 Task: Open an excel sheet and write heading  Fusion Sales. Add 10 people name  'Ethan Reynolds, Olivia Thompson, Benjamin Martinez, Emma Davis, Alexander Mitchell, Ava Rodriguez, Daniel Anderson, Mia Lewis, Christopher Scott, Sophia Harris._x000D_
'Item code in between  2020-2080. Product range in between  2500-15000. Add Products  Nike shoe, Adidas shoe, Gucci T-shirt, Louis Vuitton bag, Zara Shirt, H&M jeans, Chanel perfume, Versace perfume, Ralph Lauren, Prada Shirt_x000D_
Choose quantity  3 to 9 In Total Add the Amounts. Save page  Fusion Sales book
Action: Mouse moved to (101, 146)
Screenshot: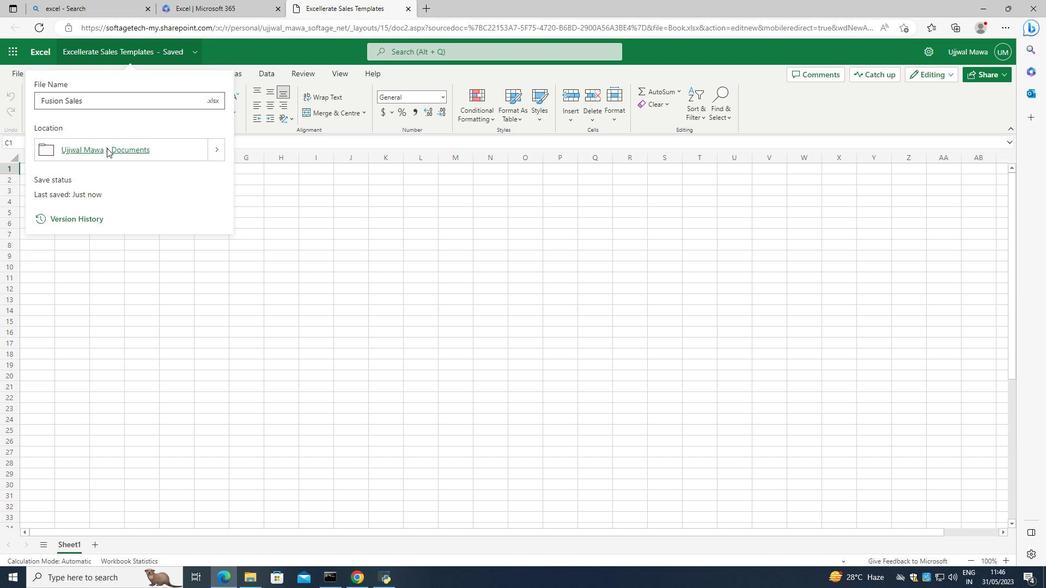 
Action: Key pressed <Key.enter>
Screenshot: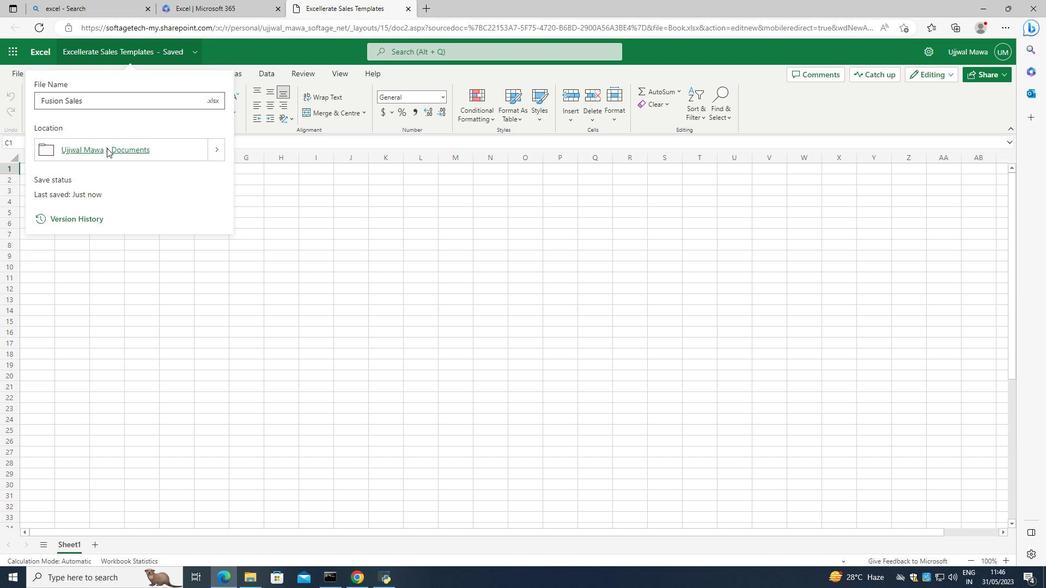
Action: Mouse moved to (148, 211)
Screenshot: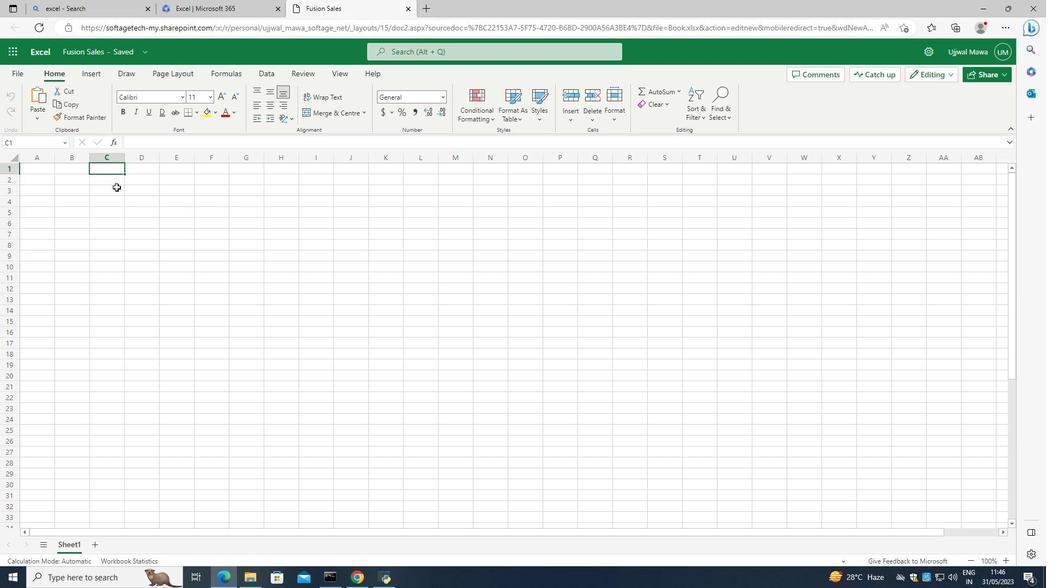 
Action: Mouse pressed left at (148, 211)
Screenshot: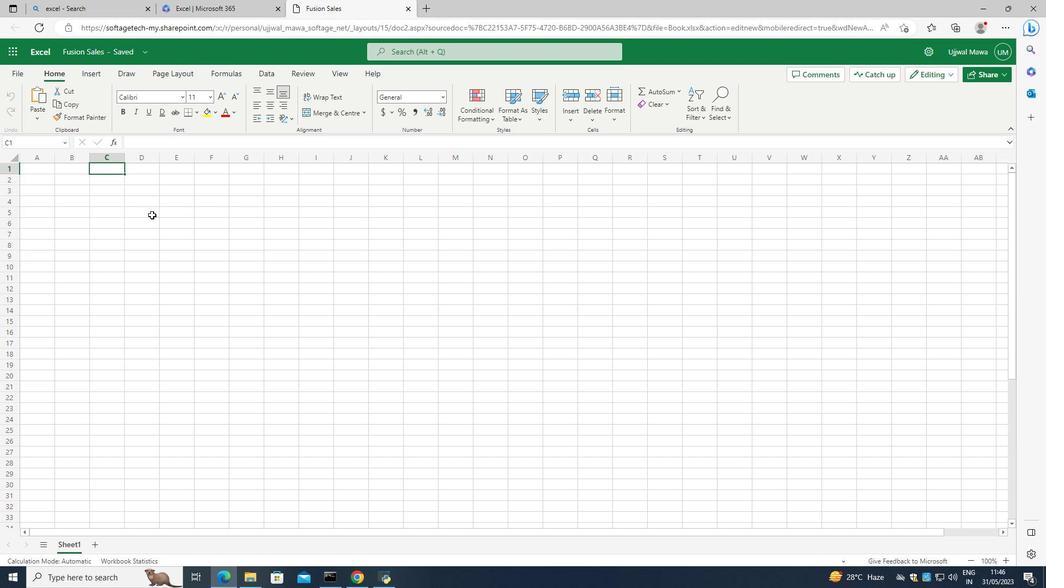
Action: Mouse moved to (89, 171)
Screenshot: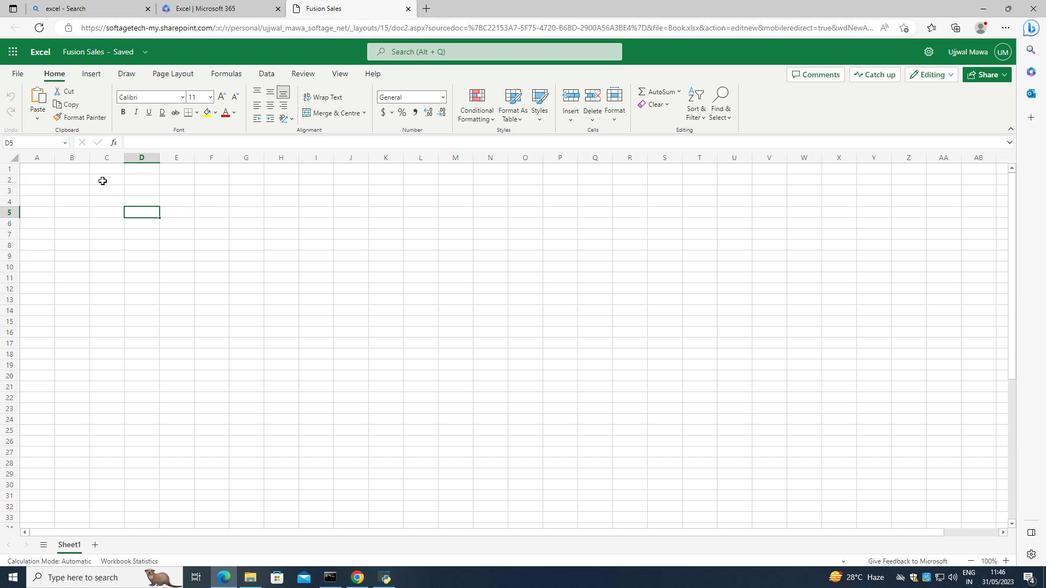 
Action: Mouse pressed left at (89, 171)
Screenshot: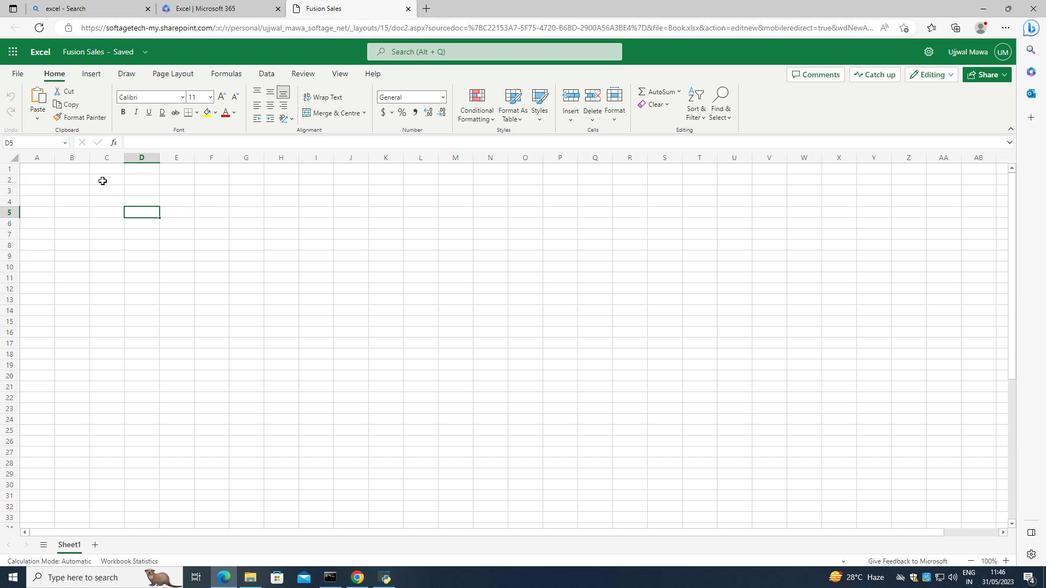 
Action: Mouse moved to (107, 167)
Screenshot: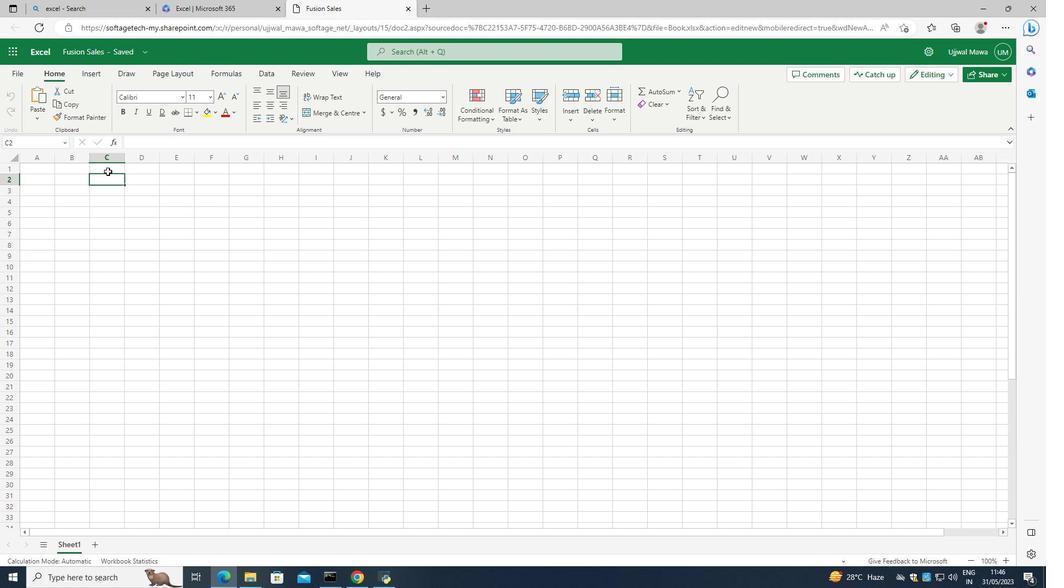 
Action: Mouse pressed left at (107, 167)
Screenshot: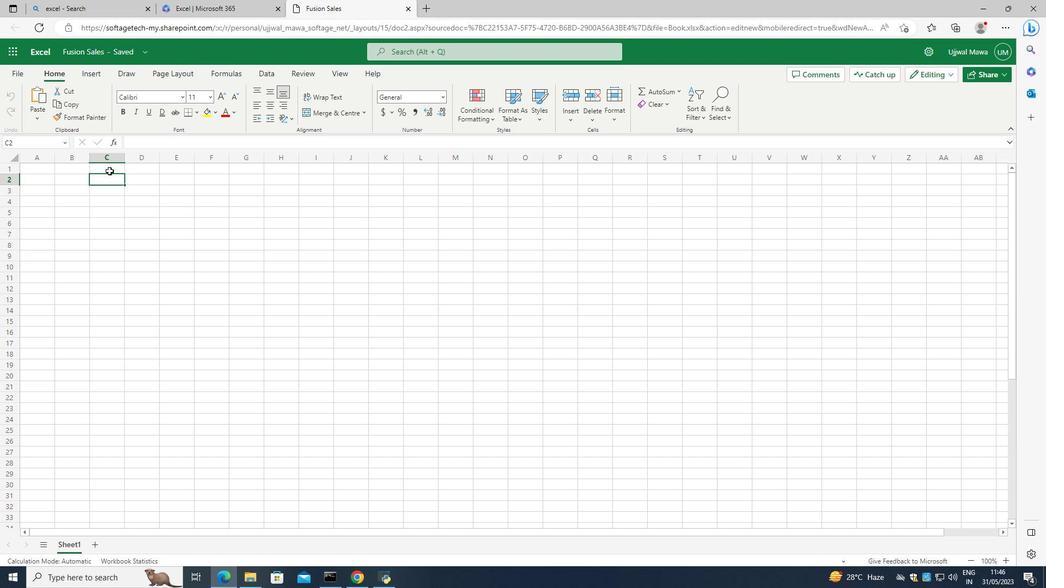 
Action: Mouse moved to (129, 176)
Screenshot: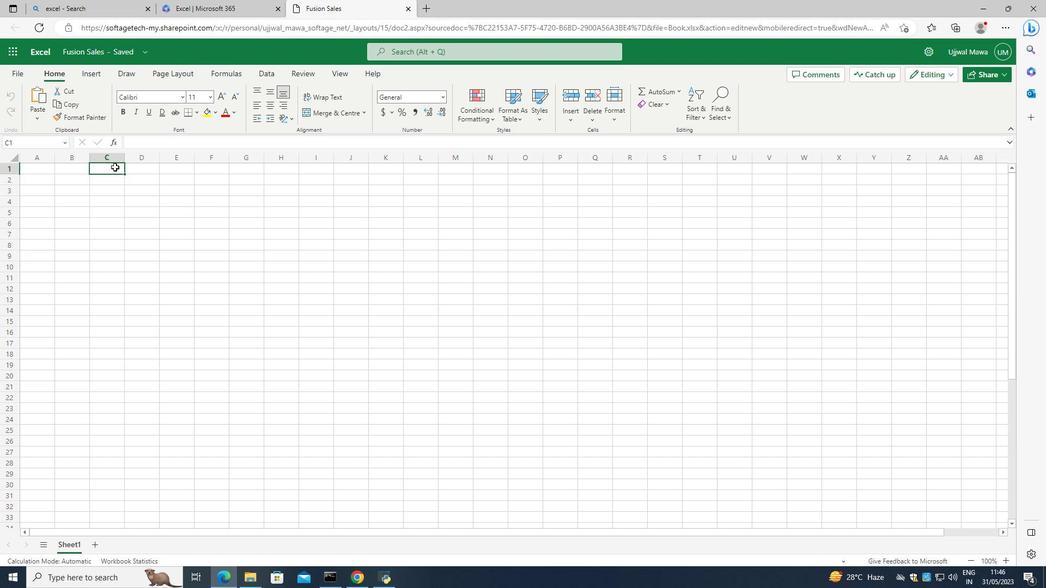 
Action: Key pressed <Key.caps_lock>F<Key.caps_lock>usion<Key.space><Key.caps_lock>S<Key.caps_lock>ales
Screenshot: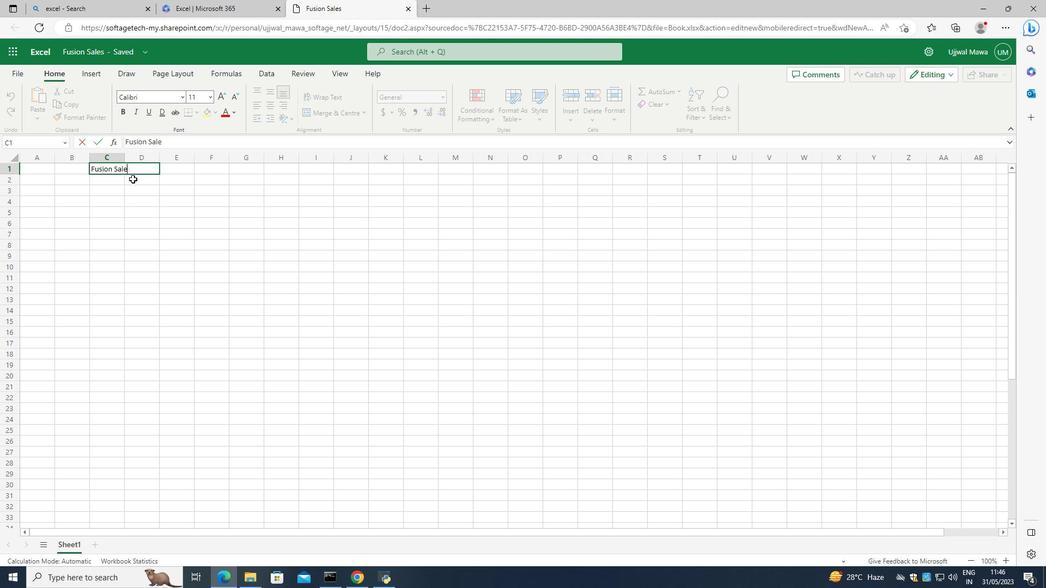 
Action: Mouse moved to (157, 280)
Screenshot: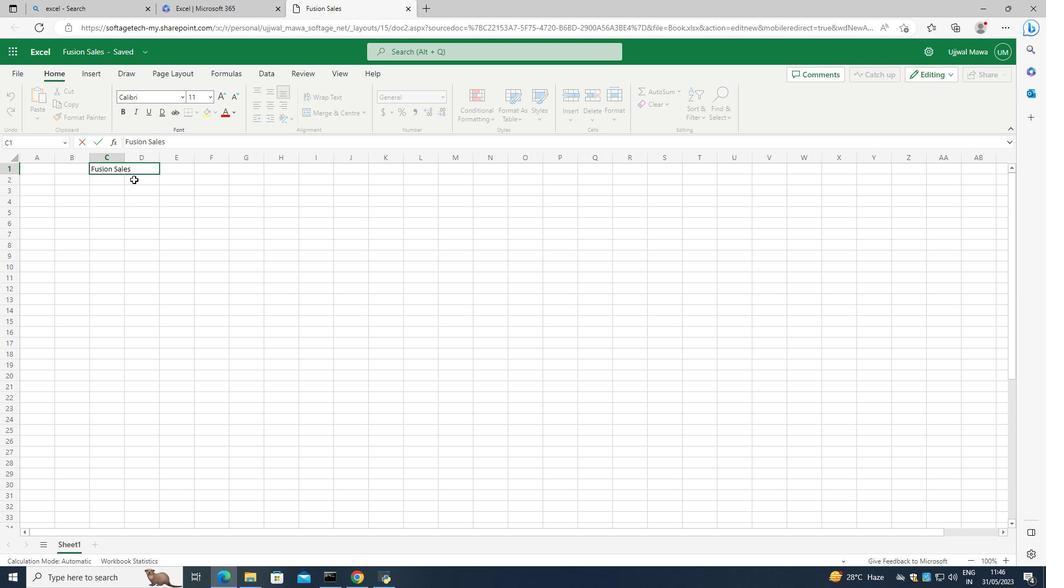 
Action: Mouse pressed left at (157, 280)
Screenshot: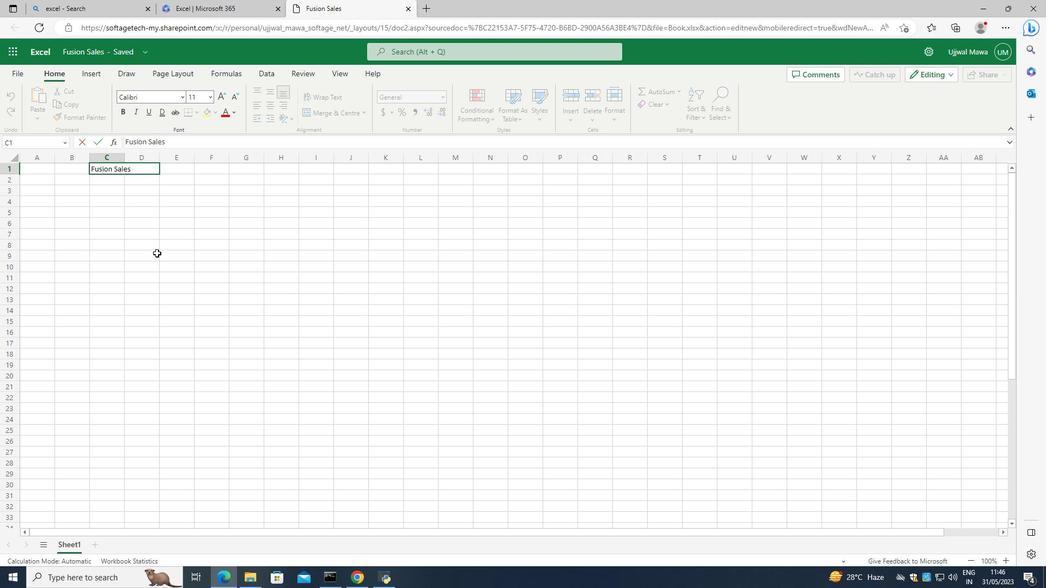 
Action: Mouse moved to (46, 177)
Screenshot: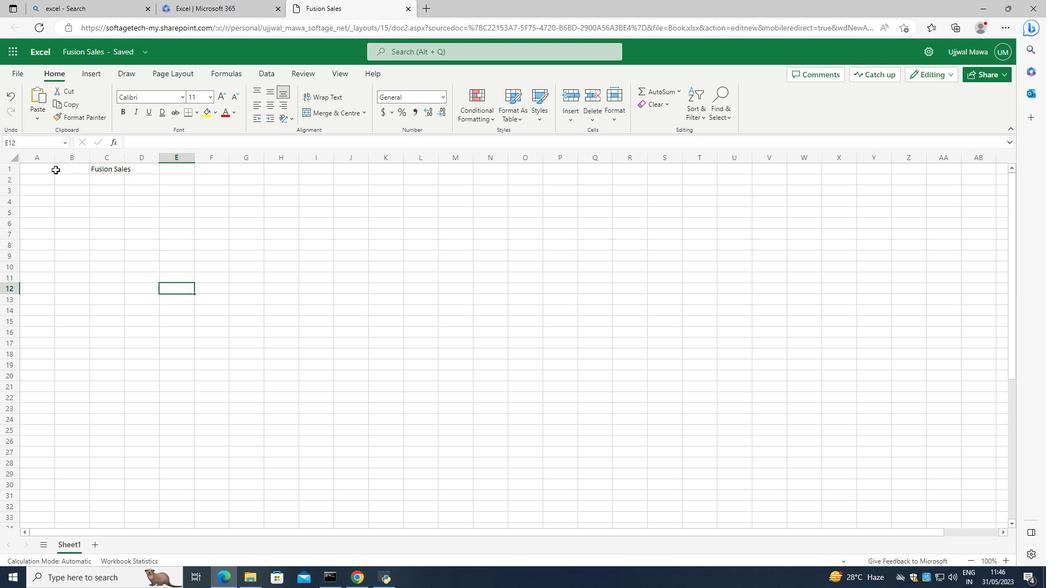 
Action: Mouse pressed left at (46, 177)
Screenshot: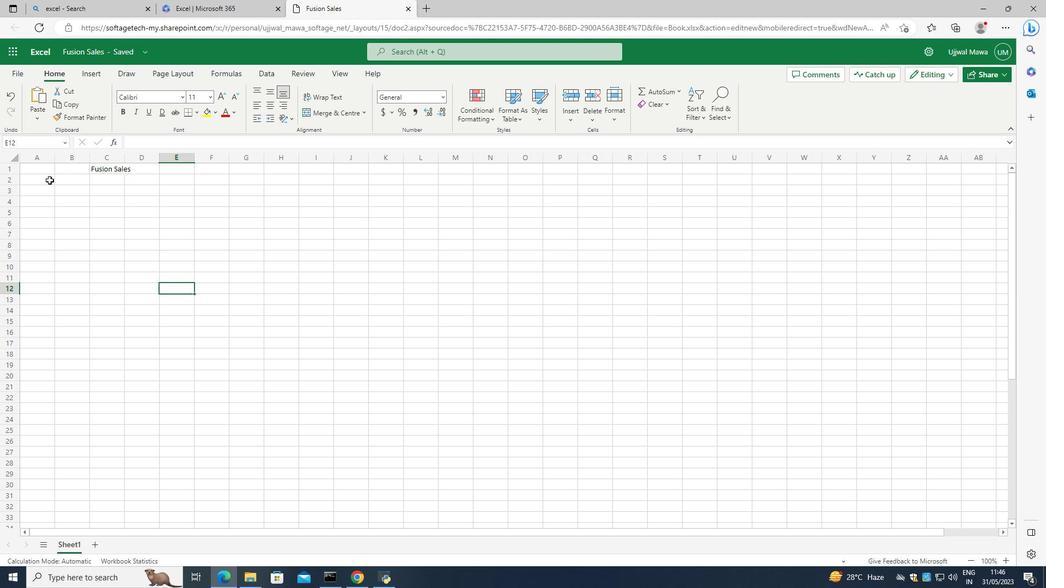 
Action: Mouse pressed left at (46, 177)
Screenshot: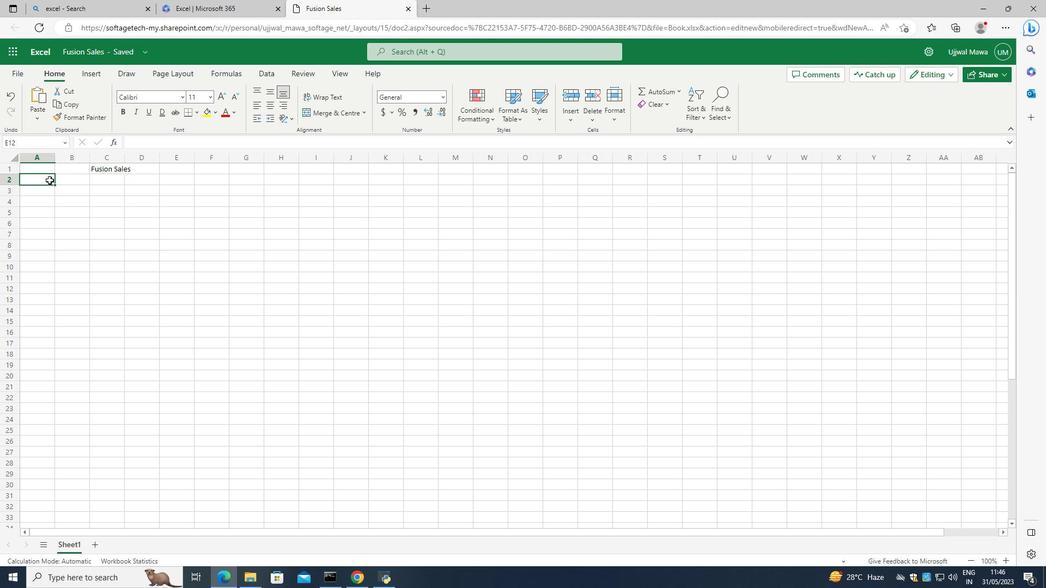 
Action: Key pressed <Key.caps_lock>P<Key.caps_lock>eople
Screenshot: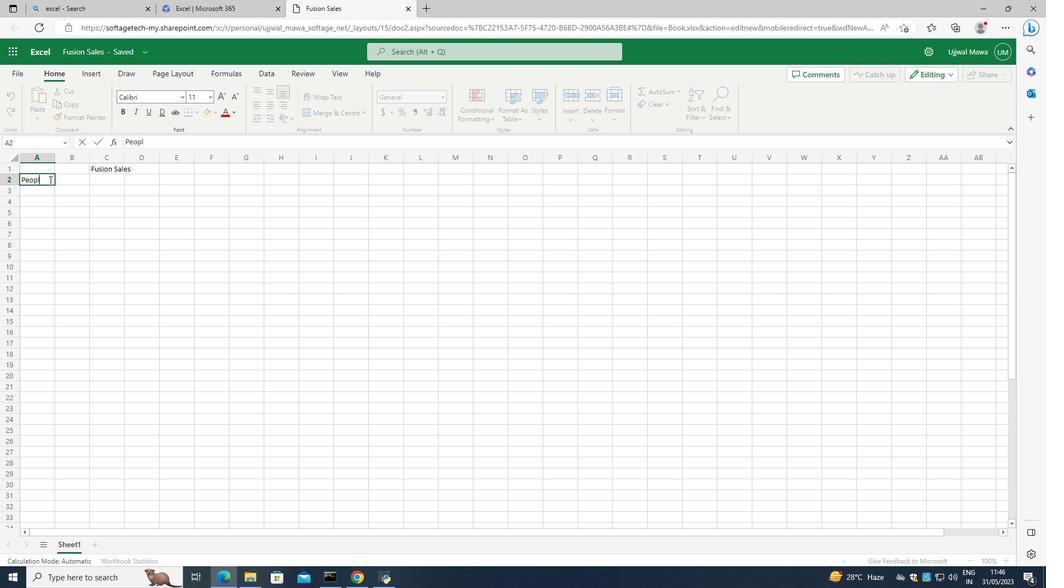 
Action: Mouse moved to (269, 274)
Screenshot: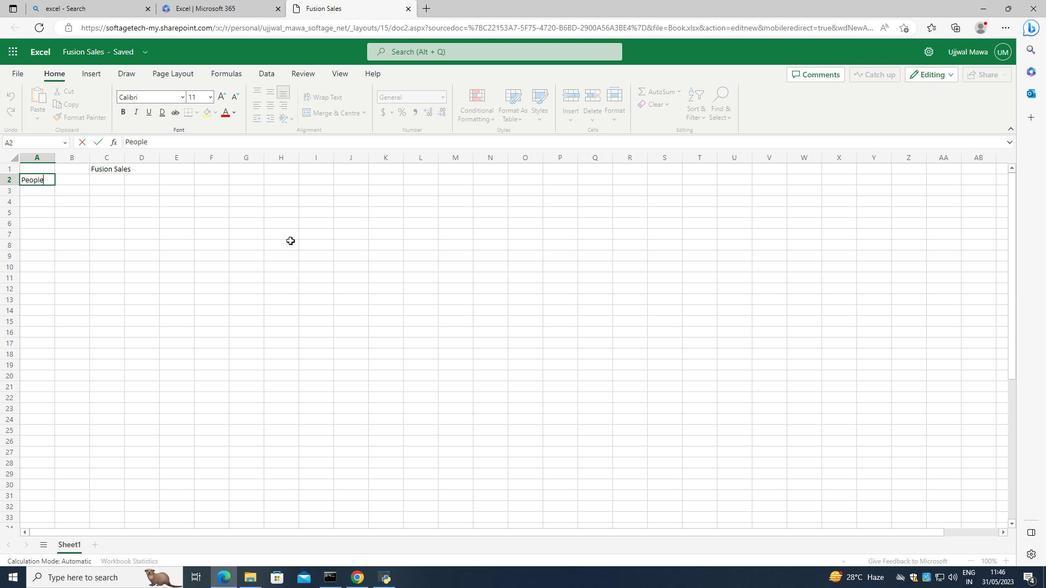 
Action: Mouse pressed left at (269, 274)
Screenshot: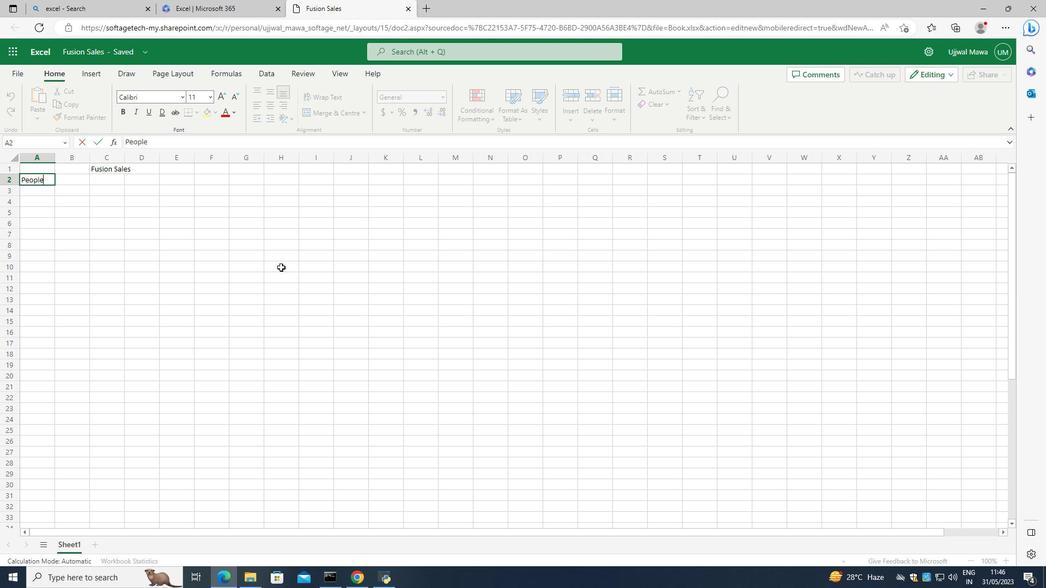 
Action: Mouse moved to (96, 181)
Screenshot: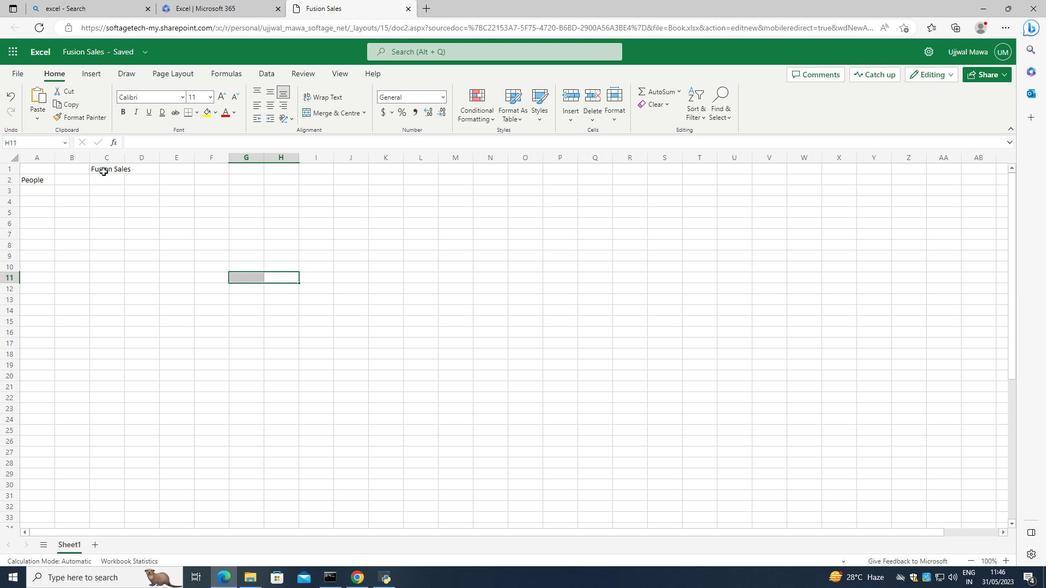 
Action: Mouse pressed left at (96, 181)
Screenshot: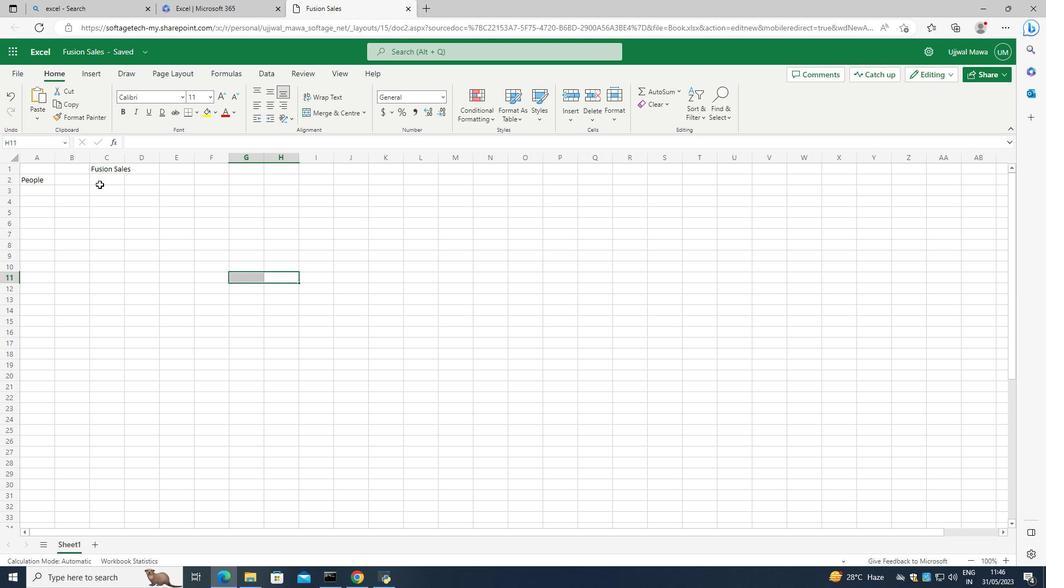 
Action: Mouse moved to (95, 180)
Screenshot: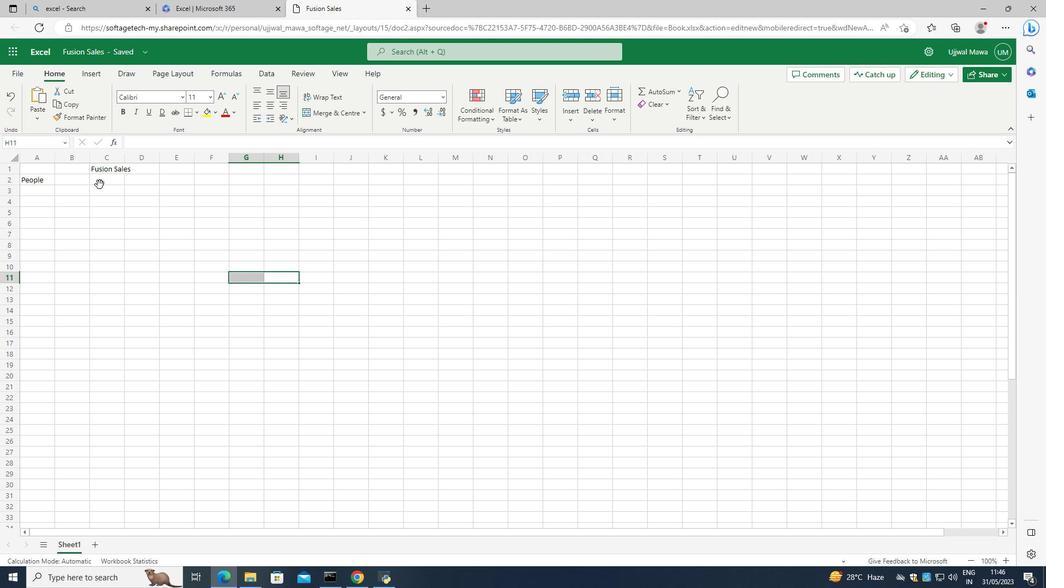 
Action: Mouse pressed left at (95, 180)
Screenshot: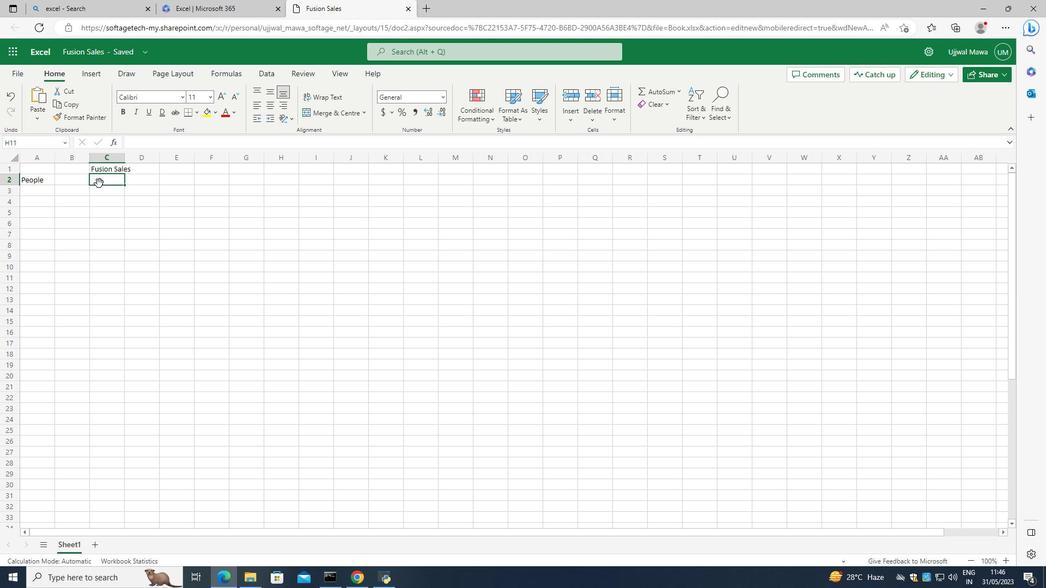 
Action: Mouse moved to (57, 179)
Screenshot: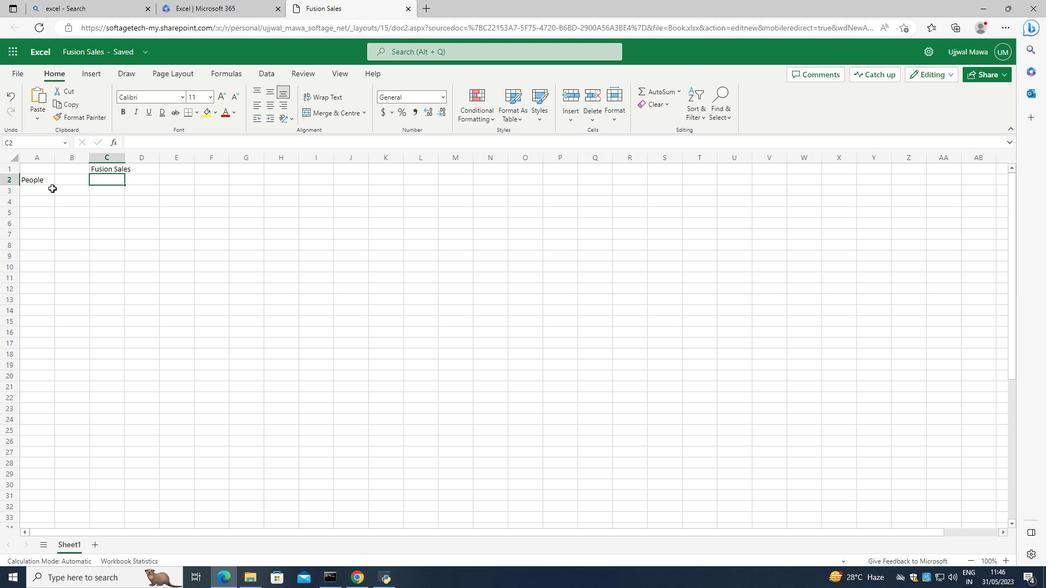 
Action: Mouse pressed left at (57, 179)
Screenshot: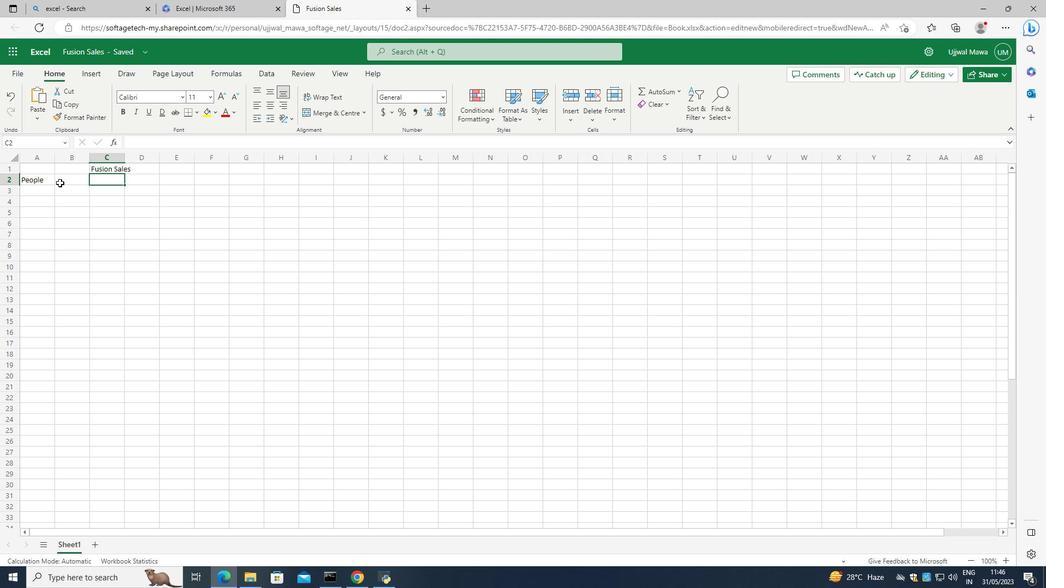
Action: Mouse pressed left at (57, 179)
Screenshot: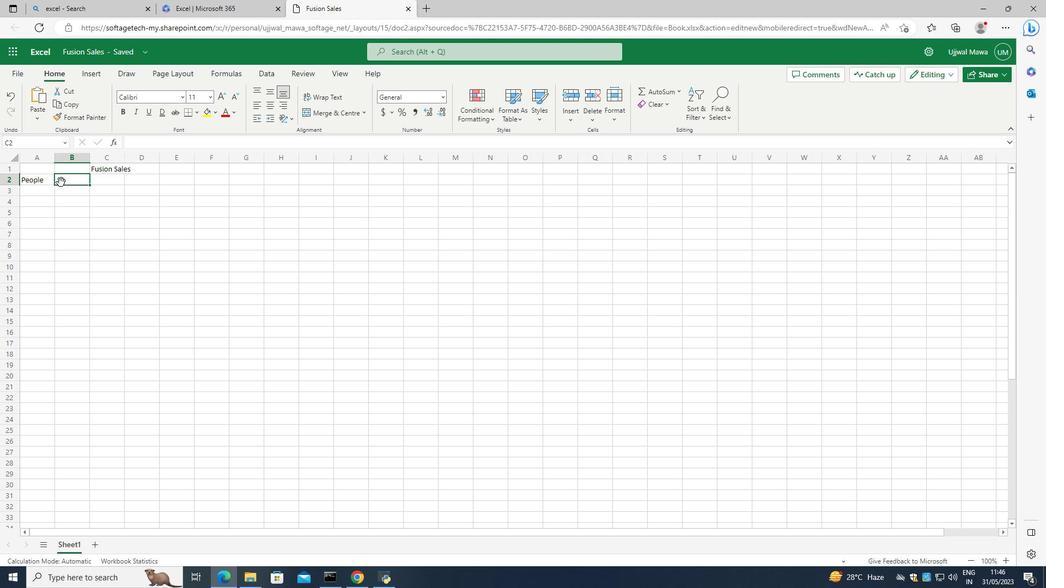 
Action: Mouse moved to (63, 175)
Screenshot: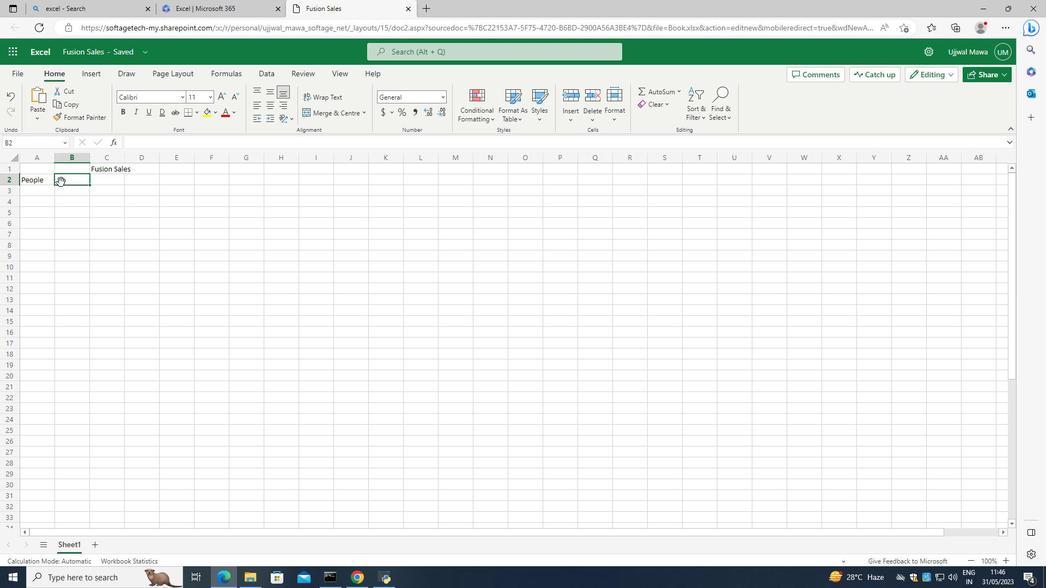 
Action: Mouse pressed left at (63, 175)
Screenshot: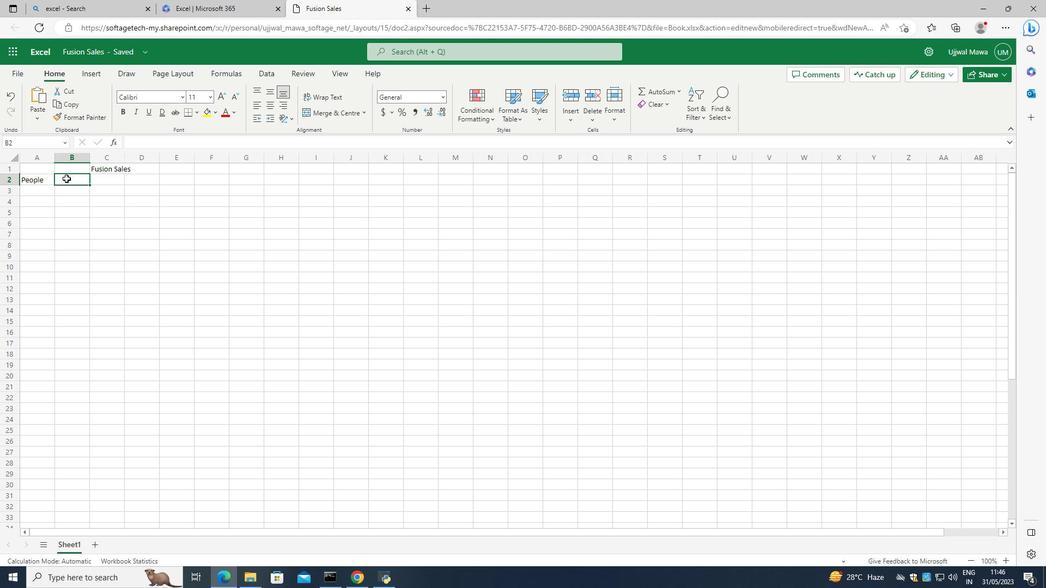 
Action: Mouse pressed left at (63, 175)
Screenshot: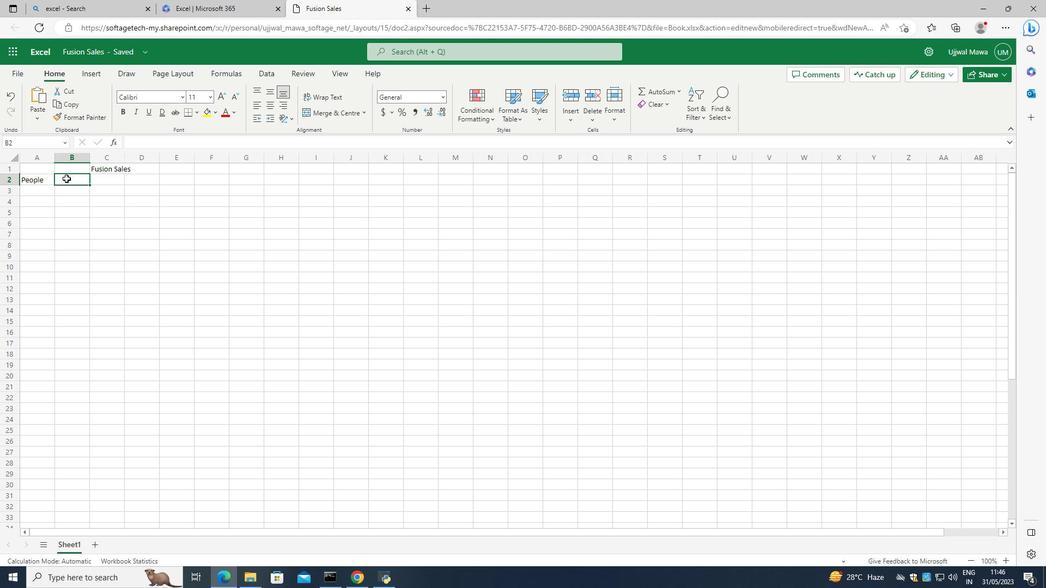 
Action: Mouse moved to (63, 175)
Screenshot: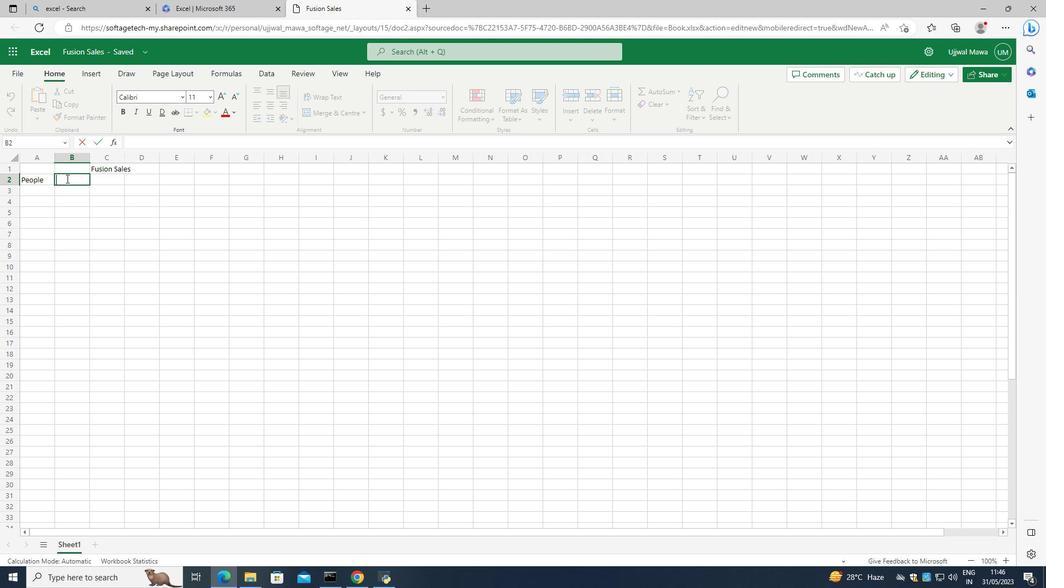 
Action: Key pressed <Key.caps_lock>I<Key.caps_lock>tem<Key.space><Key.caps_lock>C<Key.caps_lock>ode
Screenshot: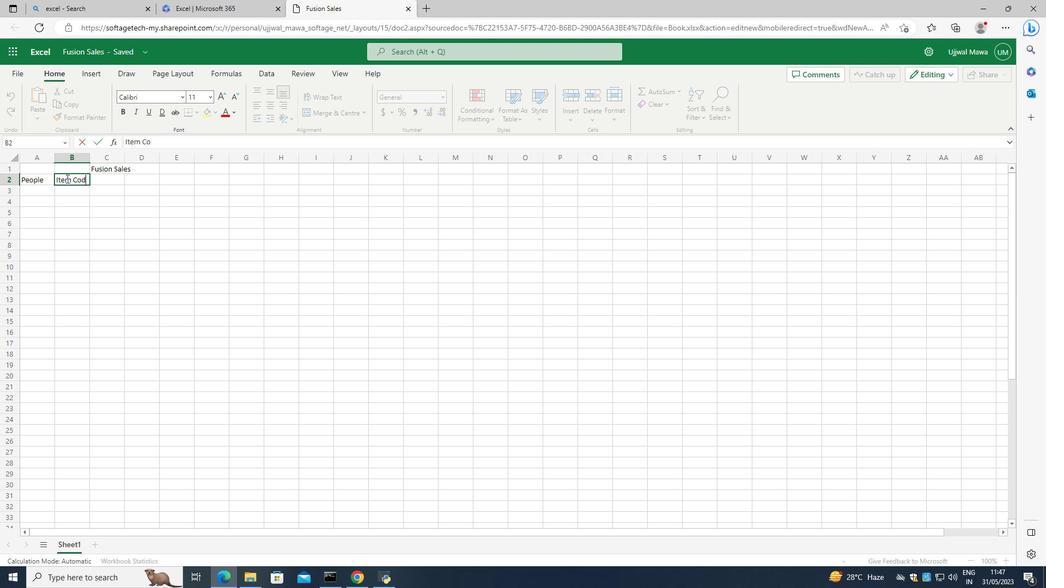 
Action: Mouse moved to (118, 176)
Screenshot: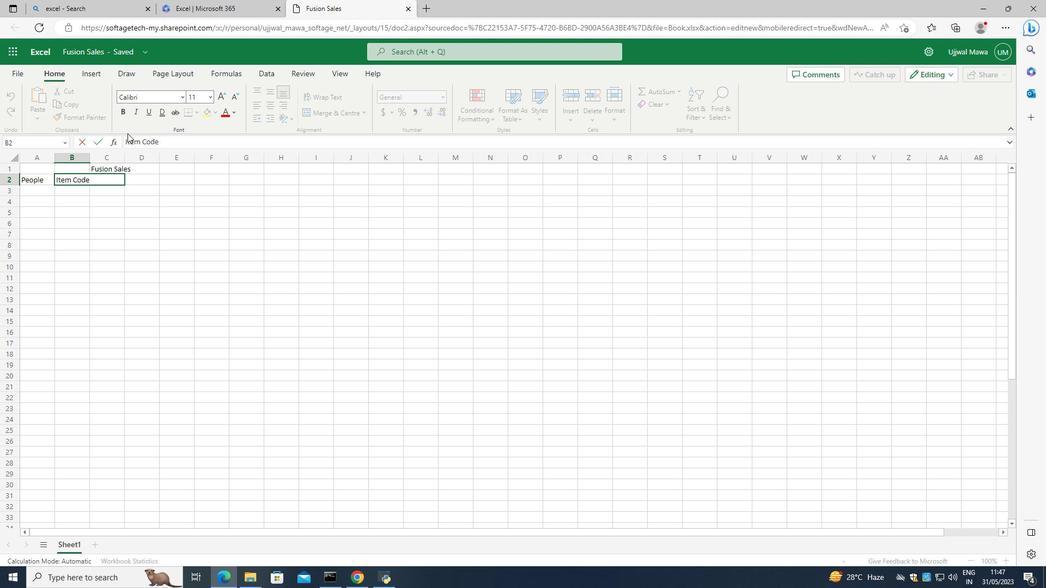 
Action: Mouse pressed left at (118, 176)
Screenshot: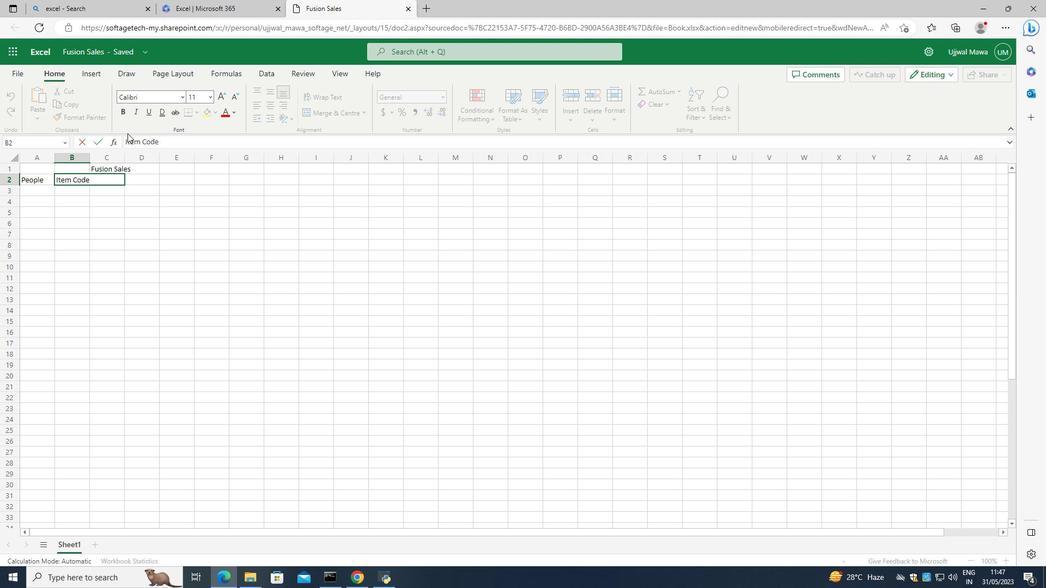 
Action: Mouse moved to (140, 216)
Screenshot: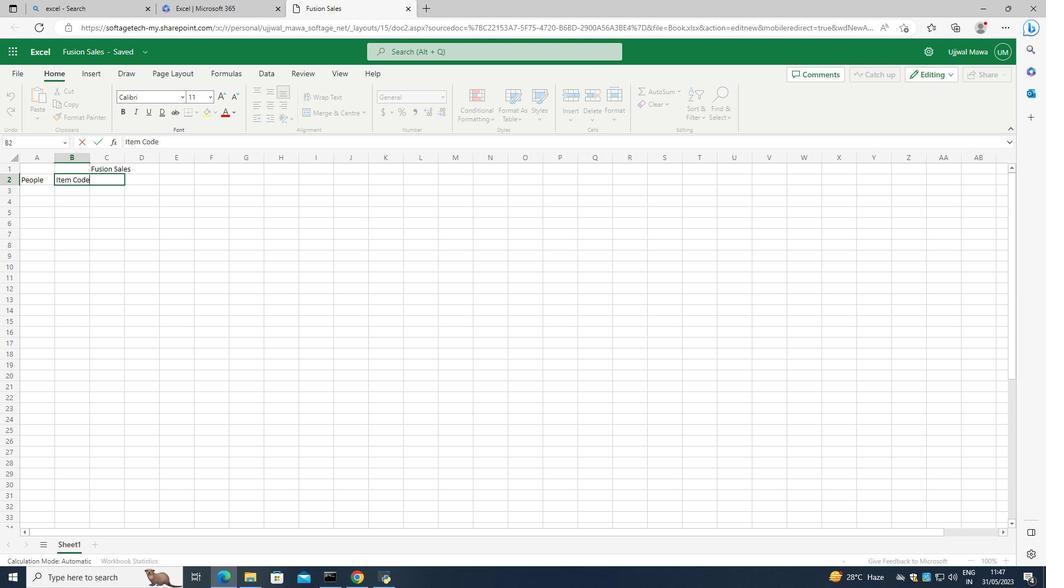 
Action: Mouse pressed left at (140, 216)
Screenshot: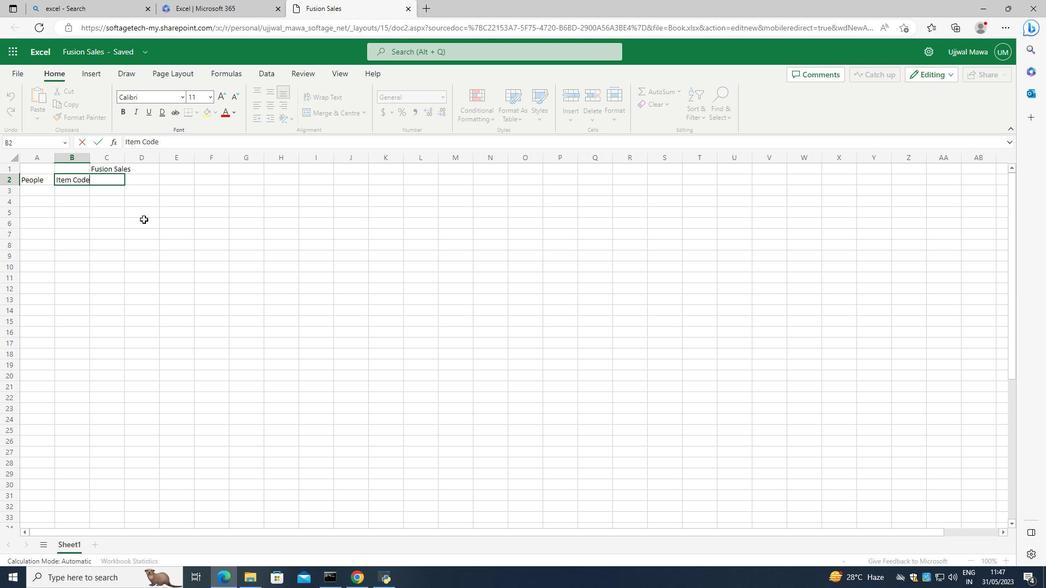 
Action: Mouse moved to (115, 176)
Screenshot: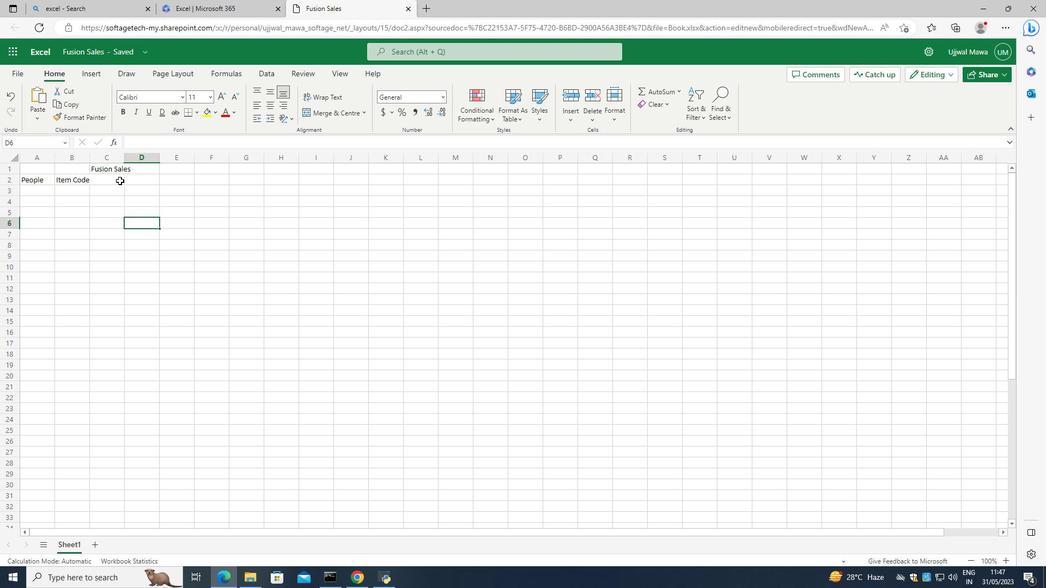 
Action: Mouse pressed left at (115, 176)
Screenshot: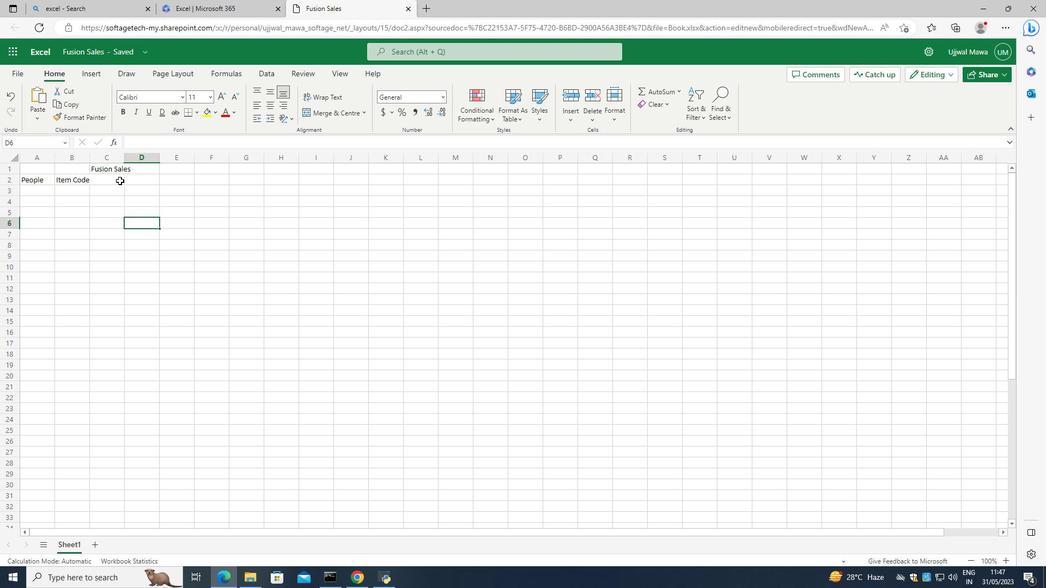 
Action: Mouse pressed left at (115, 176)
Screenshot: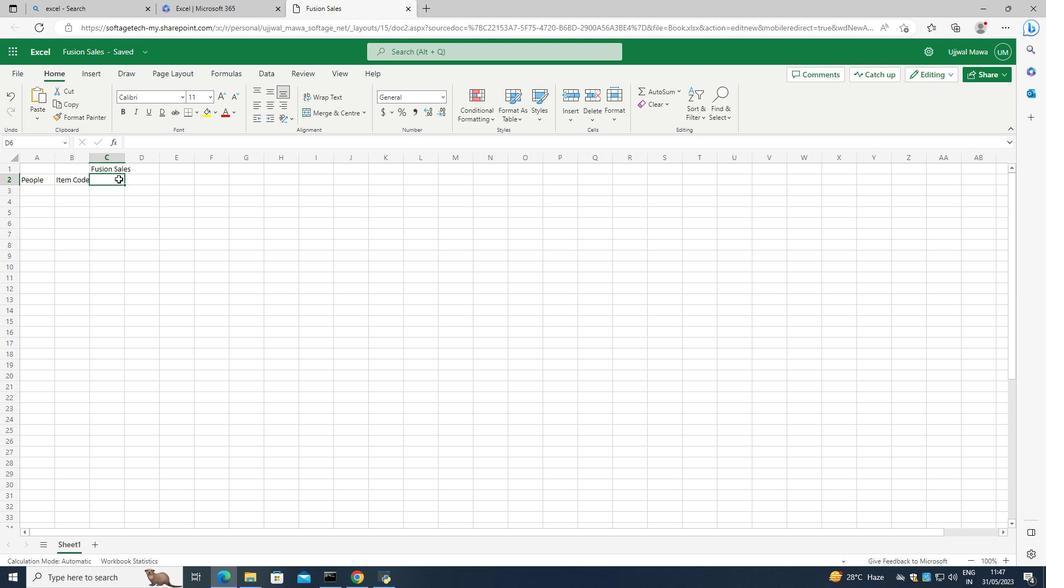 
Action: Mouse moved to (101, 165)
Screenshot: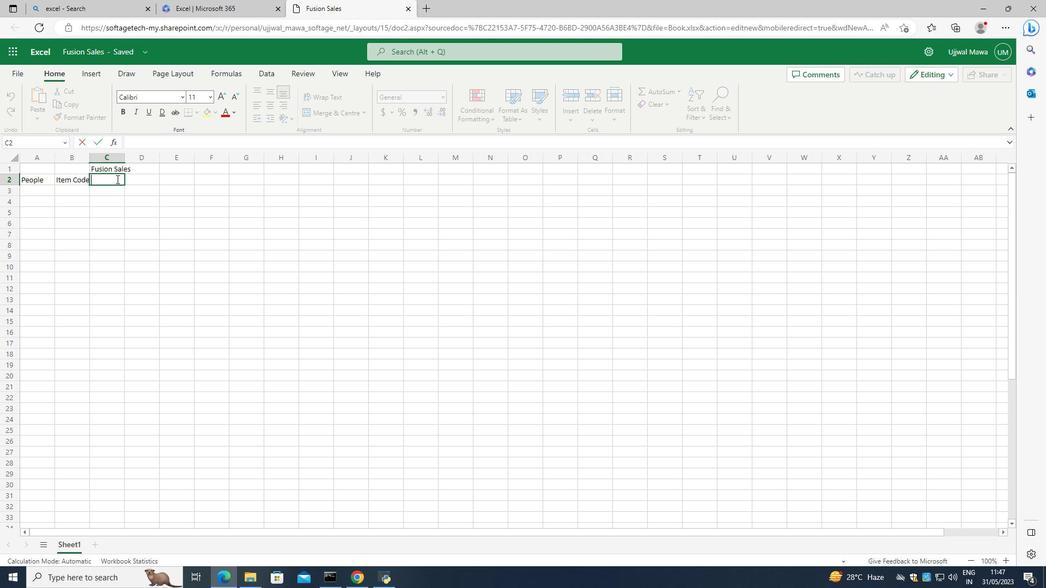 
Action: Key pressed <Key.caps_lock>P<Key.caps_lock>roduct<Key.space><Key.caps_lock>R<Key.caps_lock>ange
Screenshot: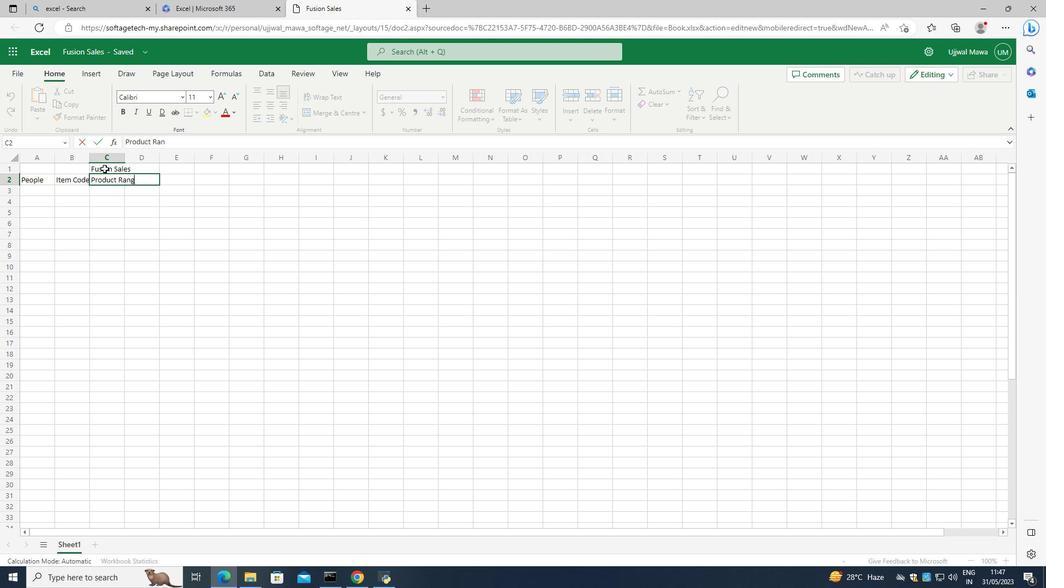
Action: Mouse moved to (123, 155)
Screenshot: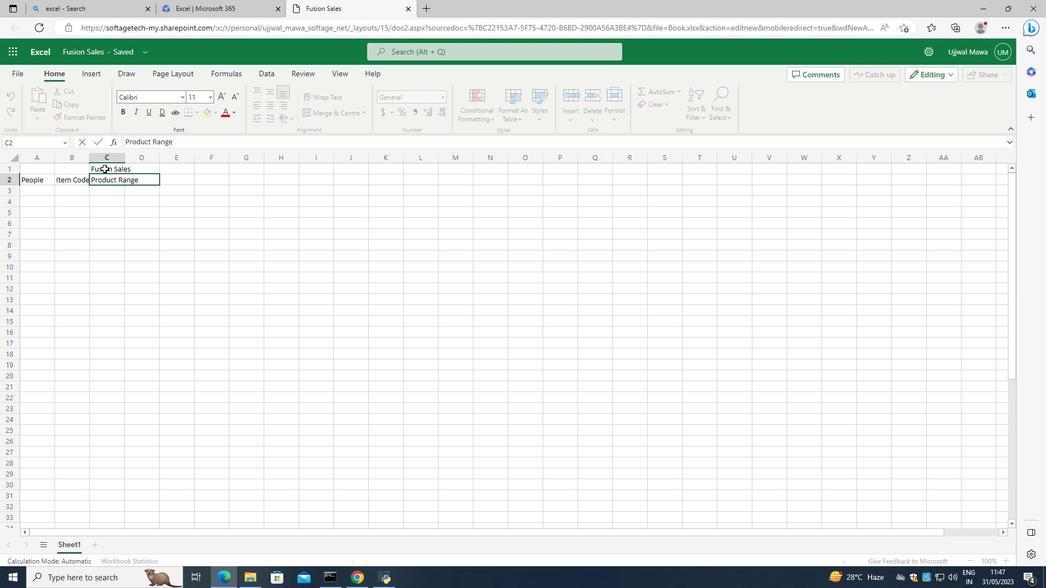 
Action: Mouse scrolled (123, 155) with delta (0, 0)
Screenshot: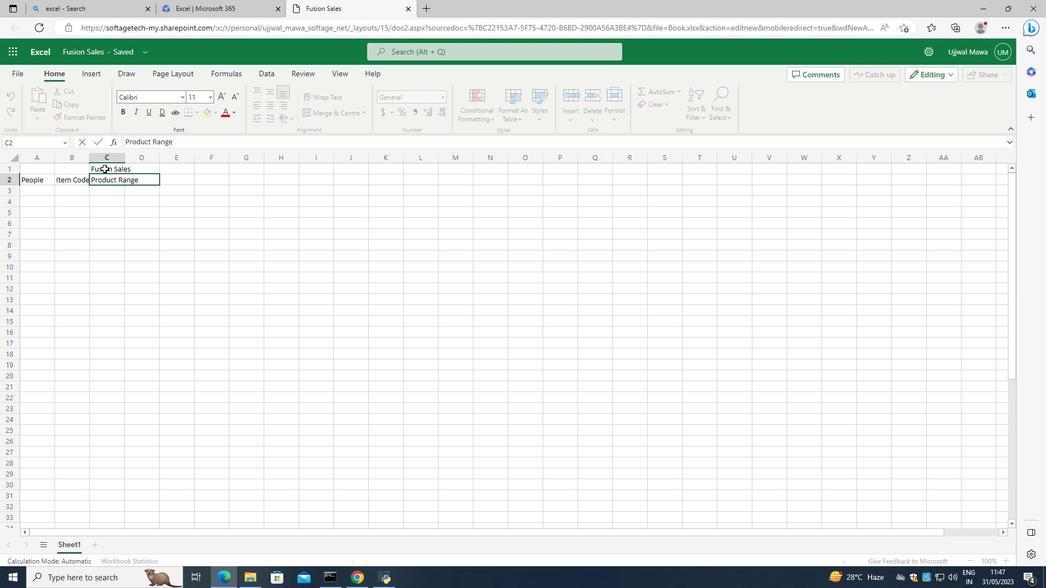 
Action: Mouse moved to (136, 239)
Screenshot: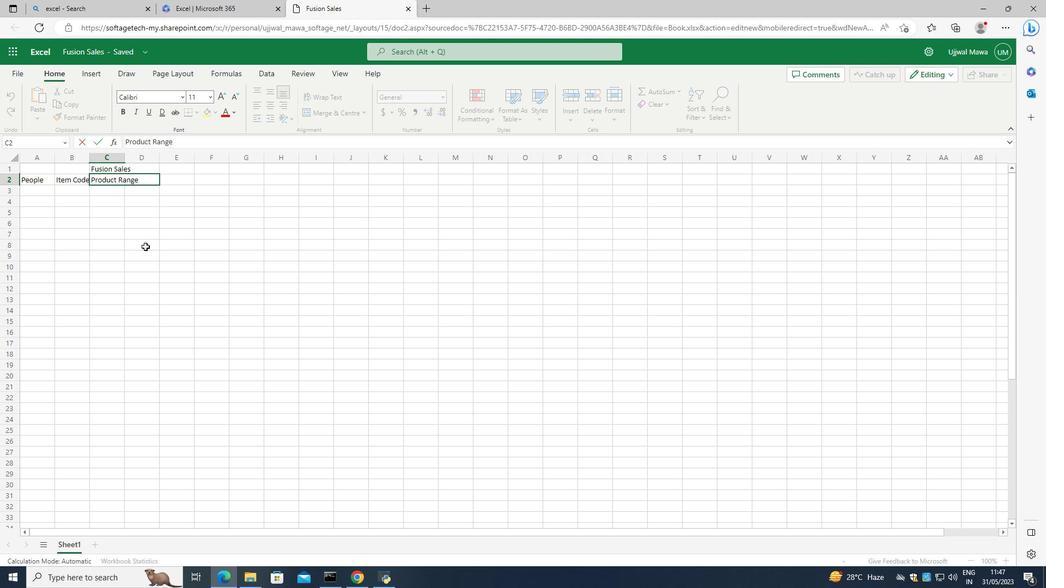 
Action: Mouse pressed left at (137, 241)
Screenshot: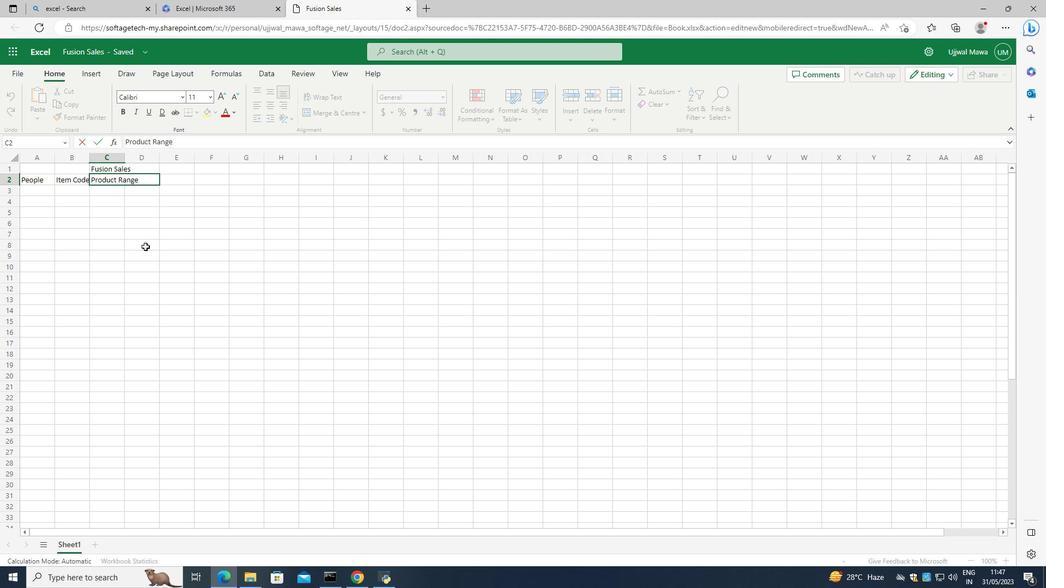 
Action: Mouse moved to (99, 174)
Screenshot: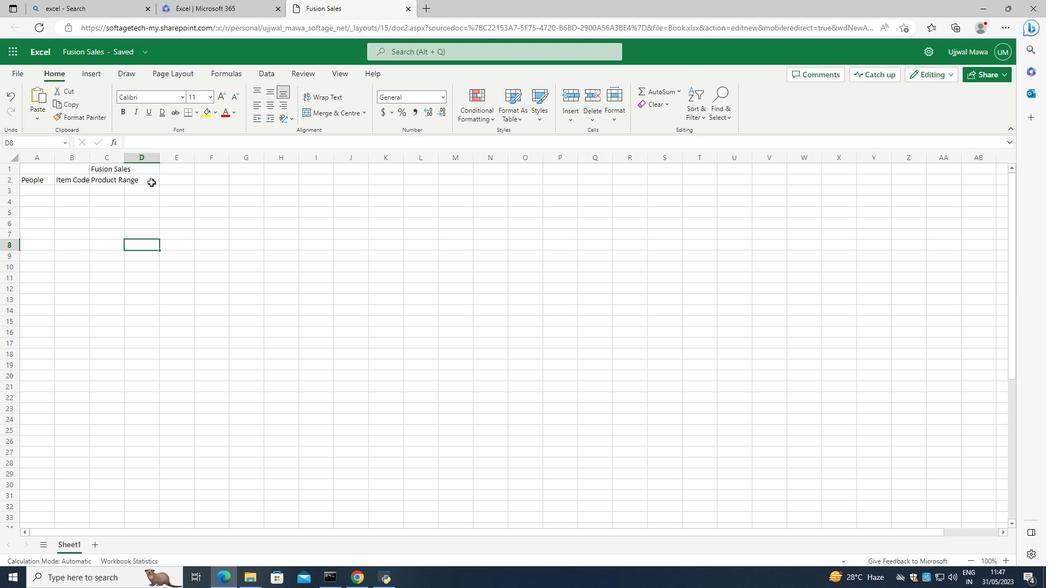 
Action: Mouse pressed left at (99, 174)
Screenshot: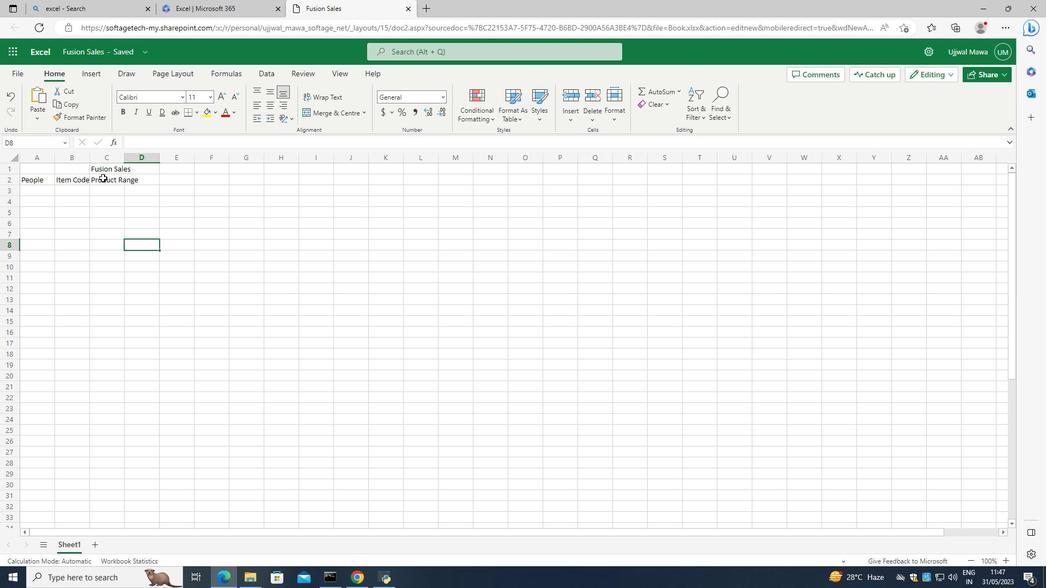 
Action: Mouse moved to (123, 156)
Screenshot: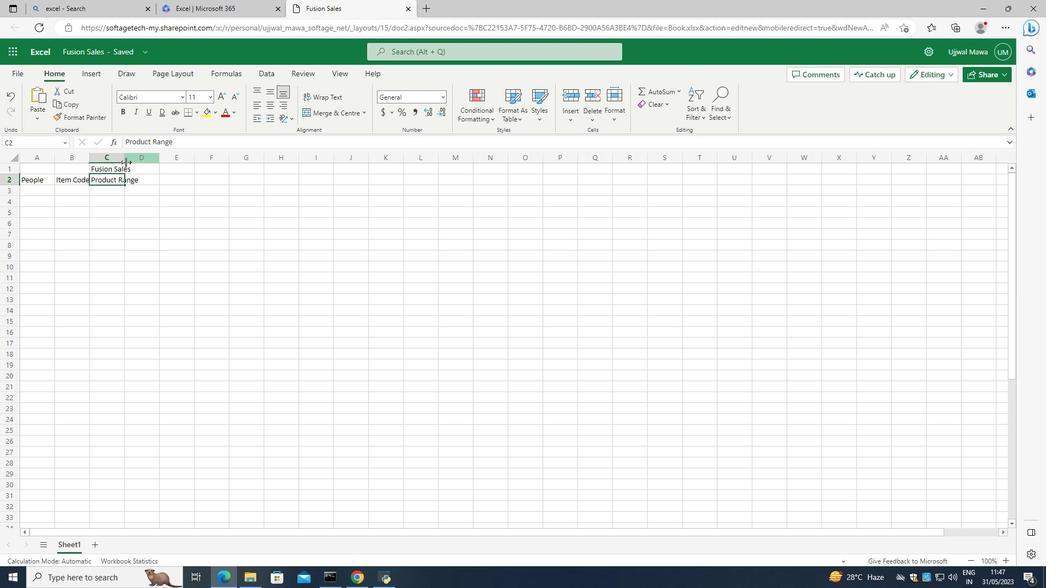 
Action: Mouse pressed left at (123, 156)
Screenshot: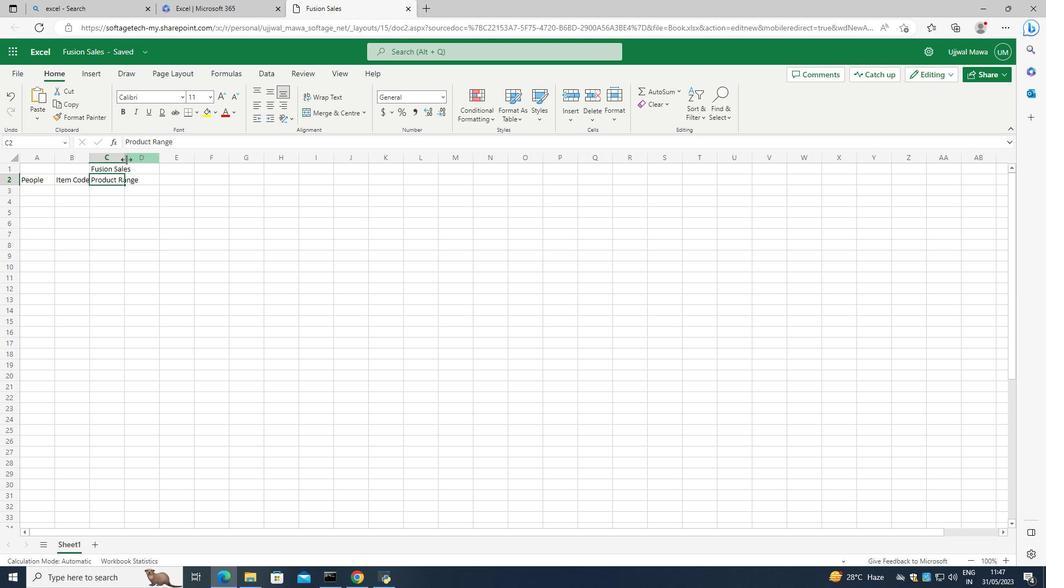 
Action: Mouse moved to (85, 155)
Screenshot: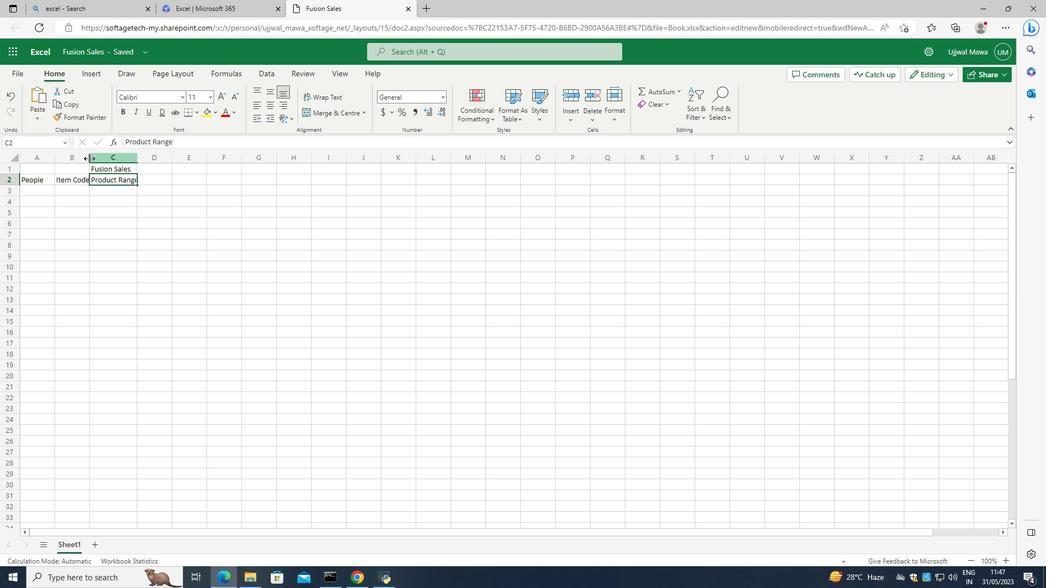 
Action: Mouse pressed left at (85, 155)
Screenshot: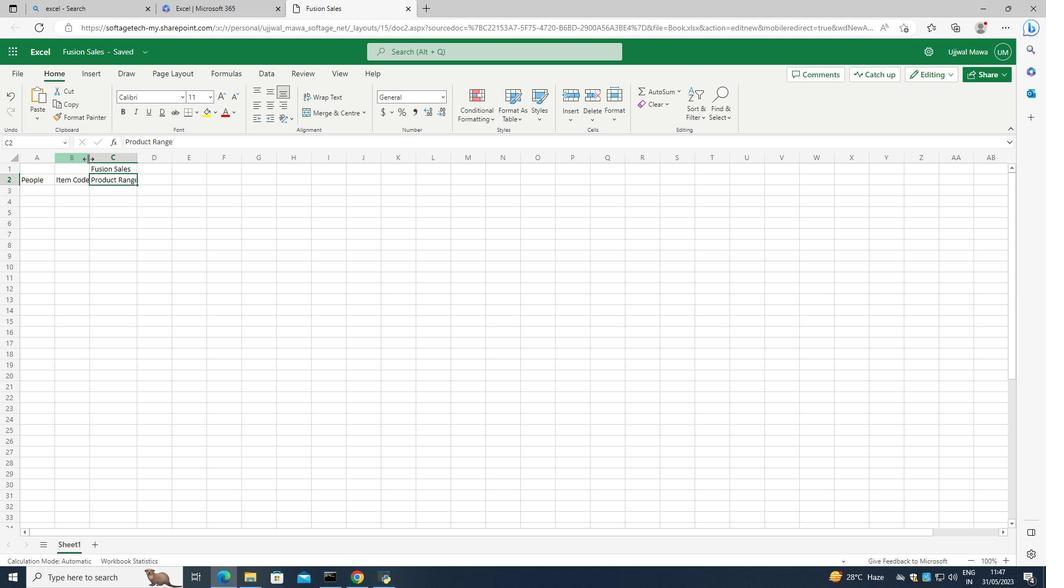 
Action: Mouse moved to (102, 157)
Screenshot: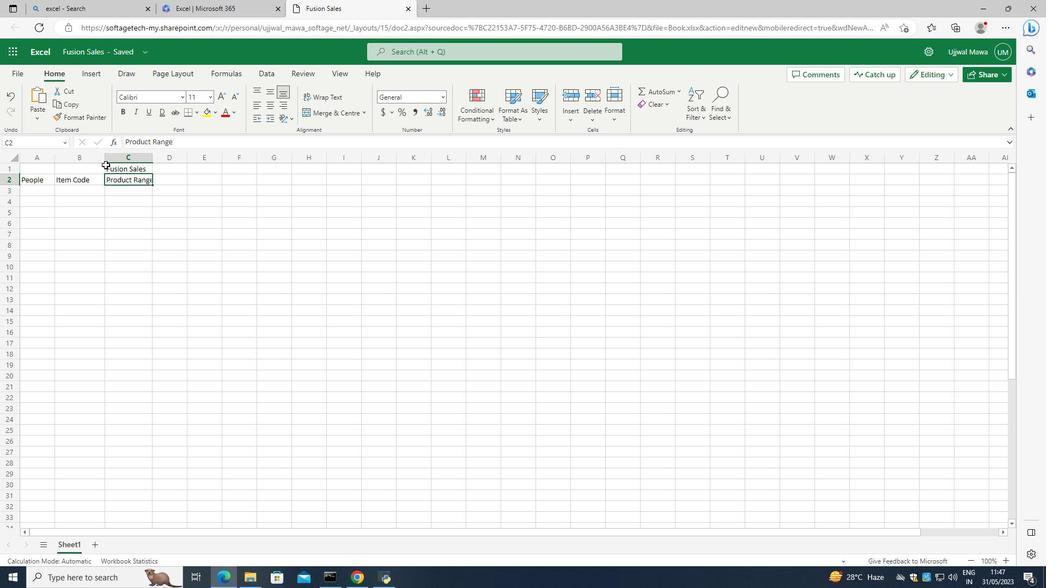 
Action: Mouse pressed left at (102, 157)
Screenshot: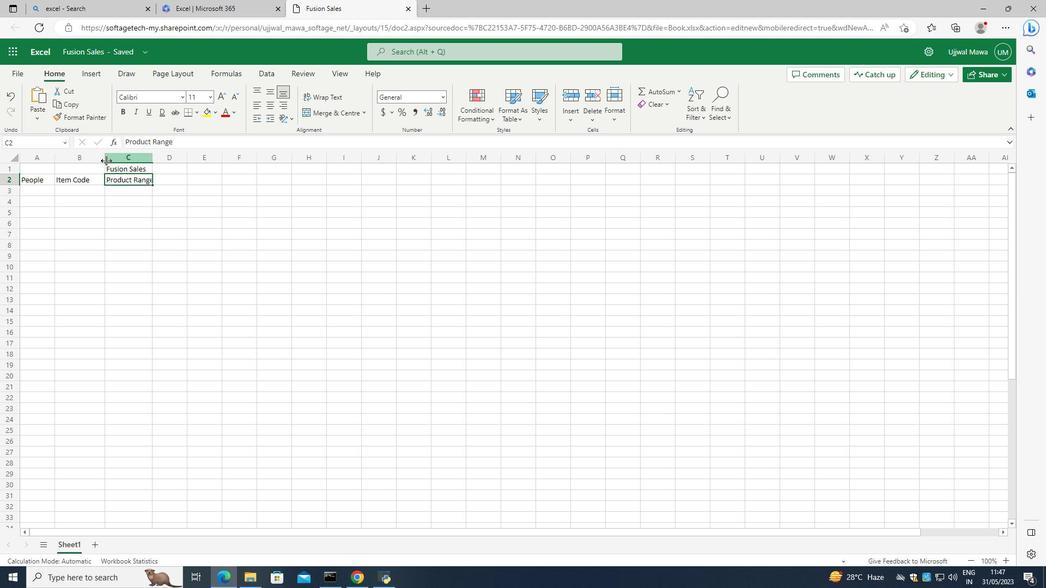 
Action: Mouse moved to (136, 158)
Screenshot: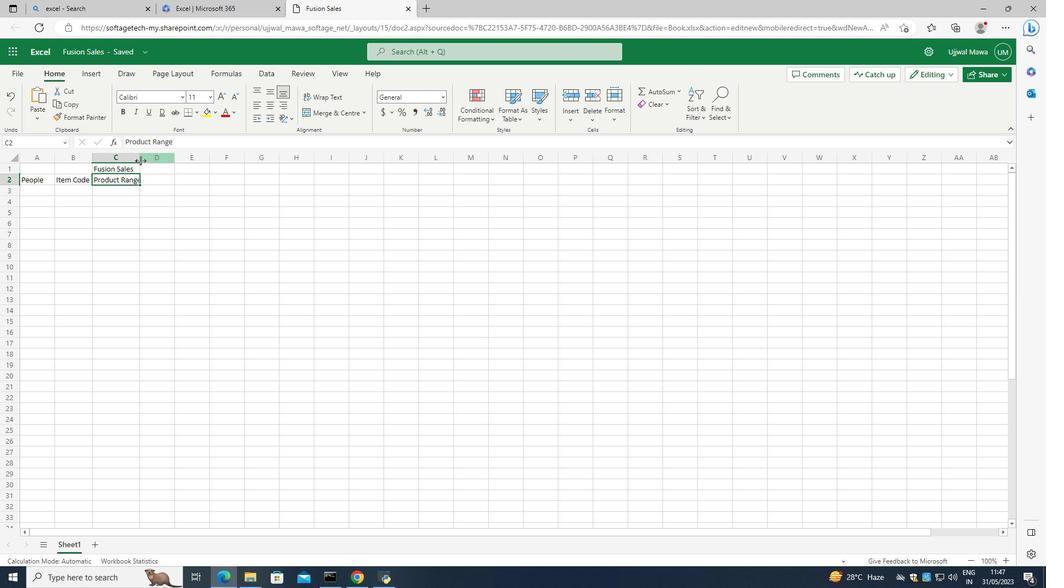 
Action: Mouse pressed left at (136, 158)
Screenshot: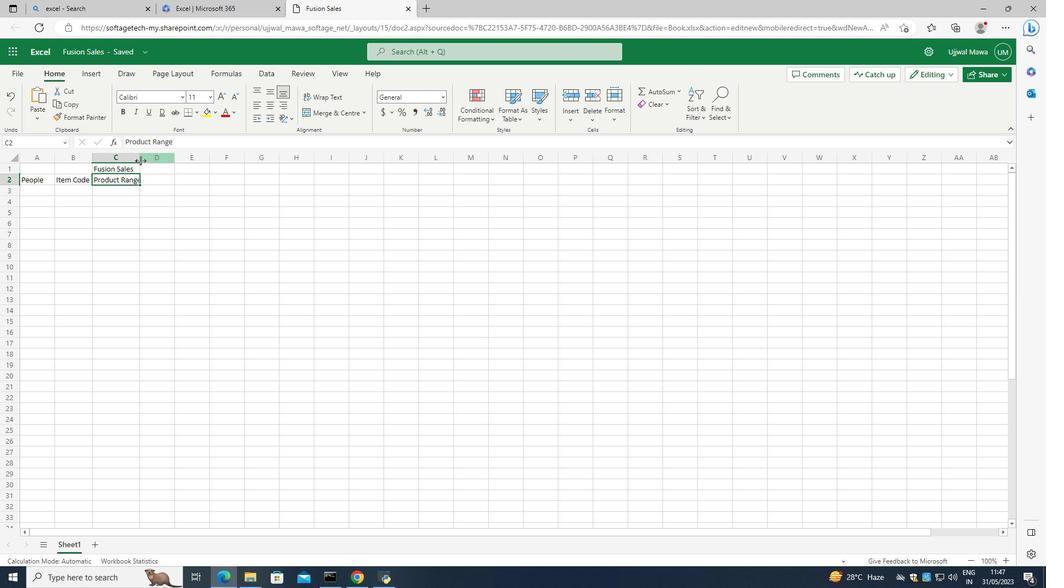 
Action: Mouse moved to (154, 174)
Screenshot: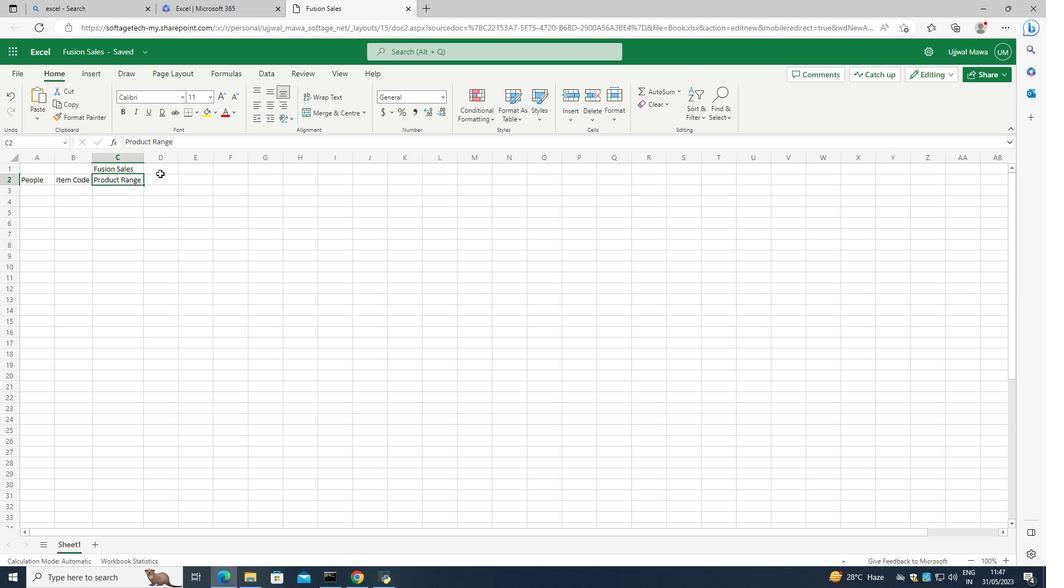 
Action: Mouse pressed left at (154, 174)
Screenshot: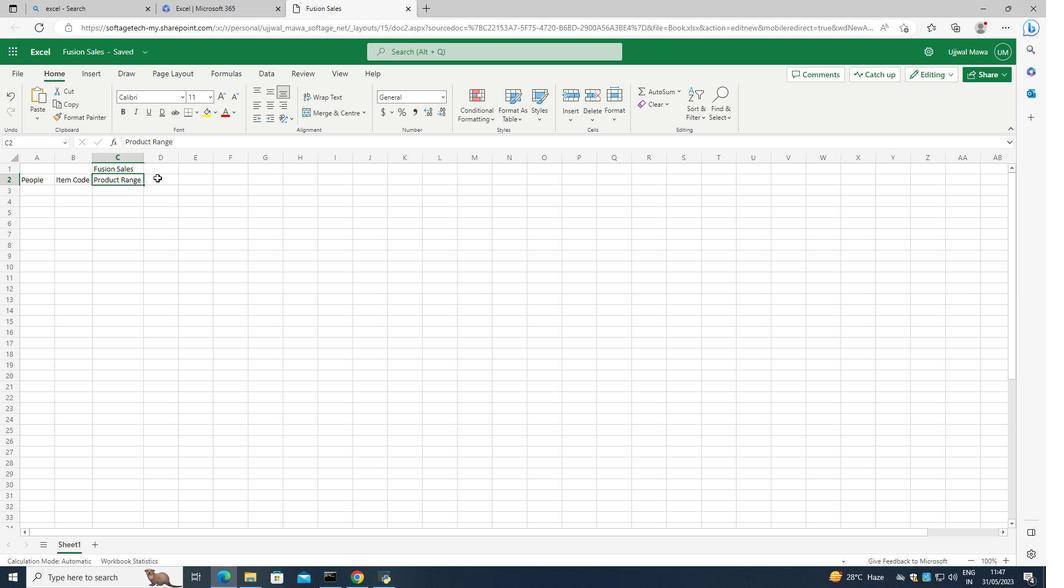 
Action: Mouse moved to (153, 177)
Screenshot: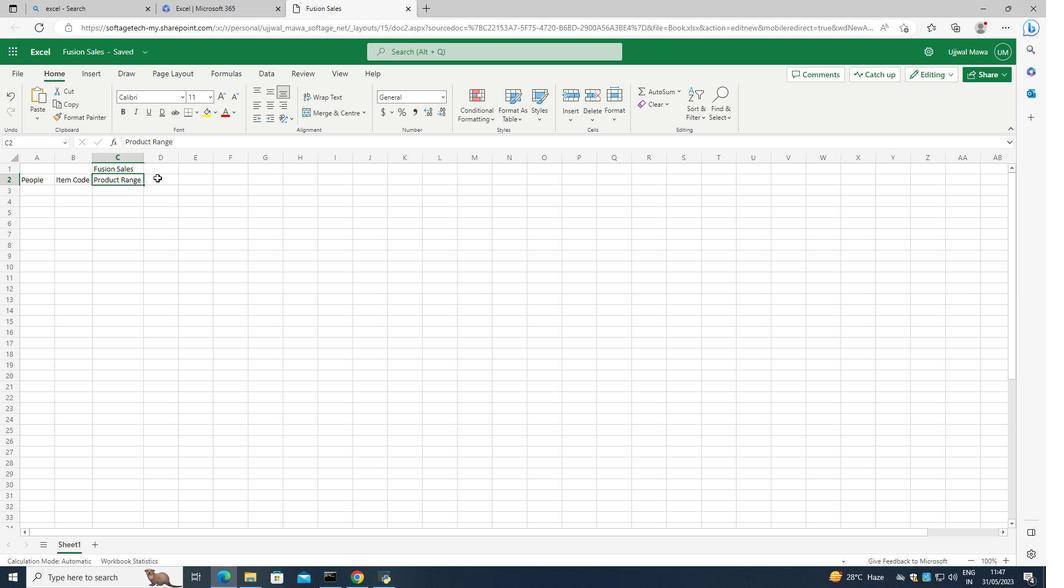 
Action: Mouse pressed left at (153, 177)
Screenshot: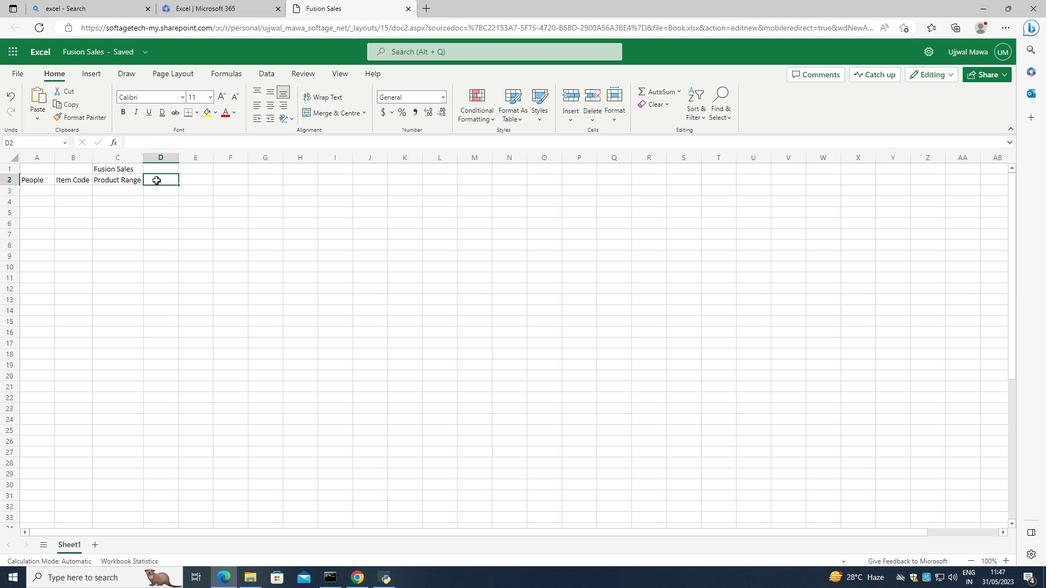 
Action: Mouse moved to (153, 177)
Screenshot: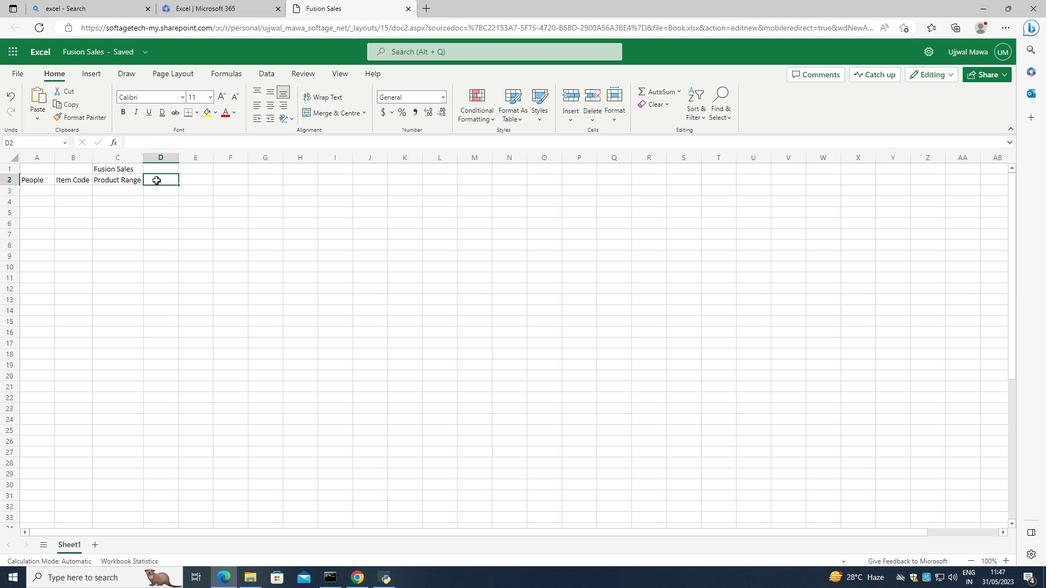 
Action: Mouse pressed left at (153, 177)
Screenshot: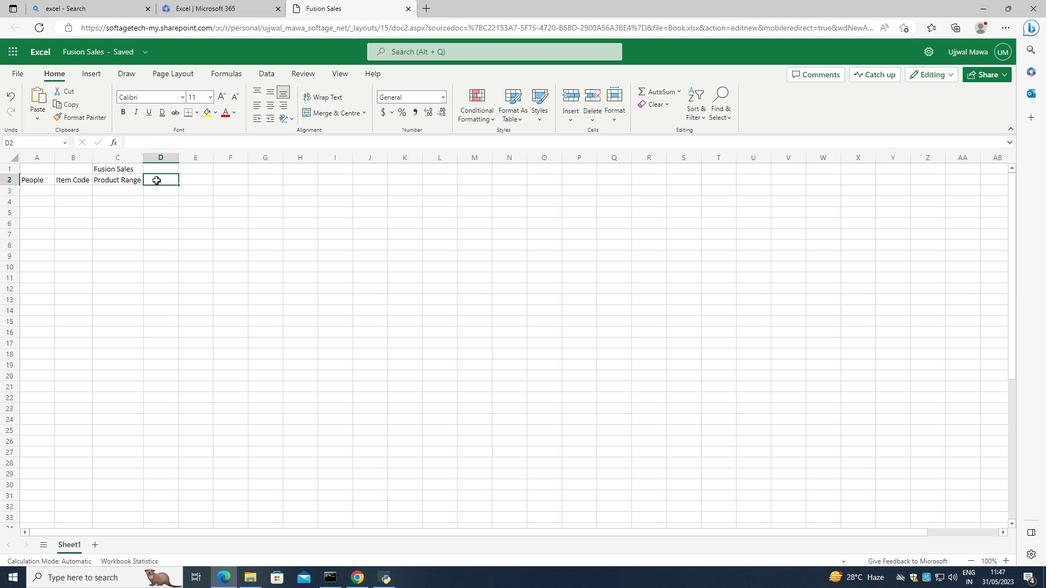 
Action: Mouse moved to (153, 176)
Screenshot: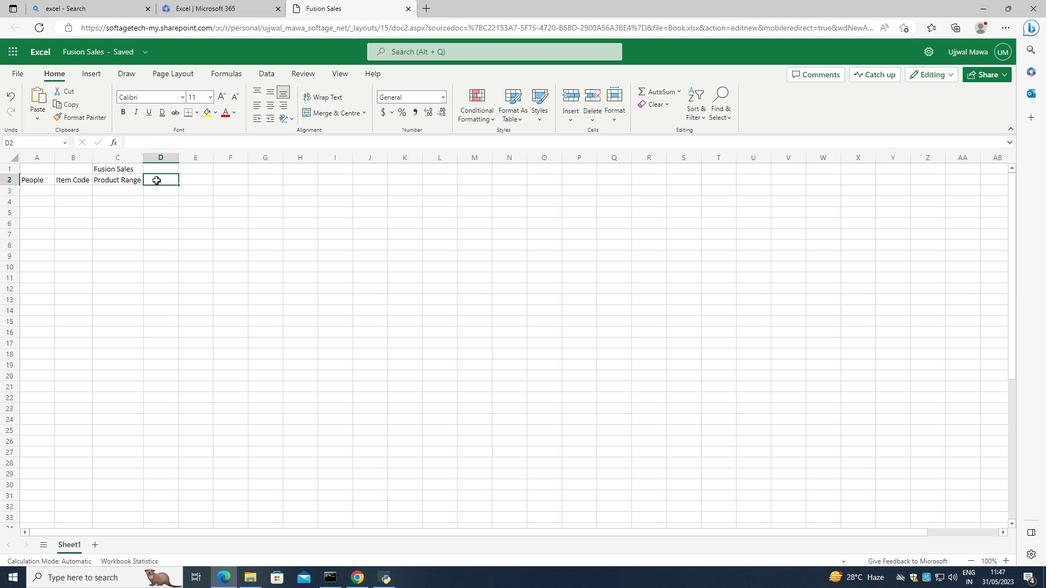 
Action: Mouse pressed left at (153, 176)
Screenshot: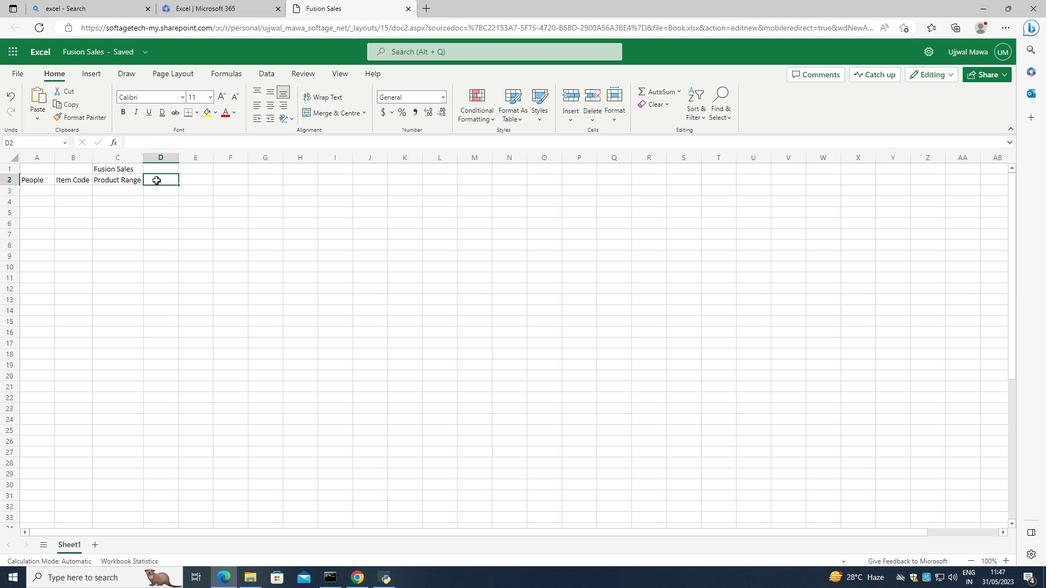 
Action: Mouse moved to (159, 166)
Screenshot: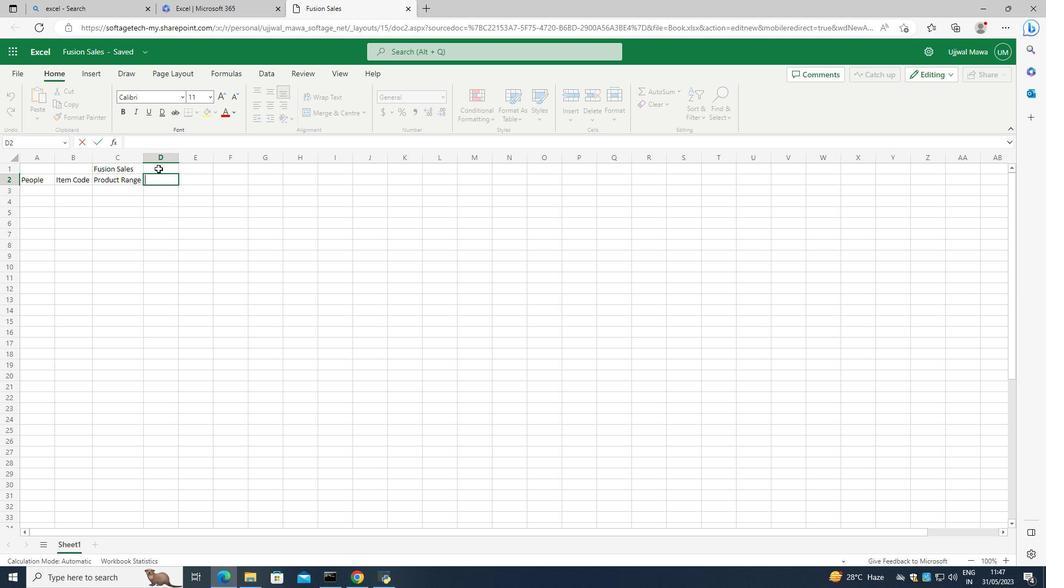 
Action: Key pressed <Key.caps_lock>P<Key.caps_lock>roducts
Screenshot: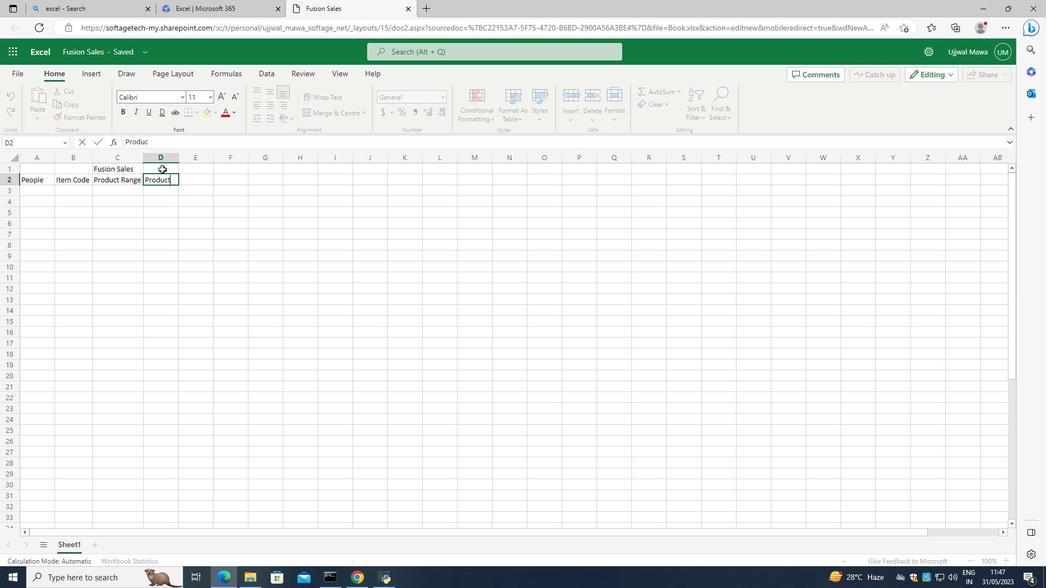 
Action: Mouse moved to (219, 322)
Screenshot: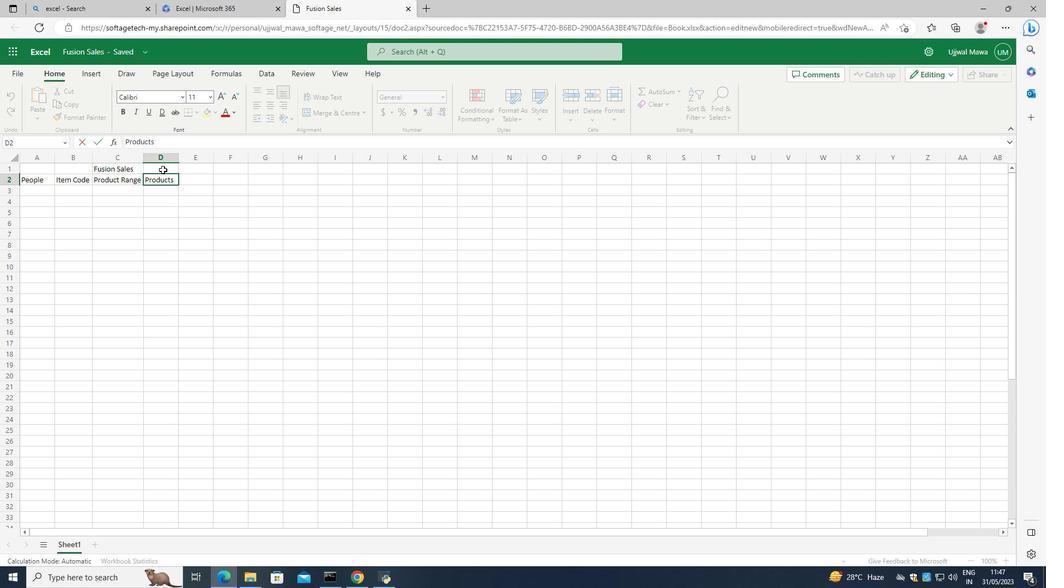 
Action: Mouse pressed left at (219, 322)
Screenshot: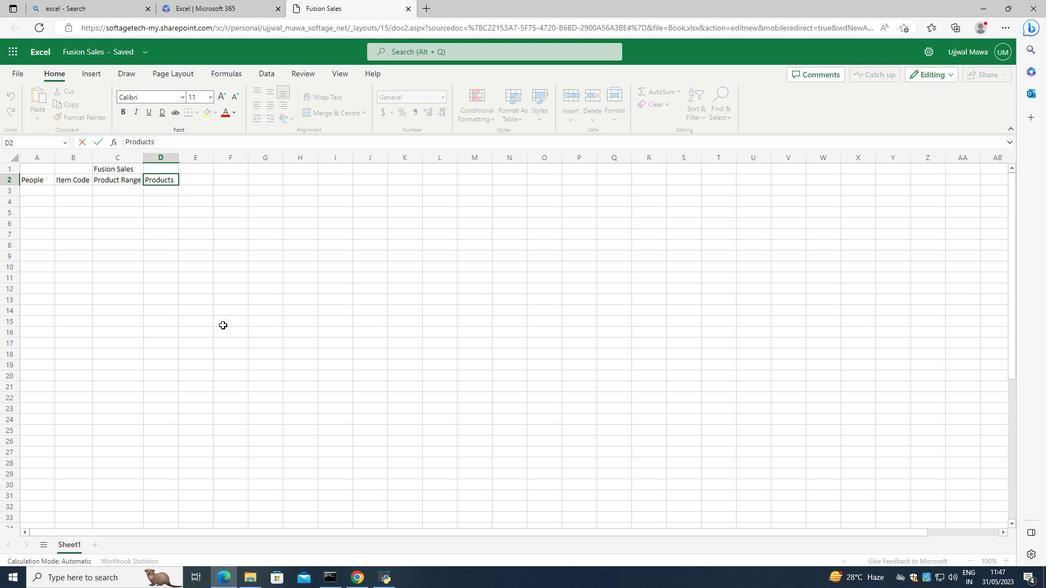 
Action: Mouse moved to (191, 177)
Screenshot: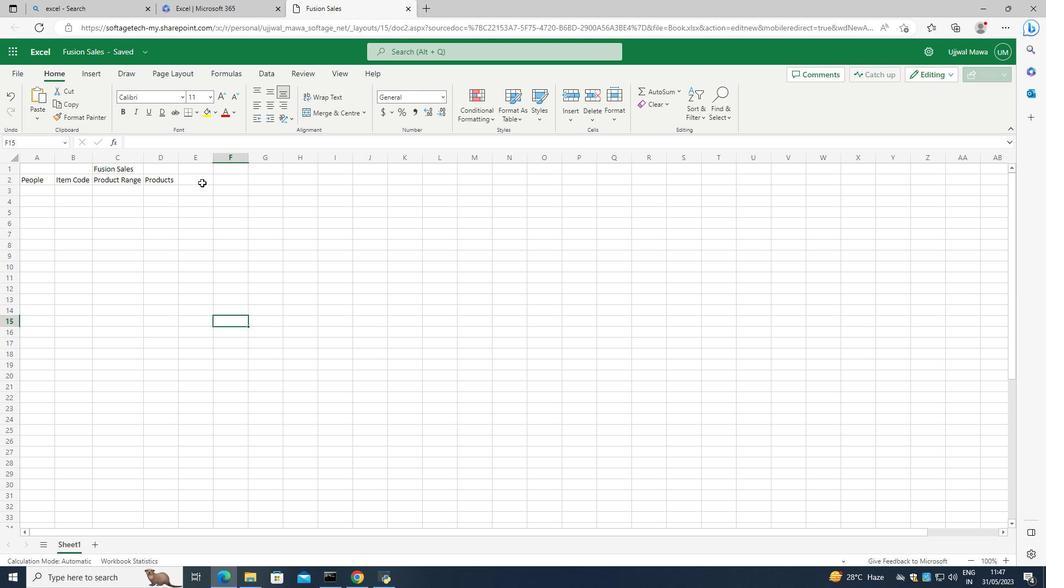 
Action: Mouse pressed left at (191, 177)
Screenshot: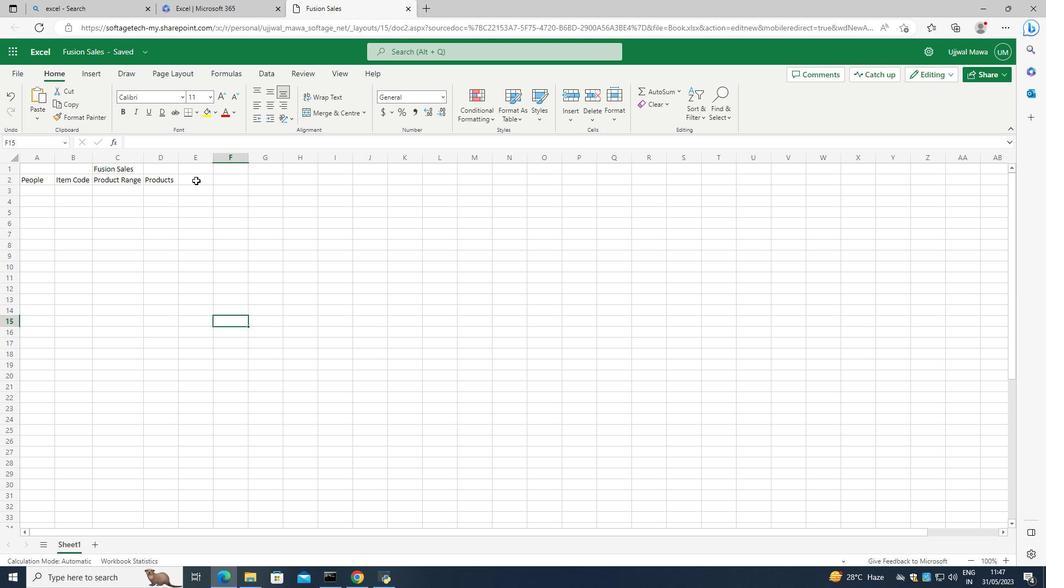 
Action: Mouse pressed left at (191, 177)
Screenshot: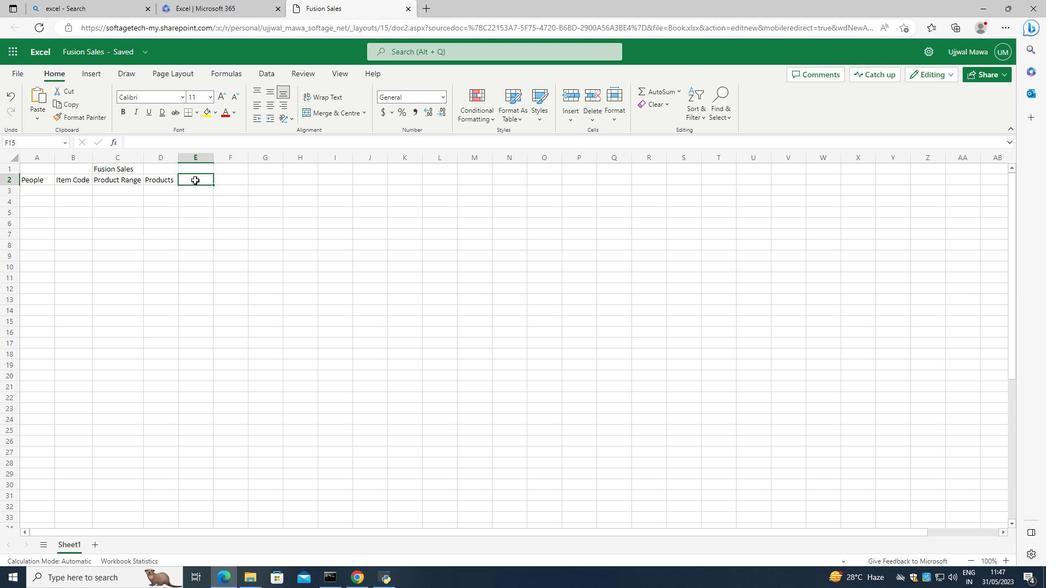 
Action: Mouse moved to (138, 184)
Screenshot: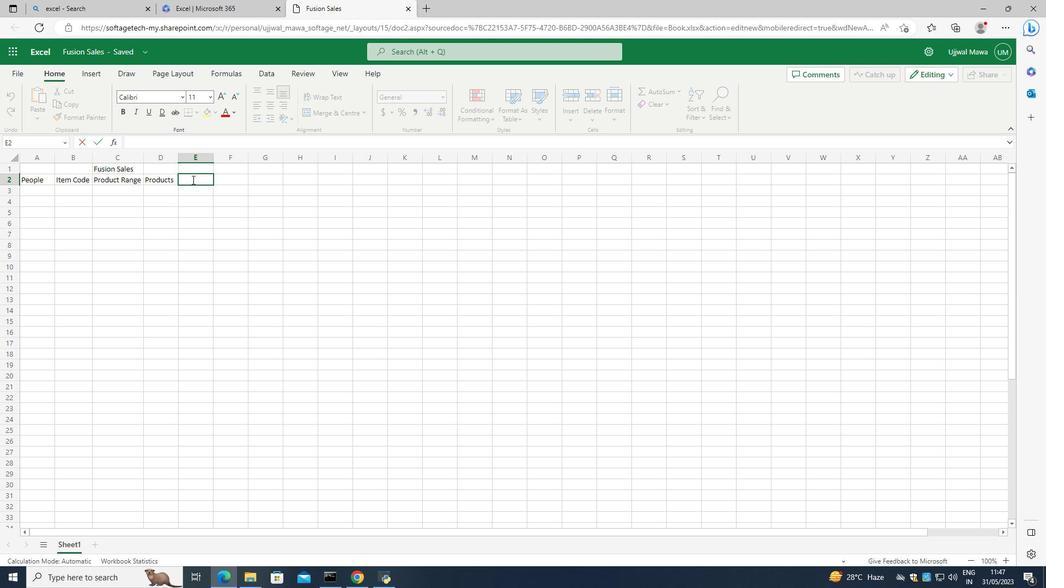 
Action: Key pressed <Key.caps_lock>Q
Screenshot: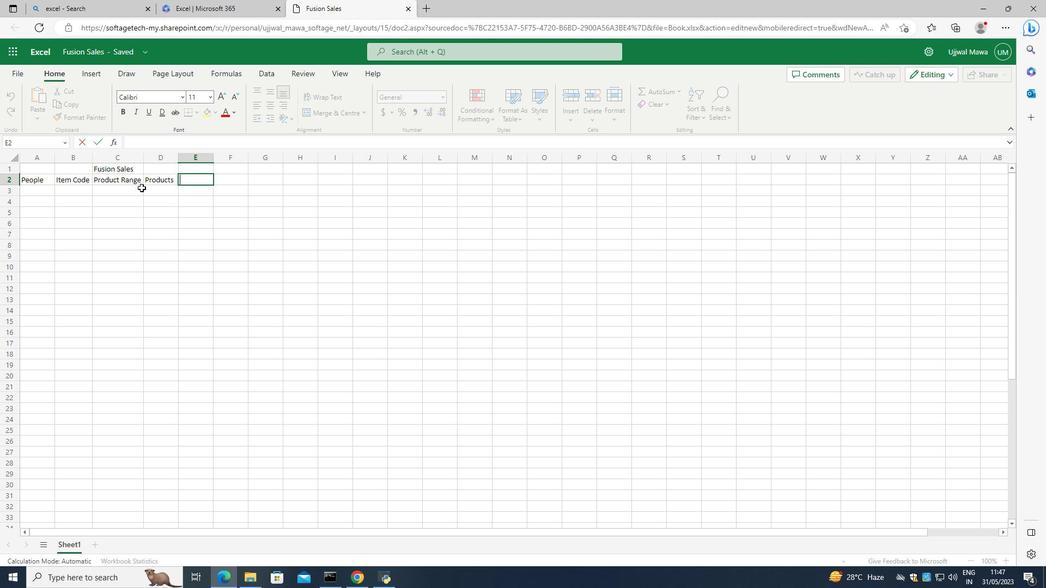 
Action: Mouse moved to (138, 184)
Screenshot: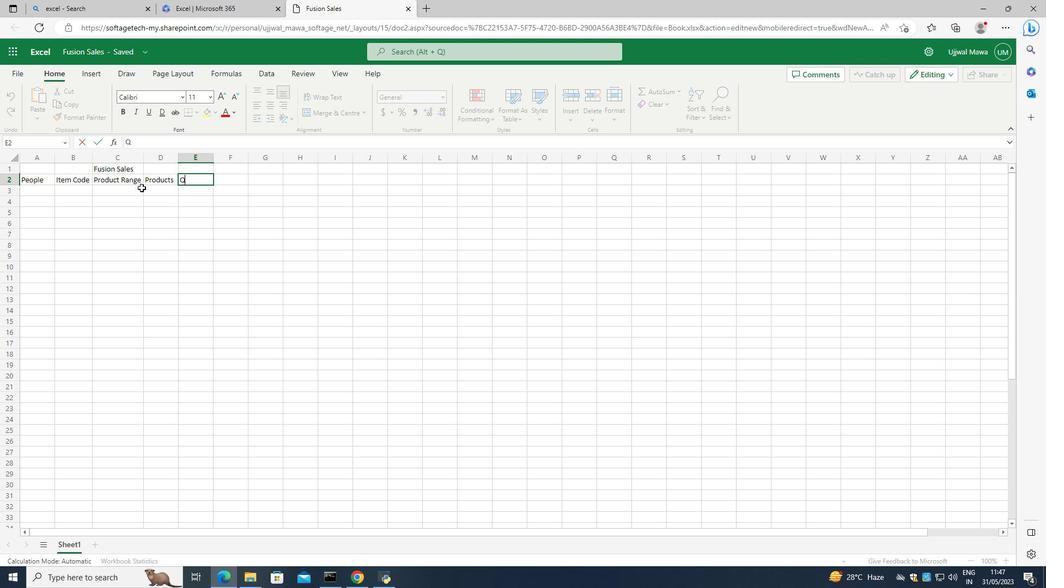 
Action: Key pressed TY.
Screenshot: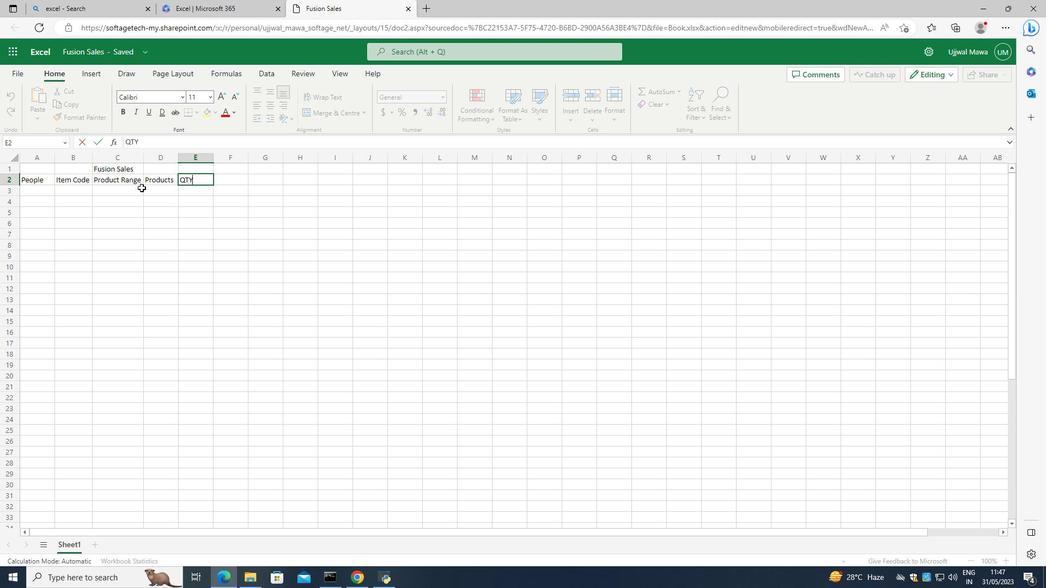 
Action: Mouse moved to (149, 227)
Screenshot: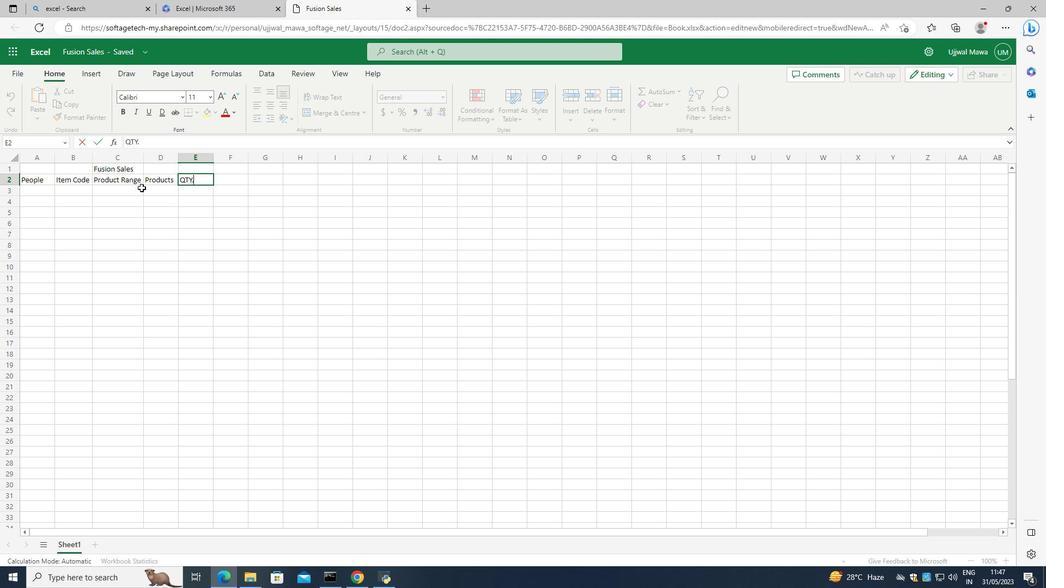 
Action: Mouse pressed left at (149, 227)
Screenshot: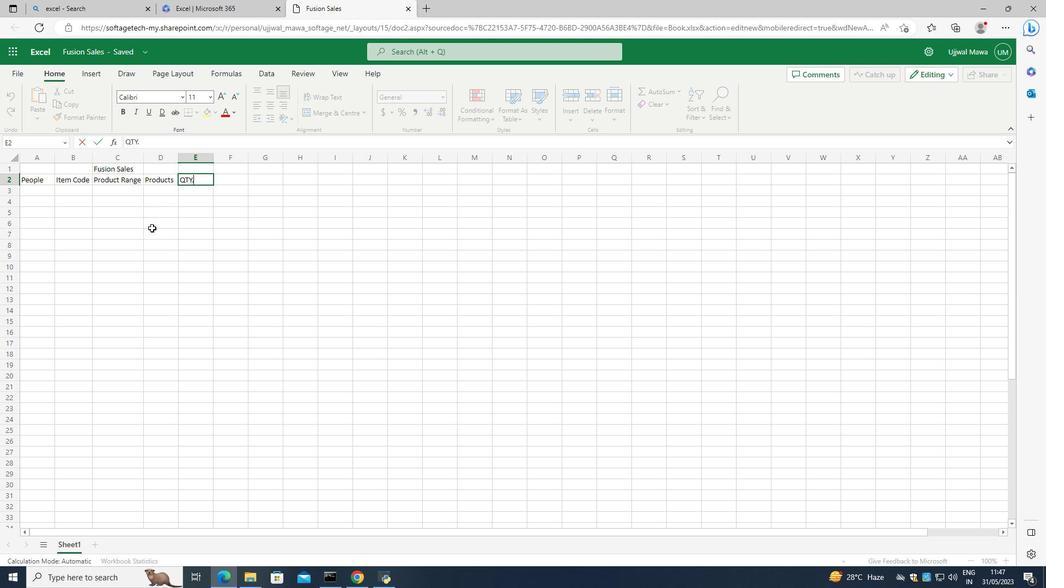
Action: Mouse moved to (216, 176)
Screenshot: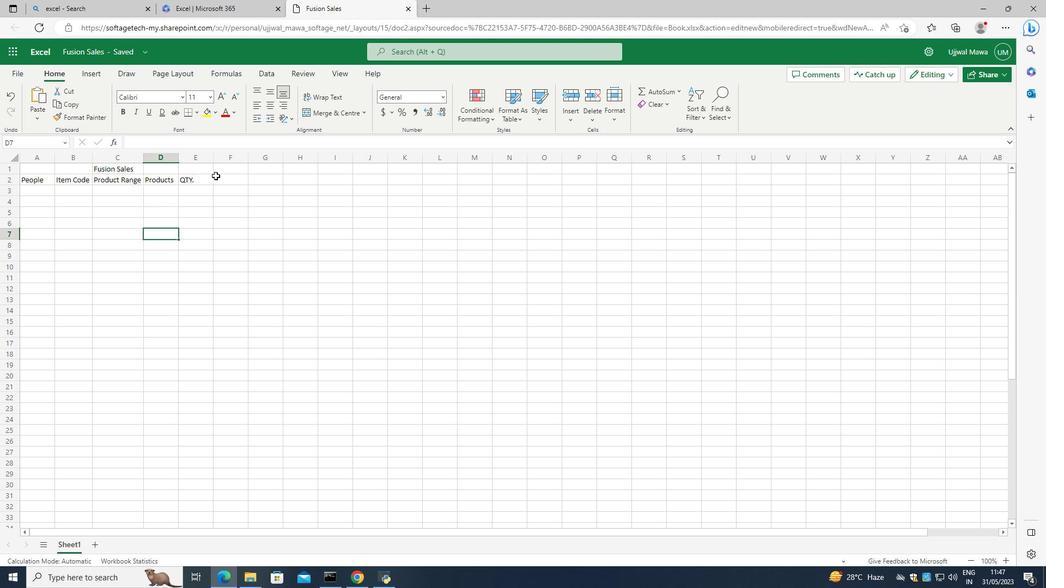 
Action: Mouse pressed left at (216, 176)
Screenshot: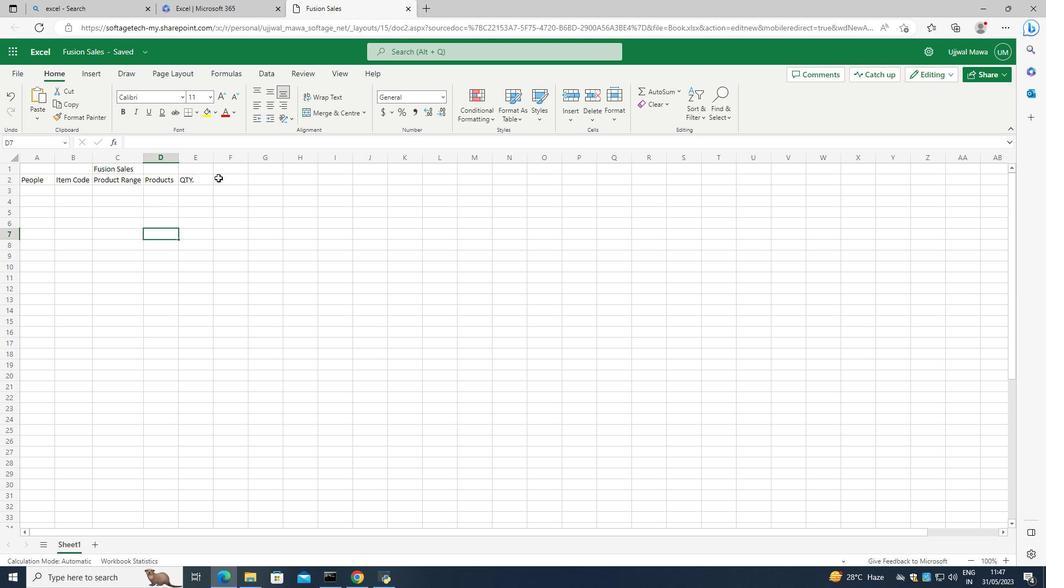 
Action: Mouse pressed left at (216, 176)
Screenshot: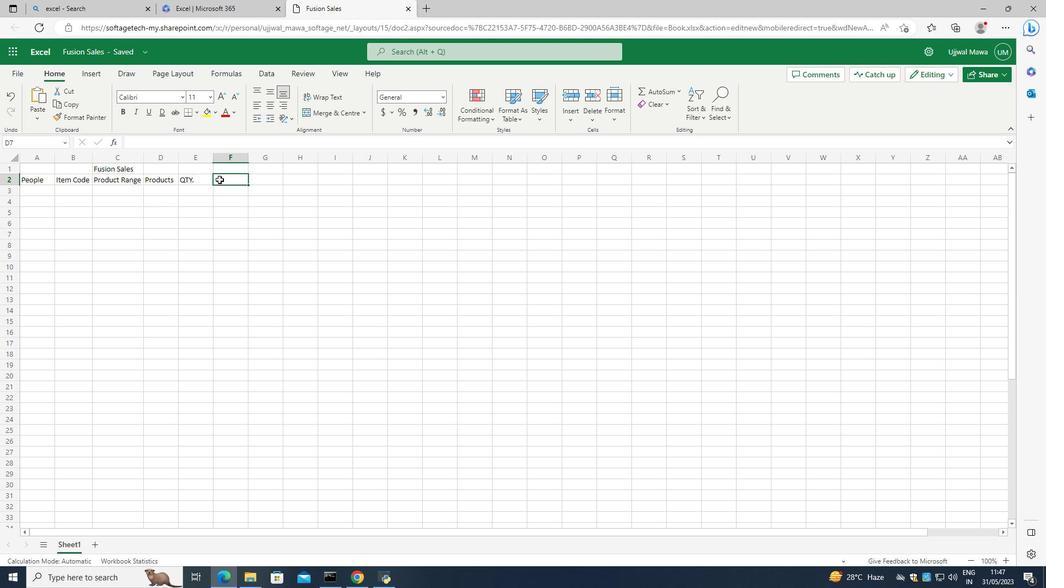 
Action: Mouse moved to (229, 176)
Screenshot: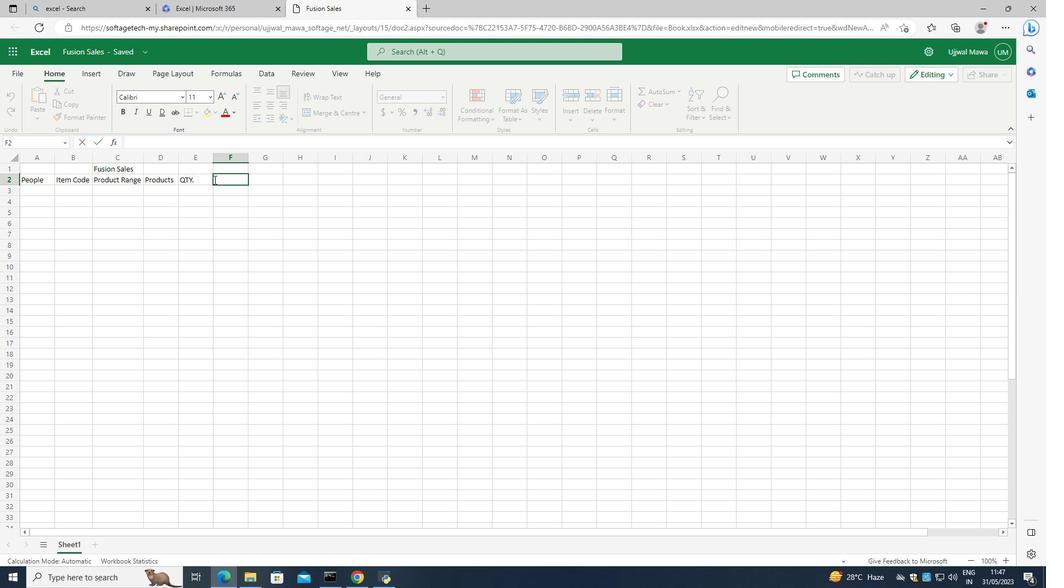 
Action: Key pressed <Key.caps_lock>t<Key.caps_lock>OTAL
Screenshot: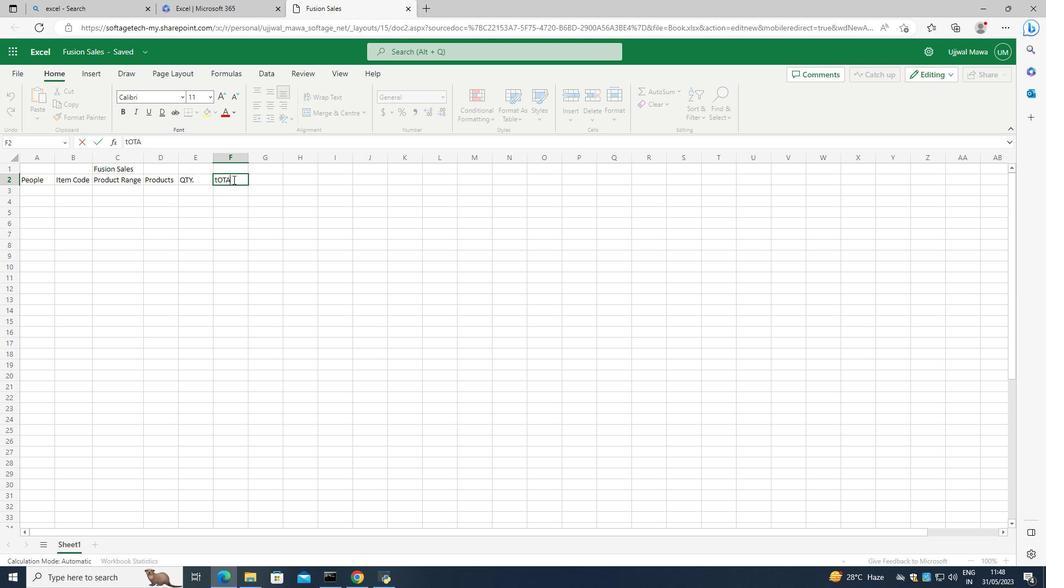 
Action: Mouse moved to (214, 138)
Screenshot: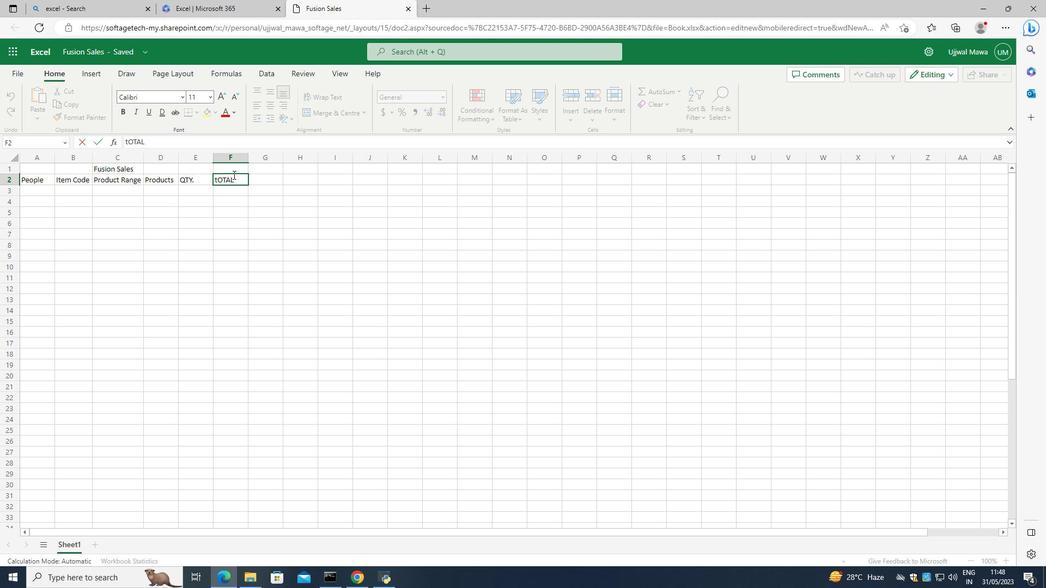 
Action: Key pressed <Key.backspace><Key.backspace><Key.backspace><Key.backspace><Key.backspace><Key.backspace><Key.backspace><Key.backspace>T<Key.caps_lock>otal
Screenshot: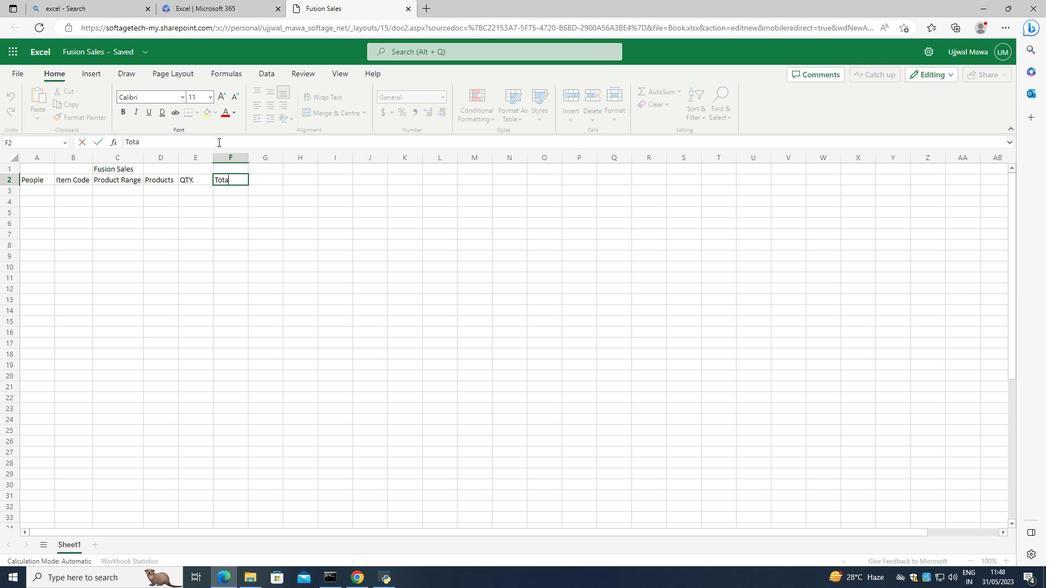 
Action: Mouse moved to (181, 215)
Screenshot: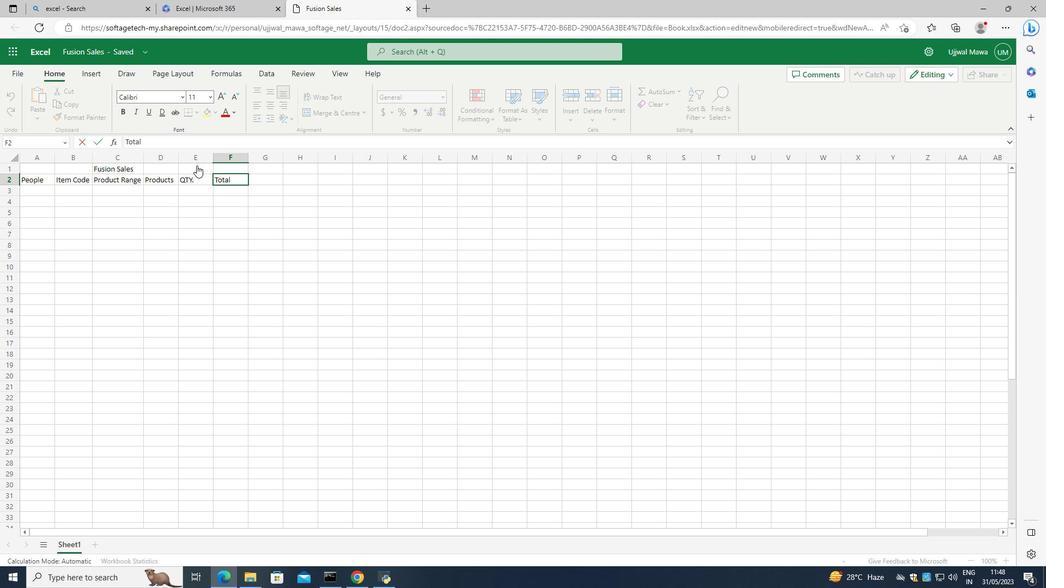 
Action: Mouse pressed left at (181, 215)
Screenshot: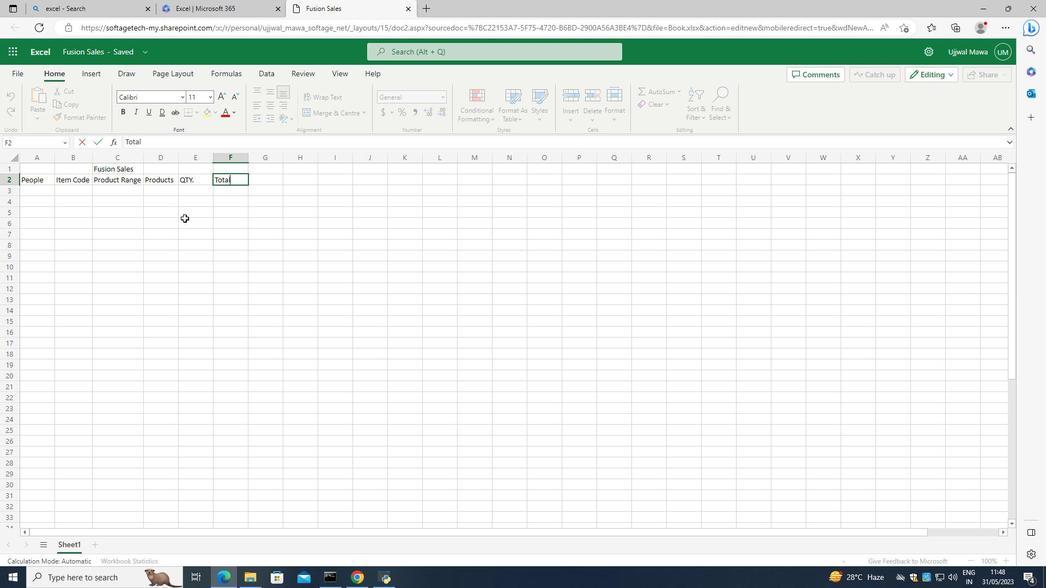 
Action: Mouse moved to (39, 190)
Screenshot: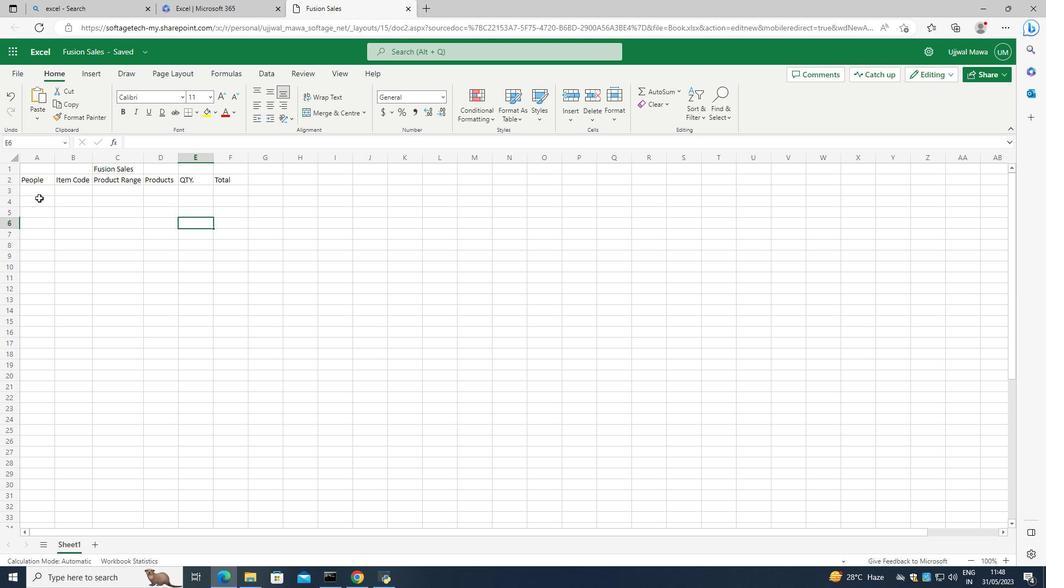 
Action: Mouse pressed left at (39, 190)
Screenshot: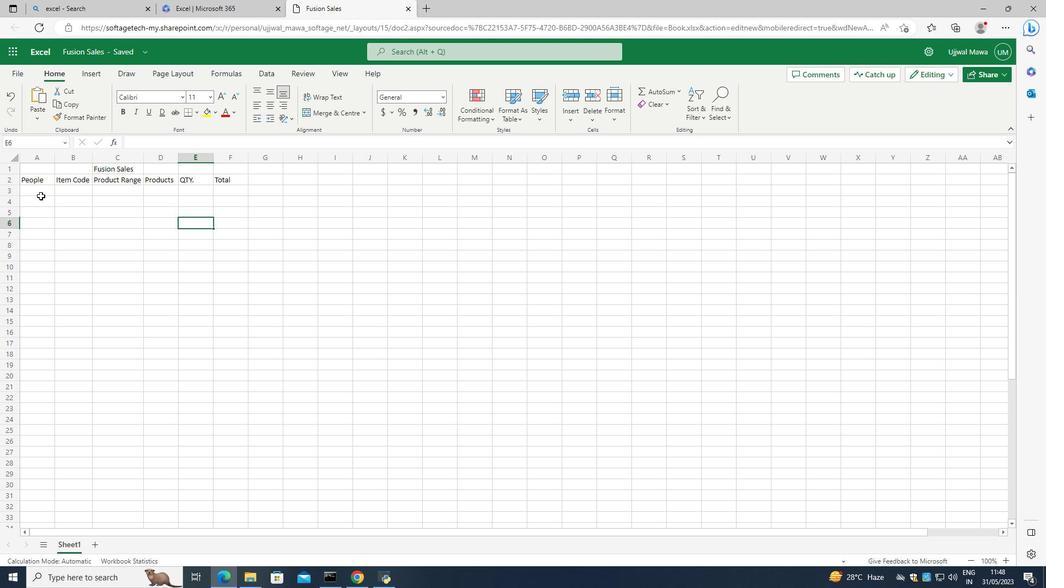 
Action: Mouse pressed left at (39, 190)
Screenshot: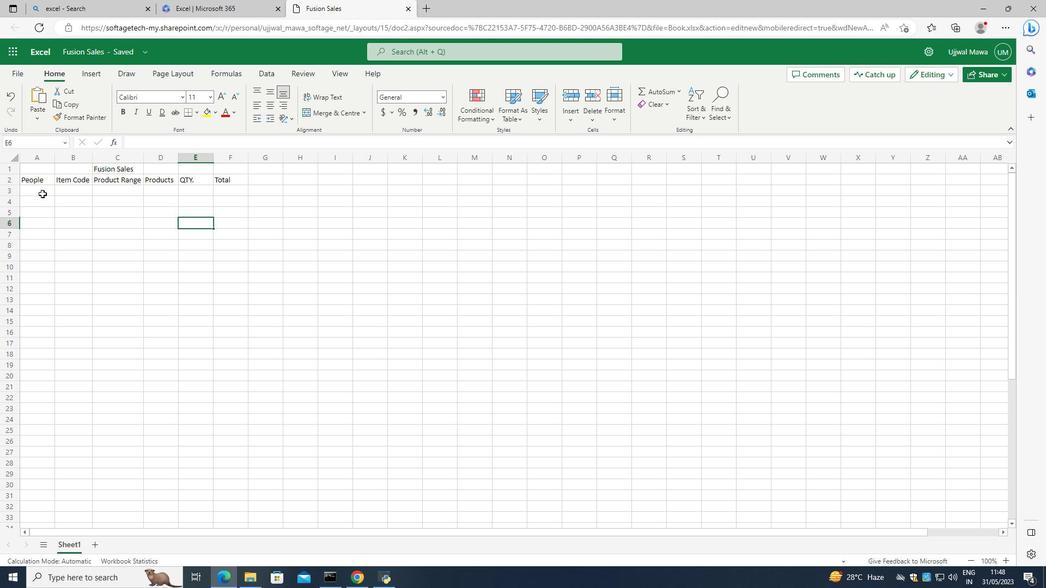
Action: Mouse moved to (35, 174)
Screenshot: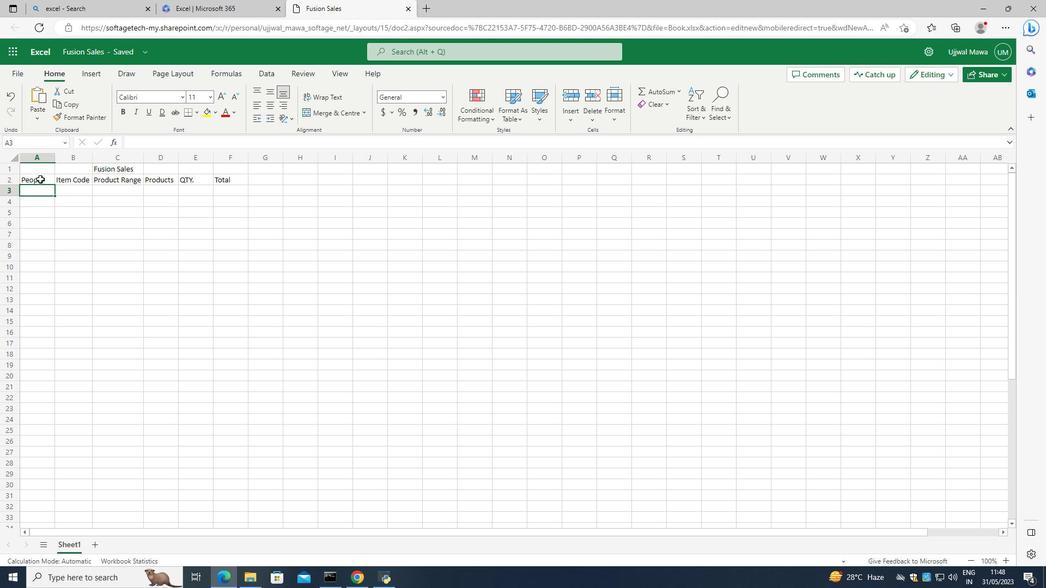 
Action: Mouse pressed left at (35, 174)
Screenshot: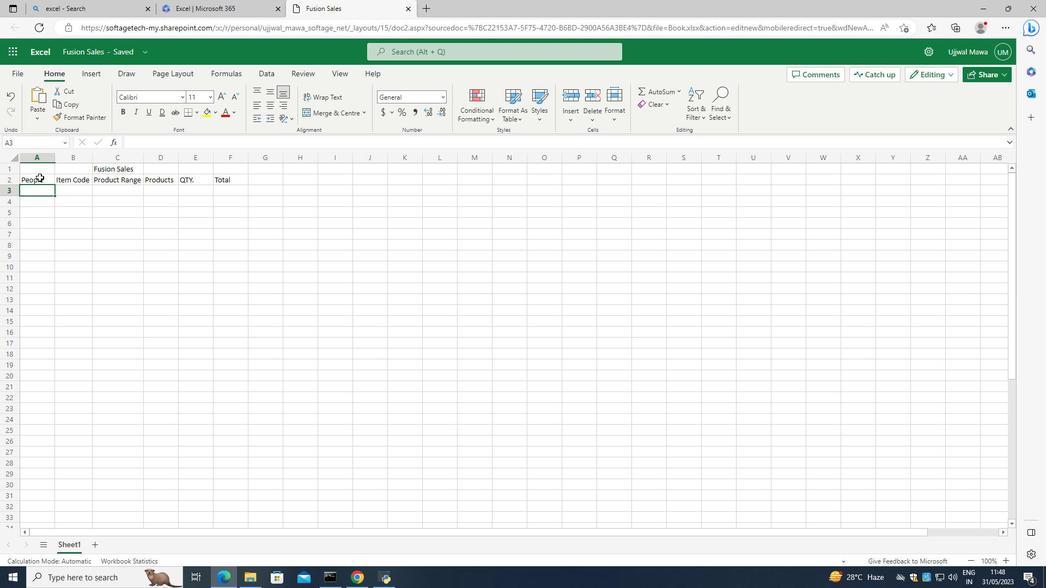 
Action: Mouse pressed left at (35, 174)
Screenshot: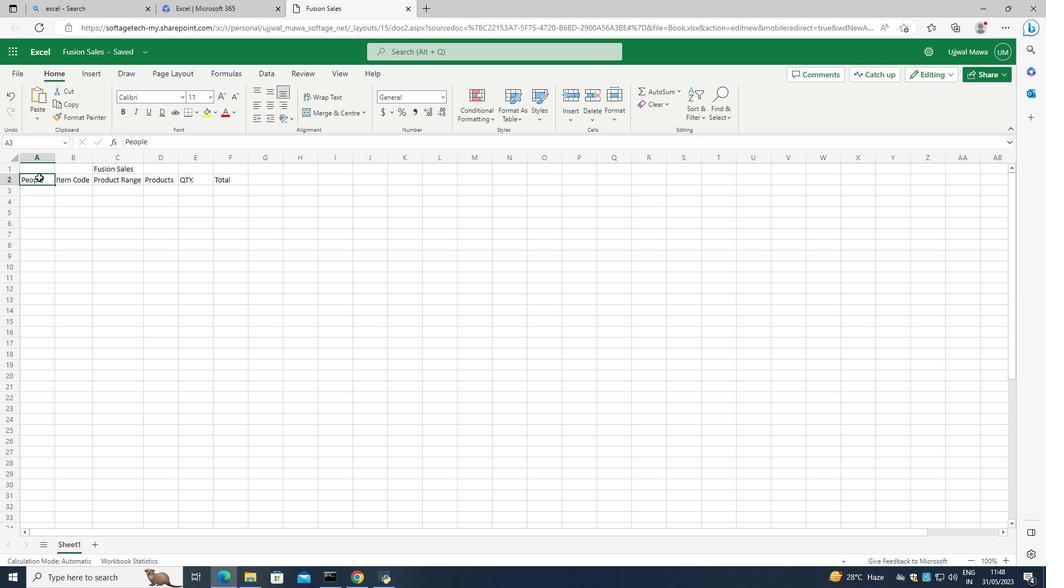 
Action: Mouse moved to (41, 176)
Screenshot: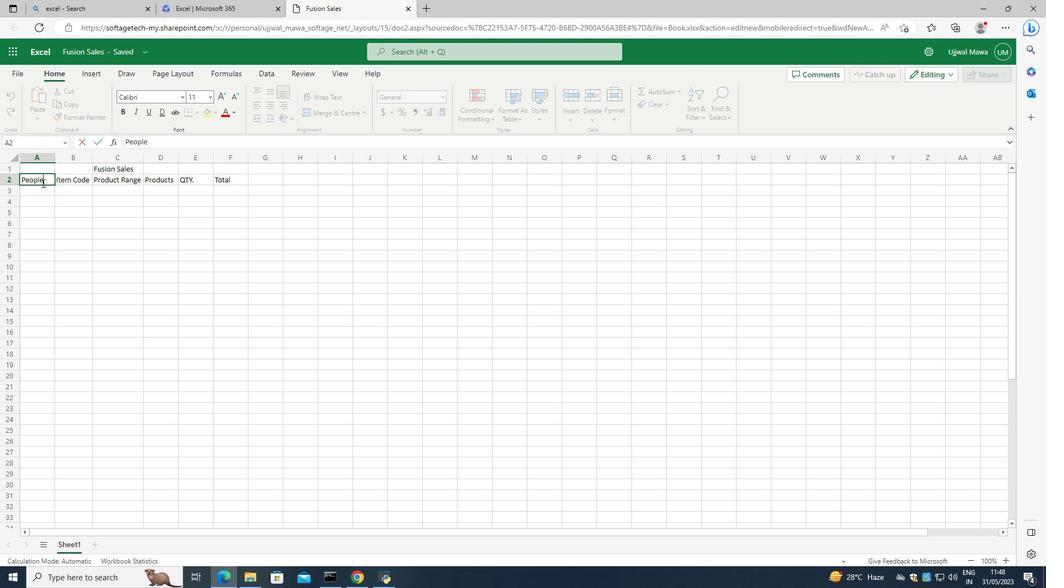 
Action: Mouse pressed left at (41, 176)
Screenshot: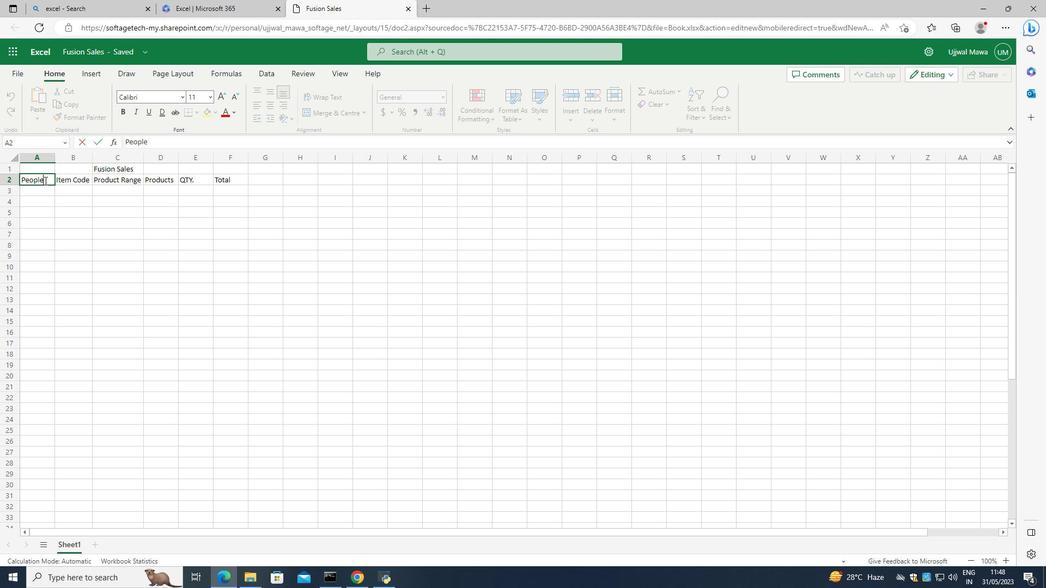 
Action: Mouse moved to (3, 179)
Screenshot: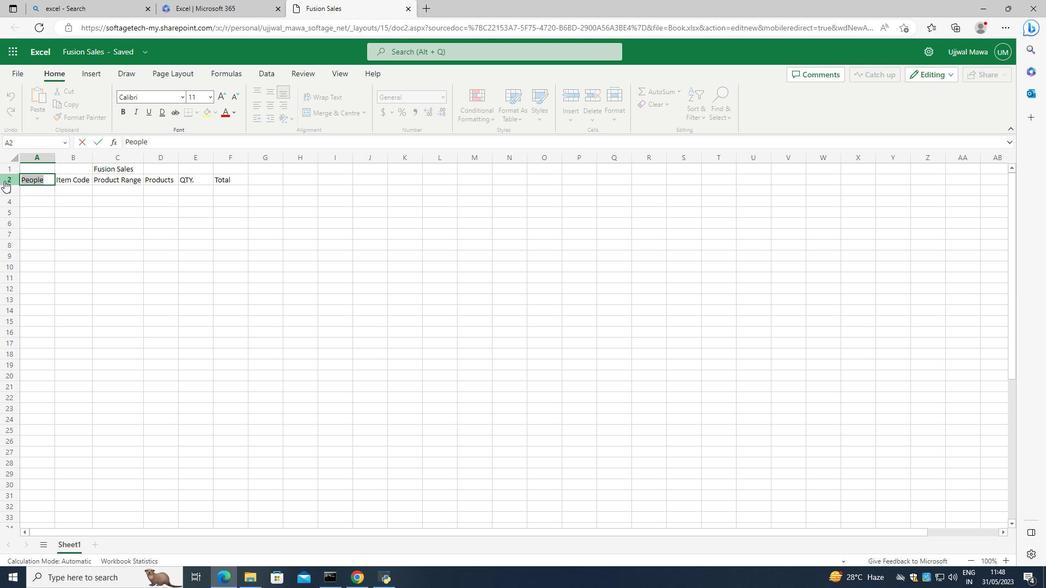 
Action: Key pressed <Key.caps_lock>N<Key.caps_lock>ame
Screenshot: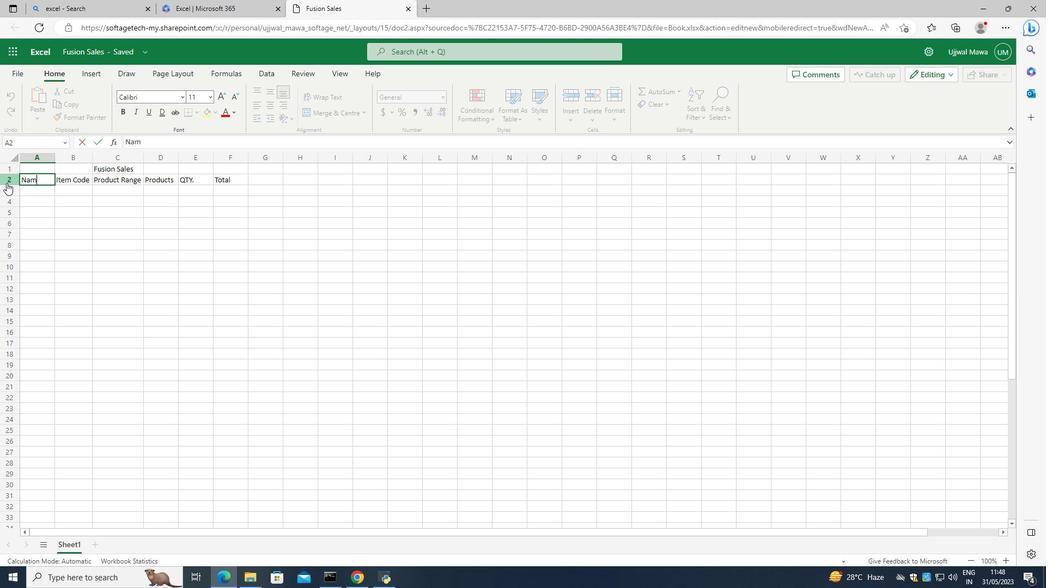 
Action: Mouse moved to (46, 190)
Screenshot: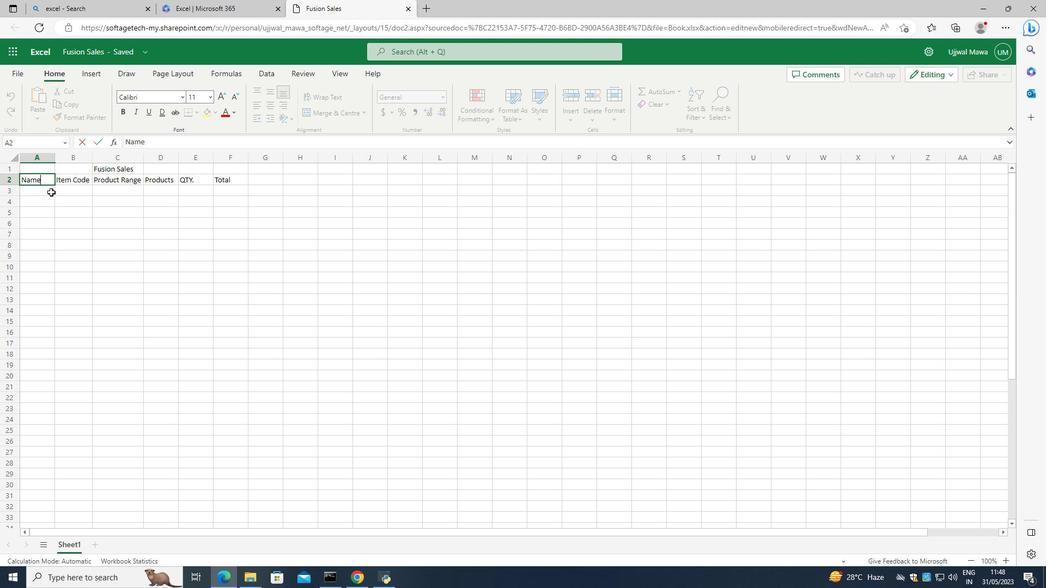 
Action: Mouse pressed left at (46, 190)
Screenshot: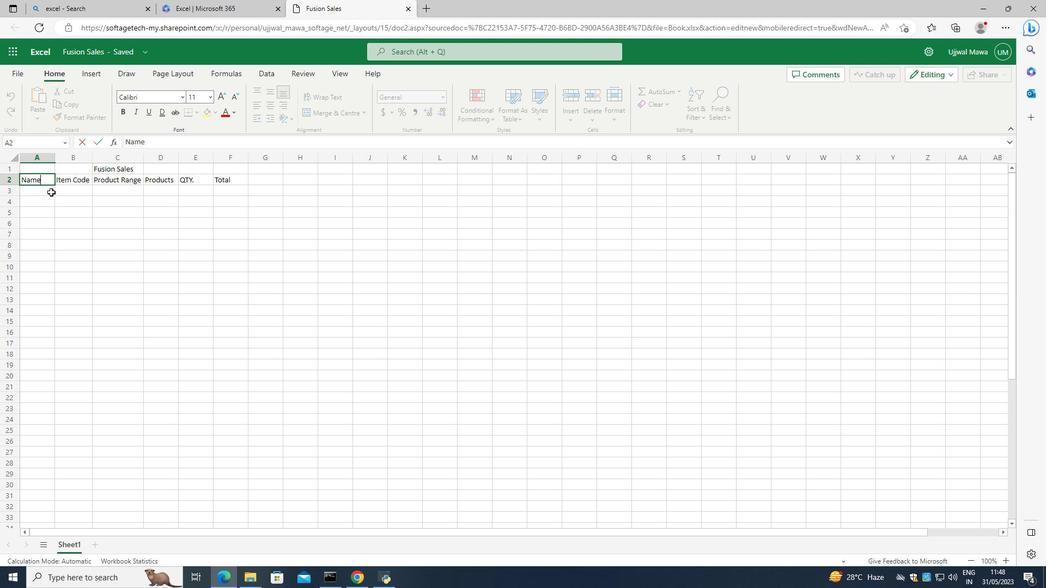 
Action: Mouse moved to (57, 184)
Screenshot: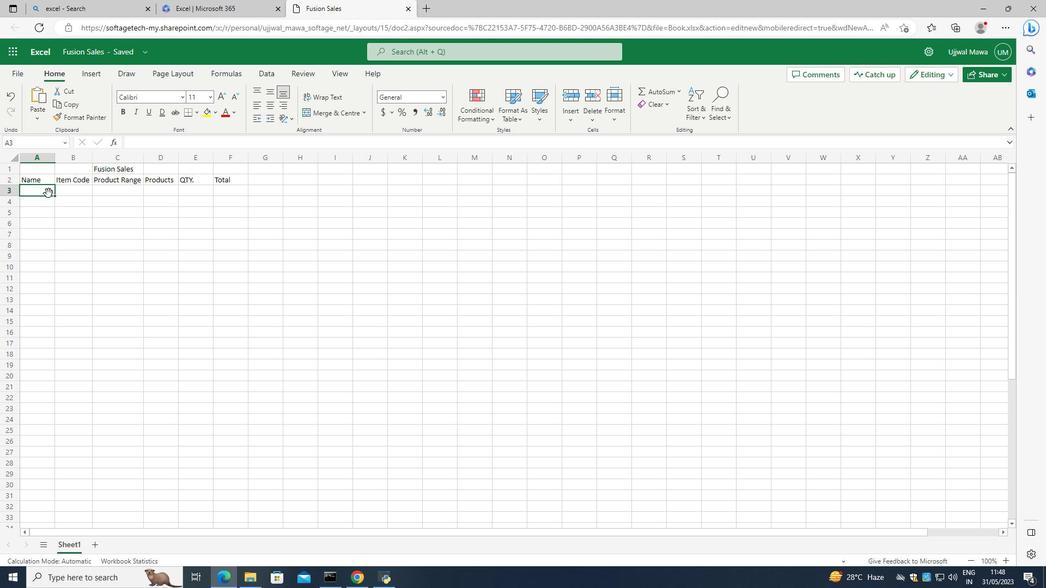 
Action: Key pressed <Key.caps_lock>E<Key.caps_lock>than<Key.space><Key.caps_lock>R<Key.caps_lock>eynolds<Key.enter>
Screenshot: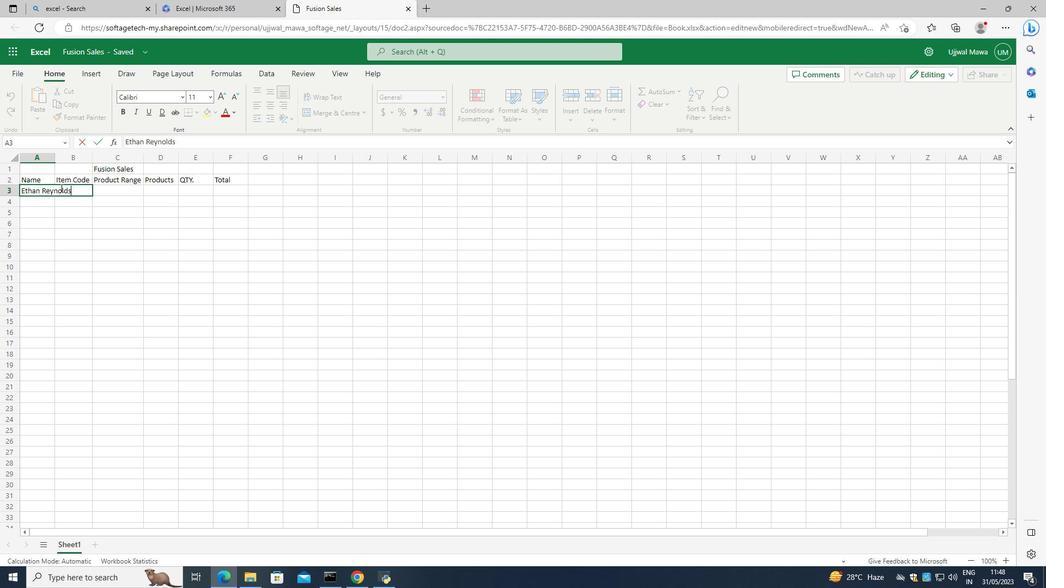 
Action: Mouse moved to (297, 137)
Screenshot: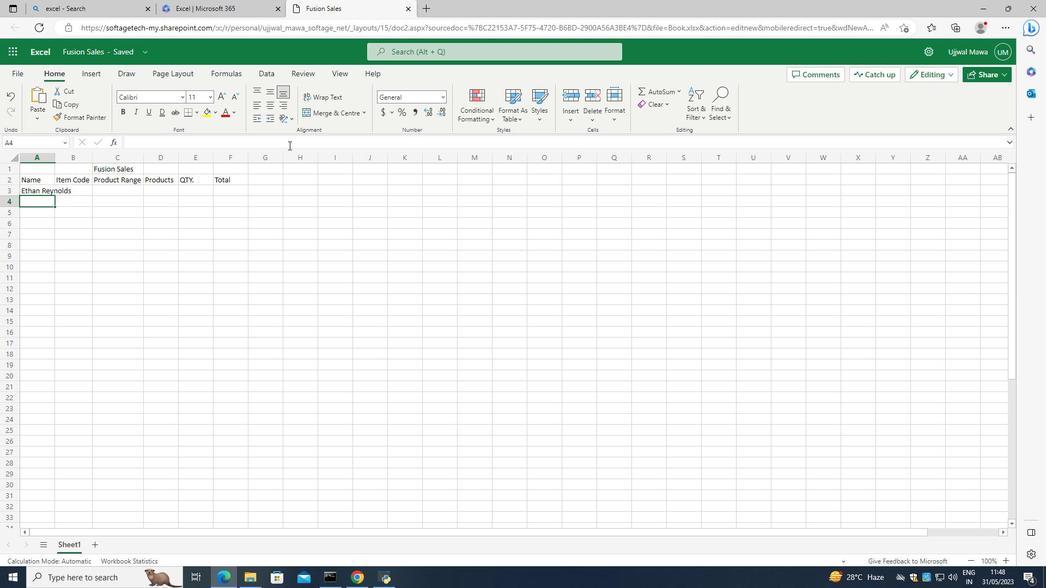 
Action: Key pressed <Key.caps_lock>O<Key.caps_lock>livia<Key.space><Key.caps_lock>T<Key.caps_lock>hompson<Key.enter><Key.caps_lock>B<Key.caps_lock>enjamin<Key.space><Key.caps_lock>M<Key.caps_lock>artinez]<Key.backspace>]<Key.backspace><Key.enter><Key.caps_lock>E<Key.caps_lock>mma<Key.space><Key.caps_lock>D<Key.caps_lock>avis<Key.enter><Key.caps_lock>A<Key.caps_lock>lexander<Key.caps_lock>M<Key.caps_lock>itchel
Screenshot: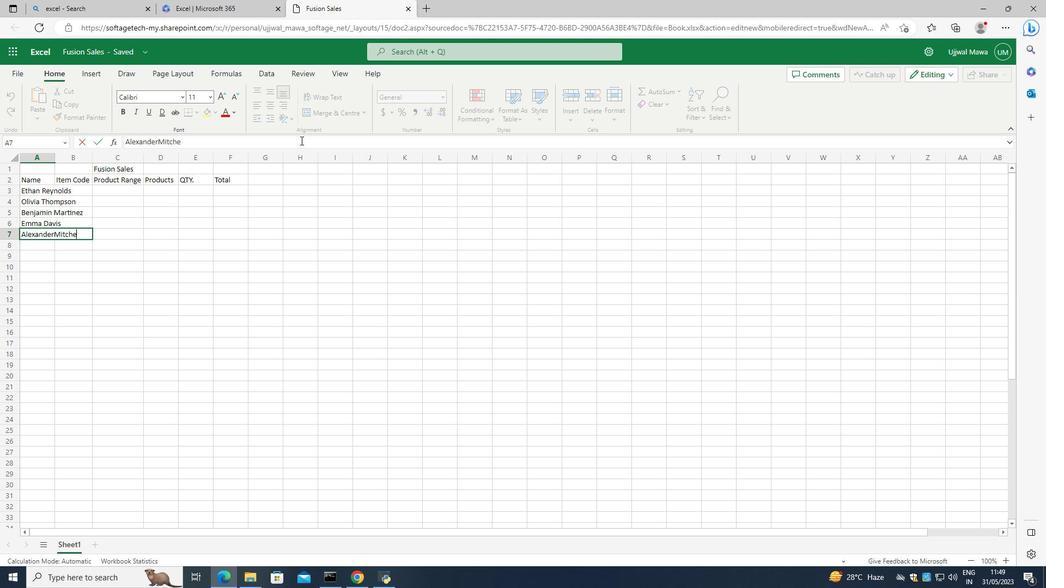 
Action: Mouse moved to (50, 233)
Screenshot: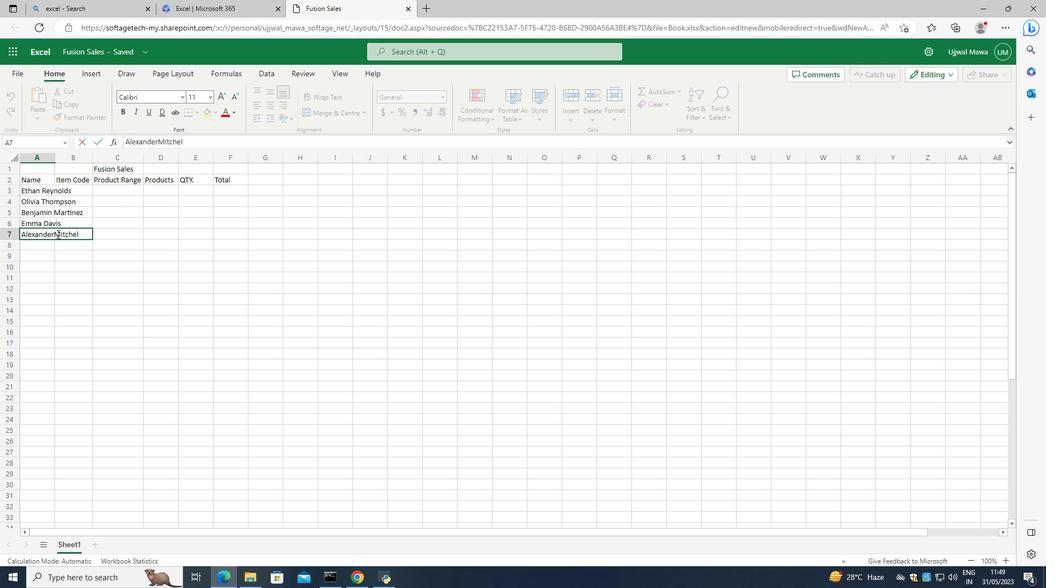 
Action: Mouse pressed left at (50, 233)
Screenshot: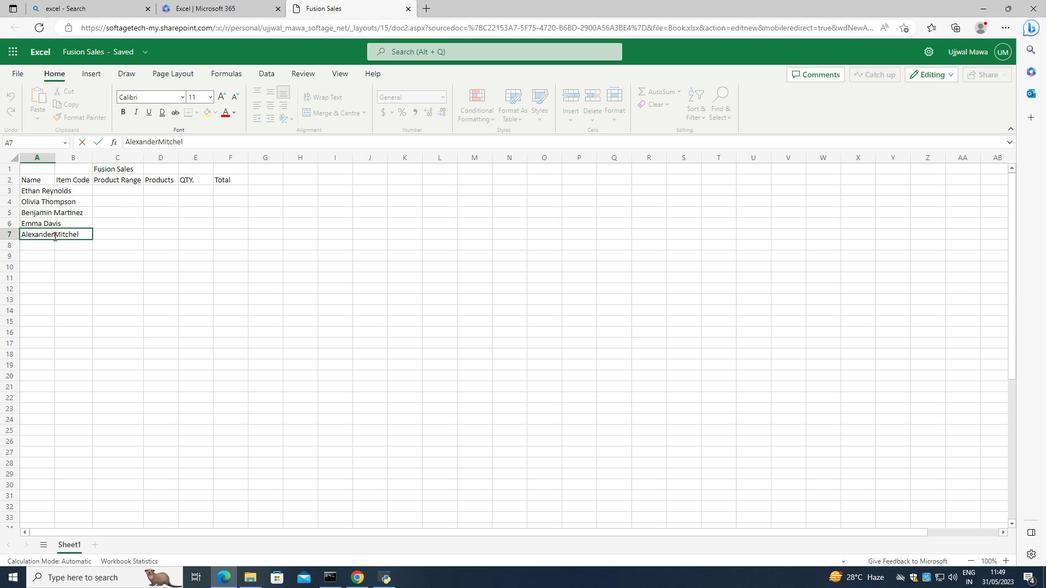 
Action: Mouse moved to (53, 233)
Screenshot: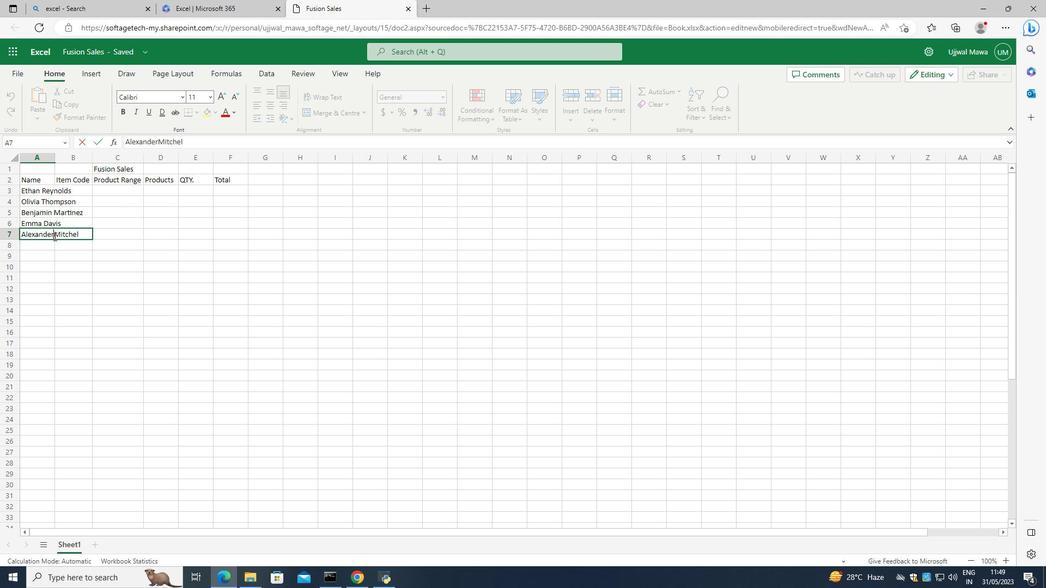 
Action: Key pressed <Key.space>
Screenshot: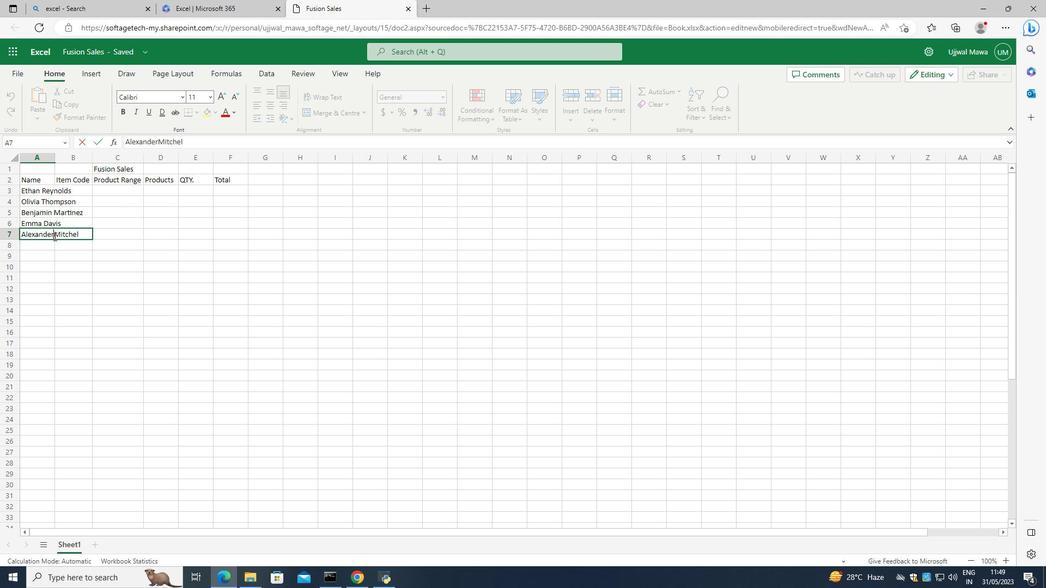 
Action: Mouse moved to (37, 247)
Screenshot: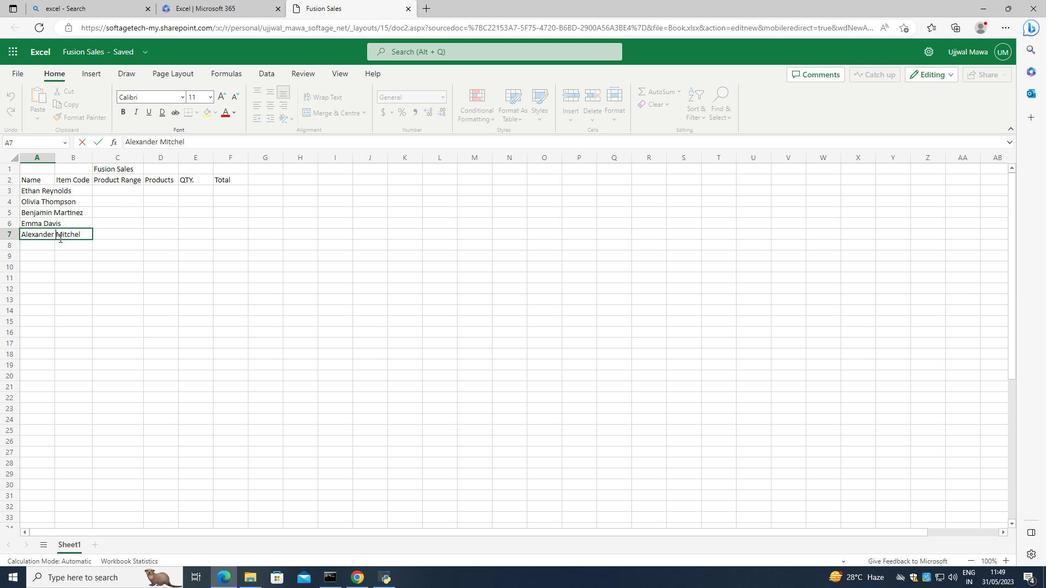 
Action: Mouse pressed left at (37, 247)
Screenshot: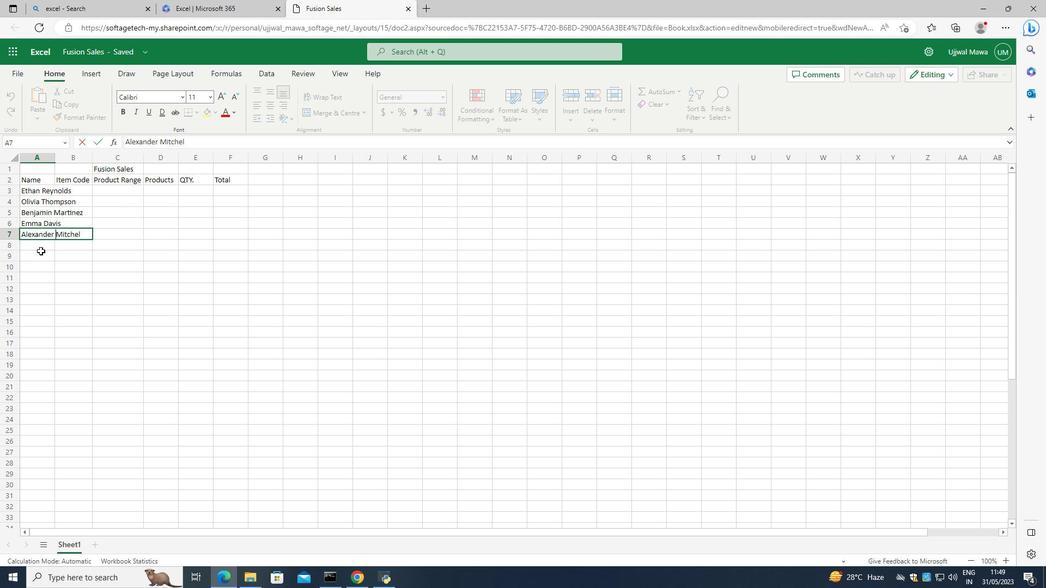 
Action: Mouse moved to (43, 242)
Screenshot: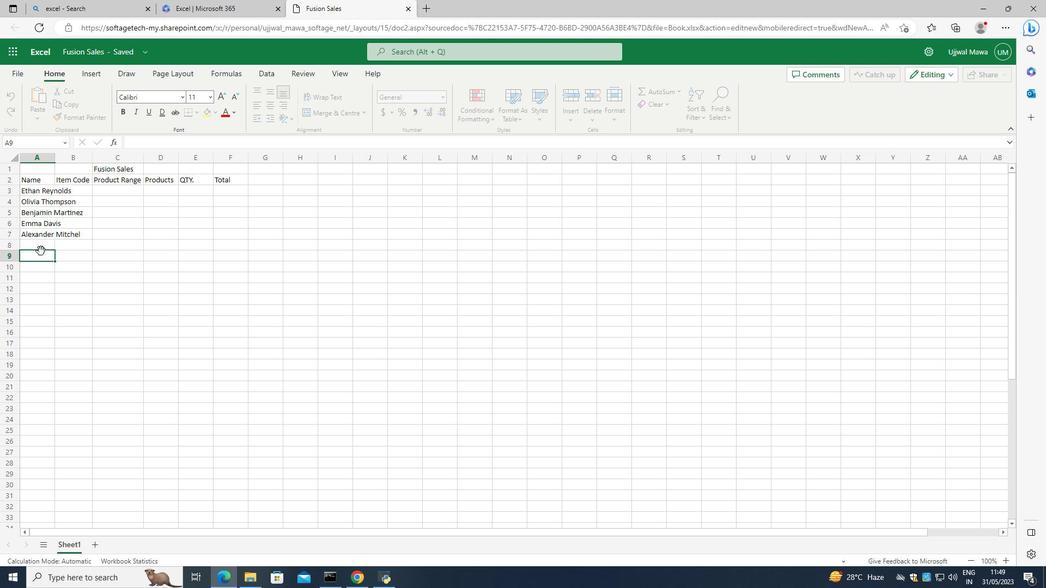 
Action: Mouse pressed left at (43, 242)
Screenshot: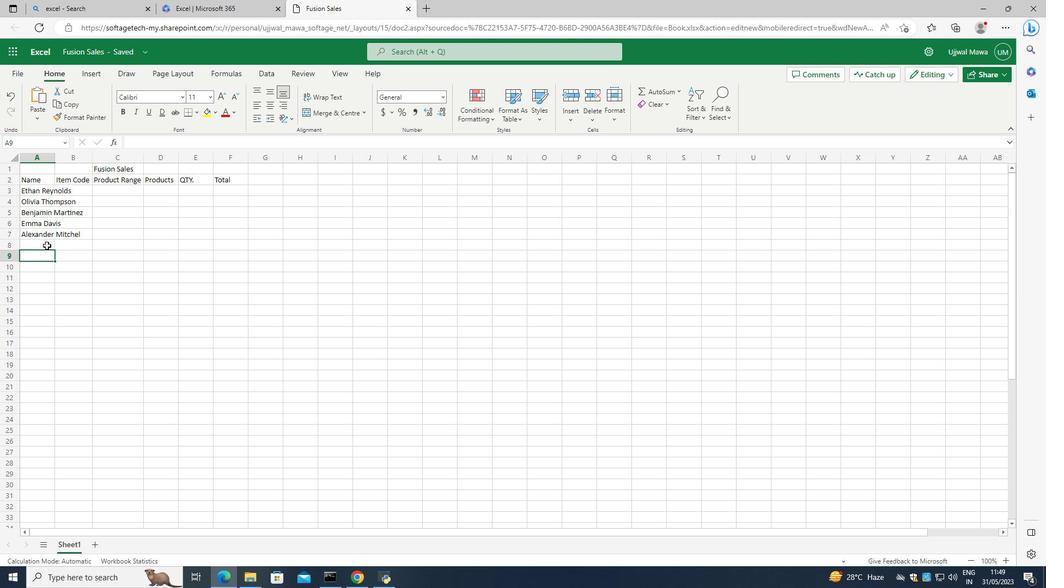 
Action: Mouse moved to (13, 129)
Screenshot: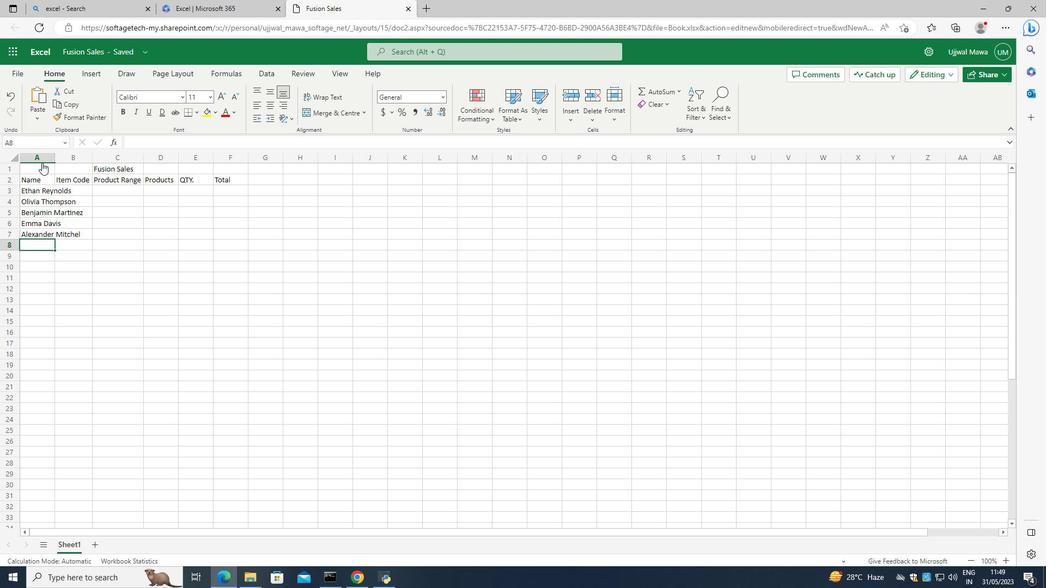 
Action: Mouse pressed left at (13, 129)
Screenshot: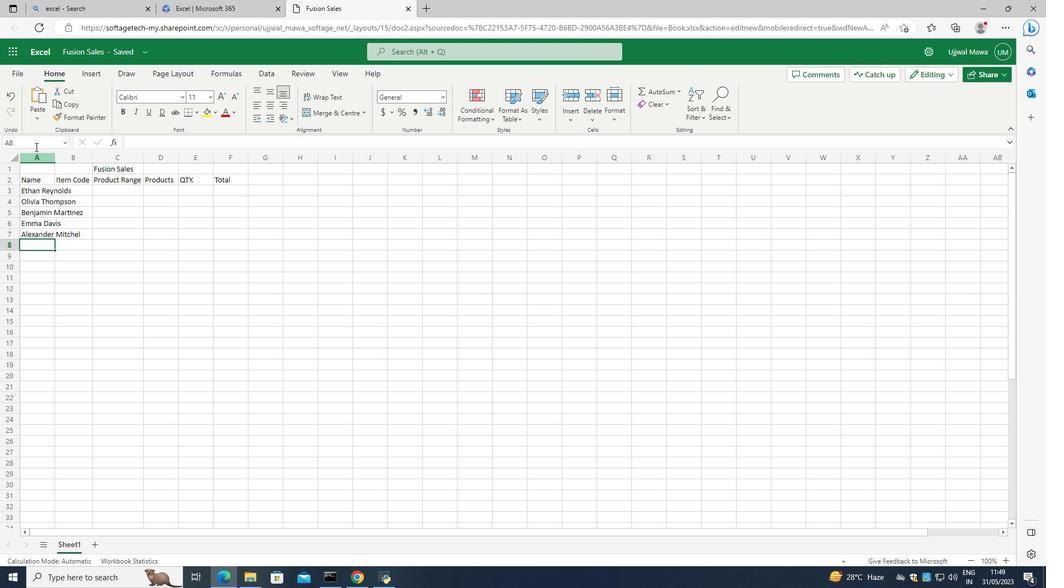 
Action: Mouse moved to (26, 171)
Screenshot: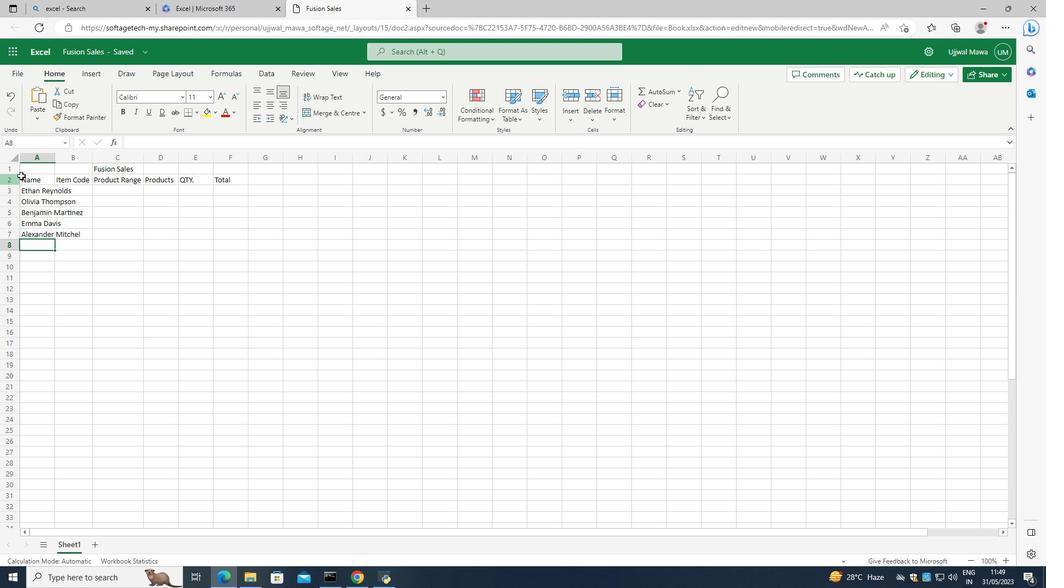 
Action: Mouse pressed left at (26, 171)
Screenshot: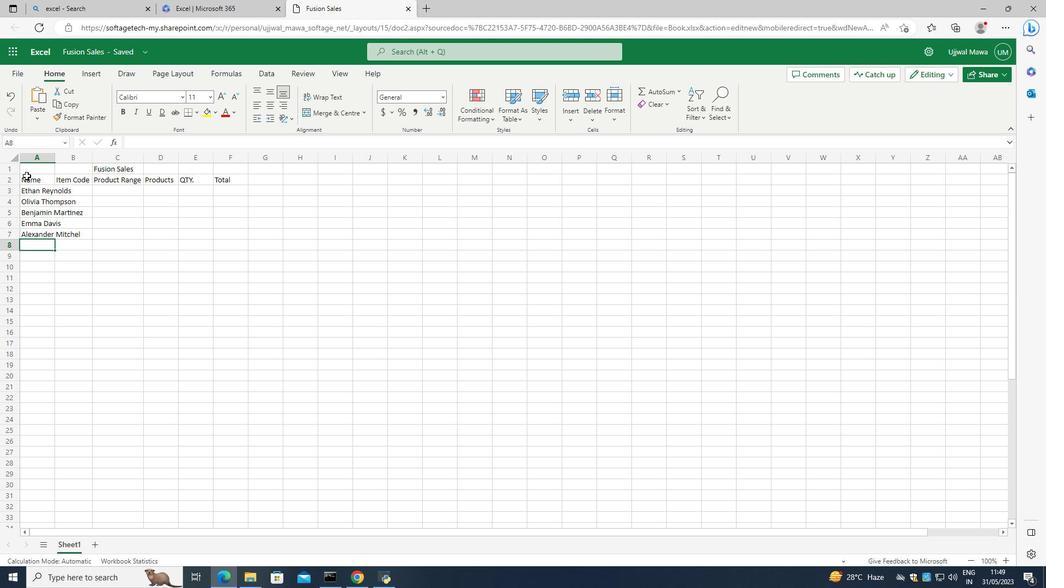 
Action: Mouse moved to (49, 154)
Screenshot: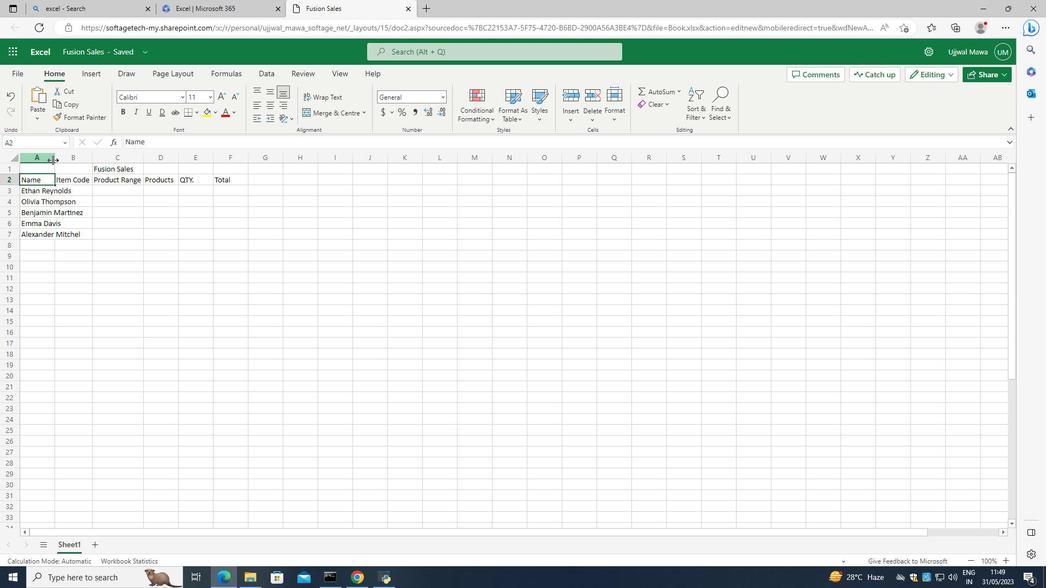 
Action: Mouse pressed left at (49, 154)
Screenshot: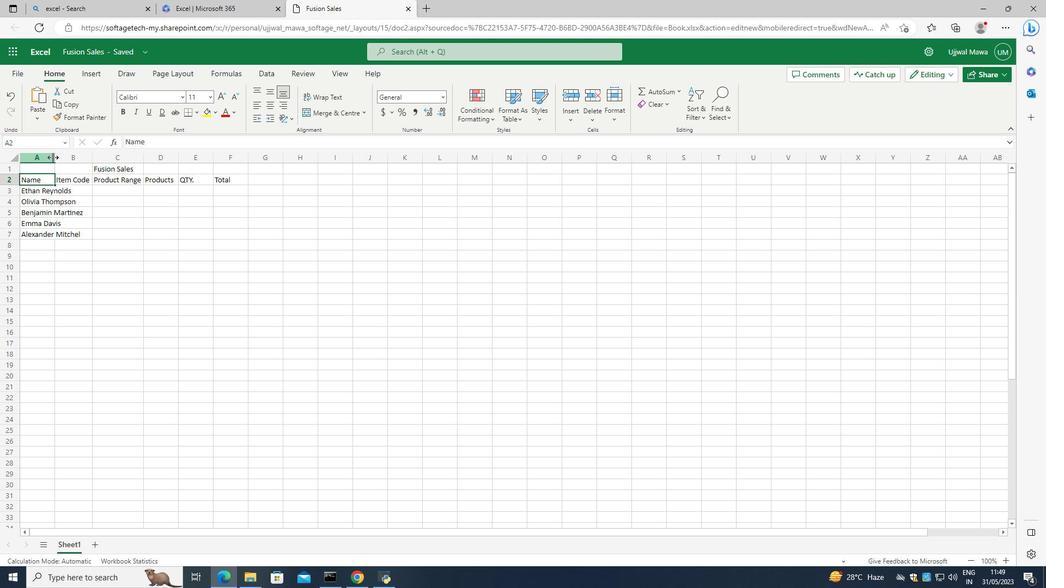 
Action: Mouse moved to (31, 239)
Screenshot: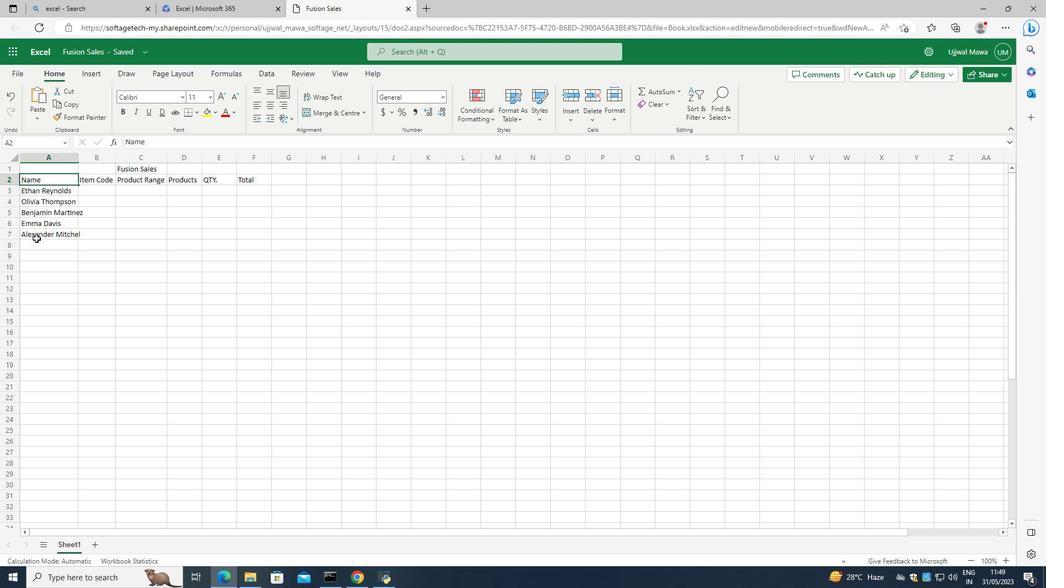 
Action: Mouse pressed left at (31, 239)
Screenshot: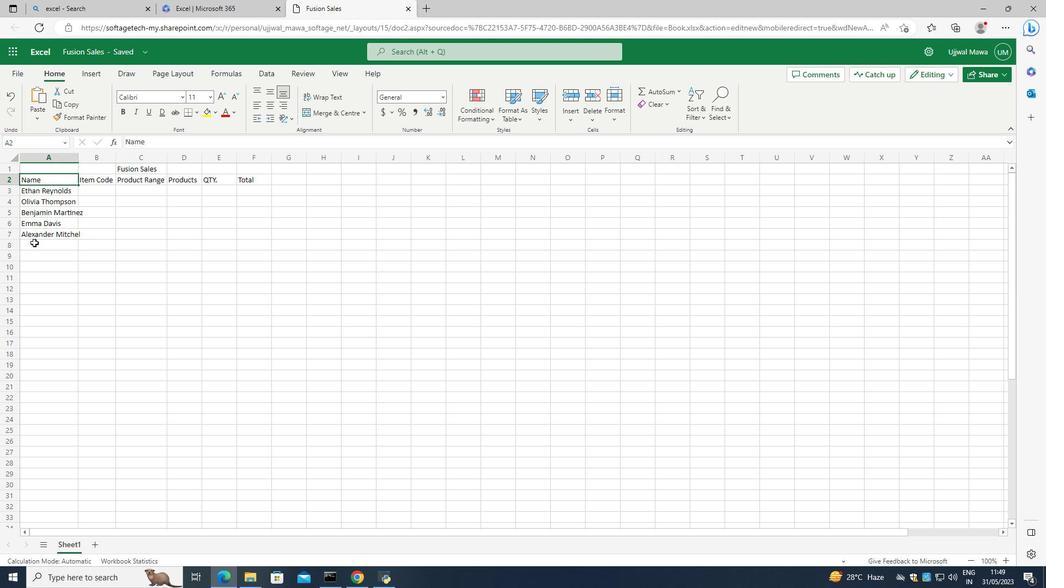 
Action: Mouse pressed left at (31, 239)
Screenshot: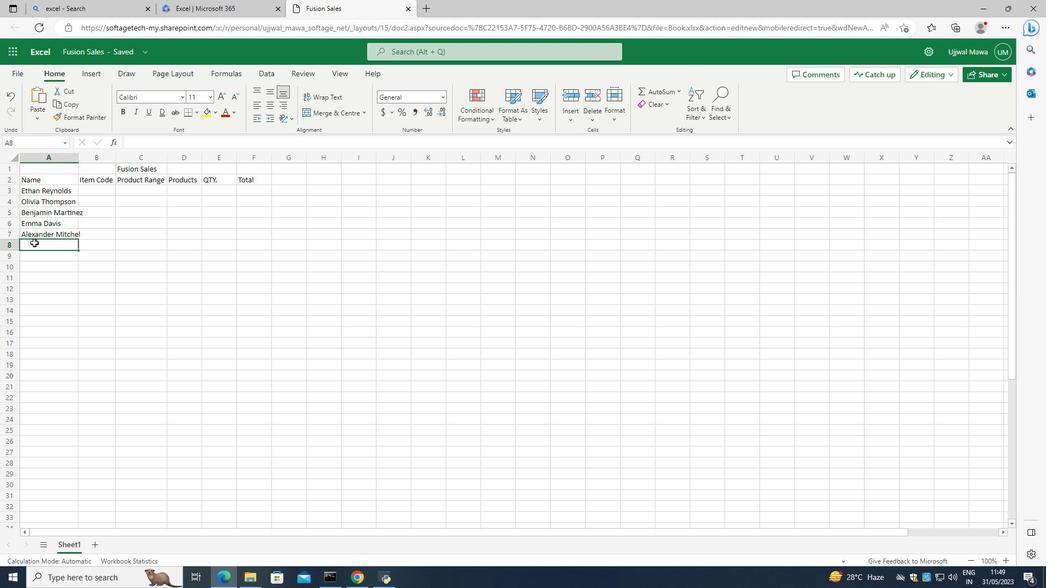 
Action: Mouse pressed left at (31, 239)
Screenshot: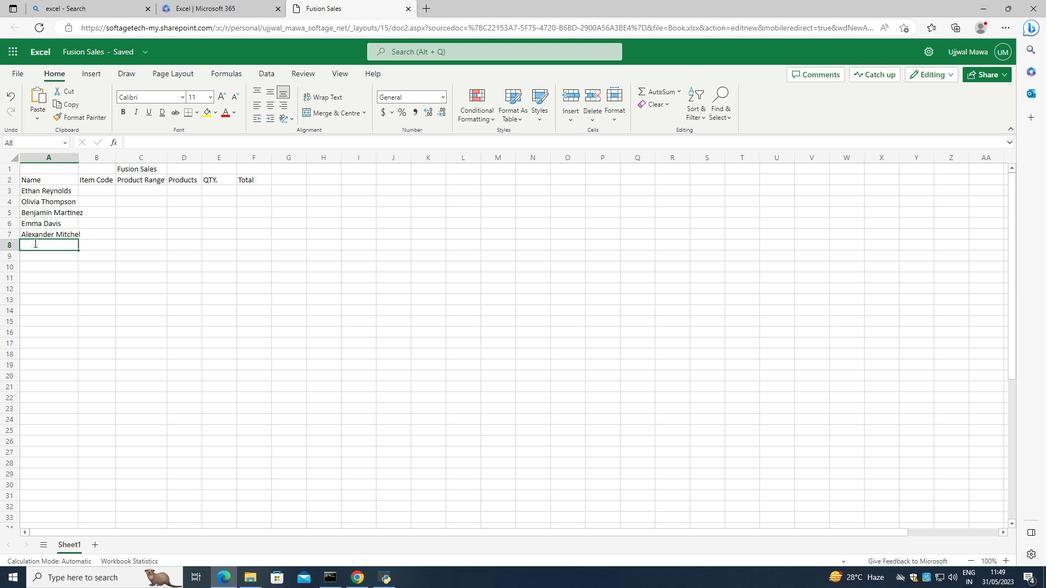 
Action: Mouse moved to (23, 256)
Screenshot: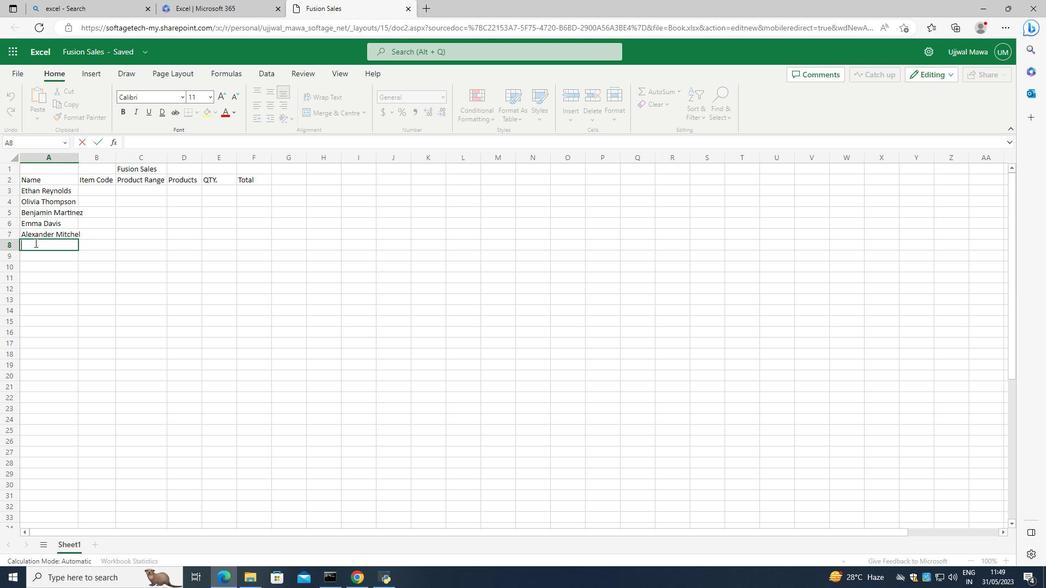 
Action: Key pressed <Key.caps_lock>A<Key.caps_lock>va<Key.space><Key.caps_lock>R<Key.caps_lock>odrigues[z<Key.enter>
Screenshot: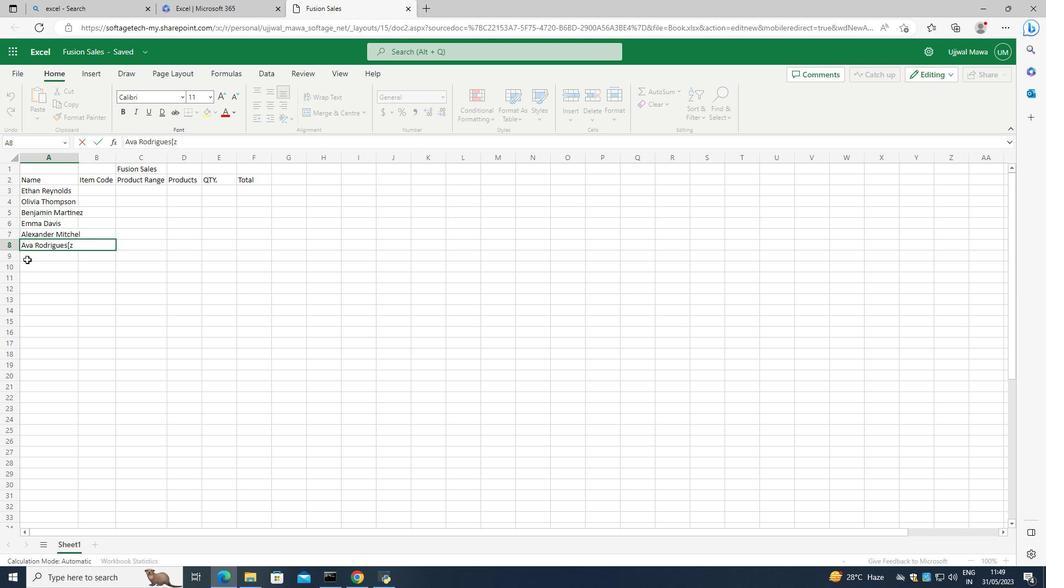 
Action: Mouse moved to (46, 241)
Screenshot: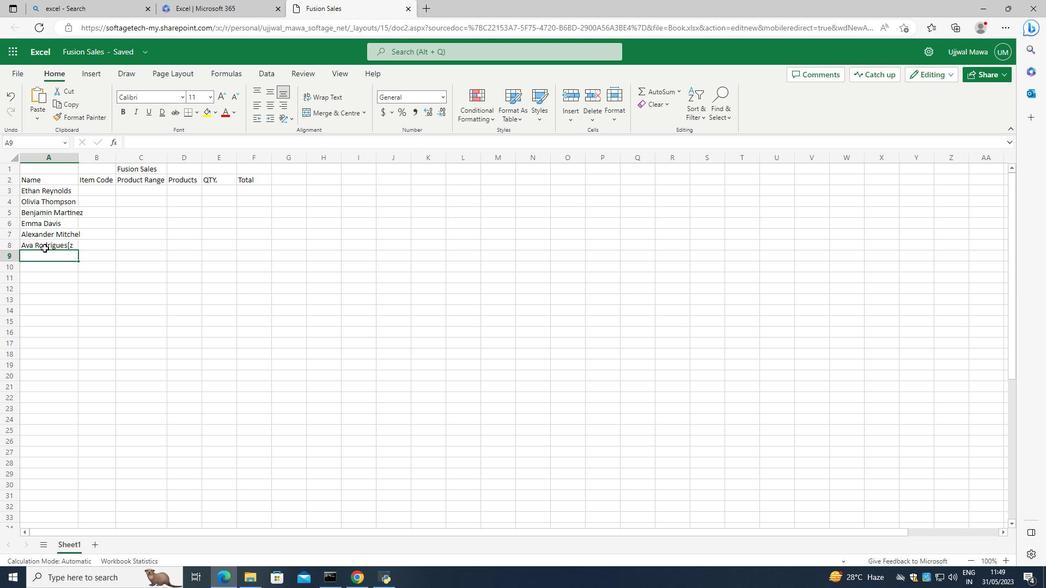 
Action: Mouse pressed left at (46, 241)
Screenshot: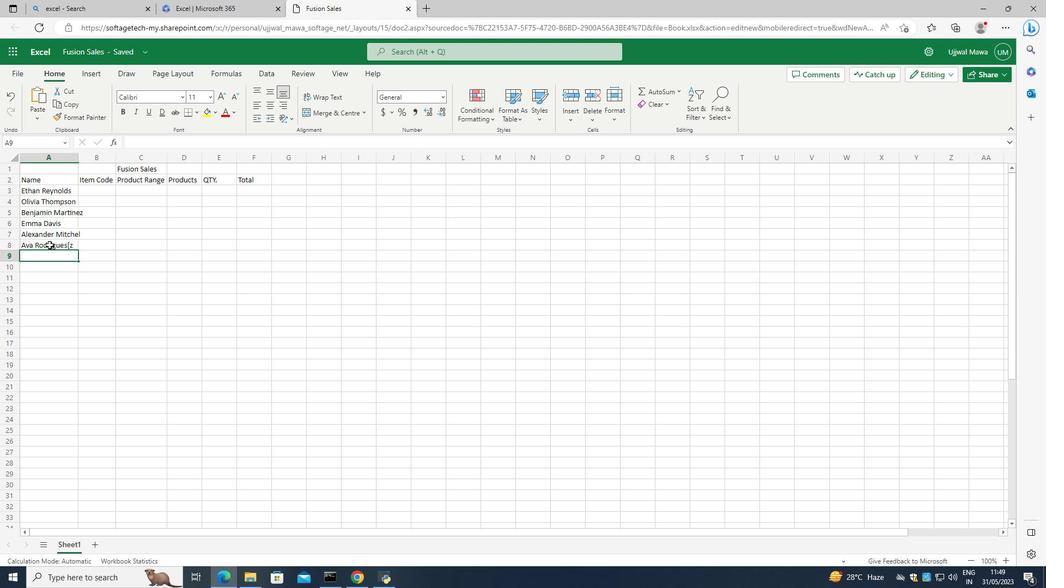 
Action: Mouse moved to (41, 244)
Screenshot: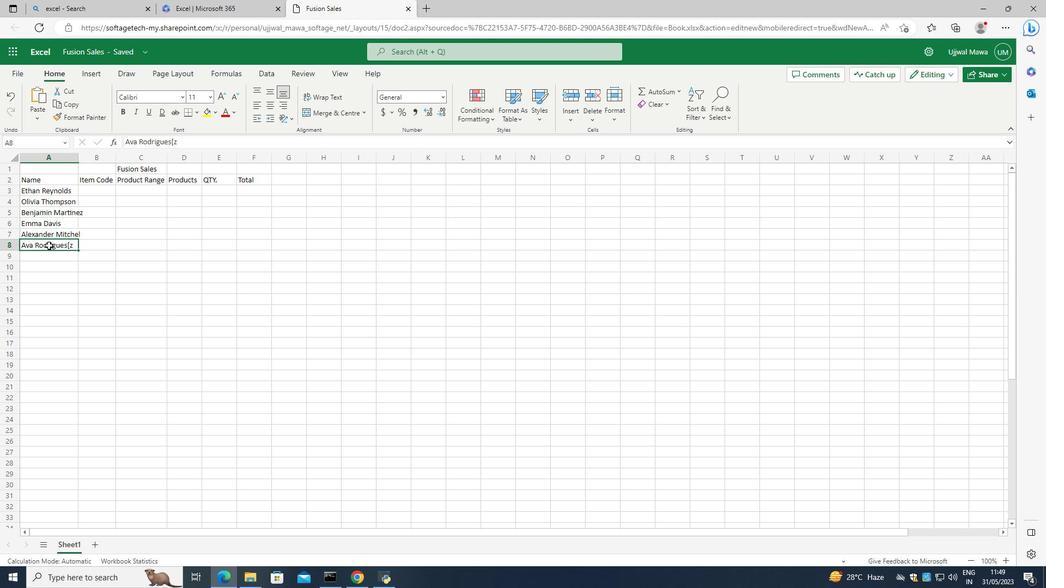 
Action: Mouse pressed left at (41, 244)
Screenshot: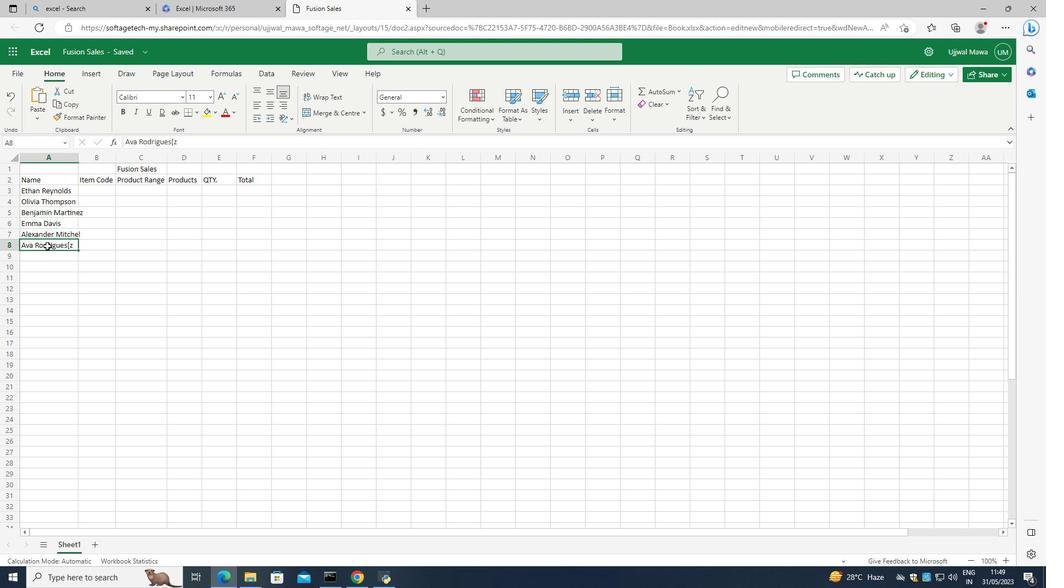 
Action: Mouse moved to (45, 251)
Screenshot: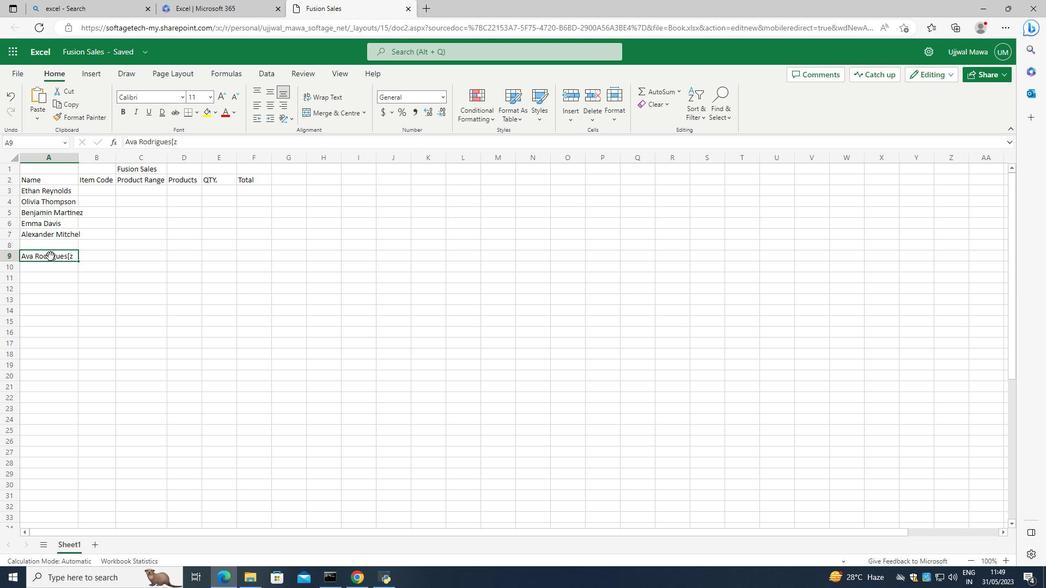 
Action: Mouse pressed left at (45, 251)
Screenshot: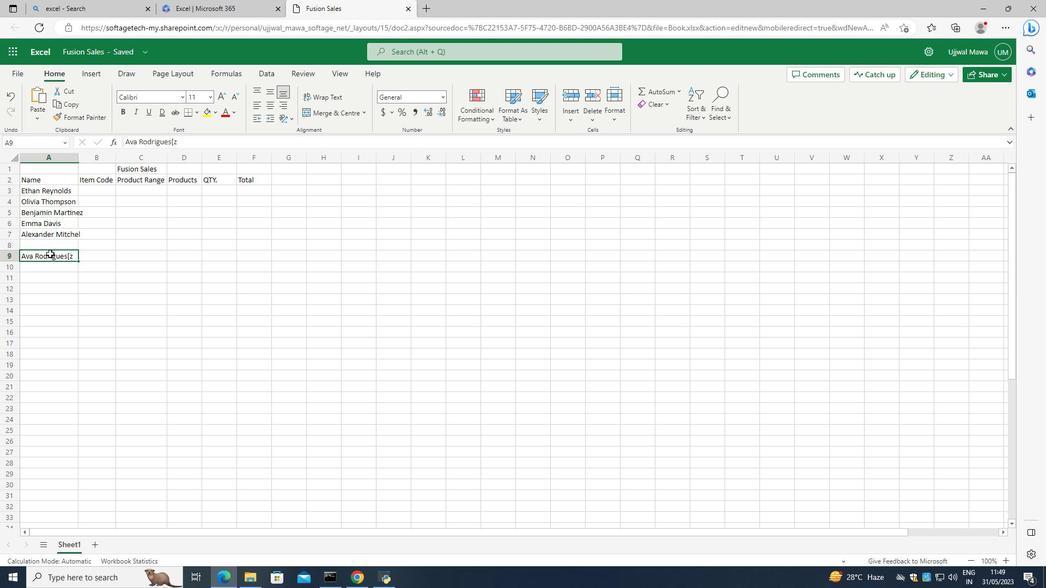 
Action: Mouse moved to (50, 253)
Screenshot: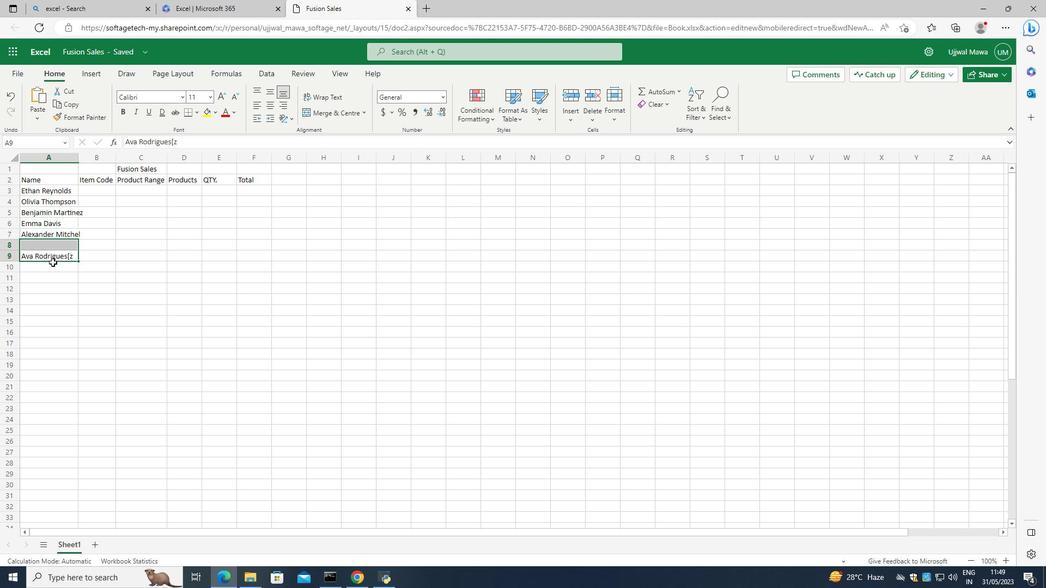 
Action: Mouse pressed right at (50, 253)
Screenshot: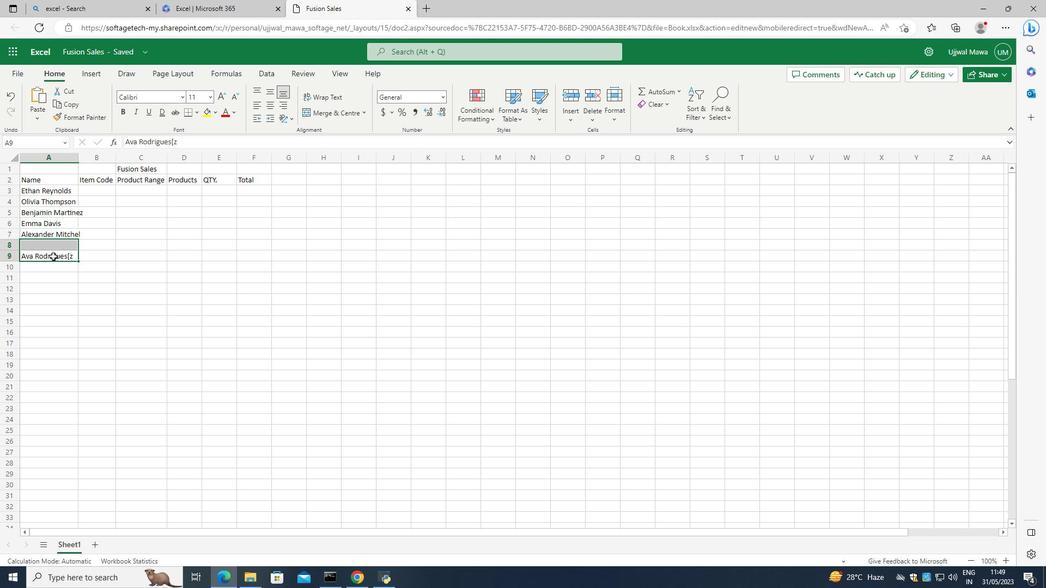 
Action: Mouse pressed left at (50, 253)
Screenshot: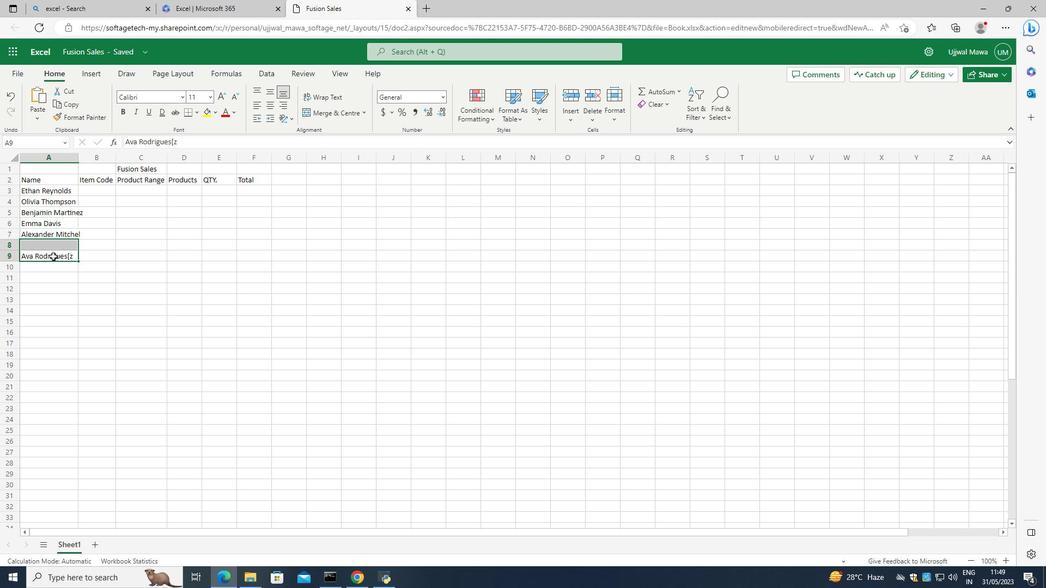 
Action: Mouse moved to (65, 255)
Screenshot: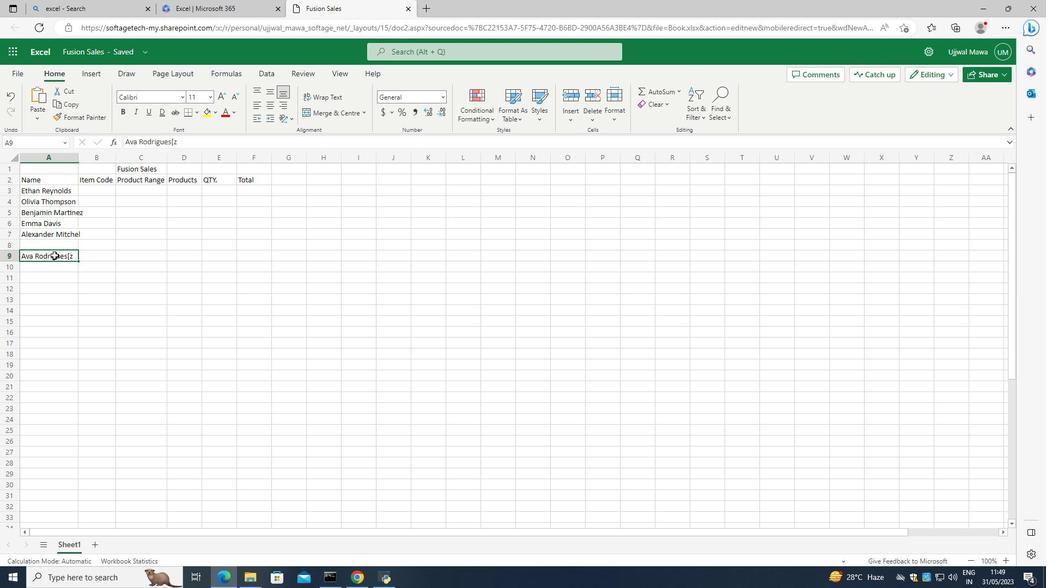 
Action: Mouse pressed right at (65, 255)
Screenshot: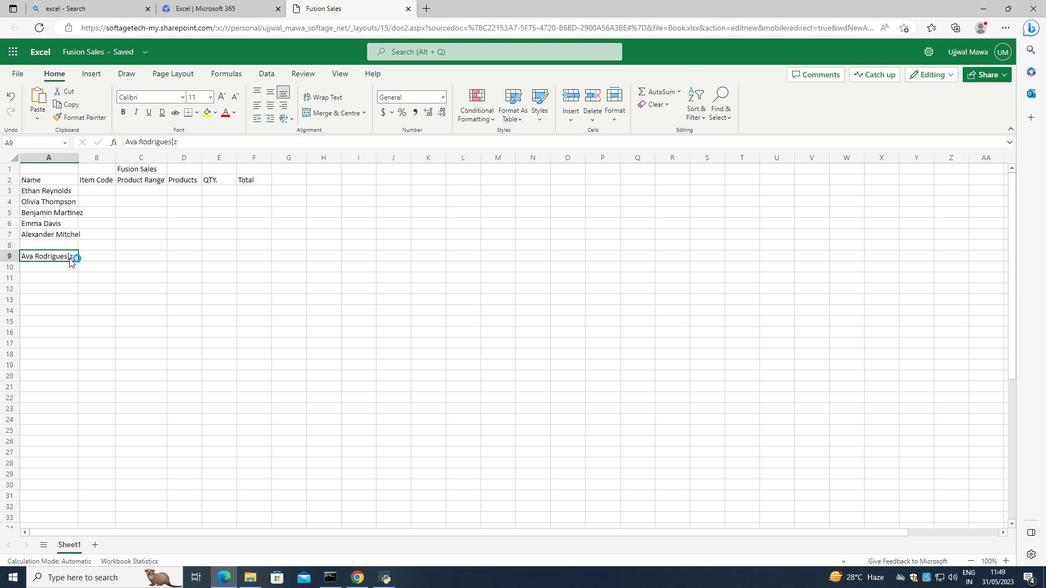 
Action: Mouse moved to (78, 285)
Screenshot: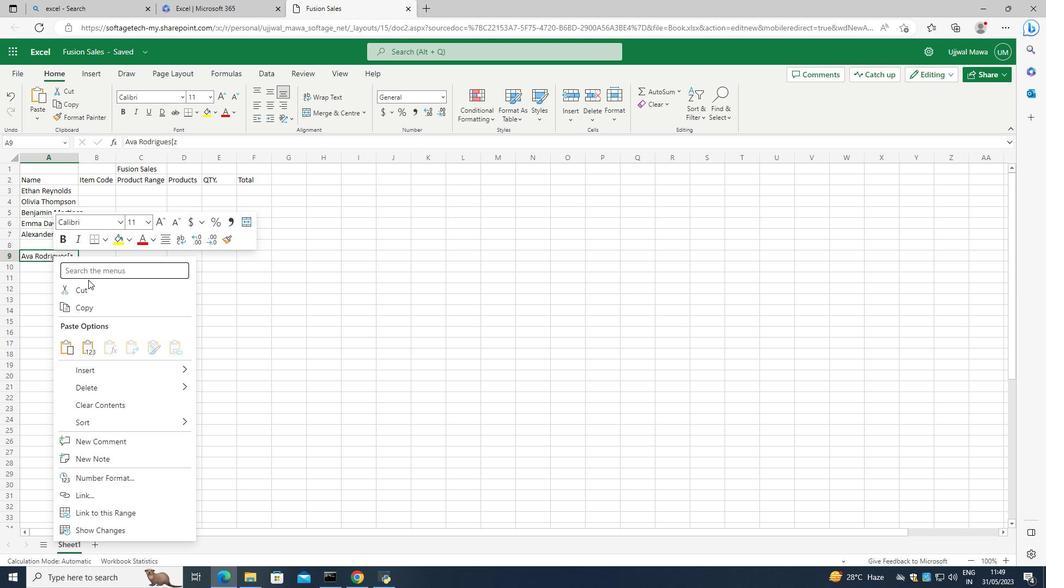 
Action: Mouse pressed left at (78, 285)
Screenshot: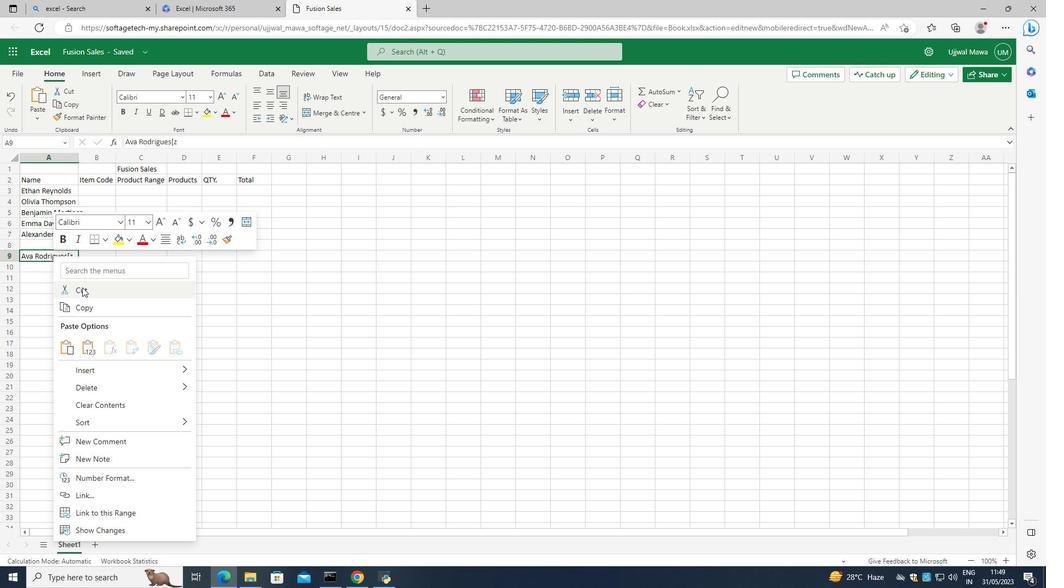 
Action: Mouse moved to (44, 239)
Screenshot: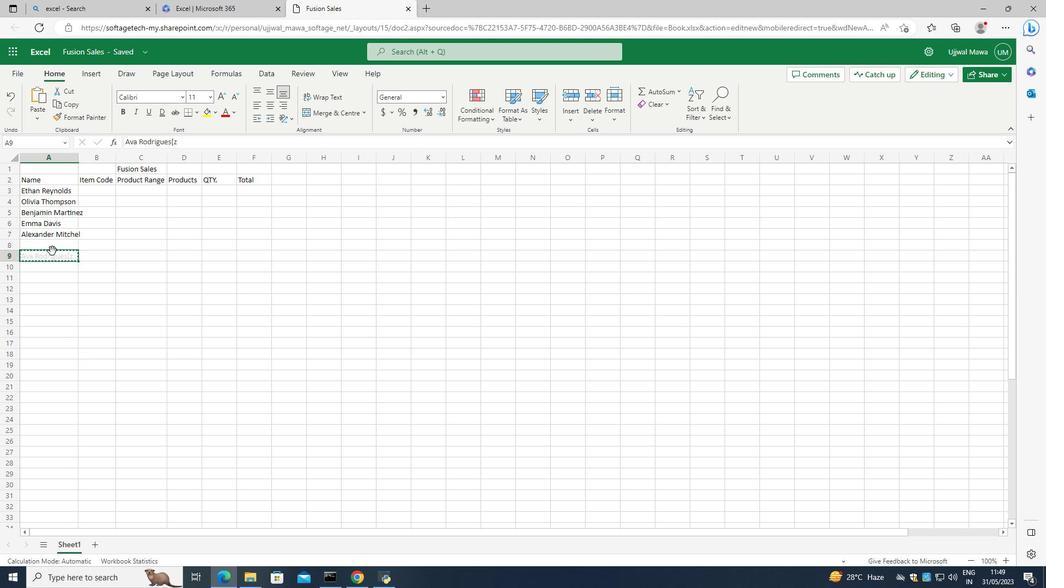 
Action: Mouse pressed left at (44, 239)
Screenshot: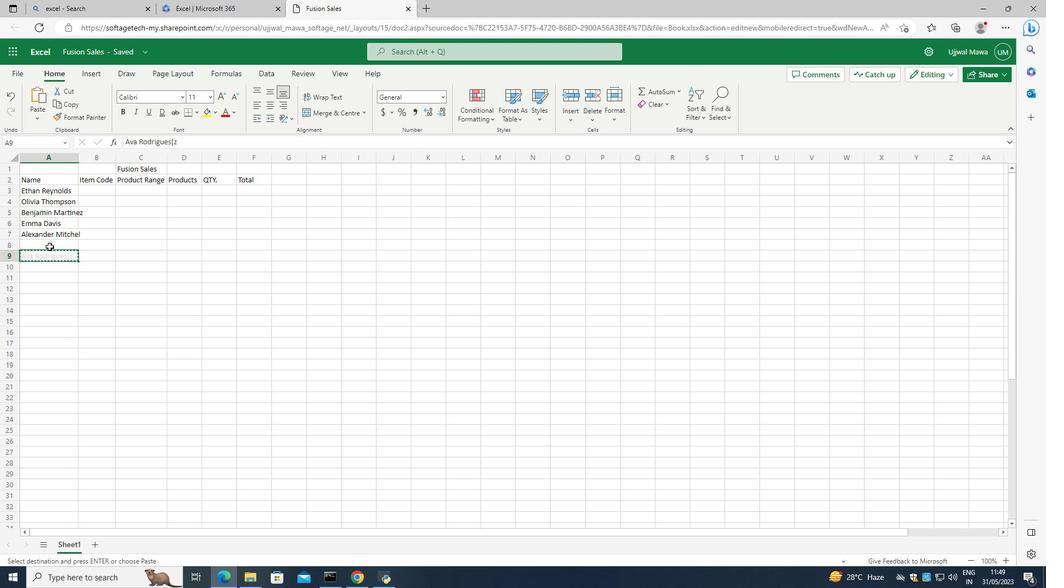 
Action: Mouse pressed right at (44, 239)
Screenshot: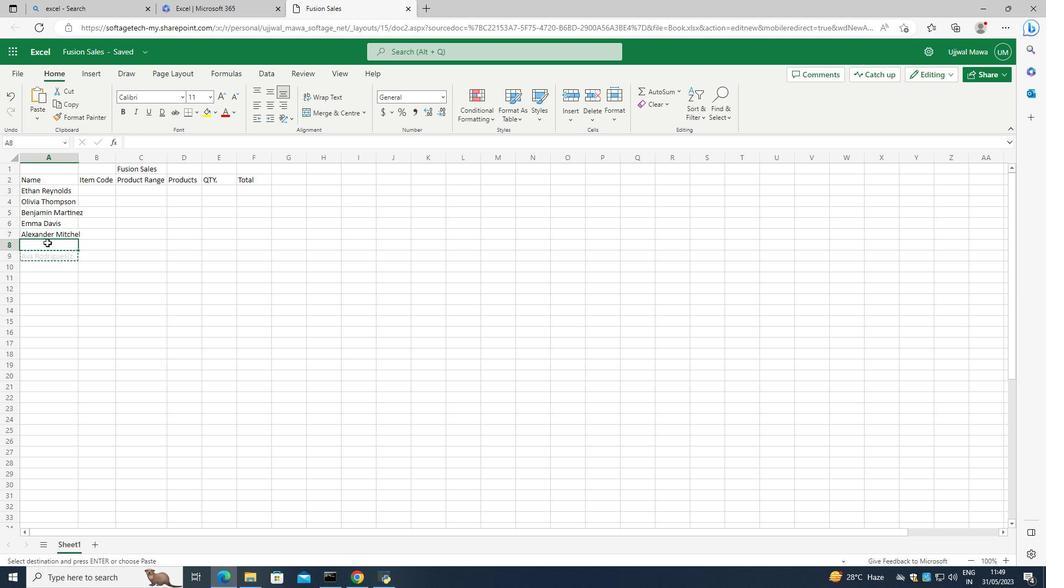 
Action: Mouse moved to (56, 322)
Screenshot: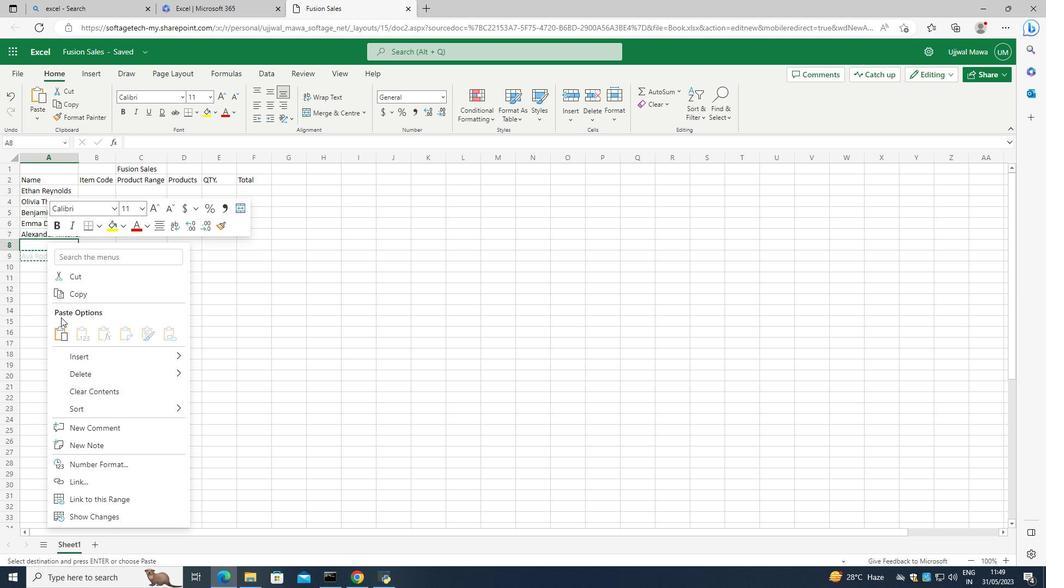 
Action: Mouse pressed left at (56, 322)
Screenshot: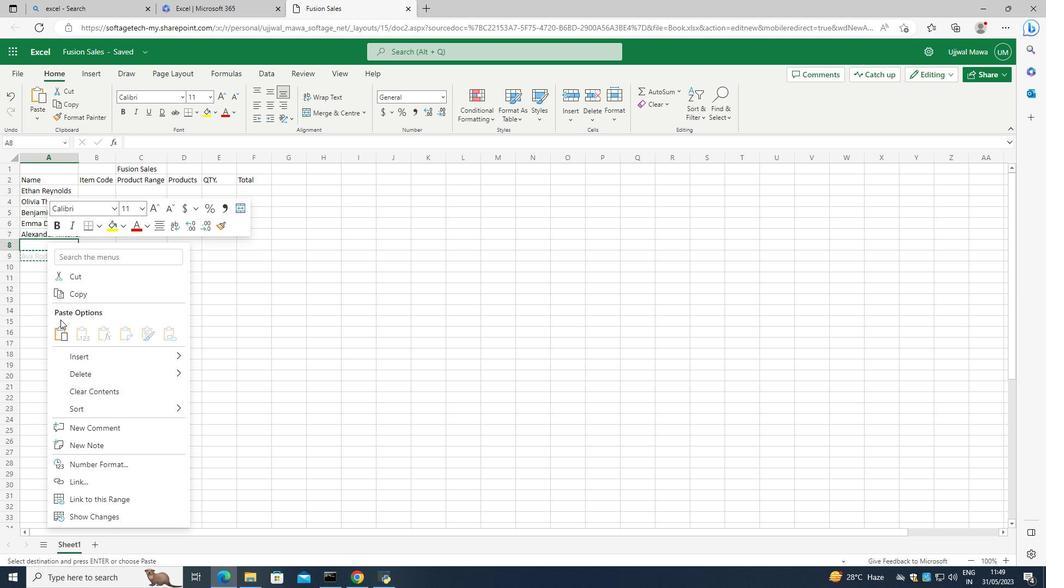 
Action: Mouse moved to (71, 243)
Screenshot: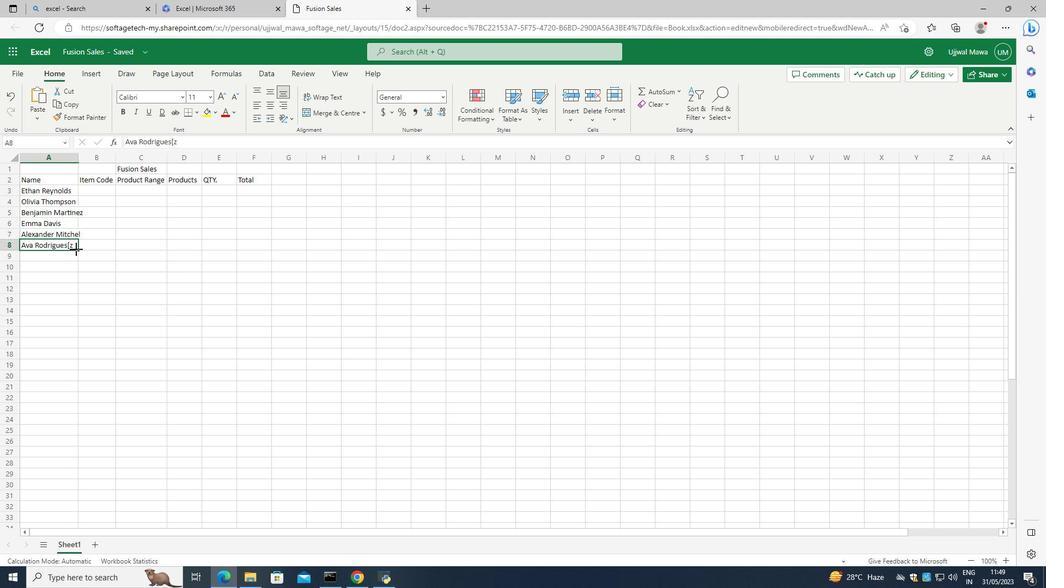 
Action: Mouse pressed left at (71, 243)
Screenshot: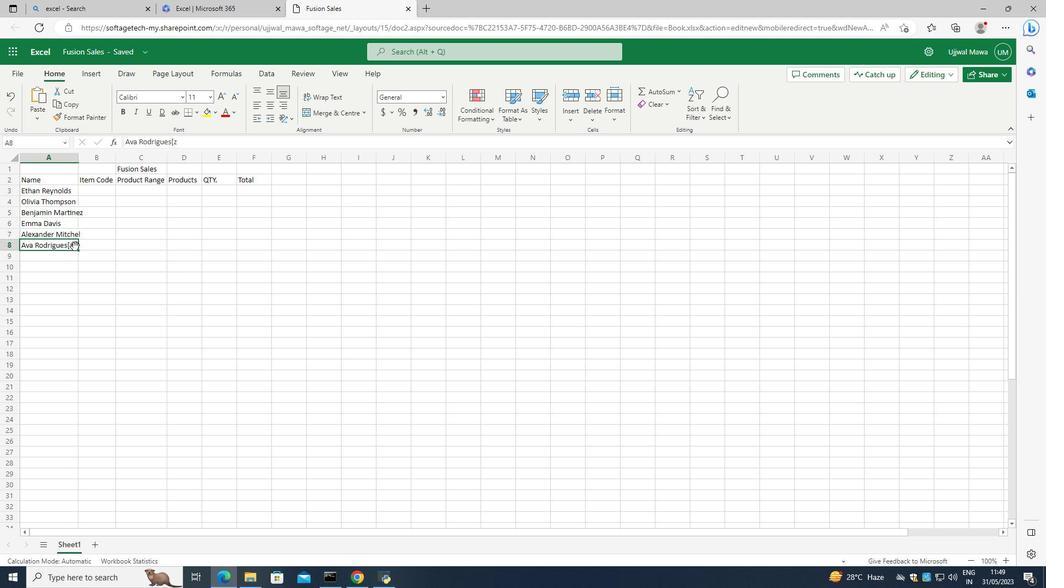 
Action: Mouse moved to (71, 244)
Screenshot: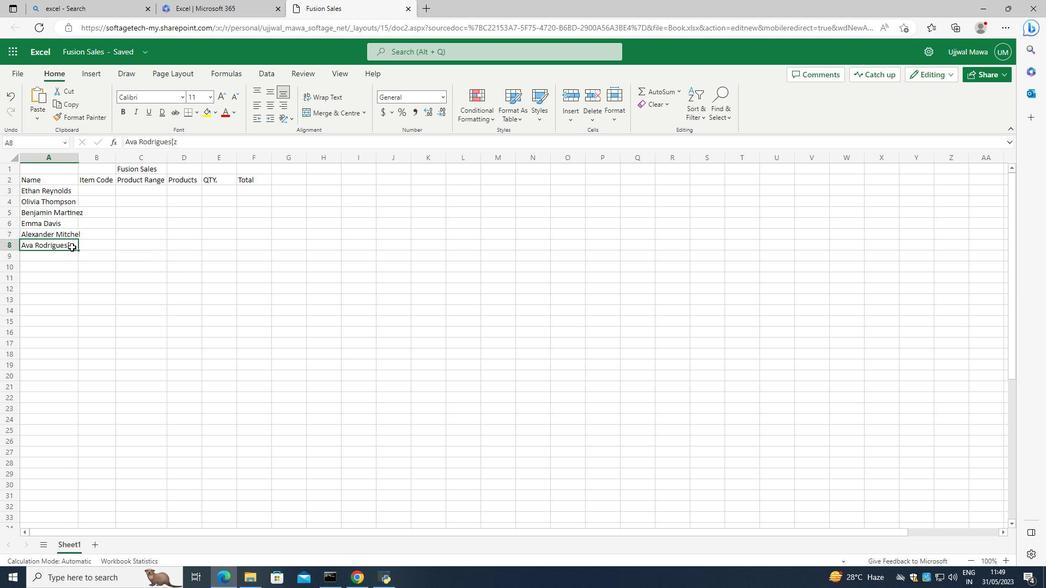 
Action: Mouse pressed left at (71, 244)
Screenshot: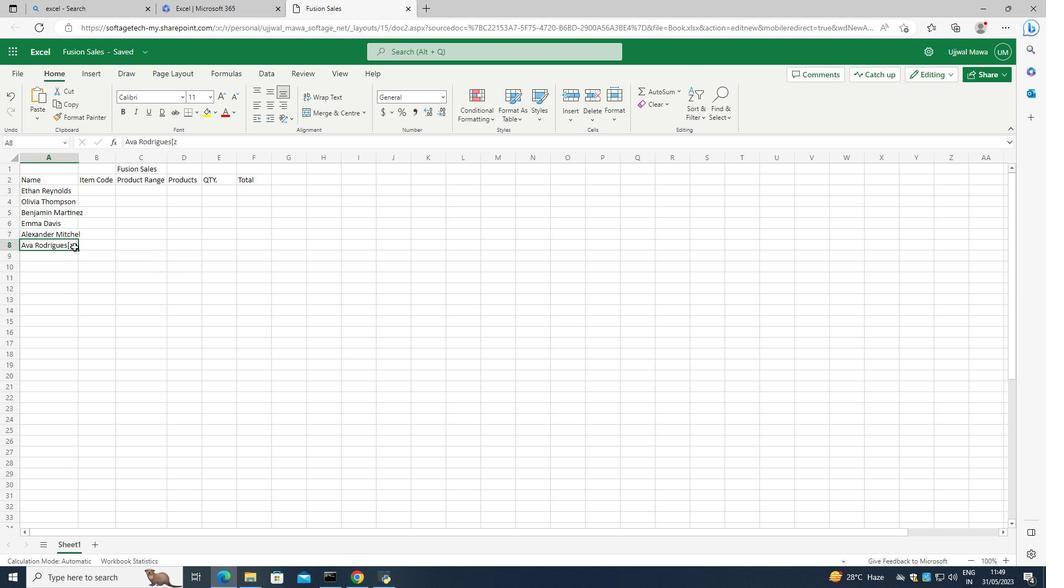 
Action: Mouse pressed left at (71, 244)
Screenshot: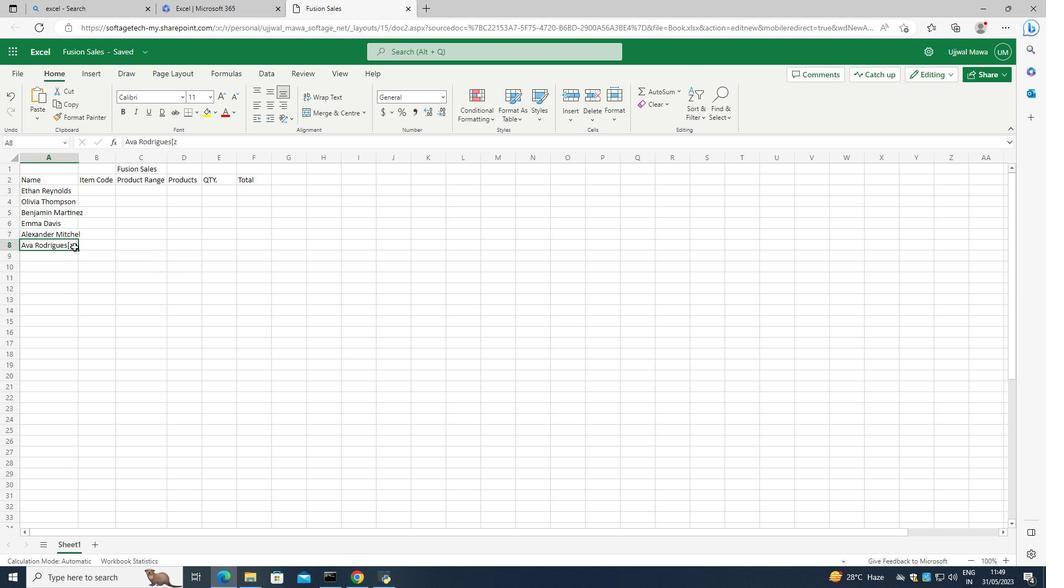 
Action: Mouse moved to (73, 243)
Screenshot: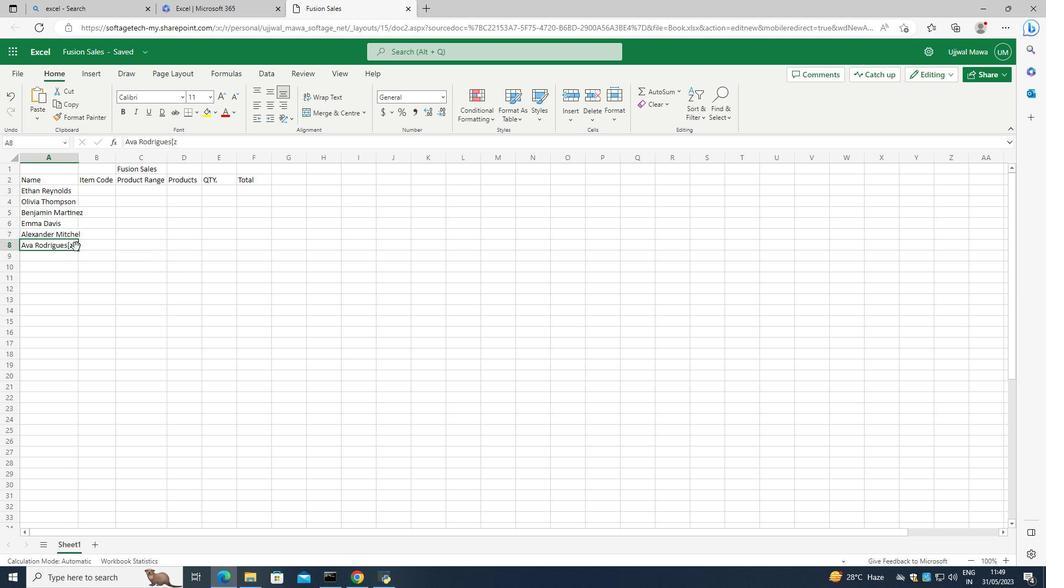 
Action: Mouse pressed left at (73, 243)
Screenshot: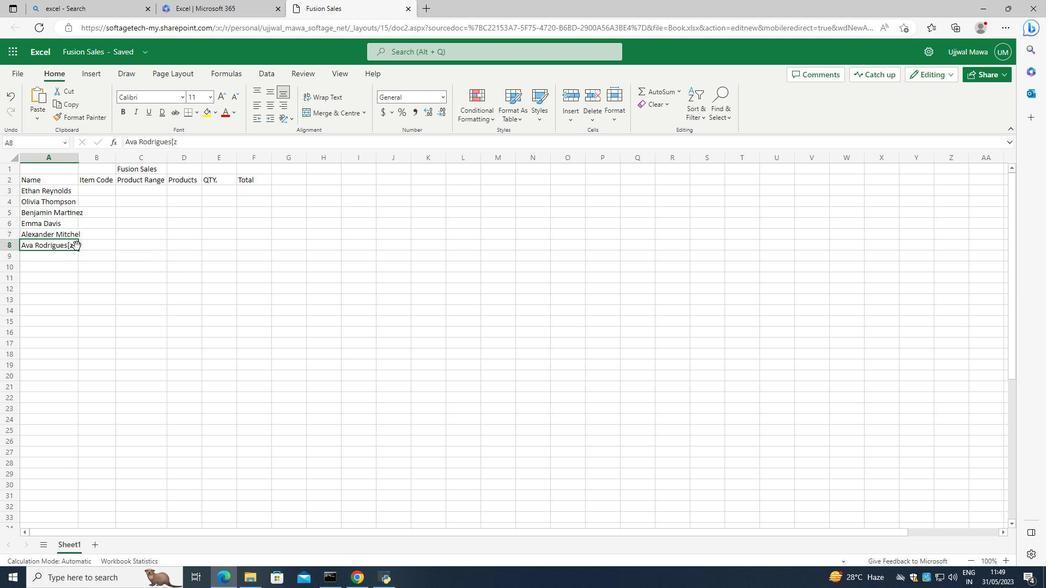 
Action: Mouse pressed left at (73, 243)
Screenshot: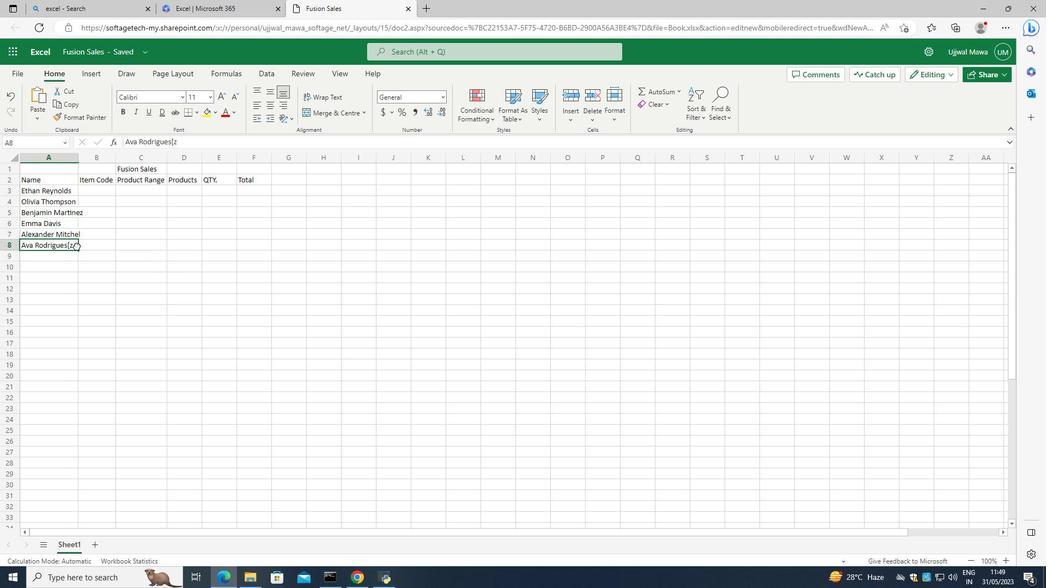 
Action: Mouse moved to (48, 270)
Screenshot: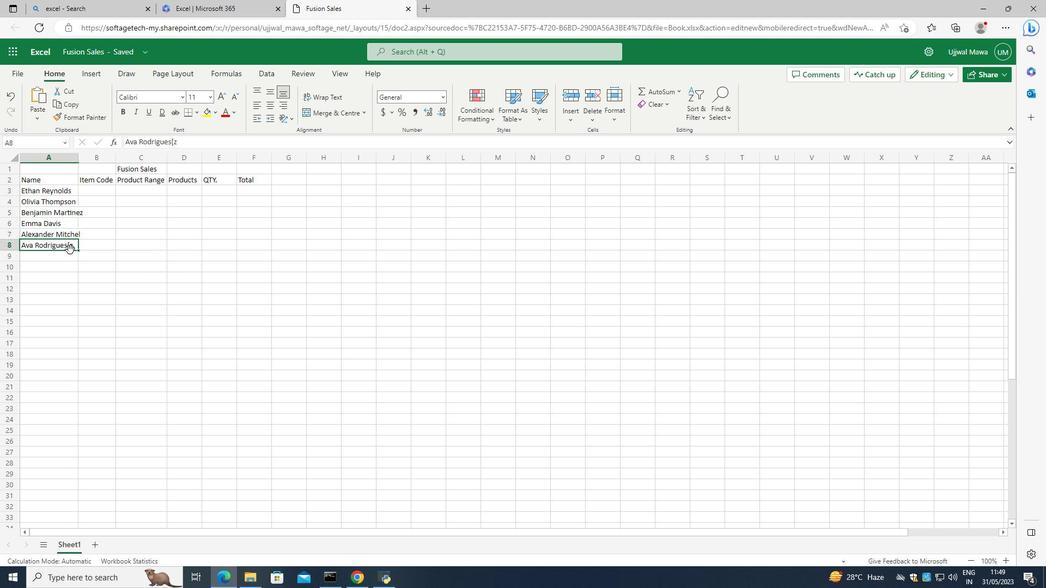 
Action: Mouse pressed left at (48, 270)
Screenshot: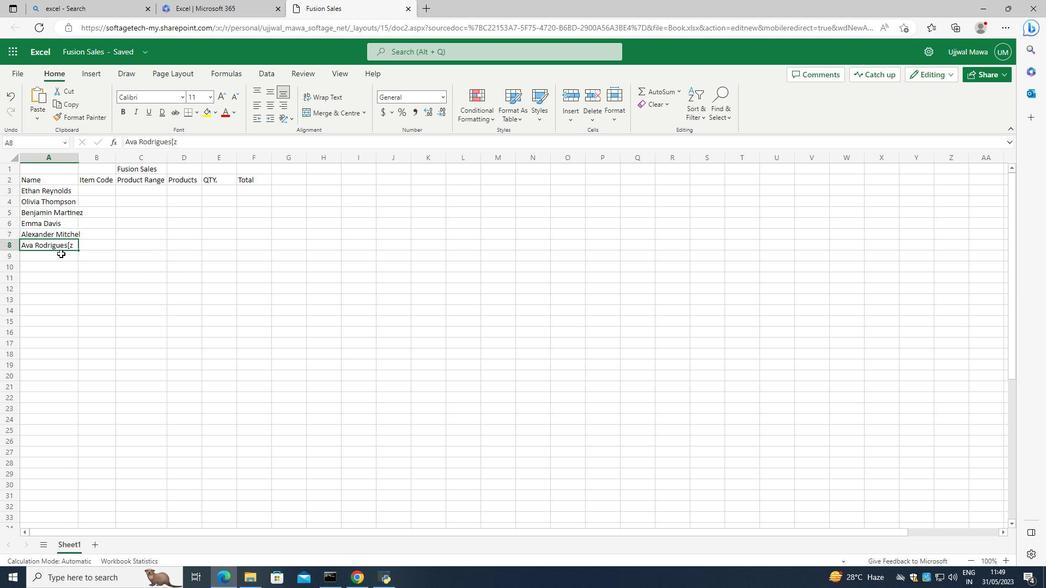
Action: Mouse moved to (66, 244)
Screenshot: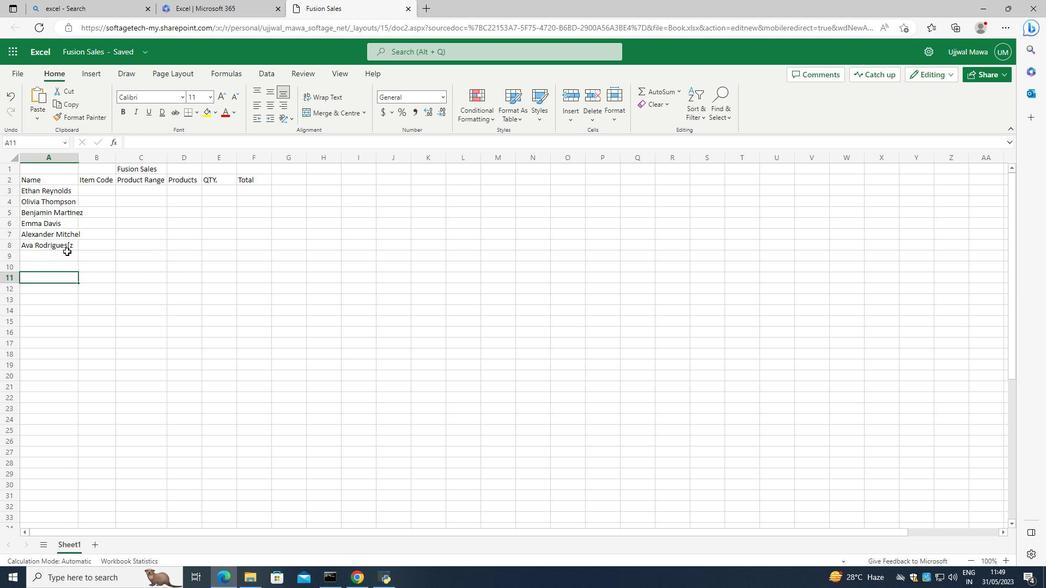 
Action: Mouse pressed left at (66, 244)
Screenshot: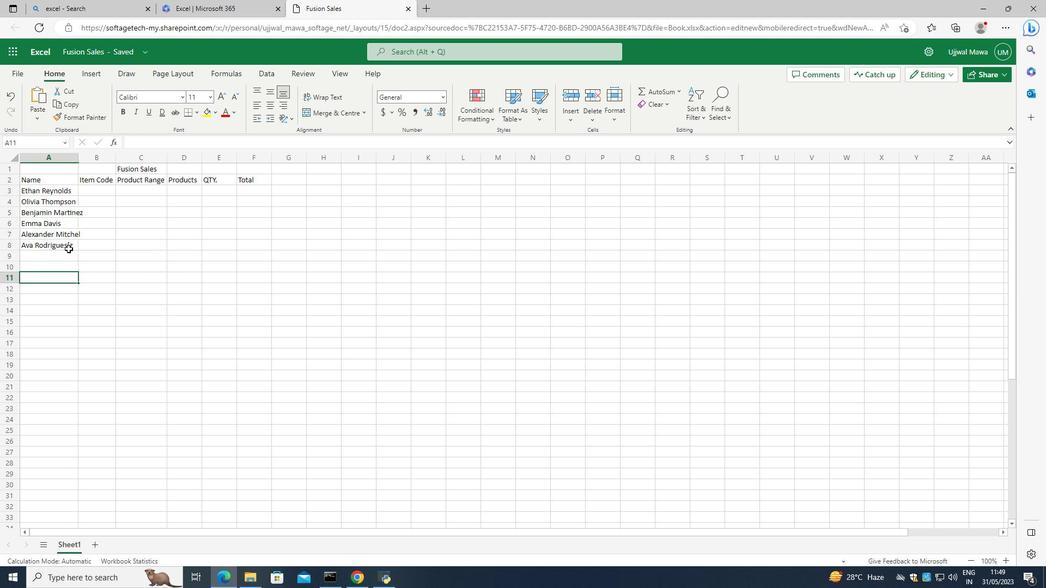 
Action: Mouse pressed left at (66, 244)
Screenshot: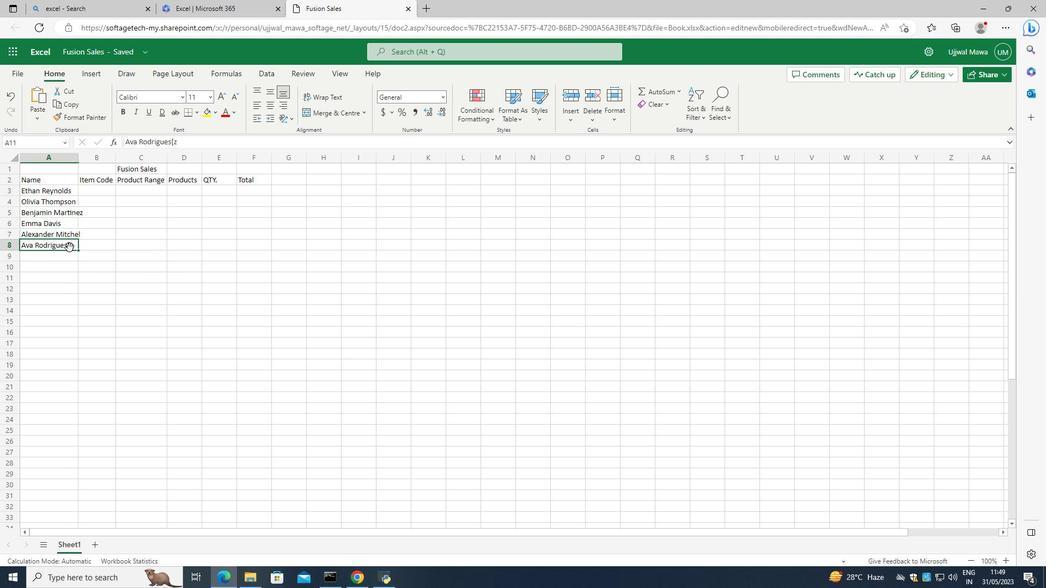 
Action: Mouse moved to (58, 243)
Screenshot: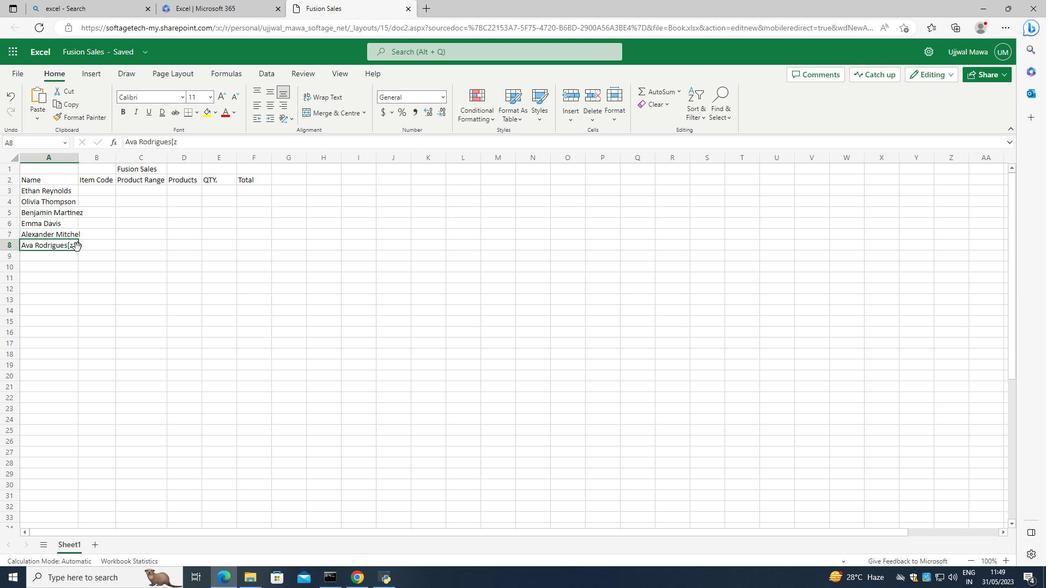 
Action: Mouse pressed left at (58, 243)
Screenshot: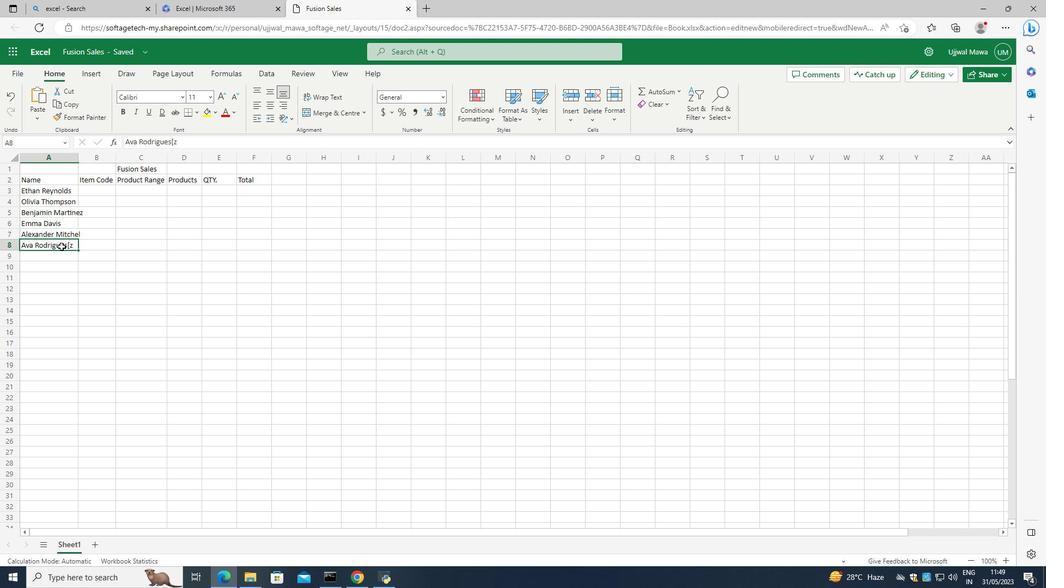 
Action: Mouse pressed left at (58, 243)
Screenshot: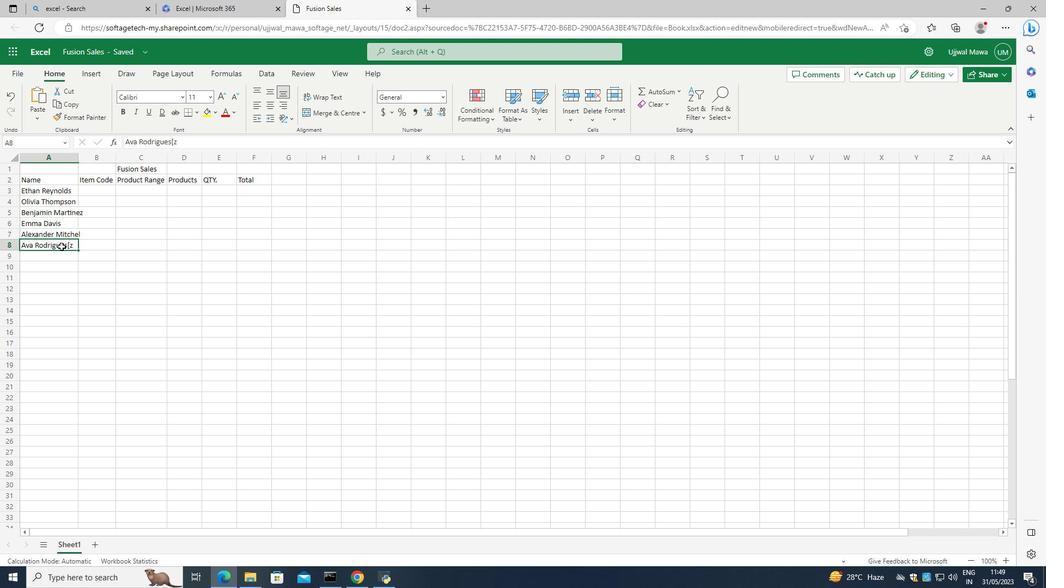 
Action: Mouse moved to (118, 254)
Screenshot: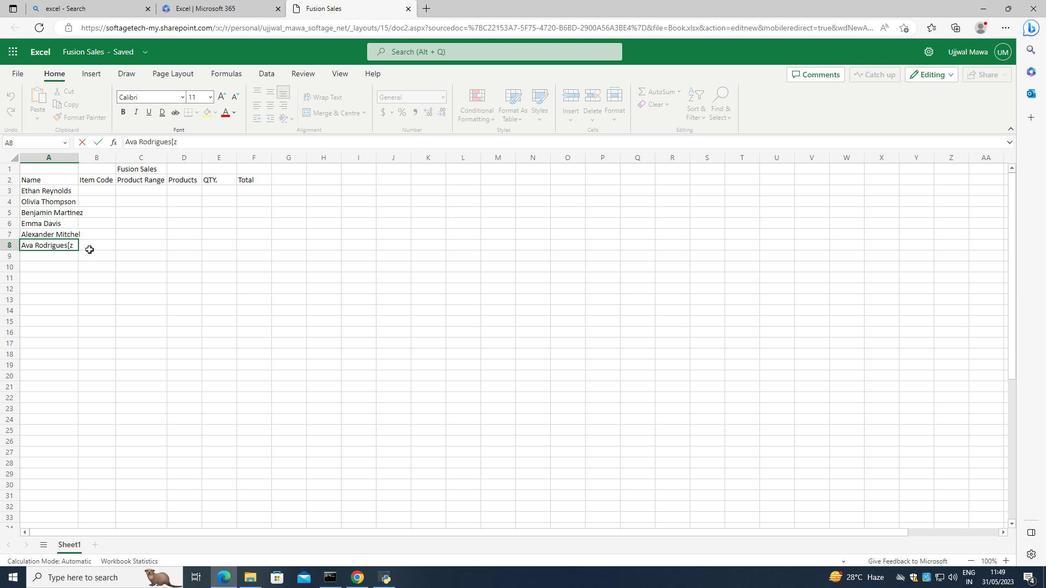 
Action: Key pressed <Key.backspace><Key.backspace><Key.backspace>z
Screenshot: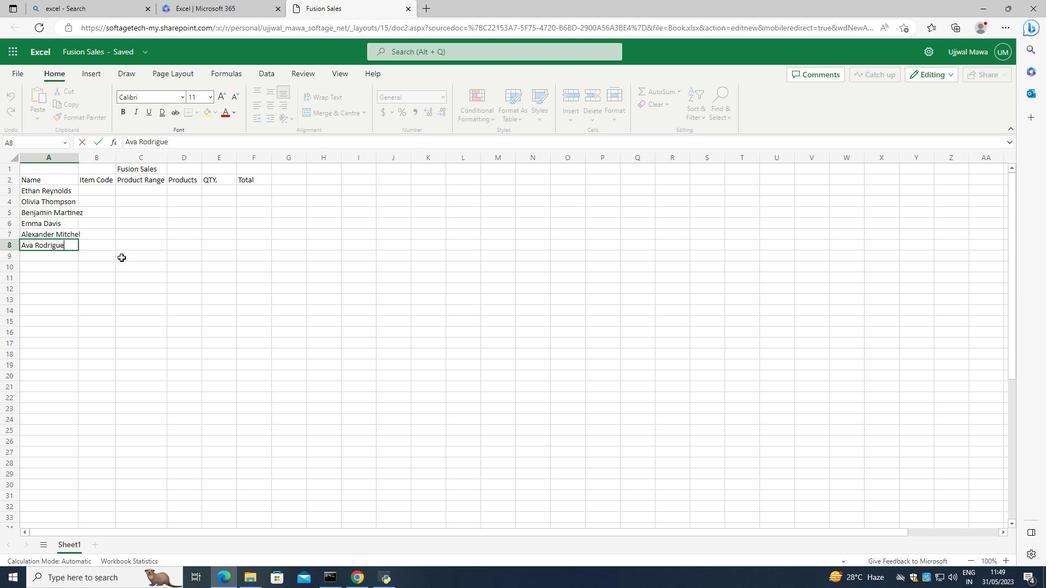 
Action: Mouse moved to (44, 251)
Screenshot: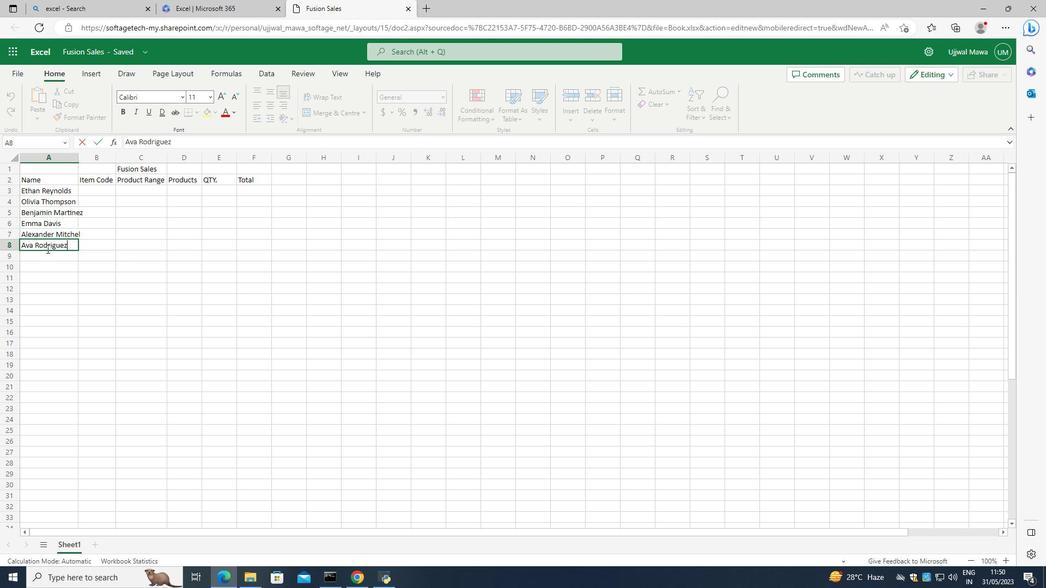 
Action: Mouse pressed left at (44, 251)
Screenshot: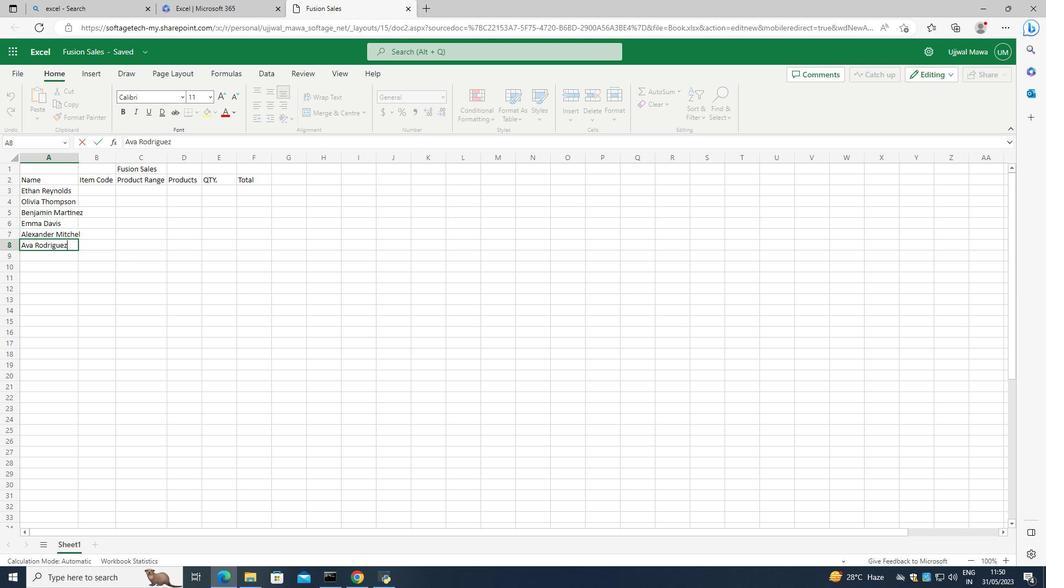 
Action: Mouse pressed left at (44, 251)
Screenshot: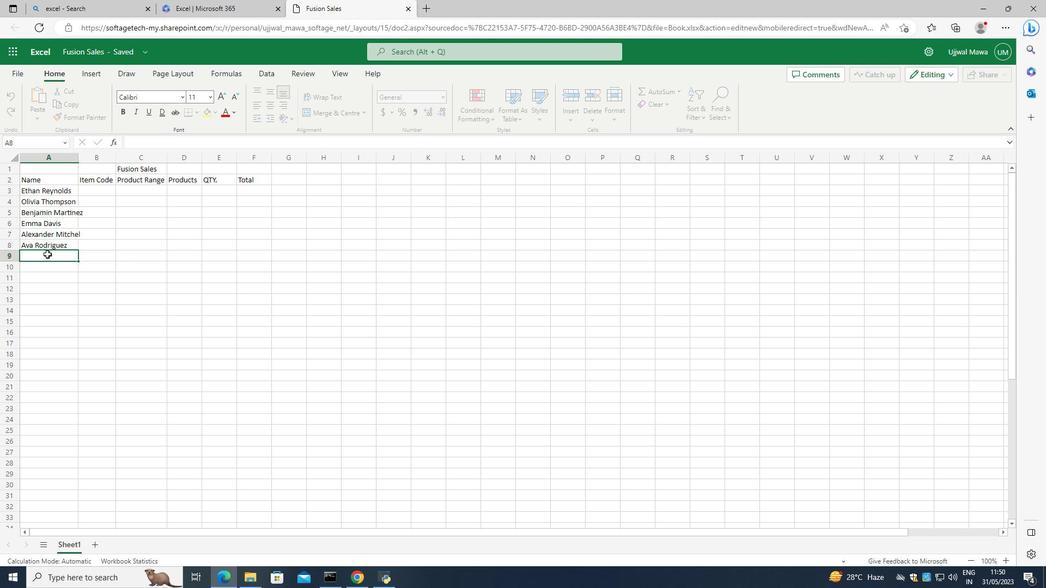 
Action: Mouse moved to (47, 249)
Screenshot: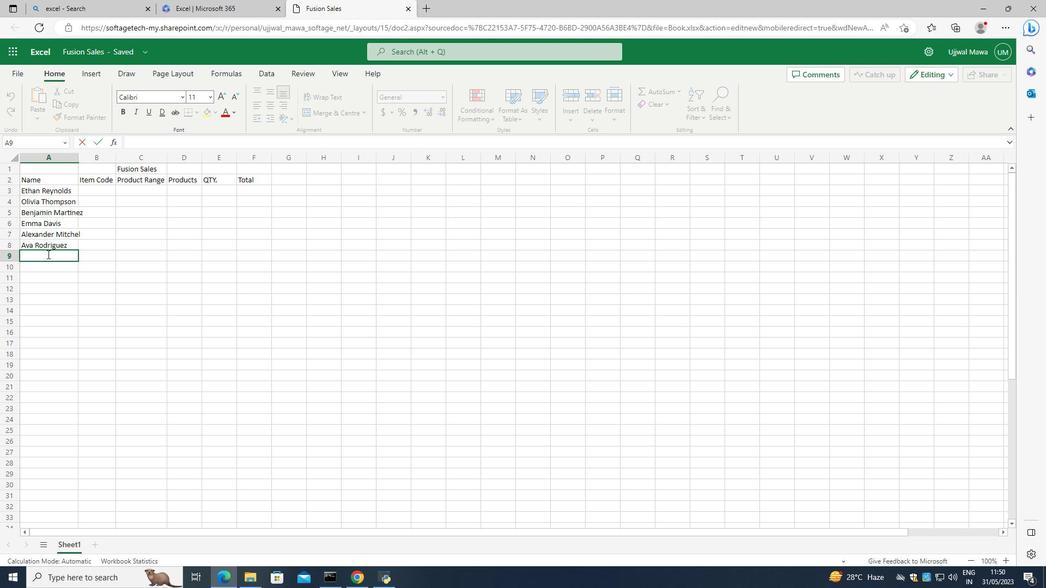 
Action: Key pressed <Key.caps_lock>D<Key.caps_lock>aniel<Key.space><Key.caps_lock>A<Key.caps_lock>nderr<Key.backspace><Key.backspace><Key.backspace><Key.backspace>derson<Key.enter><Key.caps_lock>M<Key.caps_lock>ia<Key.space><Key.caps_lock>L<Key.caps_lock>ewis<Key.enter><Key.caps_lock><Key.caps_lock><Key.caps_lock>C<Key.caps_lock>hristopher<Key.space><Key.caps_lock>S<Key.caps_lock>cott]]<Key.backspace><Key.backspace><Key.backspace>t<Key.enter><Key.caps_lock>S<Key.caps_lock>ophia<Key.space><Key.caps_lock>H<Key.caps_lock>rat<Key.backspace><Key.backspace><Key.backspace><Key.backspace><Key.caps_lock>H<Key.caps_lock>arris<Key.enter>
Screenshot: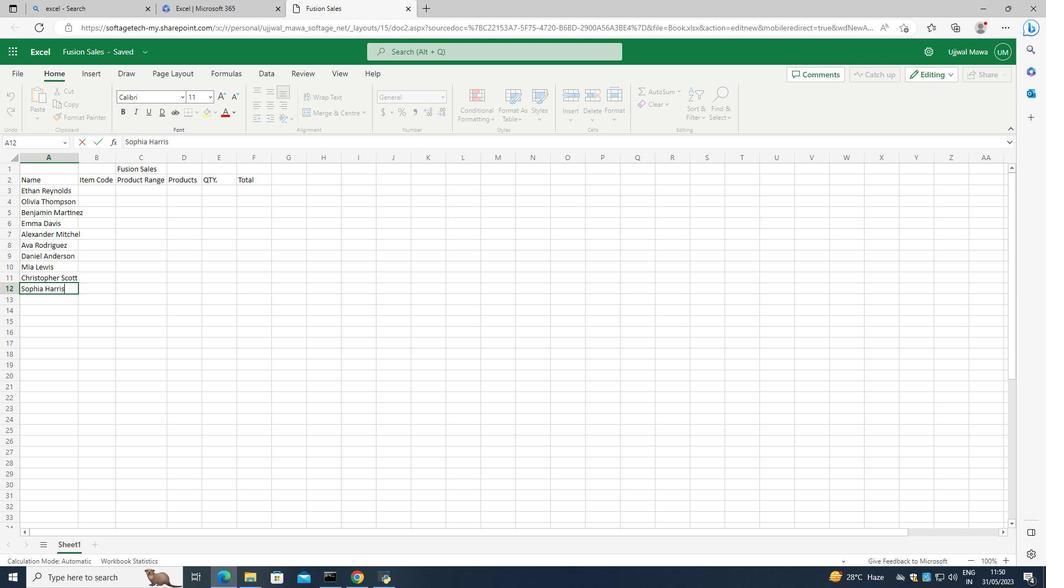 
Action: Mouse moved to (82, 189)
Screenshot: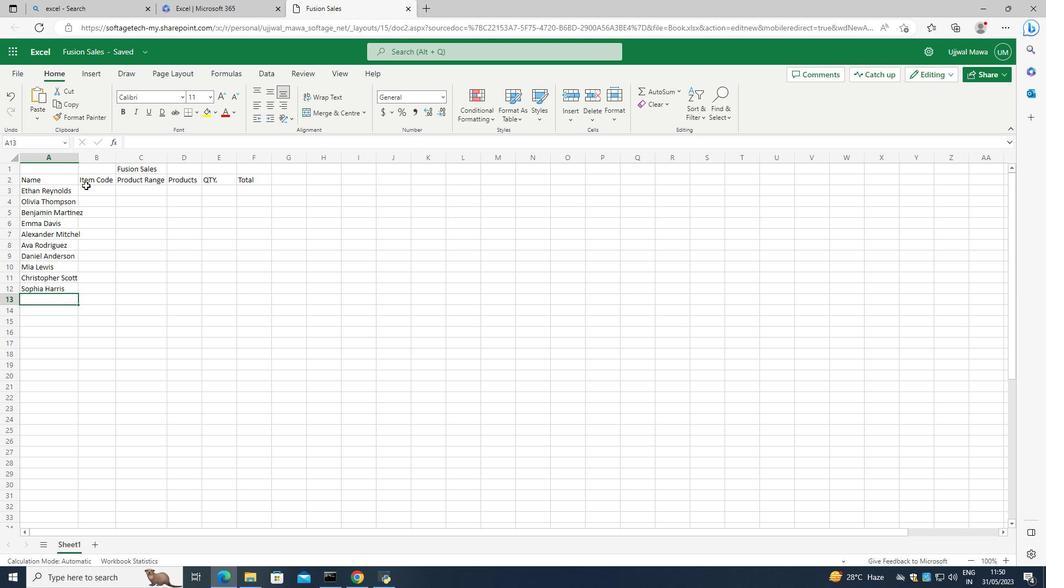 
Action: Mouse pressed left at (82, 189)
Screenshot: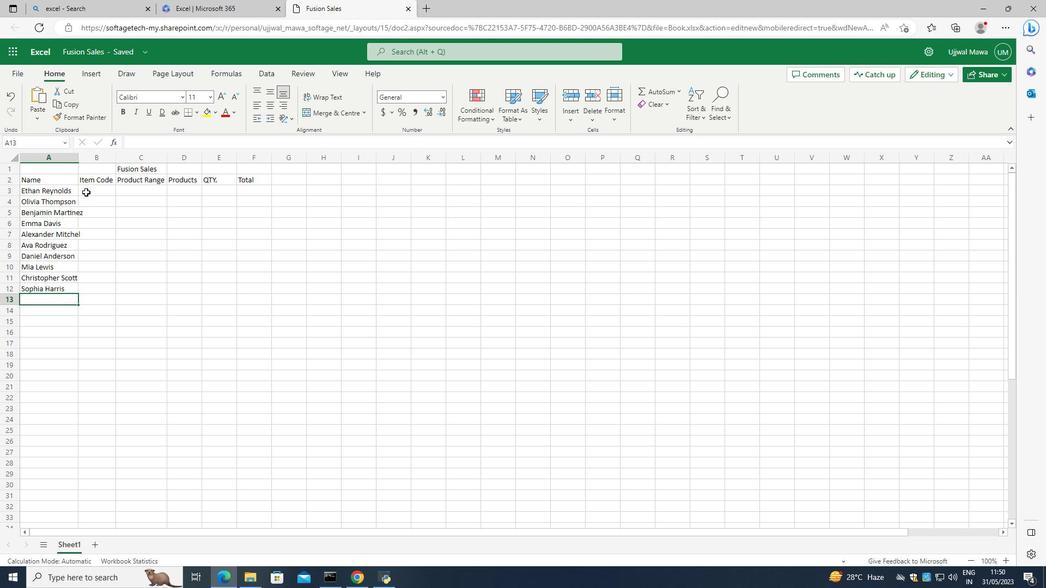 
Action: Mouse pressed left at (82, 189)
Screenshot: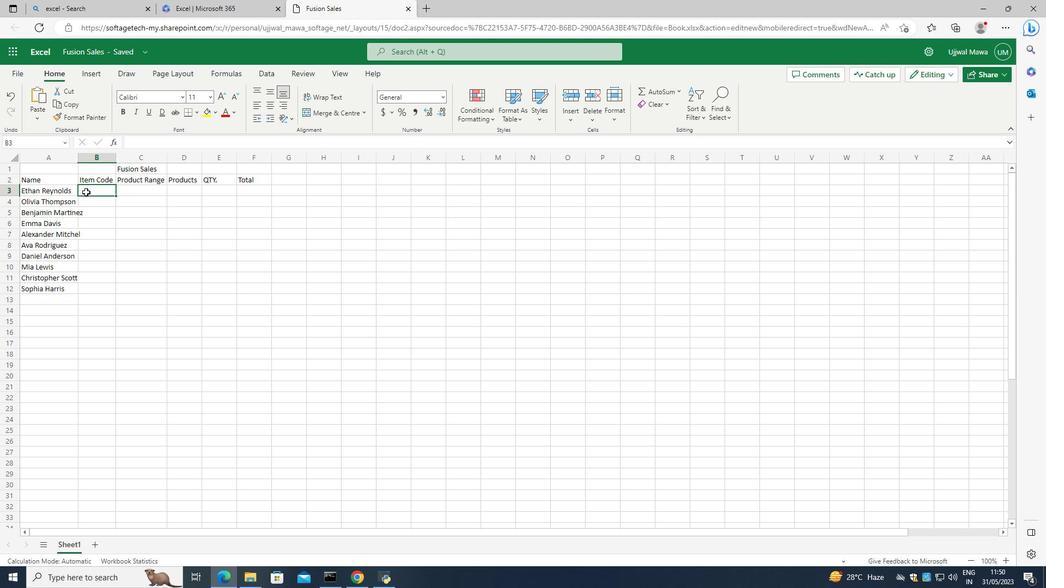
Action: Mouse moved to (81, 183)
Screenshot: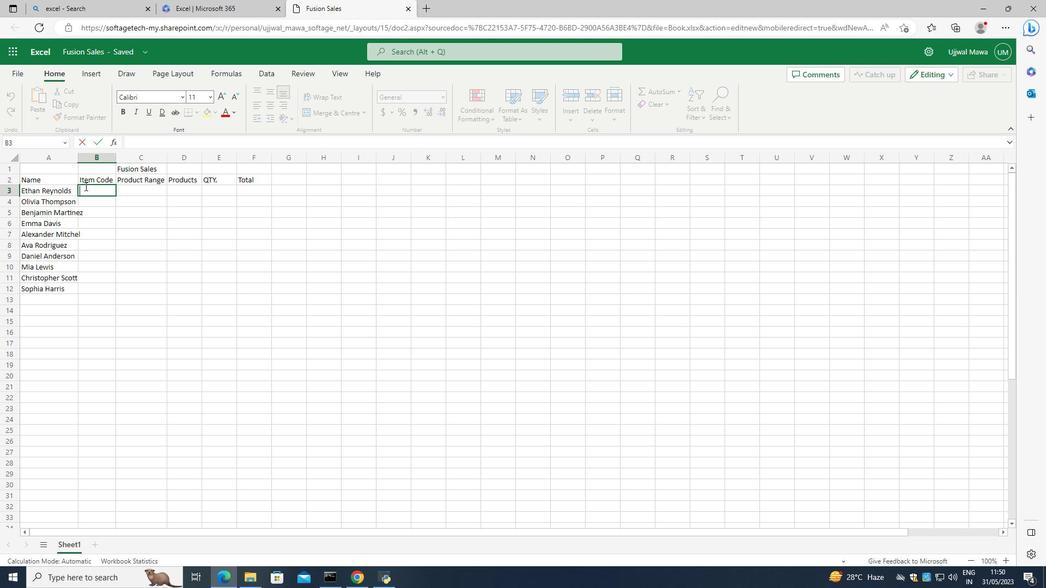 
Action: Key pressed 22
Screenshot: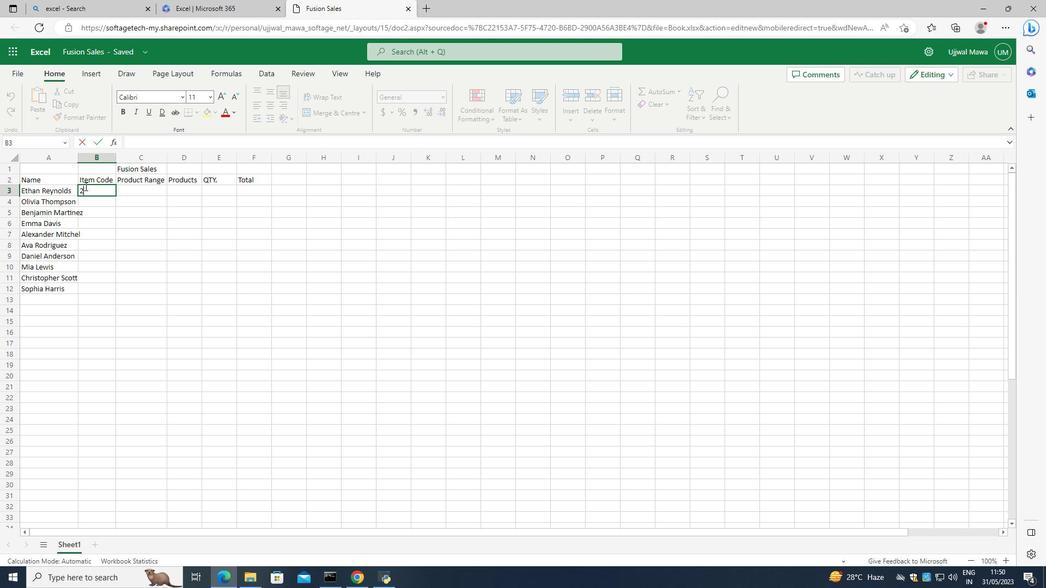 
Action: Mouse moved to (82, 180)
Screenshot: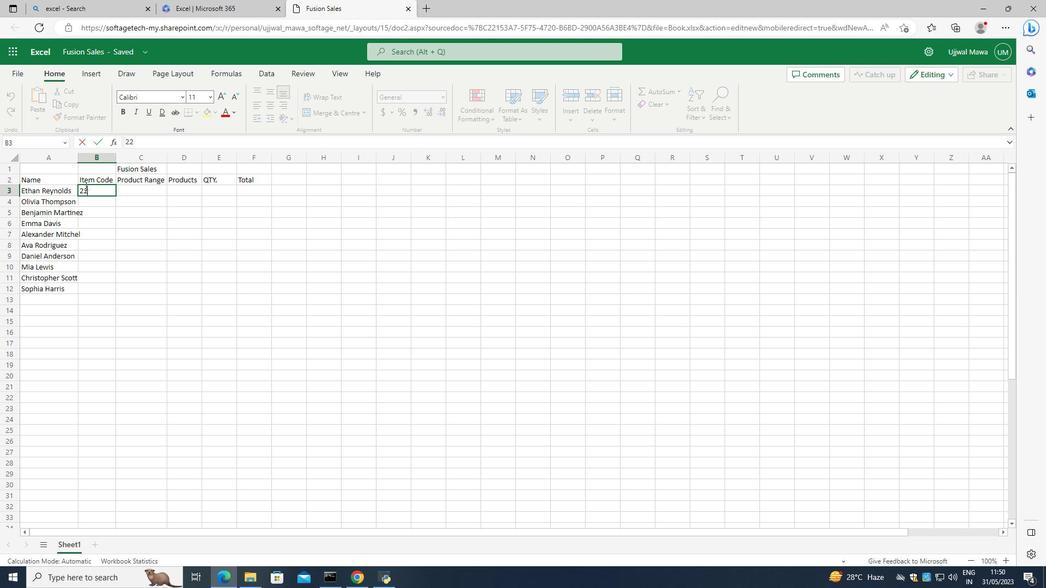 
Action: Key pressed <Key.backspace>020
Screenshot: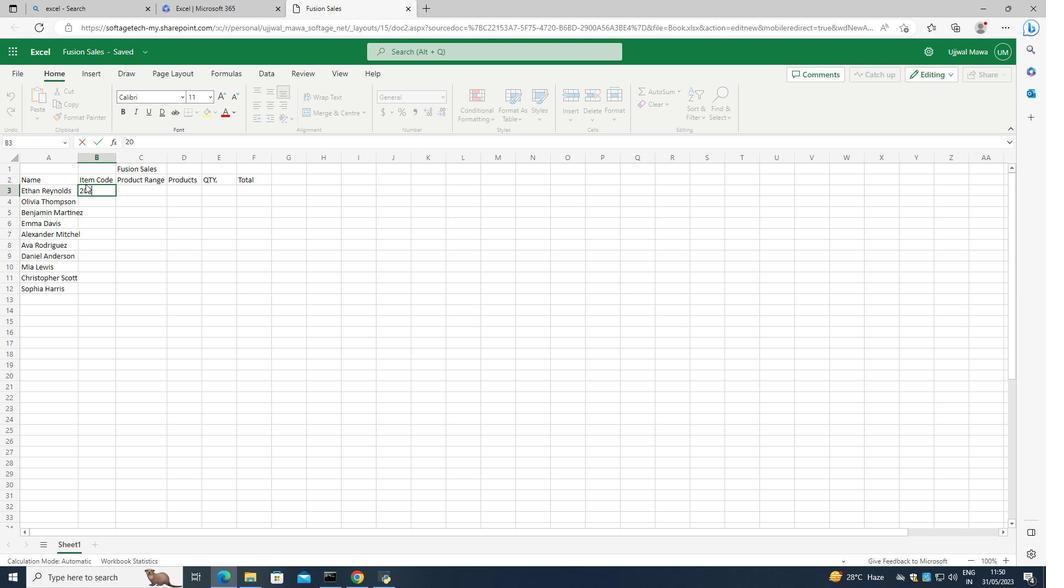 
Action: Mouse scrolled (82, 181) with delta (0, 0)
Screenshot: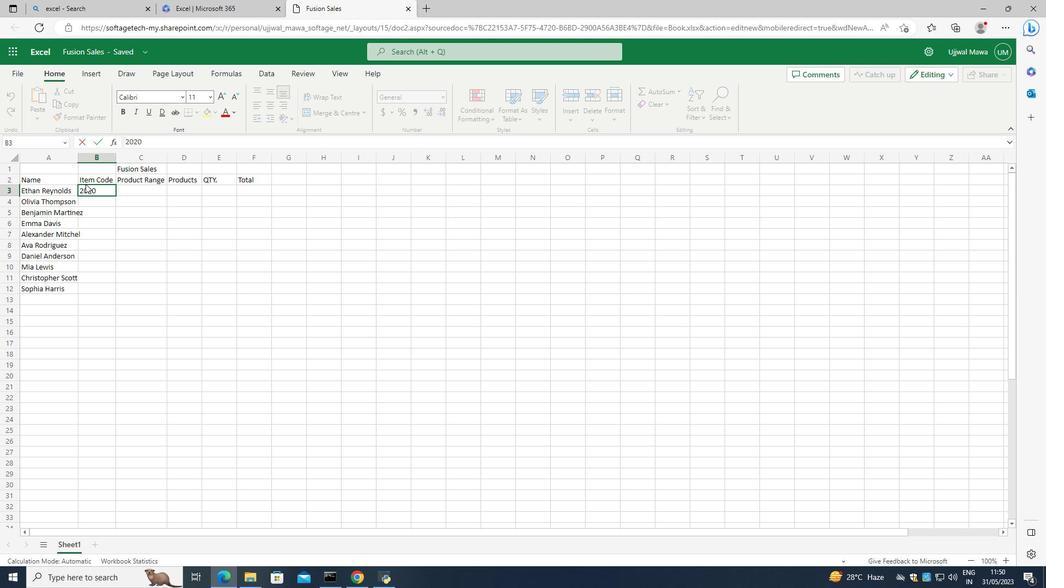 
Action: Mouse moved to (112, 223)
Screenshot: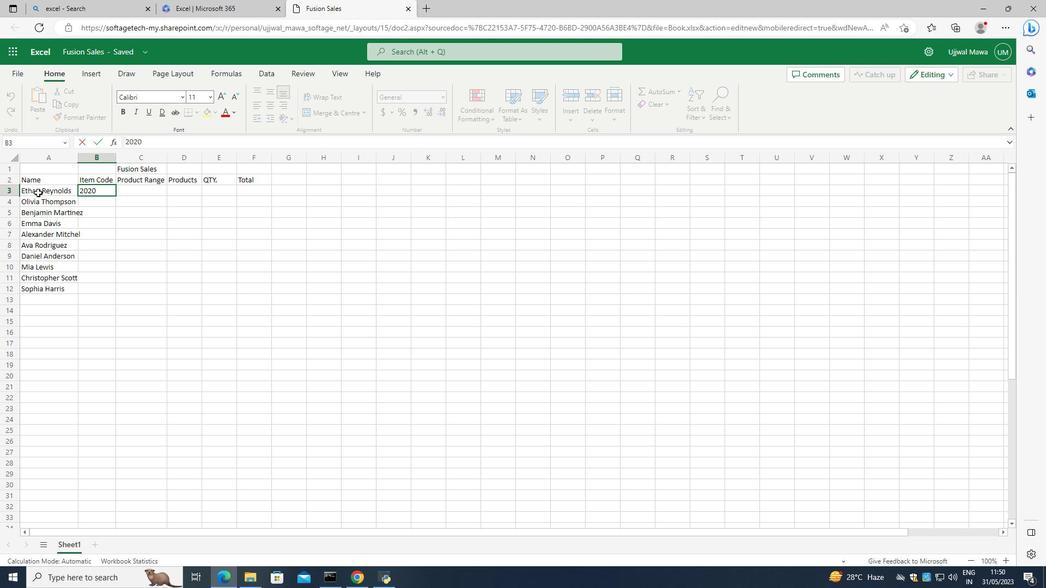 
Action: Mouse pressed left at (112, 223)
Screenshot: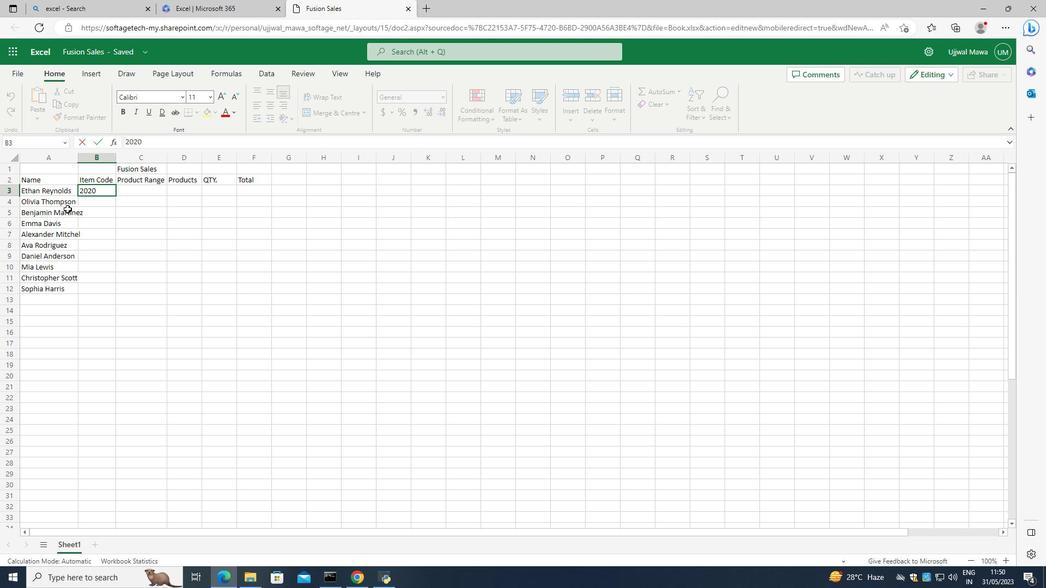 
Action: Mouse moved to (101, 198)
Screenshot: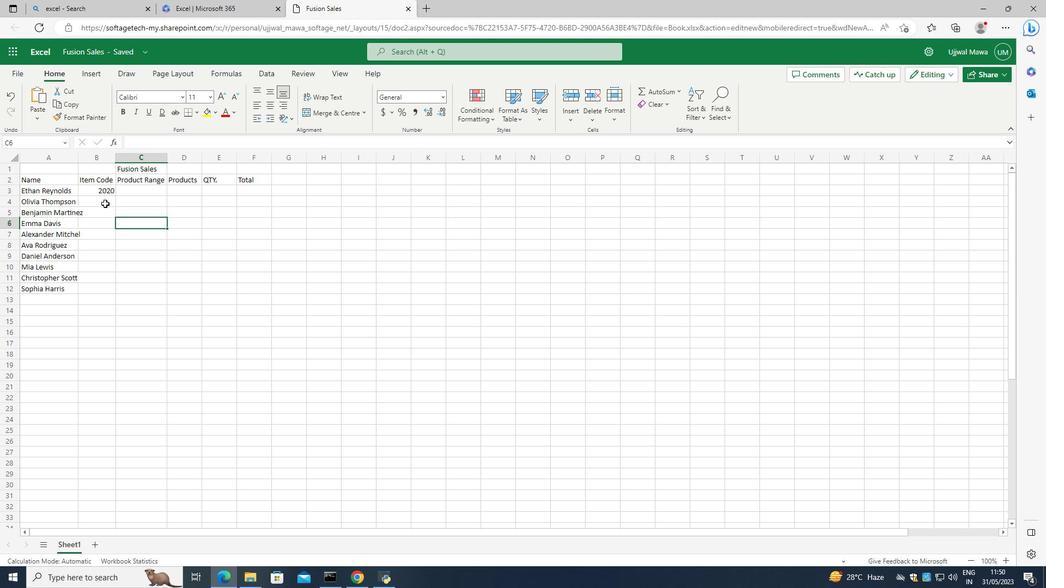 
Action: Mouse pressed left at (101, 198)
Screenshot: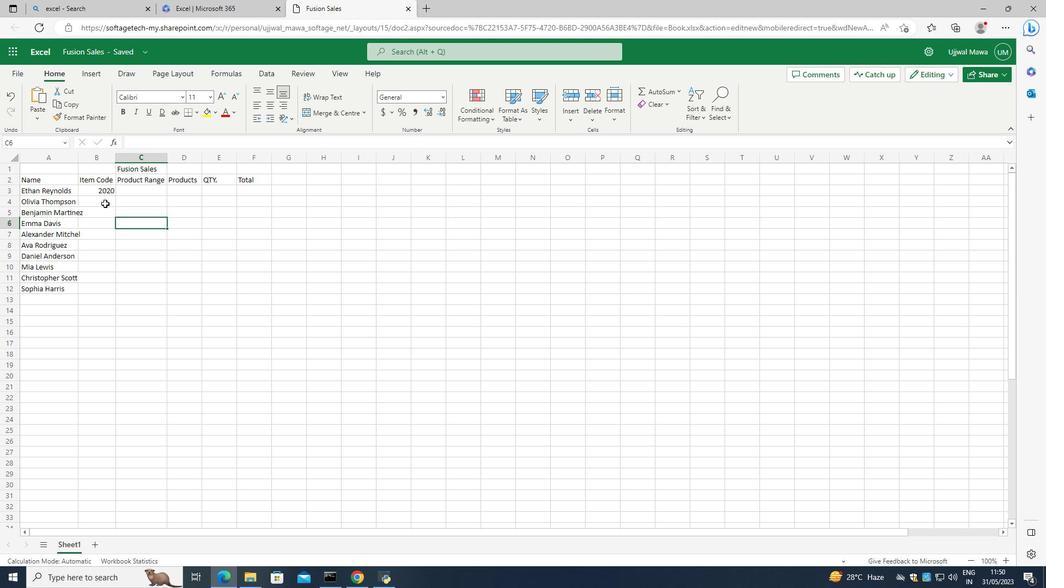 
Action: Mouse moved to (101, 198)
Screenshot: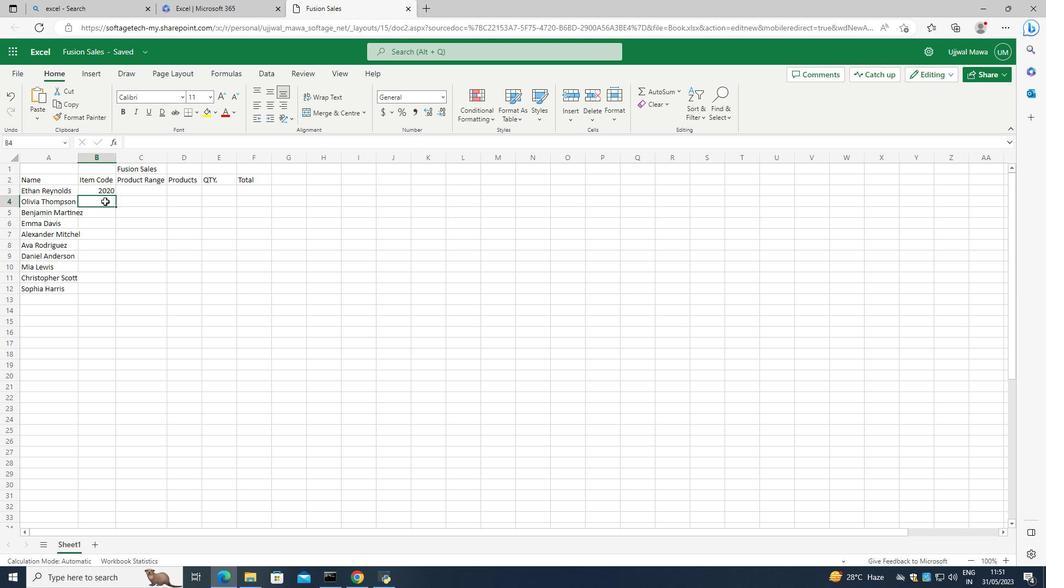 
Action: Key pressed 2025<Key.enter>2030<Key.enter>2035<Key.enter>2040<Key.enter>2045<Key.enter>2050<Key.enter>2055<Key.enter>2060<Key.enter>2065<Key.enter>
Screenshot: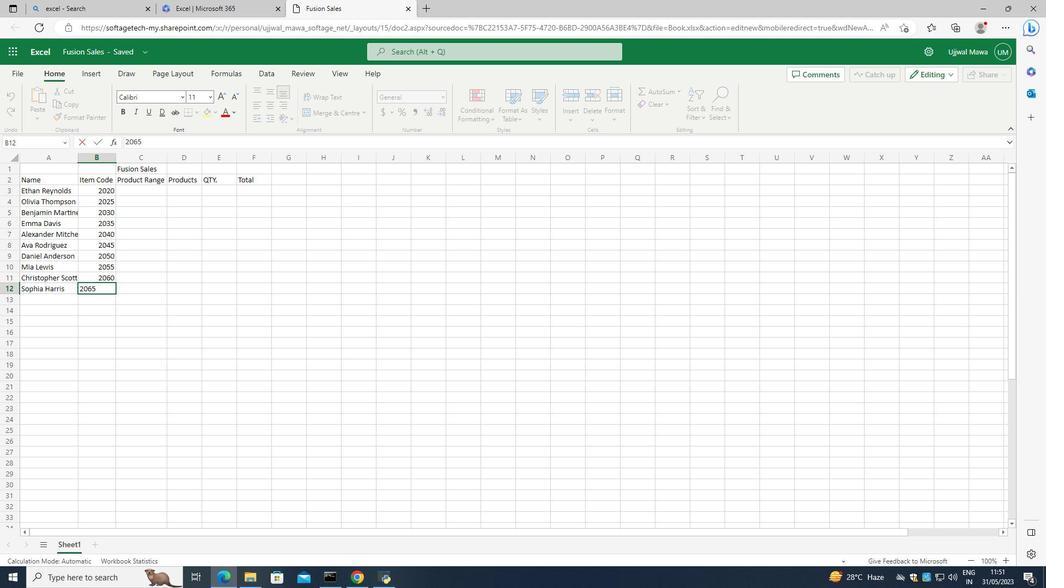 
Action: Mouse moved to (189, 294)
Screenshot: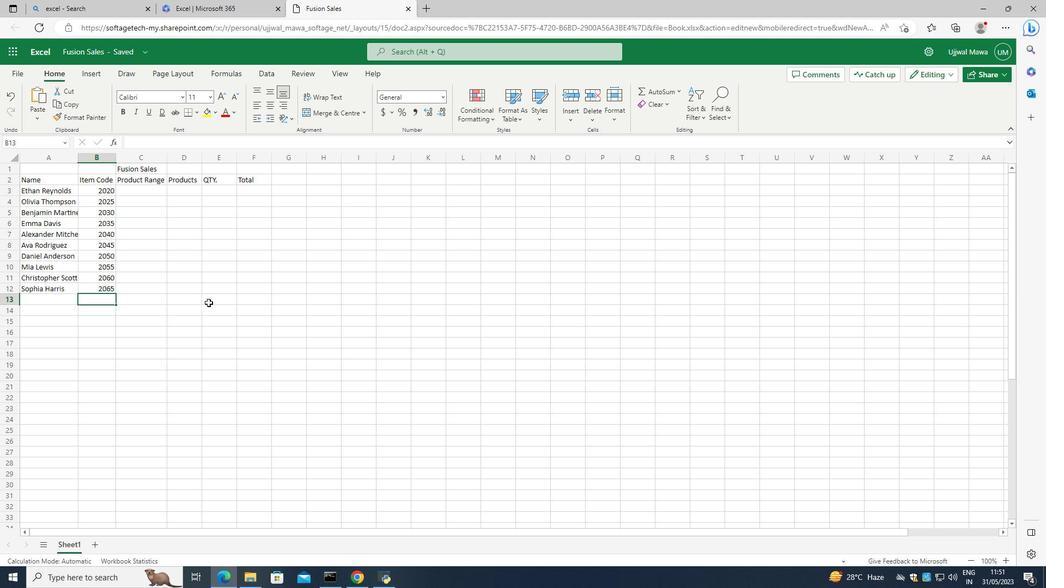 
Action: Mouse pressed left at (189, 294)
Screenshot: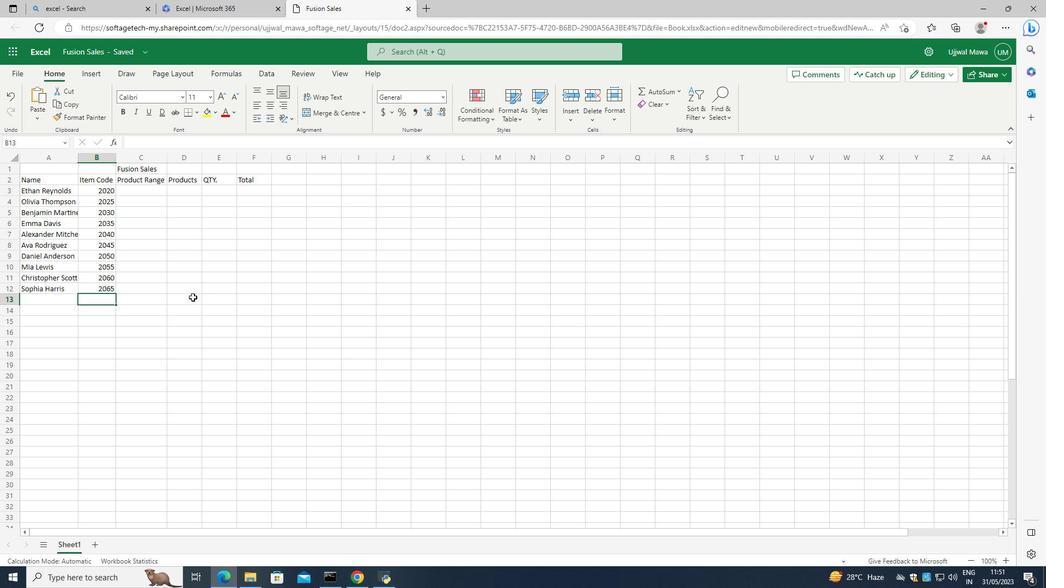 
Action: Mouse moved to (145, 189)
Screenshot: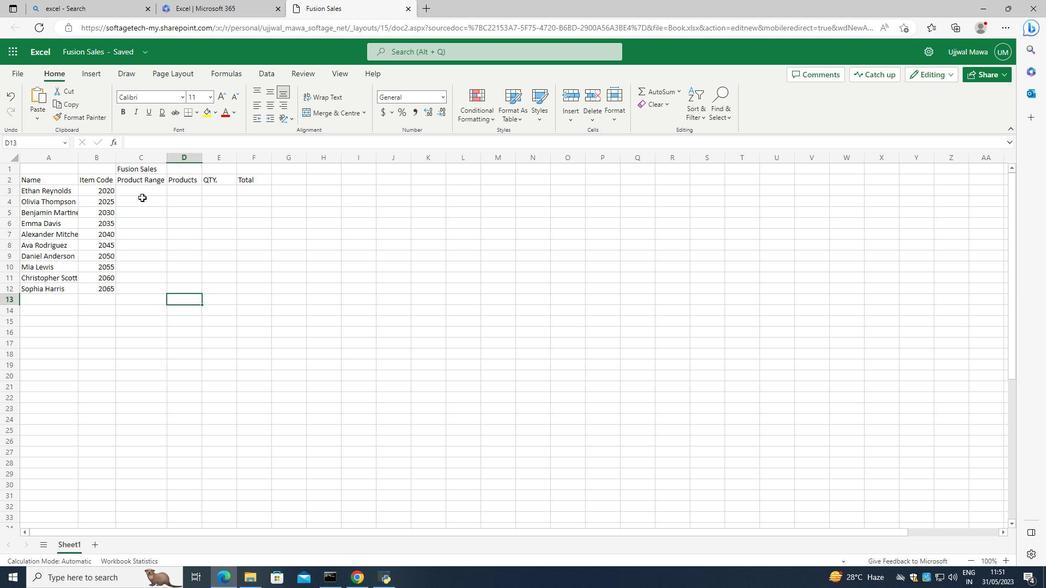 
Action: Mouse pressed left at (145, 189)
Screenshot: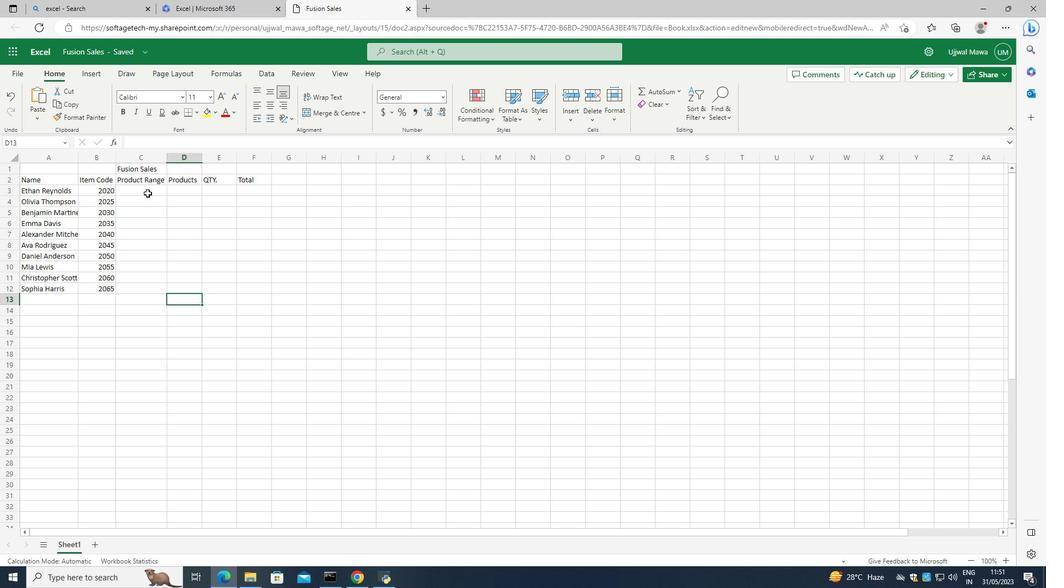 
Action: Mouse moved to (145, 189)
Screenshot: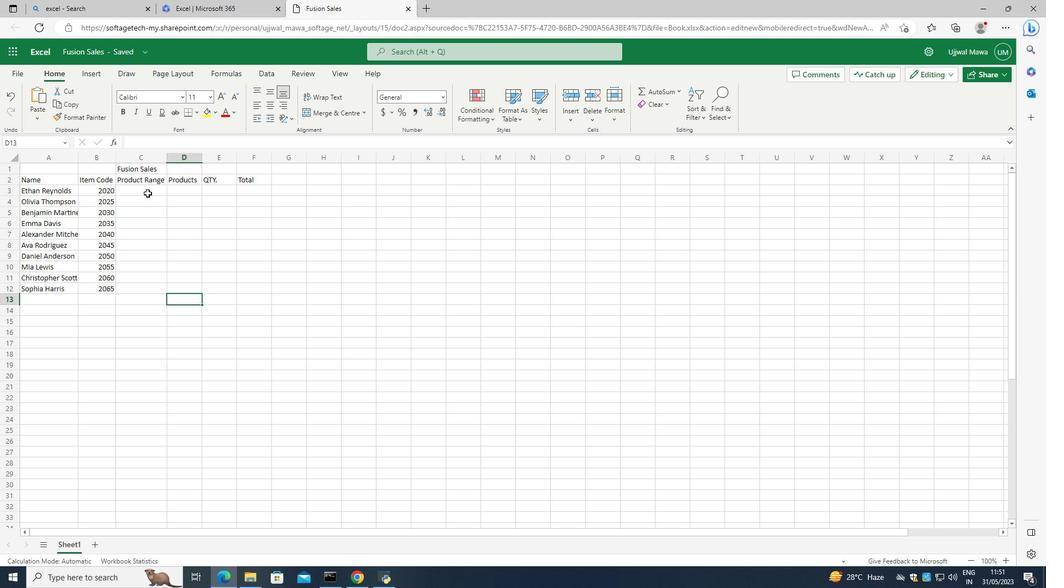
Action: Mouse pressed left at (145, 189)
Screenshot: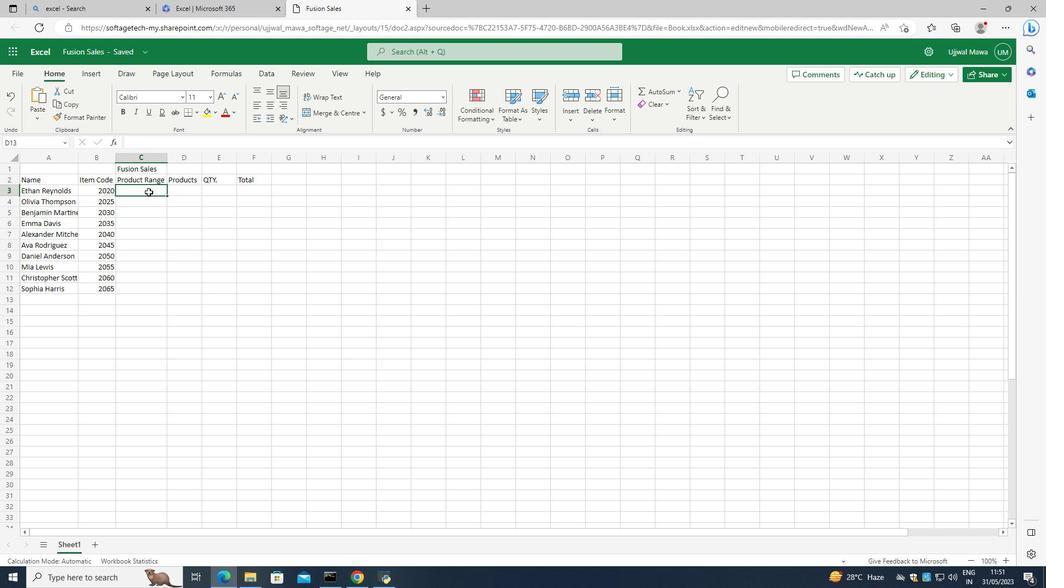 
Action: Key pressed 2
Screenshot: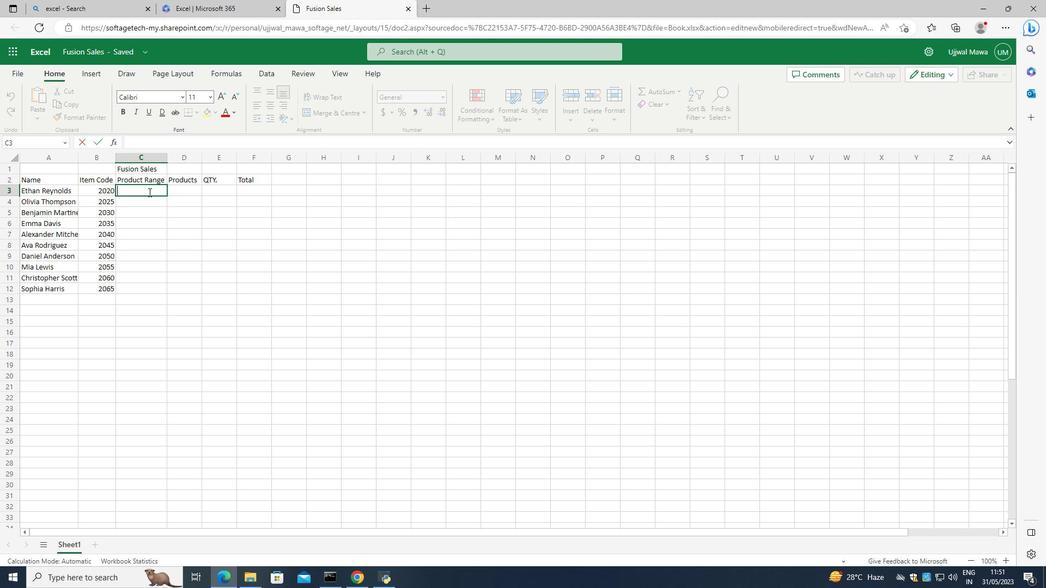 
Action: Mouse moved to (142, 185)
Screenshot: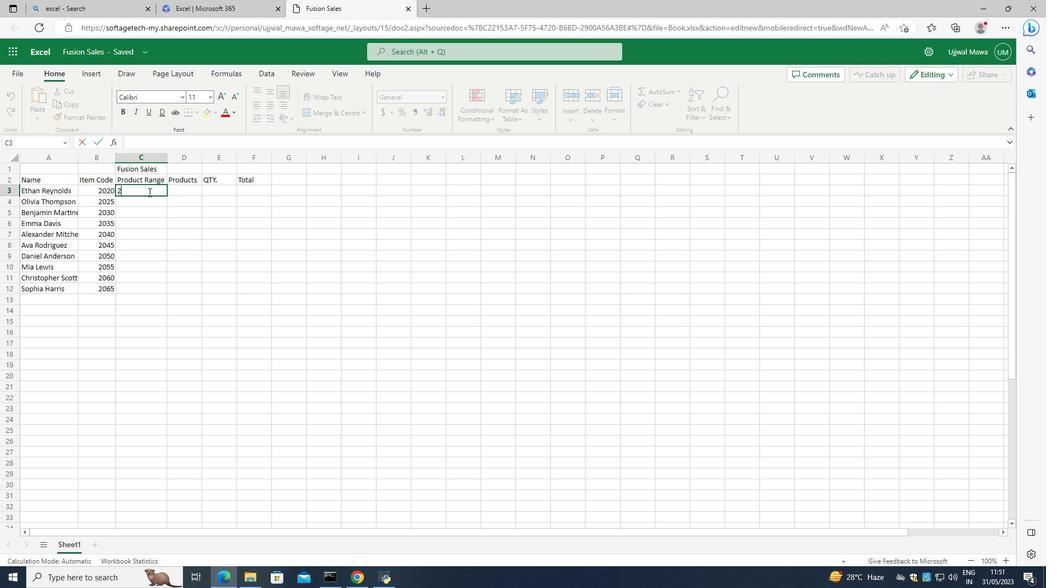 
Action: Key pressed 500<Key.enter>3000<Key.enter>35-00<Key.backspace><Key.backspace><Key.backspace><Key.backspace><Key.backspace>3500]<Key.backspace>0<Key.enter>4000<Key.enter>4500<Key.enter>5-<Key.backspace><Key.backspace>5000<Key.enter>5500<Key.enter>6000<Key.enter>6500<Key.enter>7000<Key.enter>
Screenshot: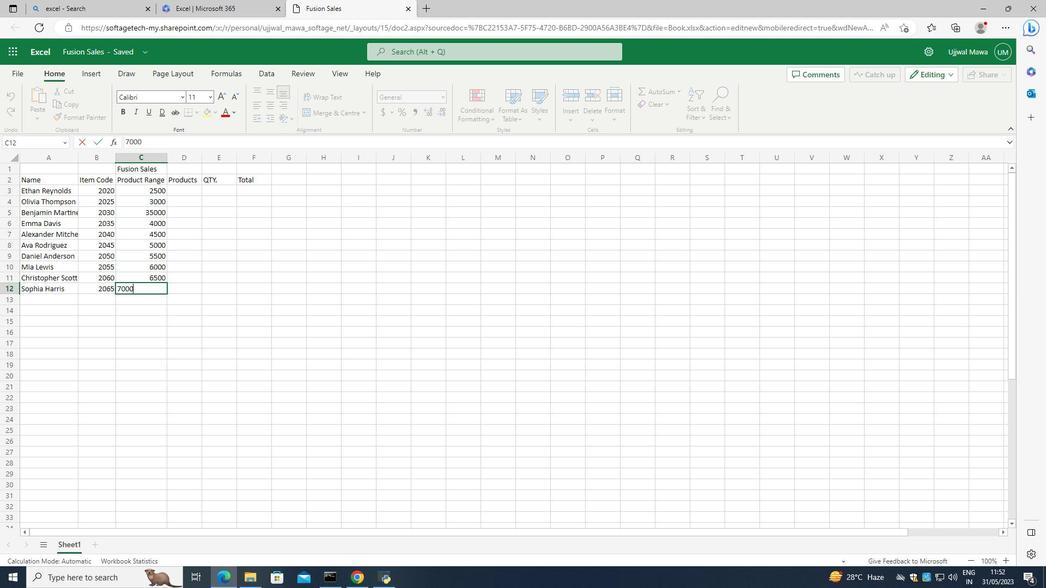 
Action: Mouse moved to (135, 339)
Screenshot: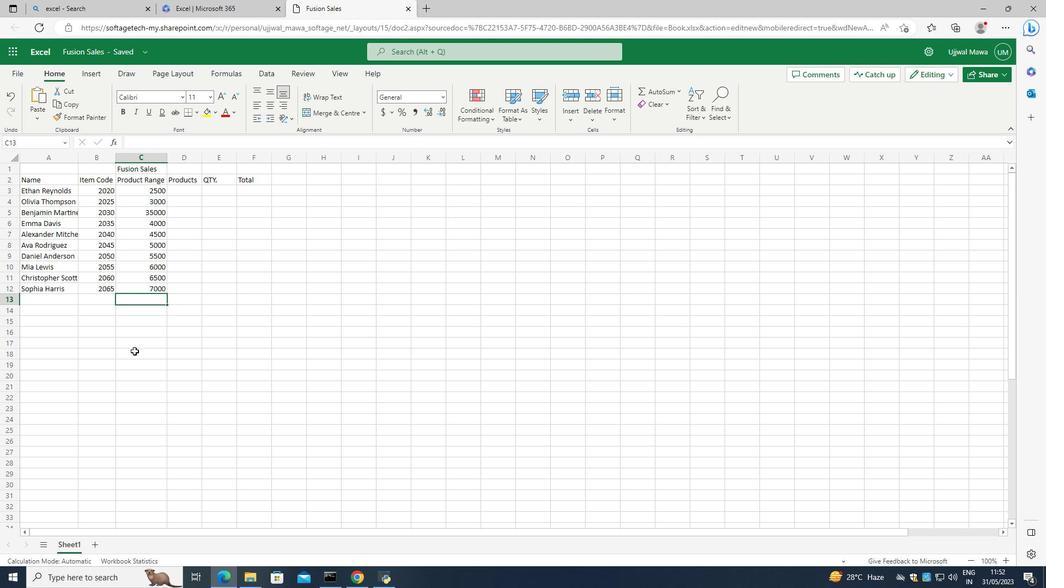 
Action: Mouse pressed left at (135, 339)
Screenshot: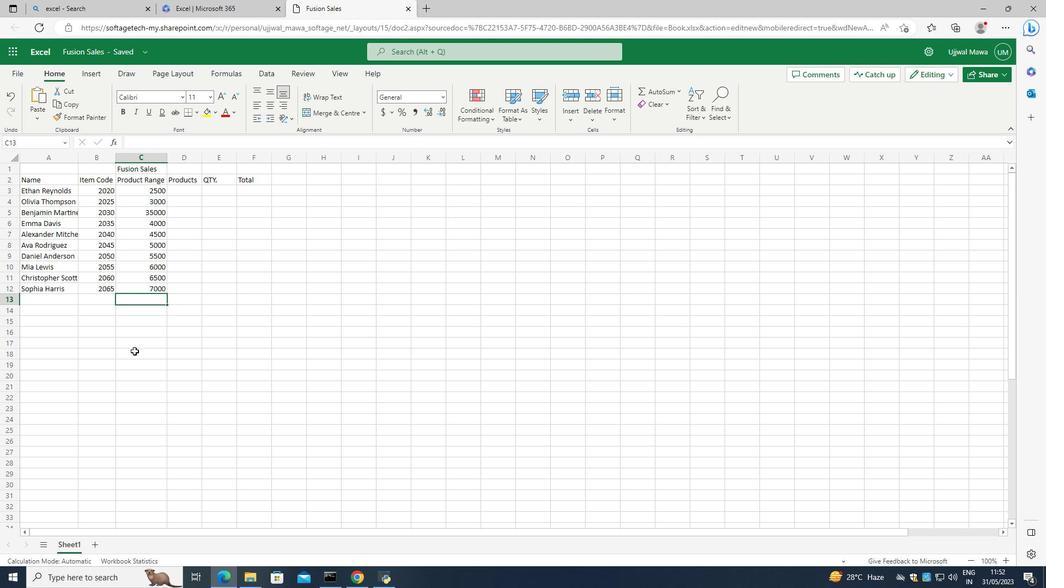 
Action: Mouse moved to (183, 189)
Screenshot: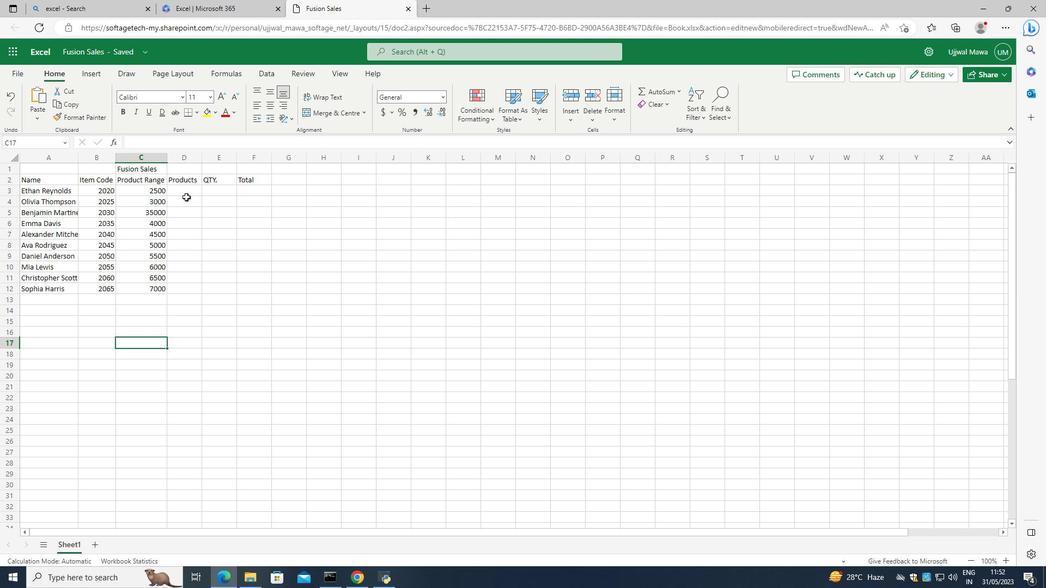 
Action: Mouse pressed left at (183, 189)
Screenshot: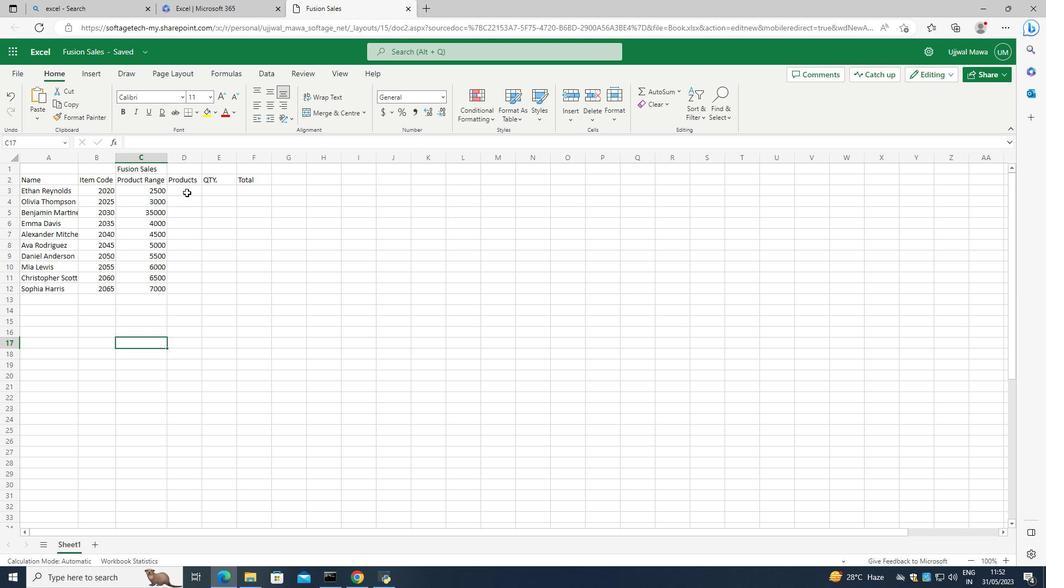 
Action: Mouse pressed left at (183, 189)
Screenshot: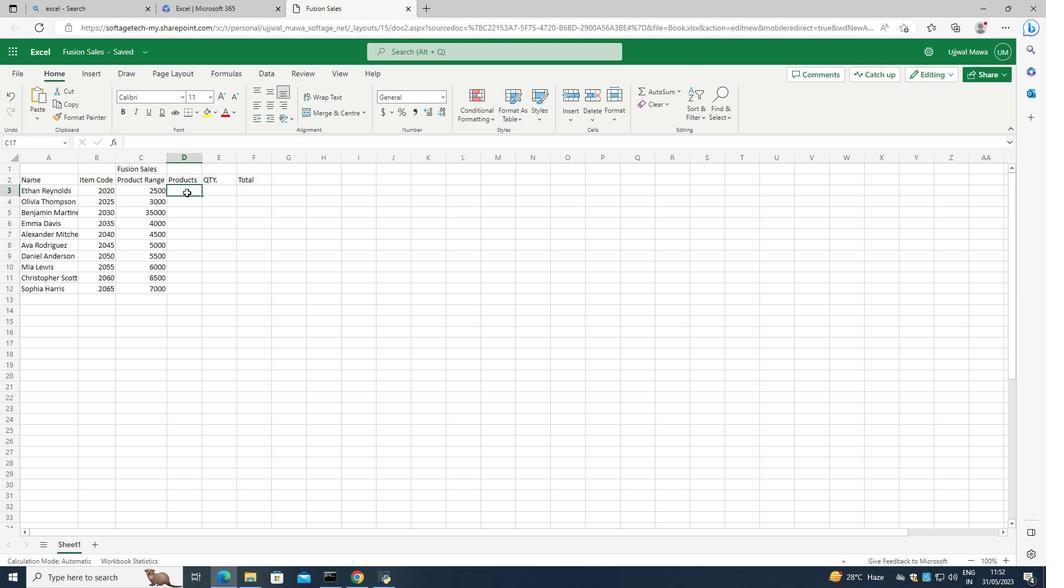 
Action: Mouse moved to (185, 188)
Screenshot: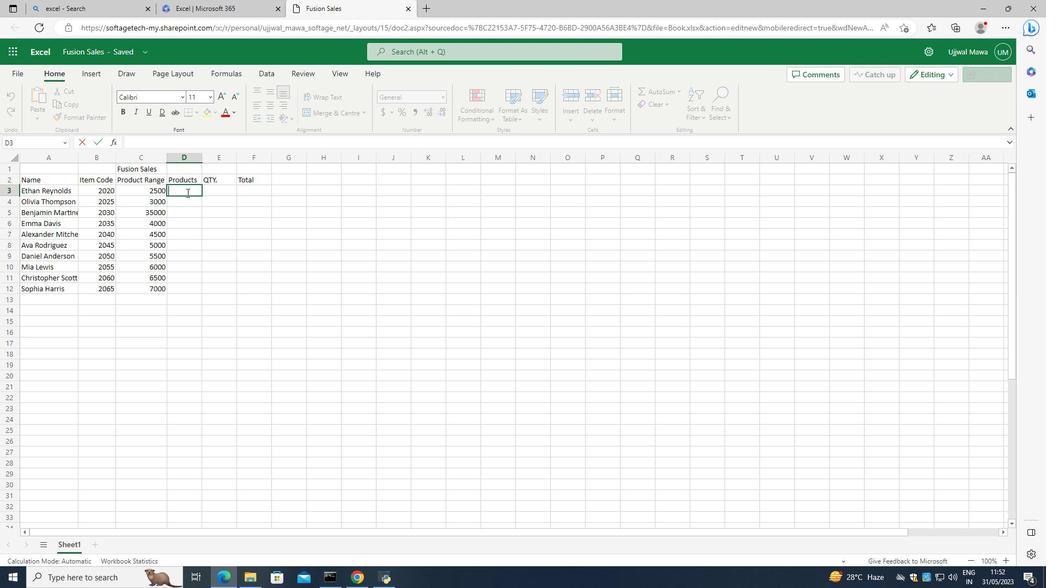 
Action: Key pressed <Key.caps_lock>N<Key.caps_lock>ike<Key.space><Key.caps_lock>S<Key.caps_lock>hoe<Key.space>\<Key.backspace><Key.enter>
Screenshot: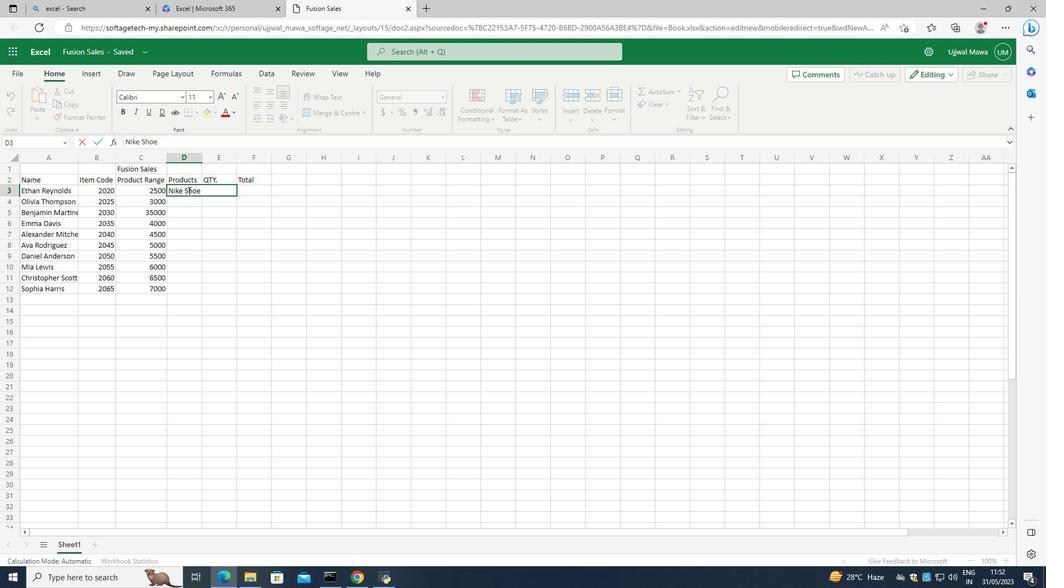 
Action: Mouse moved to (185, 185)
Screenshot: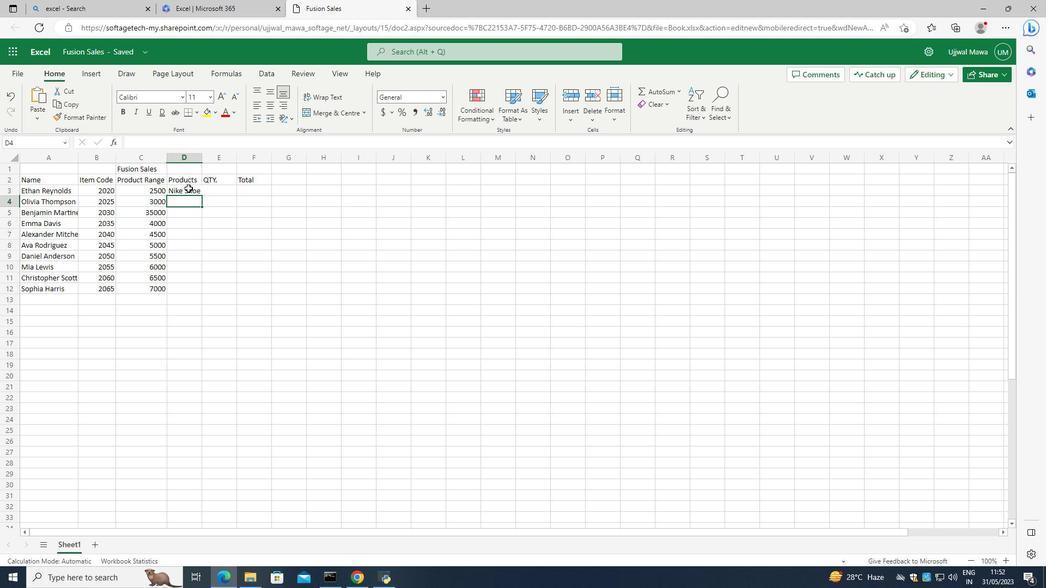 
Action: Key pressed <Key.caps_lock>A<Key.caps_lock>didas<Key.space><Key.caps_lock>S<Key.caps_lock>hoe<Key.enter><Key.caps_lock>G<Key.caps_lock>uccci<Key.space><Key.caps_lock><Key.caps_lock>tshirt\<Key.backspace><Key.backspace>t<Key.enter><Key.caps_lock>L<Key.caps_lock>ouis<Key.space><Key.caps_lock>V<Key.caps_lock>uittoni<Key.space><Key.caps_lock>B<Key.caps_lock>ag
Screenshot: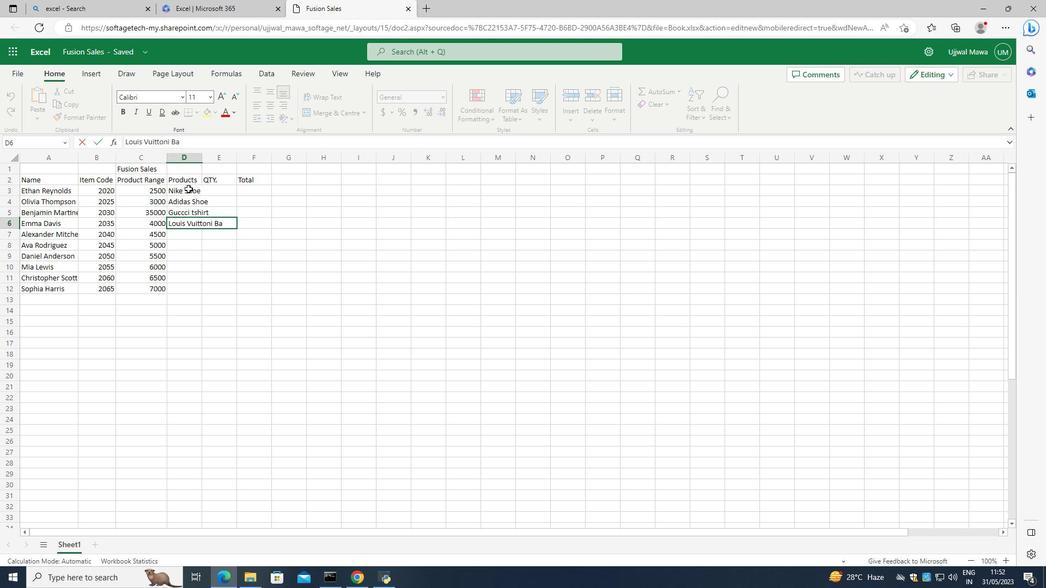 
Action: Mouse moved to (177, 235)
Screenshot: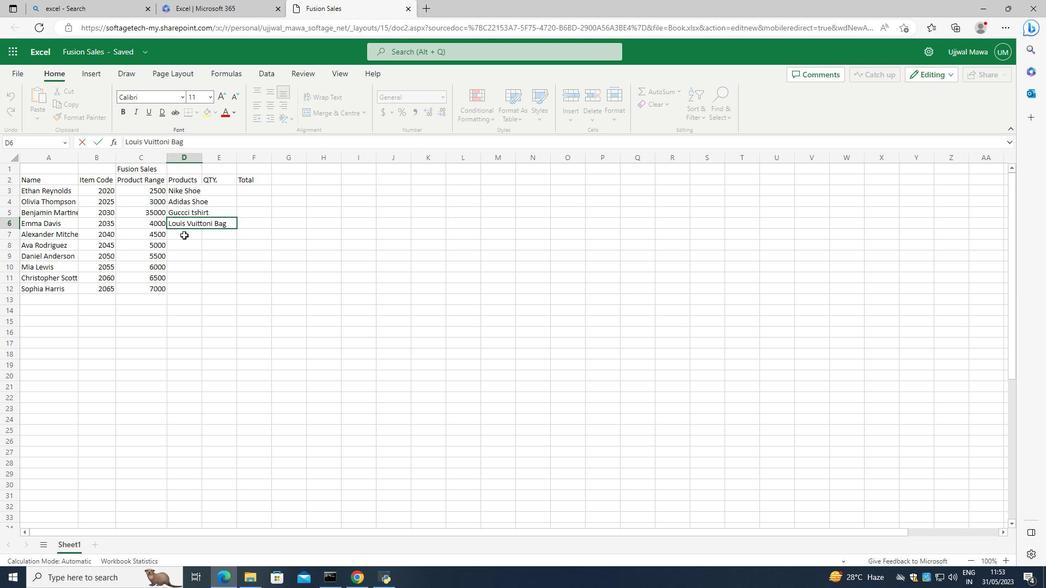 
Action: Mouse pressed left at (177, 235)
Screenshot: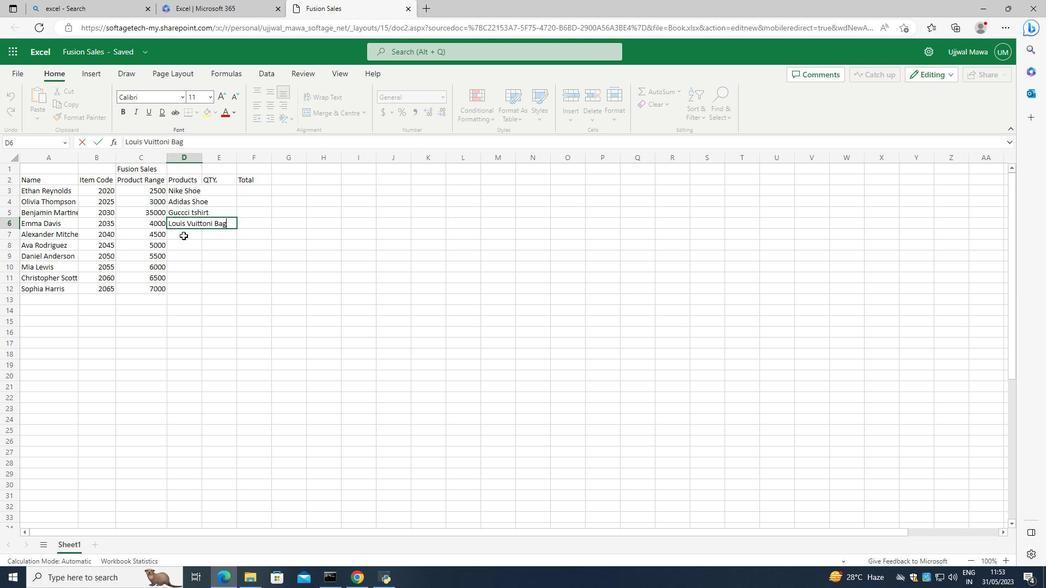 
Action: Mouse moved to (180, 167)
Screenshot: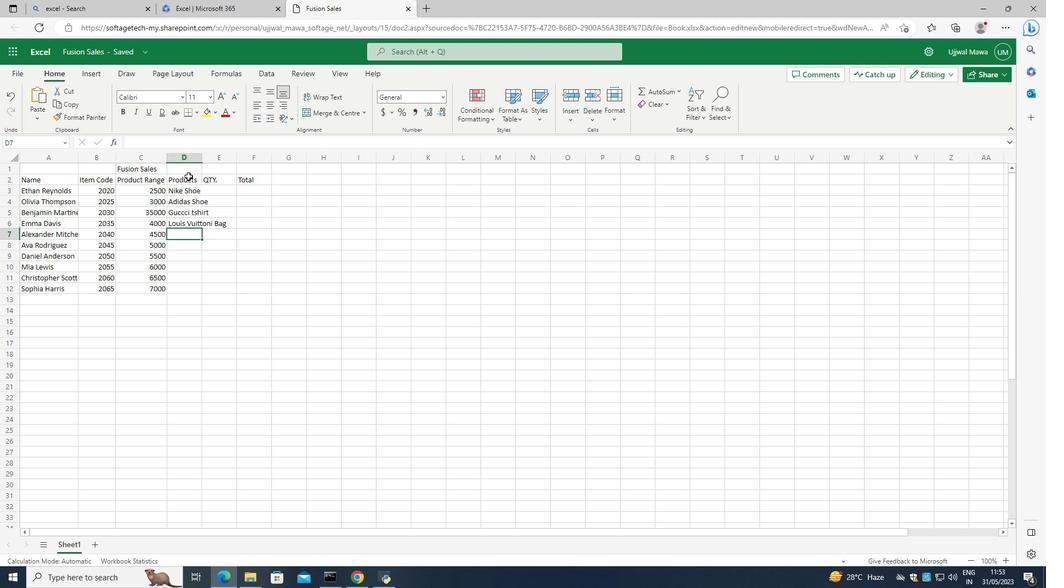 
Action: Mouse pressed left at (180, 167)
Screenshot: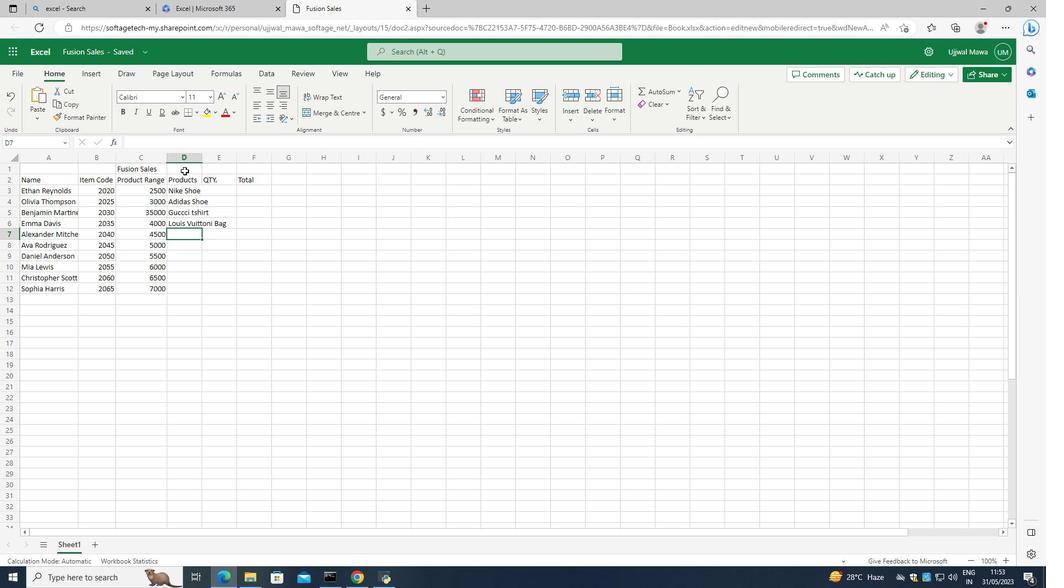 
Action: Mouse moved to (200, 159)
Screenshot: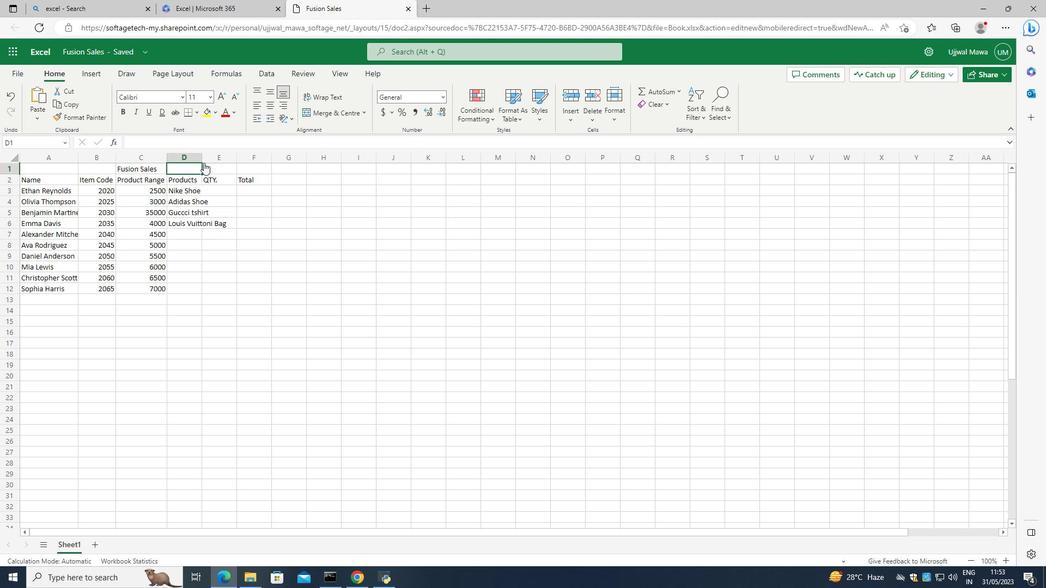 
Action: Mouse pressed left at (200, 159)
Screenshot: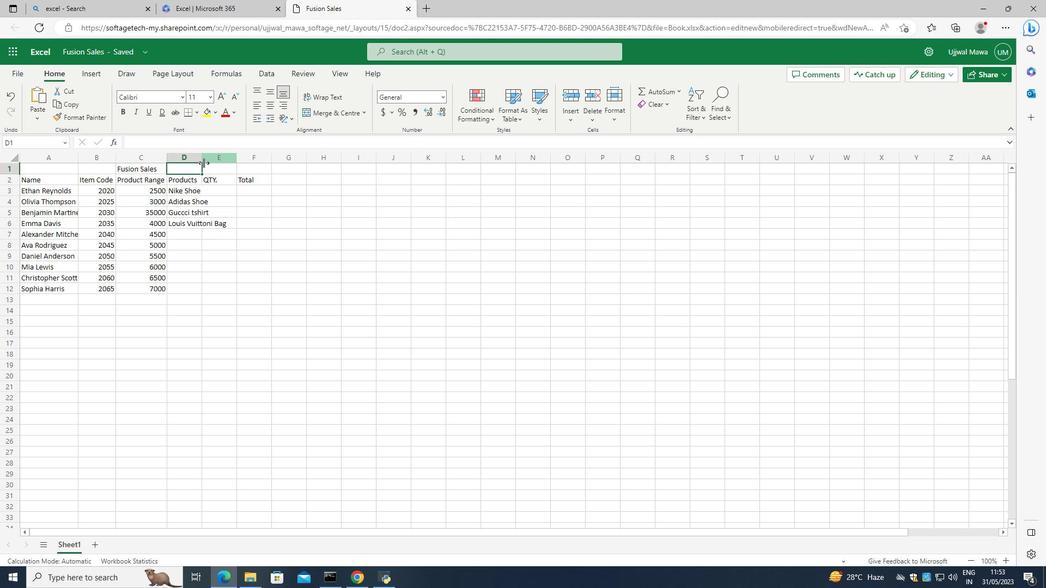 
Action: Mouse moved to (174, 228)
Screenshot: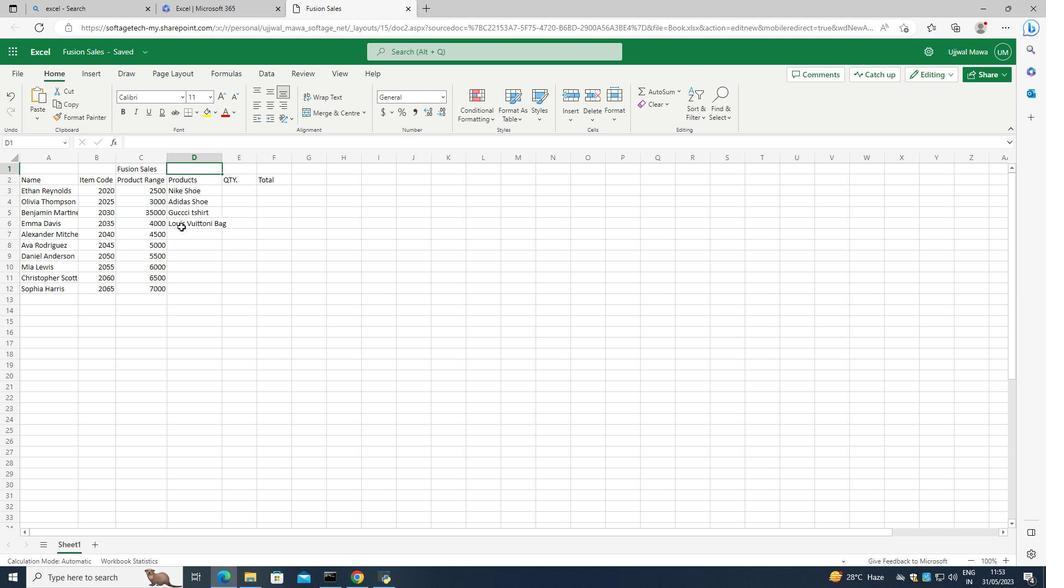 
Action: Mouse pressed left at (174, 228)
Screenshot: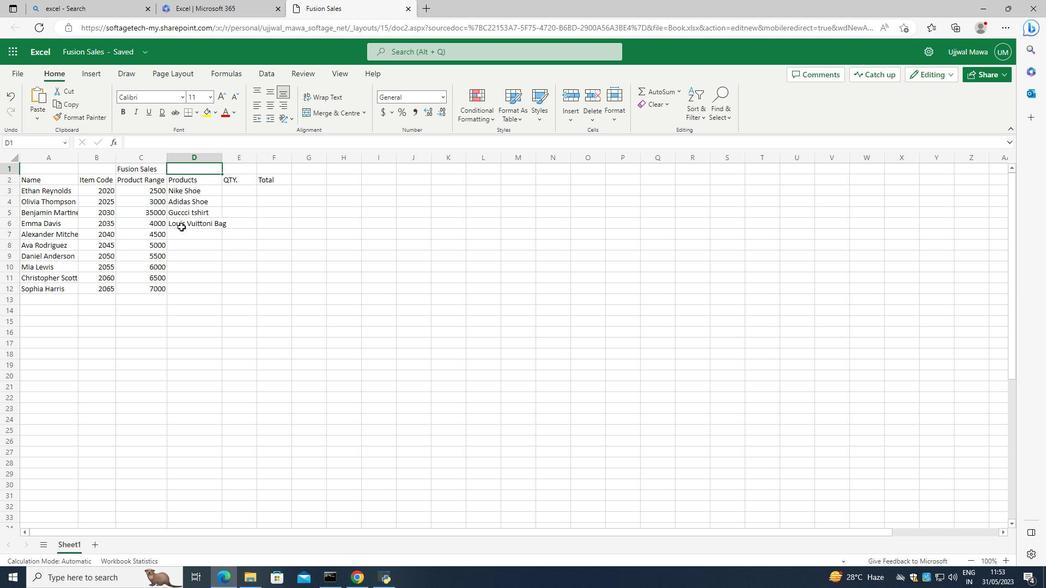 
Action: Mouse pressed left at (174, 228)
Screenshot: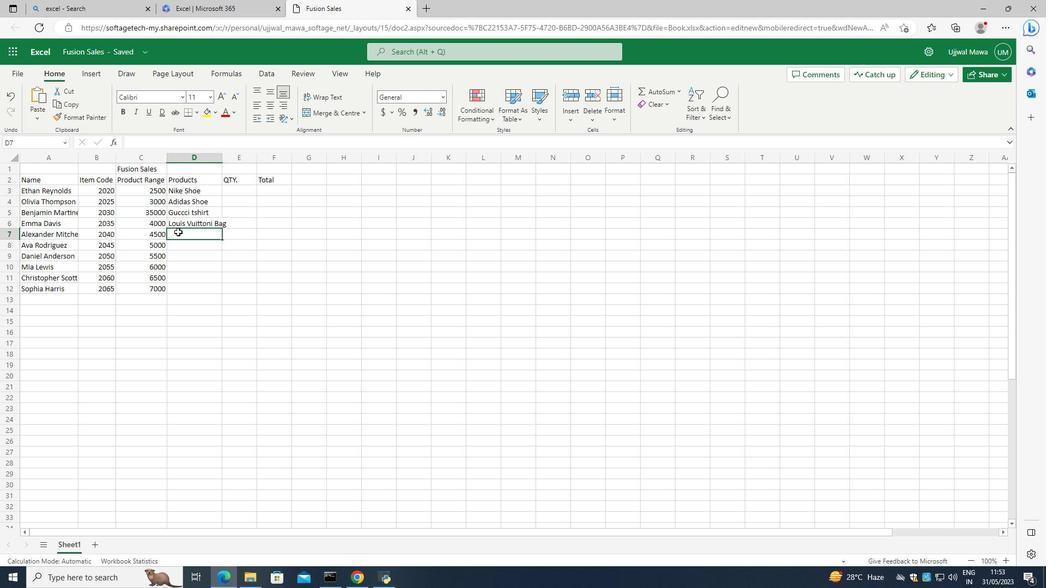 
Action: Mouse moved to (177, 226)
Screenshot: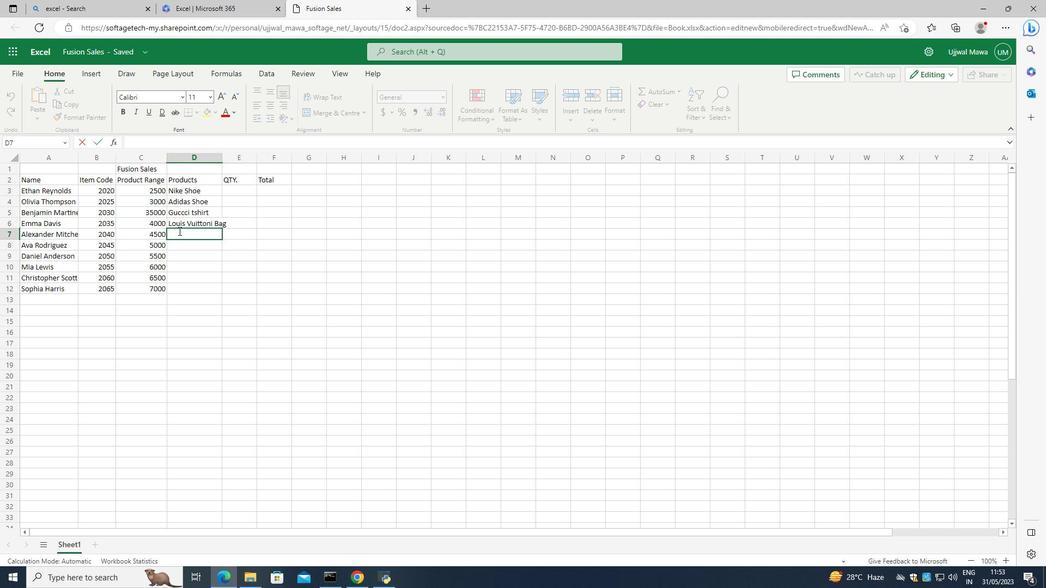 
Action: Key pressed <Key.caps_lock>Z<Key.caps_lock>ara<Key.space><Key.caps_lock>S<Key.caps_lock>hirt<Key.enter><Key.caps_lock>H<Key.caps_lock><Key.shift_r><Key.shift_r><Key.shift_r><Key.shift_r><Key.shift_r><Key.shift_r><Key.shift_r><Key.shift_r><Key.shift_r><Key.shift_r><Key.shift_r><Key.shift_r><Key.shift_r><Key.shift_r><Key.shift_r><Key.shift_r><Key.shift_r><Key.shift_r><Key.shift_r>&<Key.caps_lock><Key.caps_lock><Key.caps_lock>M<Key.caps_lock><Key.space><Key.caps_lock>J<Key.caps_lock>eans<Key.enter><Key.caps_lock>C<Key.caps_lock>hane;<Key.backspace>lm<Key.caps_lock>P<Key.backspace><Key.backspace><Key.space><Key.caps_lock>p<Key.caps_lock>ERFUNE<Key.backspace><Key.backspace><Key.backspace><Key.backspace><Key.backspace><Key.backspace><Key.backspace>P<Key.caps_lock>erfume<Key.enter><Key.caps_lock>V<Key.caps_lock>ersace<Key.space><Key.caps_lock>P<Key.caps_lock>erfume<Key.enter><Key.caps_lock>R<Key.caps_lock>alpj=<Key.backspace>j<Key.backspace>h<Key.space><Key.caps_lock>L<Key.caps_lock>auren<Key.space><Key.caps_lock>B<Key.caps_lock>ag]<Key.backspace><Key.enter><Key.caps_lock>P<Key.caps_lock>rada<Key.space>s<Key.backspace><Key.backspace><Key.space><Key.caps_lock>S<Key.caps_lock>hirt
Screenshot: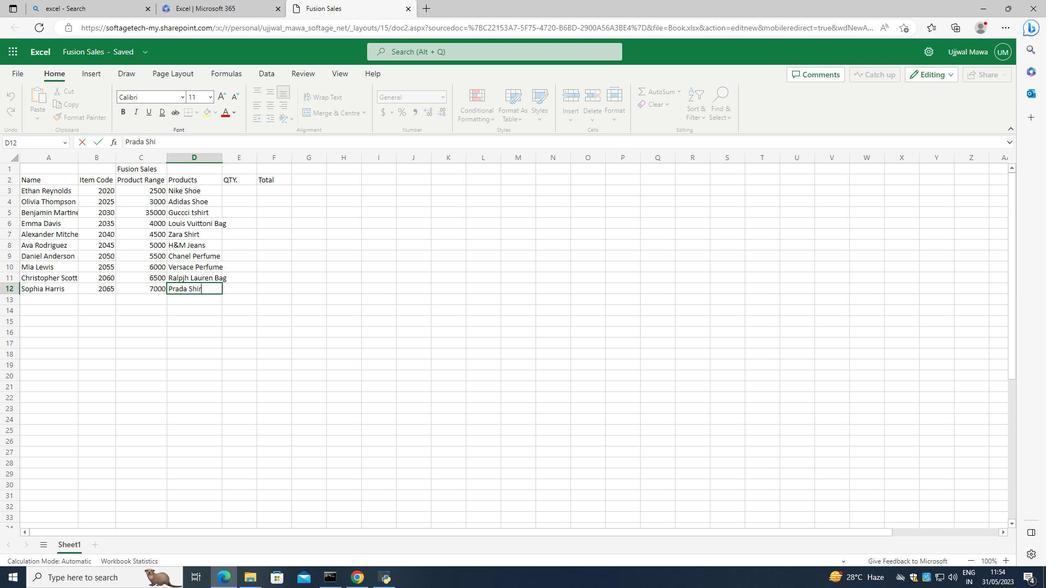 
Action: Mouse moved to (226, 407)
Screenshot: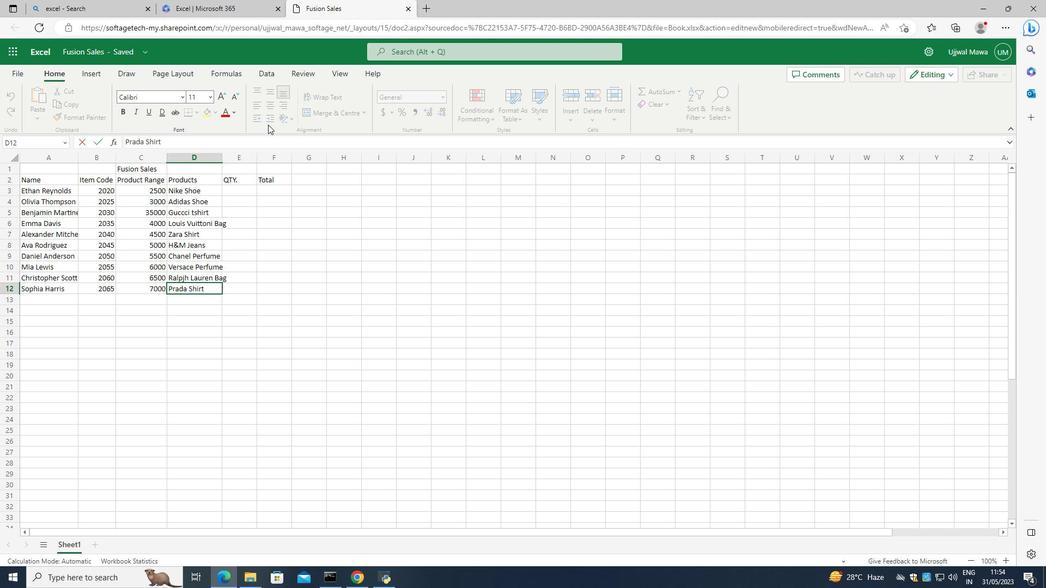 
Action: Mouse pressed left at (226, 407)
Screenshot: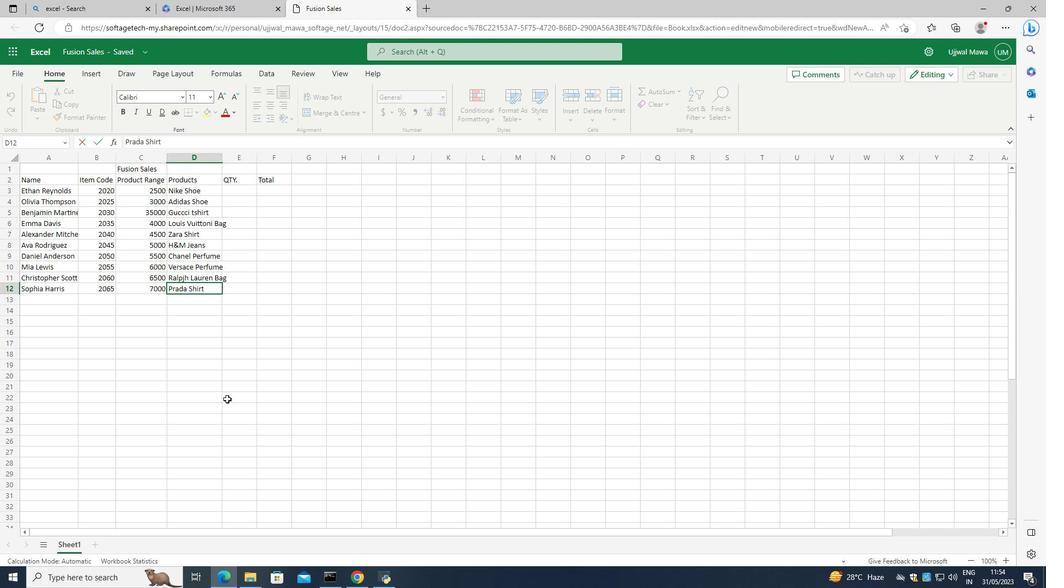 
Action: Mouse moved to (230, 187)
Screenshot: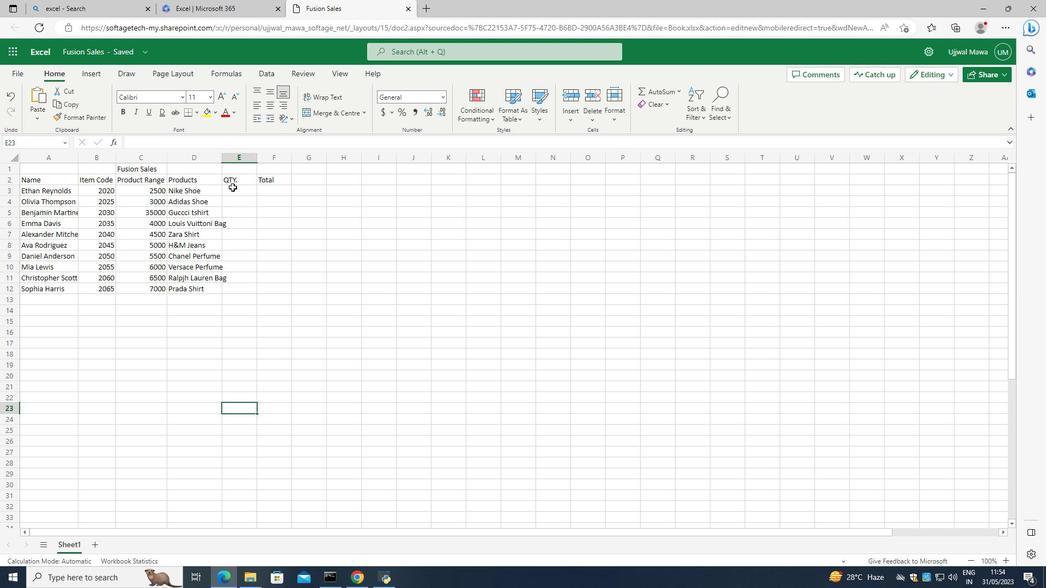 
Action: Mouse pressed left at (230, 187)
Screenshot: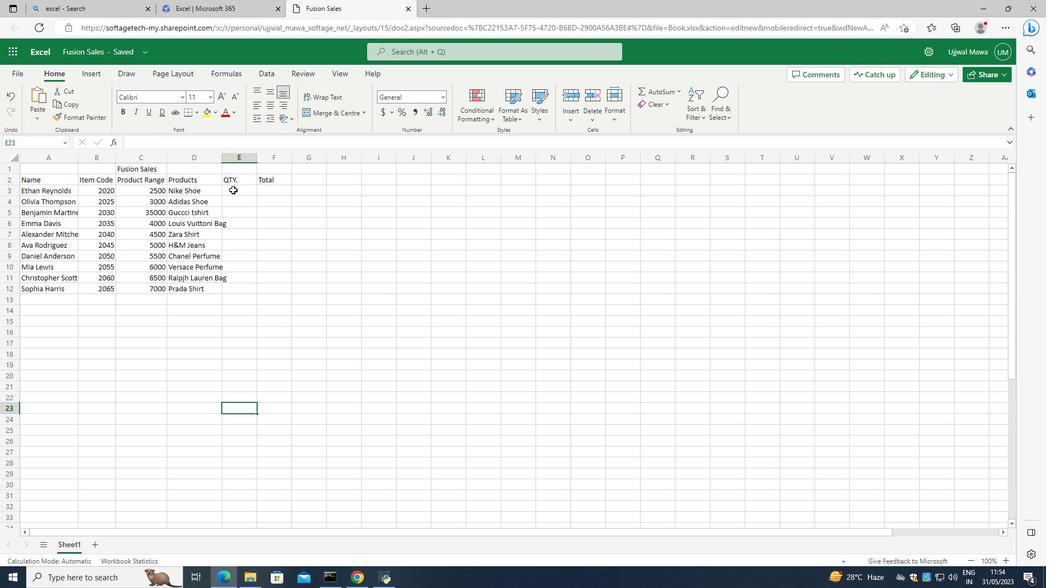 
Action: Mouse moved to (176, 180)
Screenshot: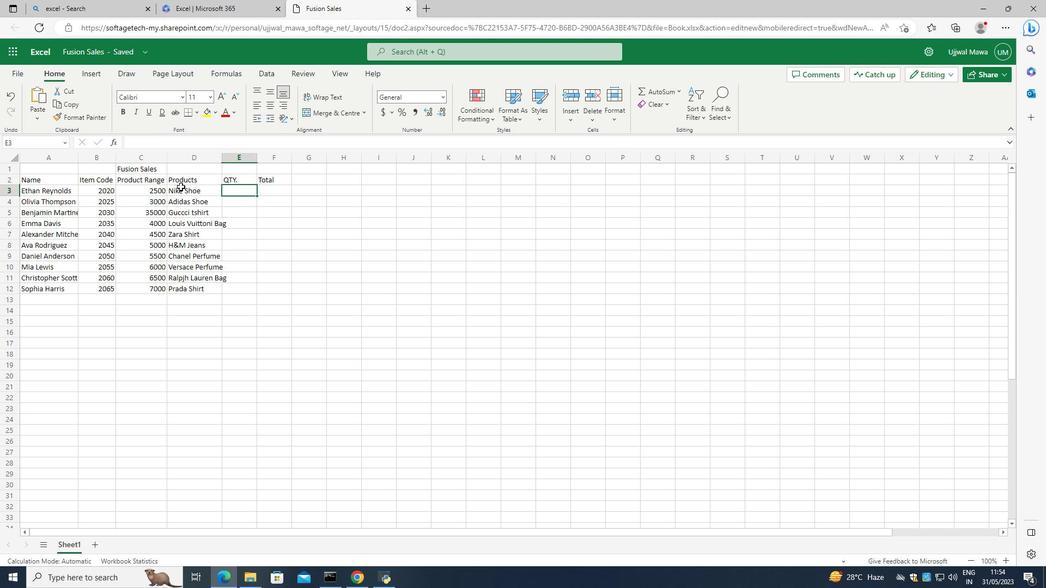 
Action: Mouse pressed left at (176, 180)
Screenshot: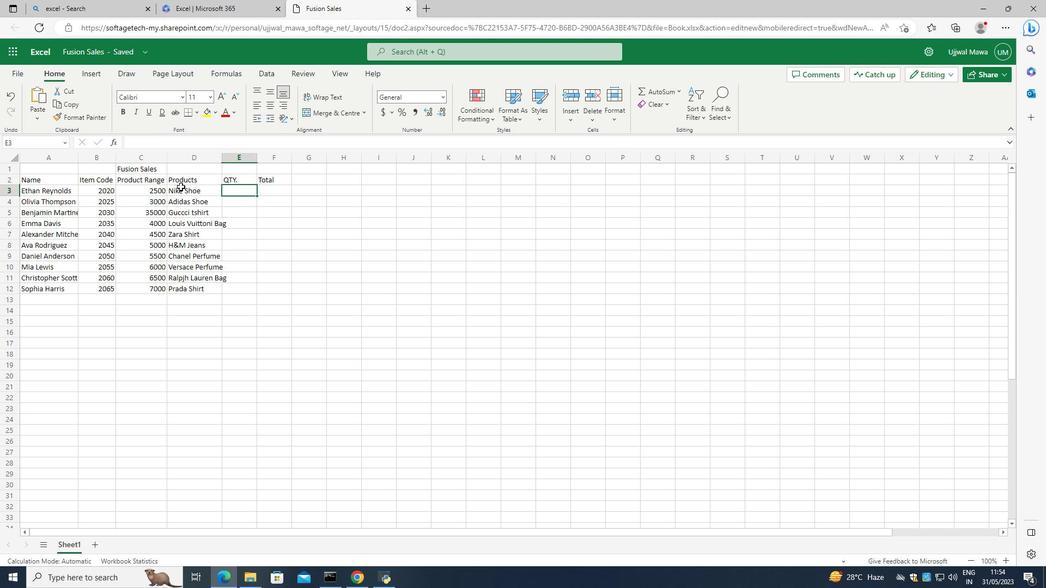 
Action: Mouse moved to (242, 187)
Screenshot: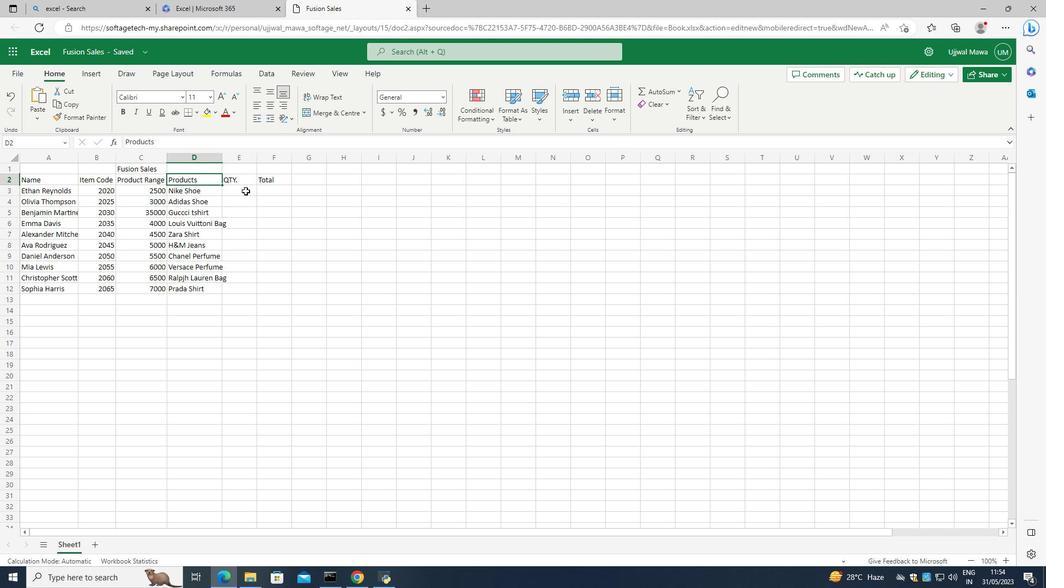 
Action: Mouse pressed left at (242, 187)
Screenshot: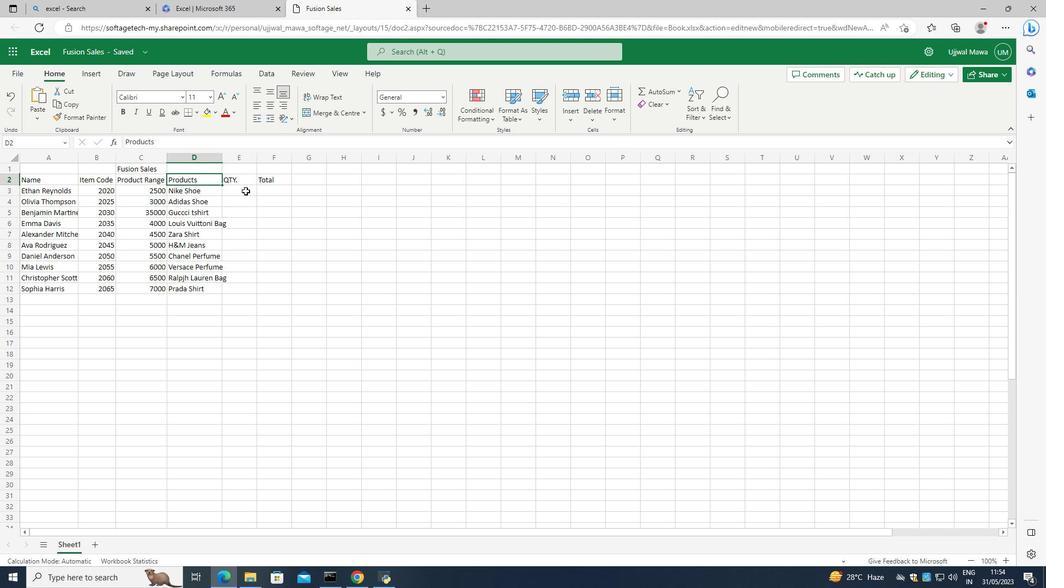 
Action: Mouse moved to (239, 188)
Screenshot: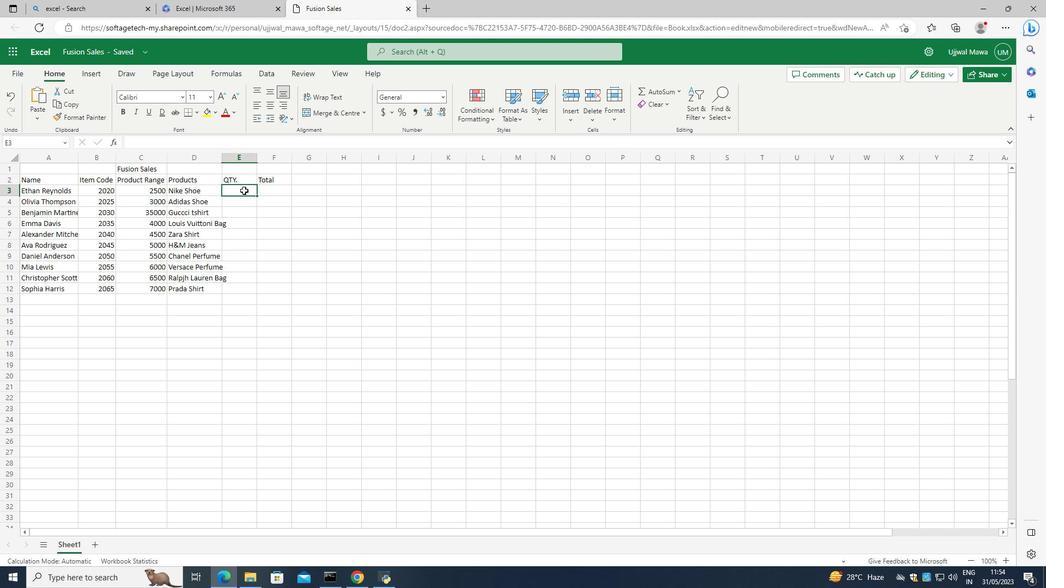 
Action: Key pressed 3
Screenshot: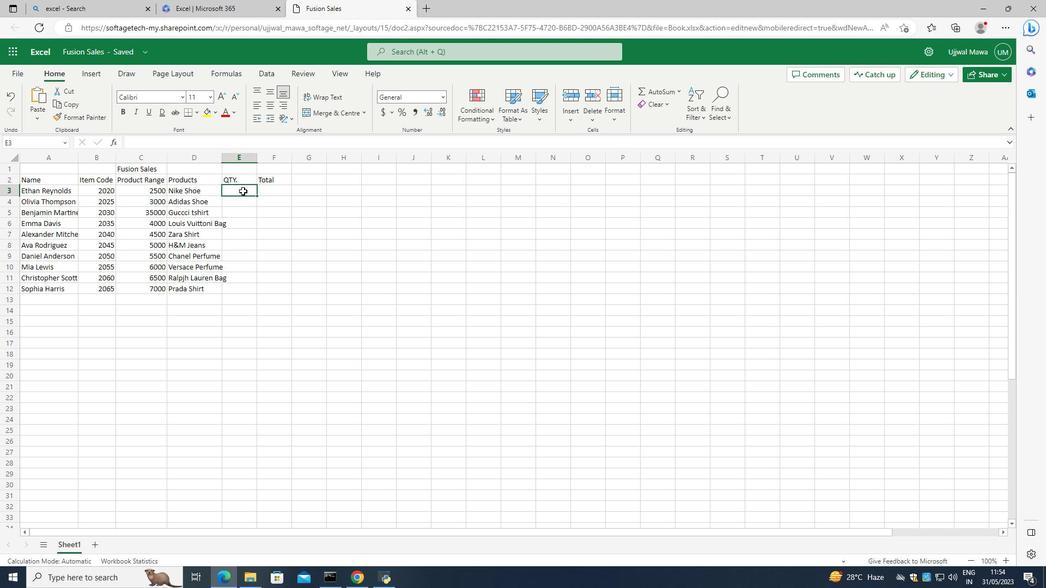 
Action: Mouse moved to (241, 205)
Screenshot: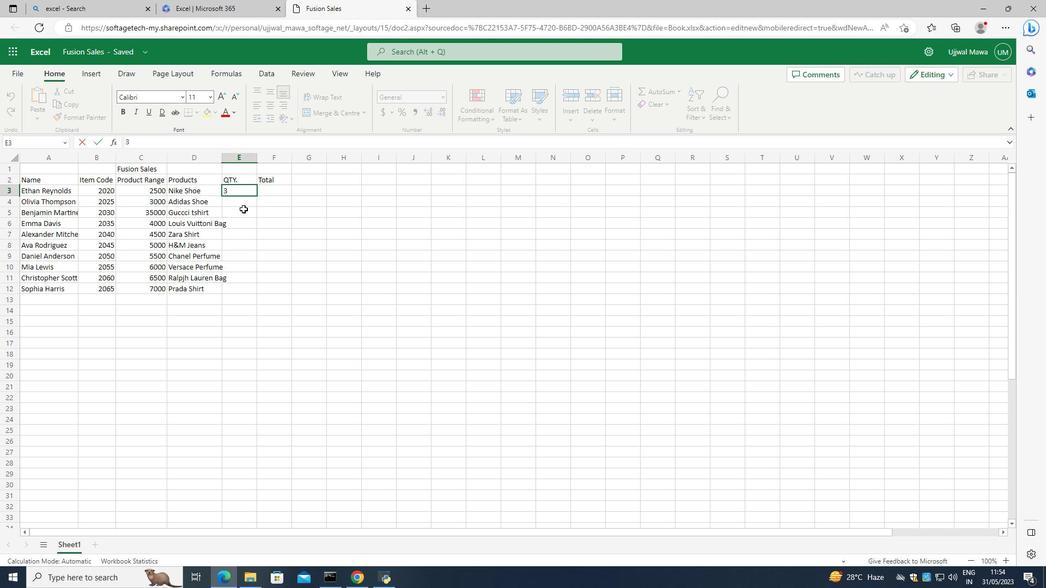 
Action: Mouse pressed left at (241, 205)
Screenshot: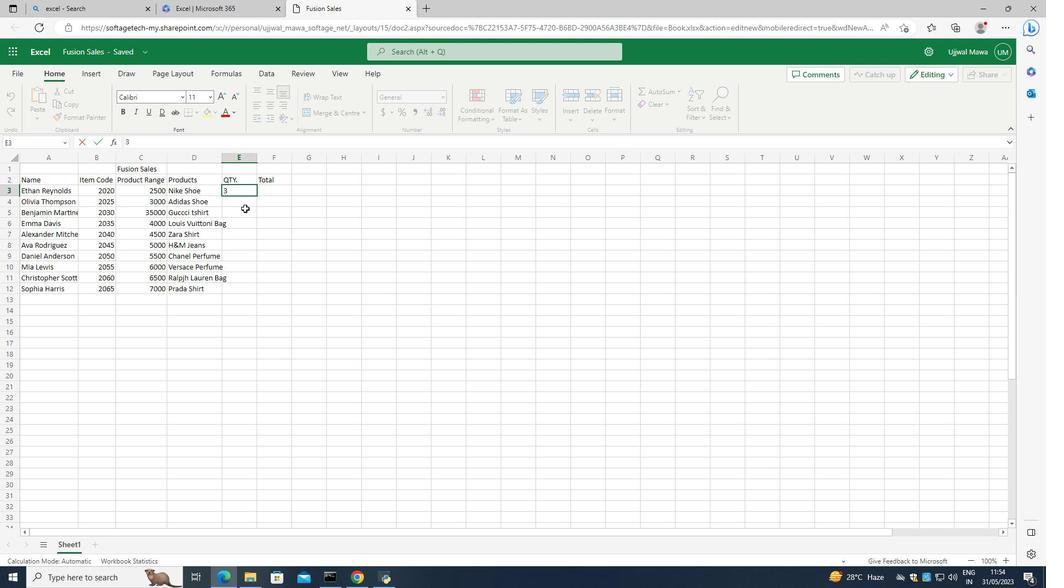 
Action: Mouse moved to (239, 197)
Screenshot: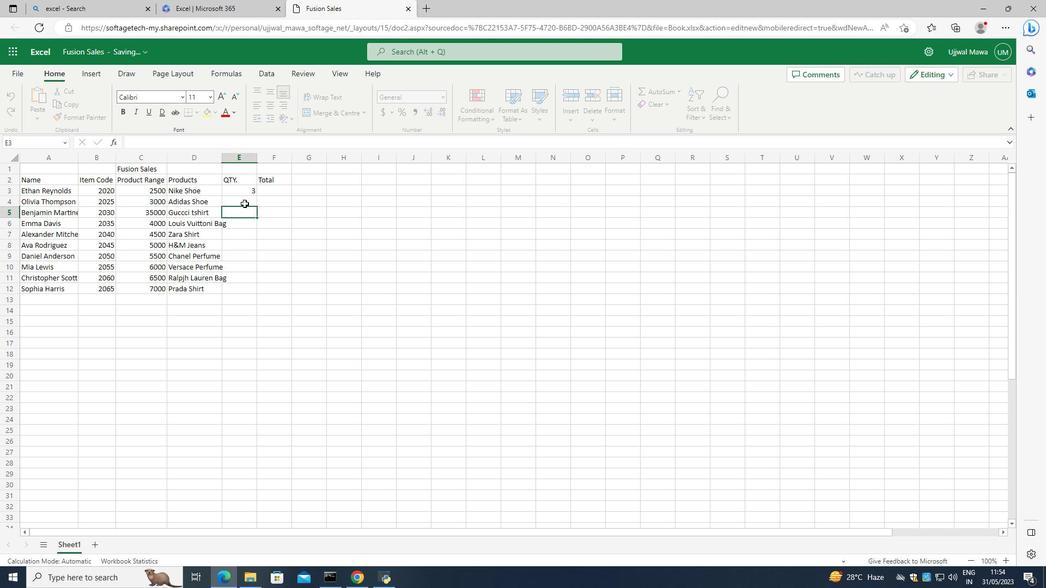 
Action: Mouse pressed left at (239, 197)
Screenshot: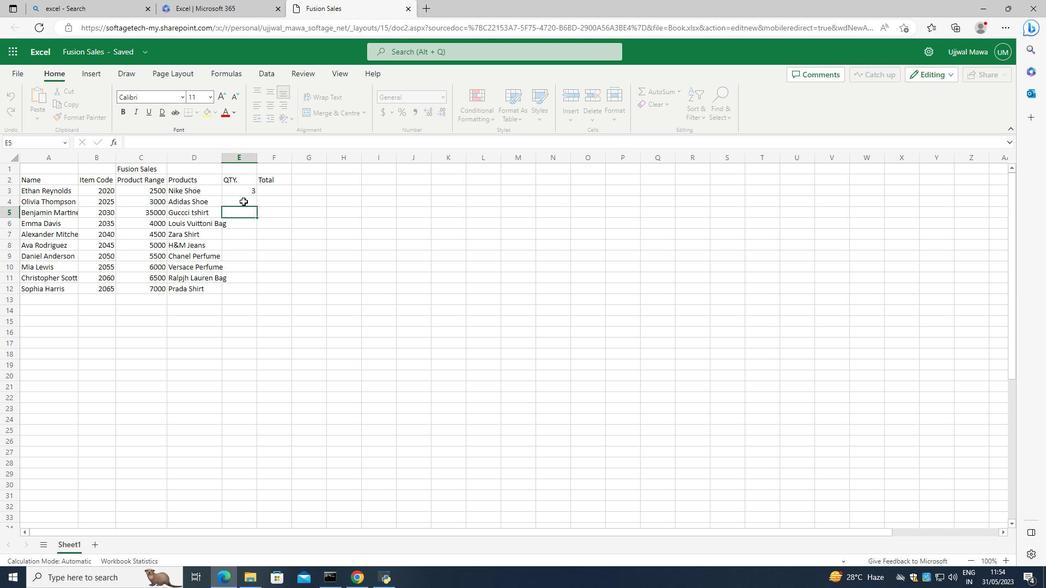 
Action: Mouse moved to (247, 189)
Screenshot: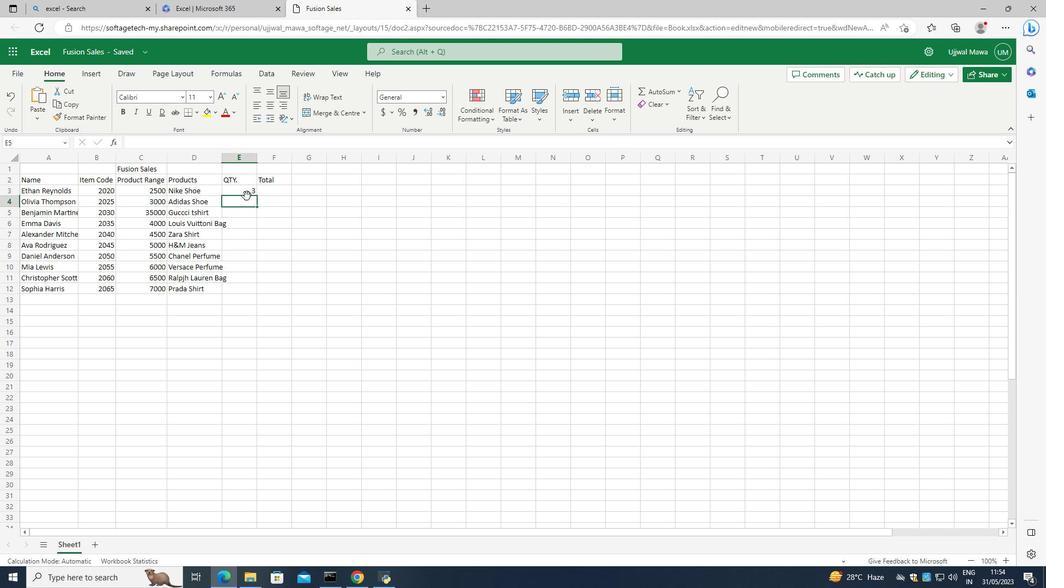
Action: Mouse pressed left at (247, 189)
Screenshot: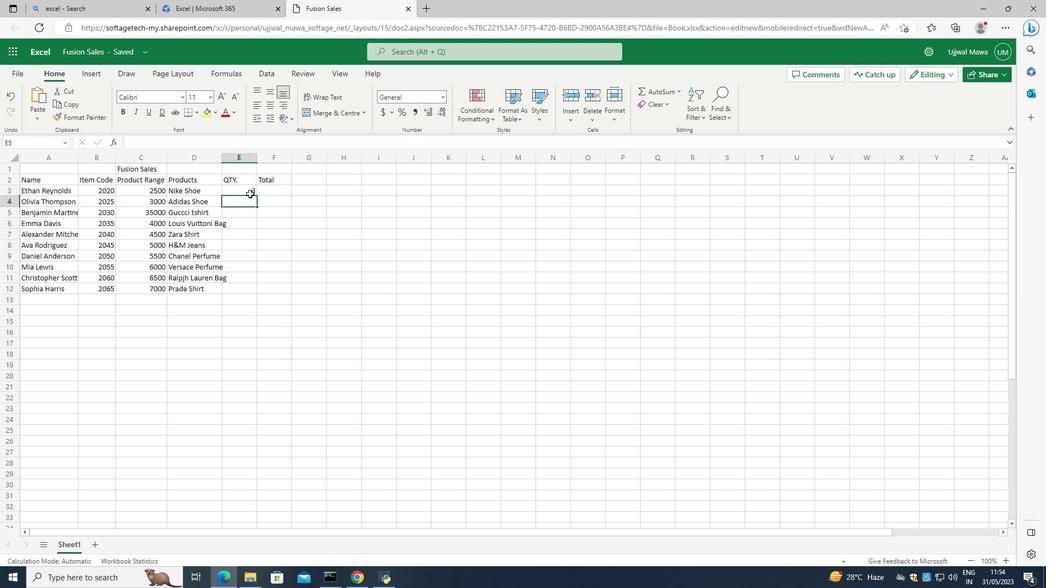 
Action: Mouse moved to (253, 193)
Screenshot: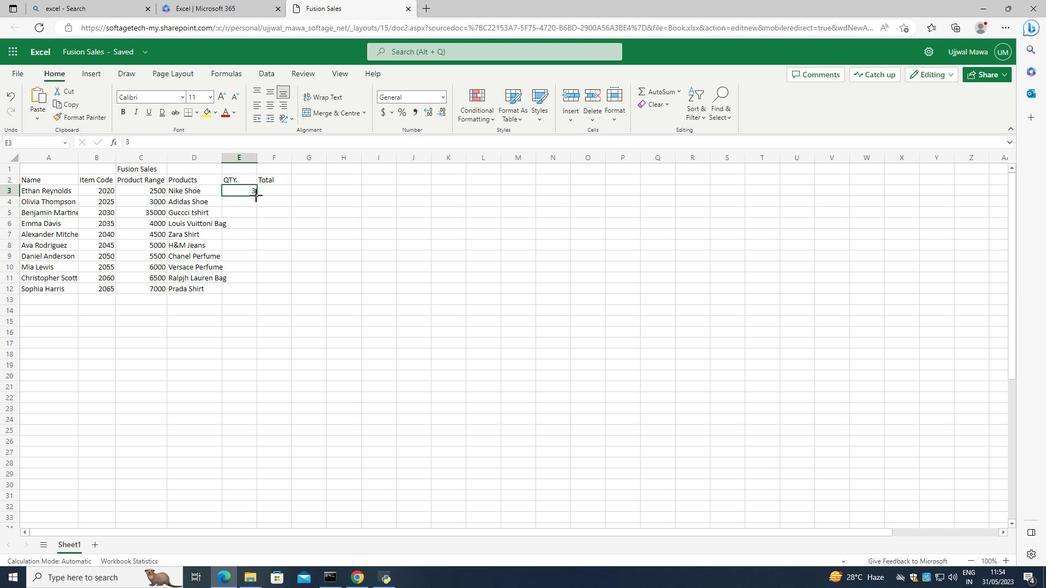 
Action: Mouse pressed left at (253, 193)
Screenshot: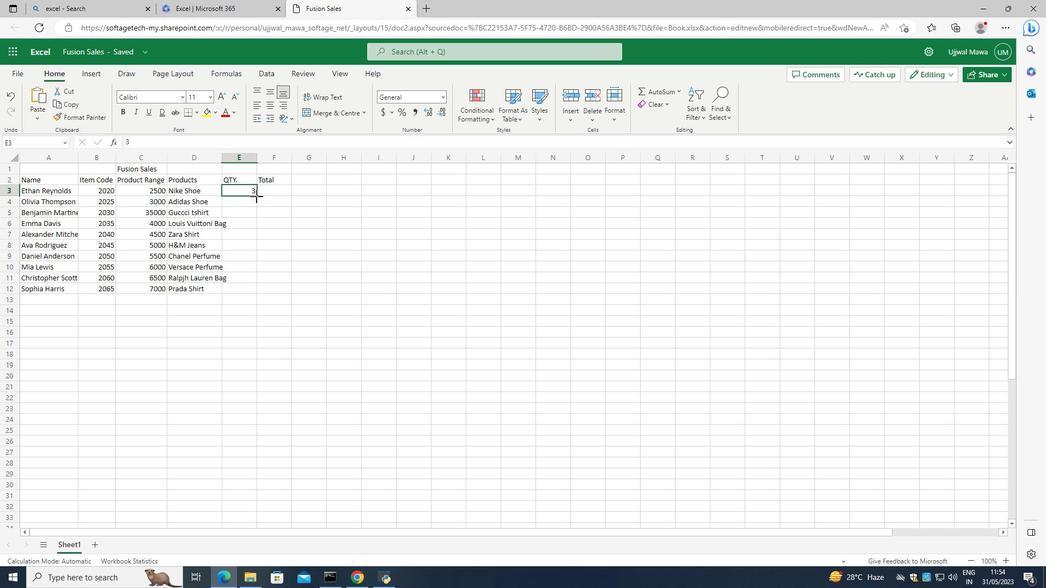 
Action: Mouse moved to (251, 211)
Screenshot: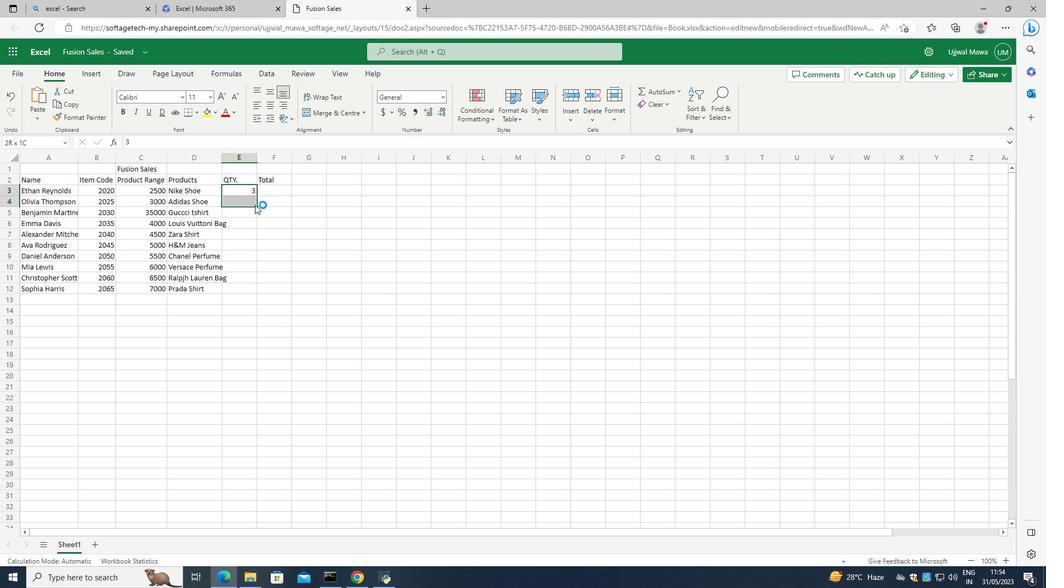
Action: Mouse pressed left at (251, 211)
Screenshot: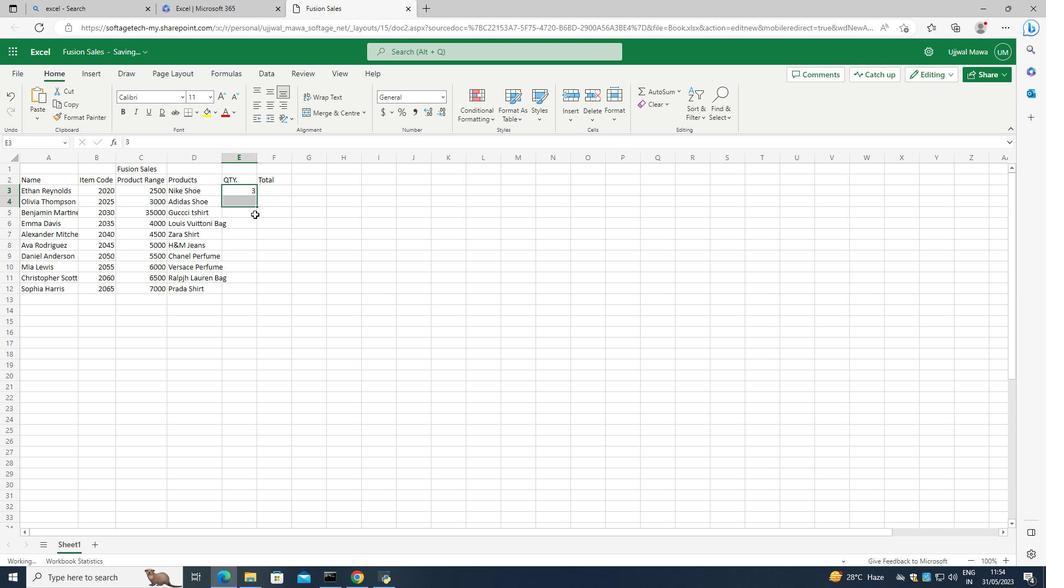 
Action: Key pressed 4
Screenshot: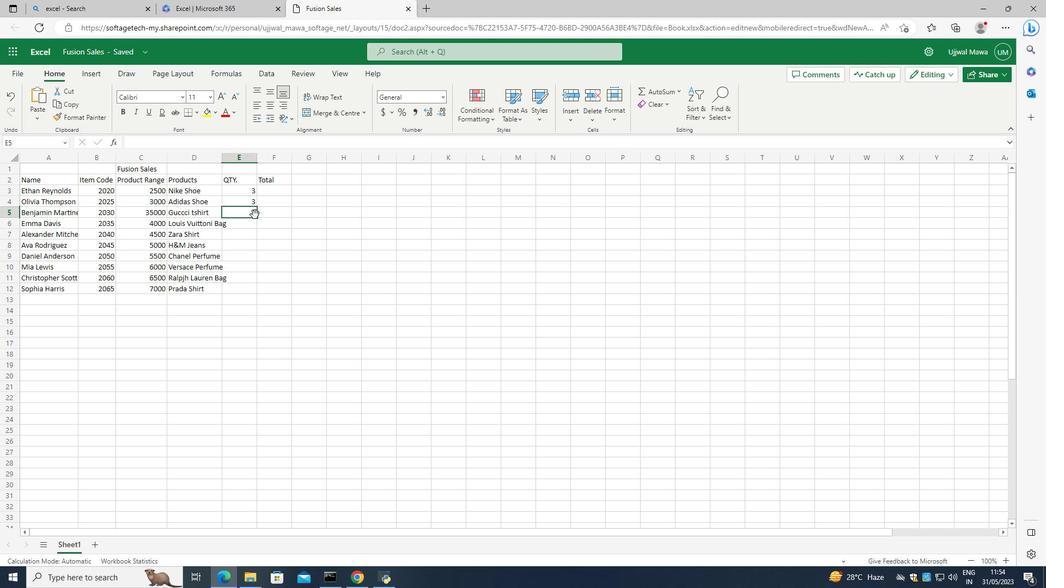 
Action: Mouse moved to (235, 223)
Screenshot: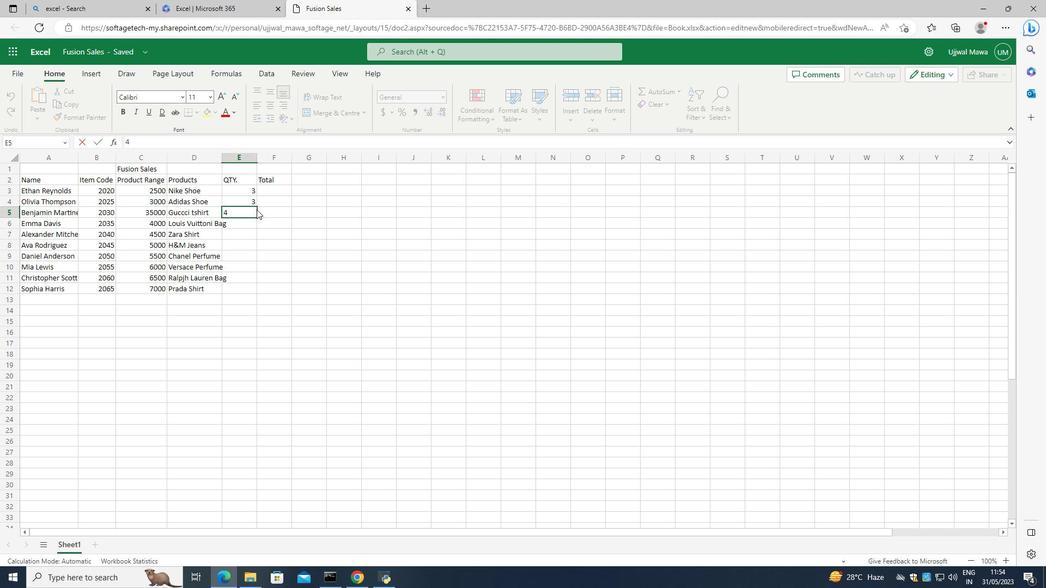 
Action: Mouse pressed left at (235, 223)
Screenshot: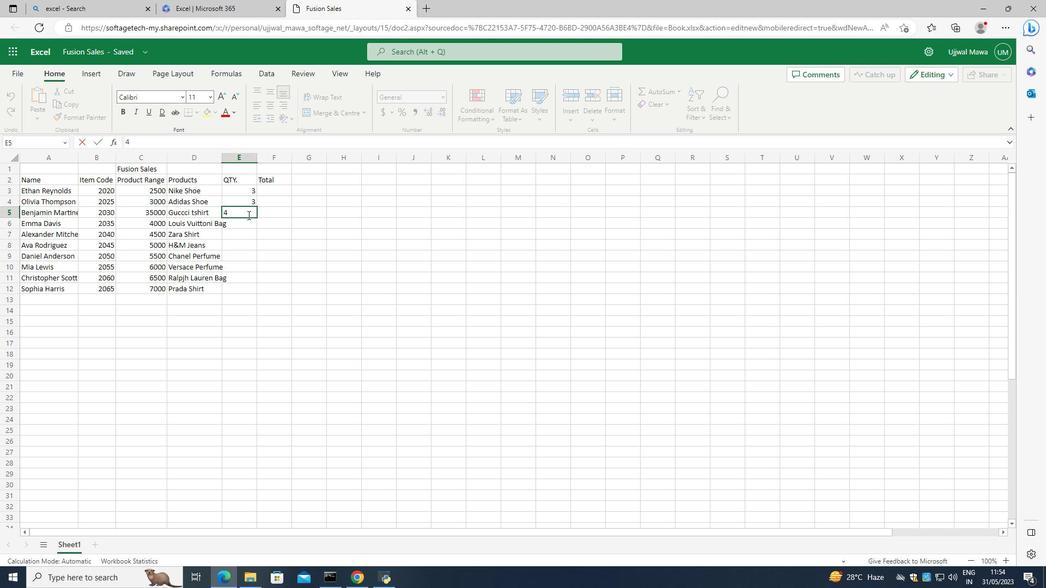 
Action: Mouse moved to (243, 209)
Screenshot: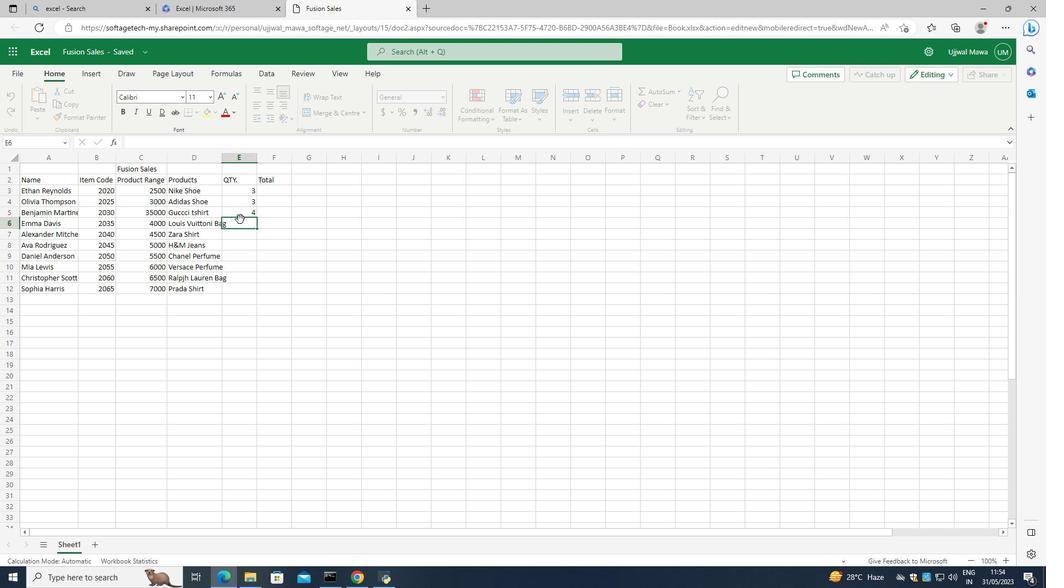 
Action: Mouse pressed left at (243, 209)
Screenshot: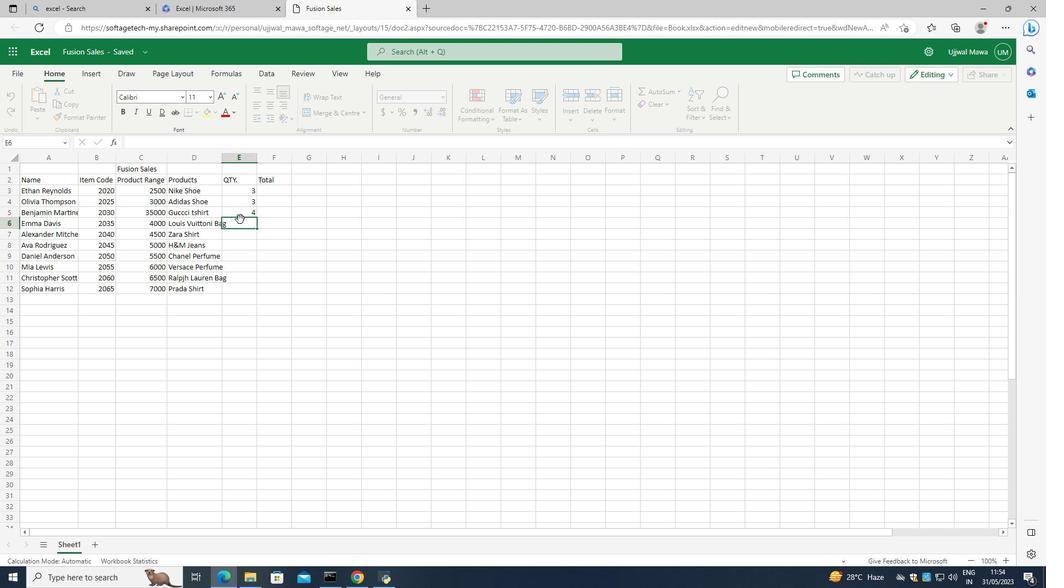 
Action: Mouse moved to (253, 213)
Screenshot: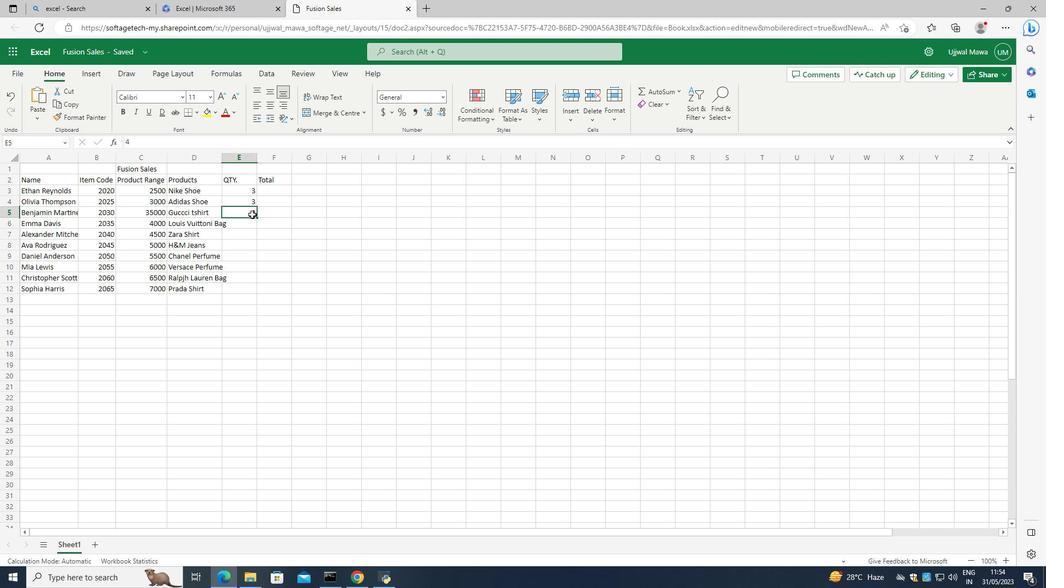 
Action: Mouse pressed left at (253, 213)
Screenshot: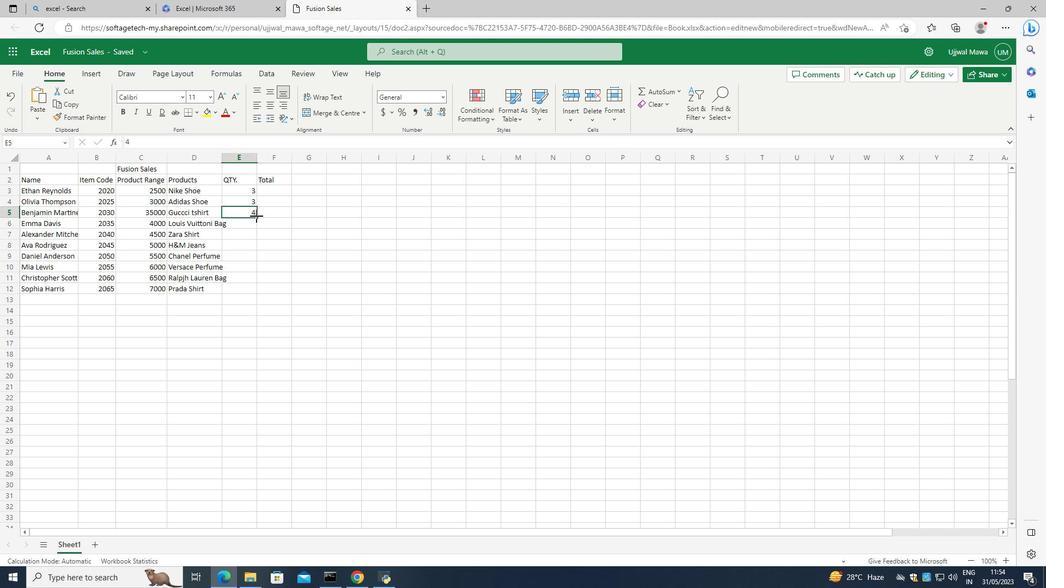 
Action: Mouse moved to (242, 233)
Screenshot: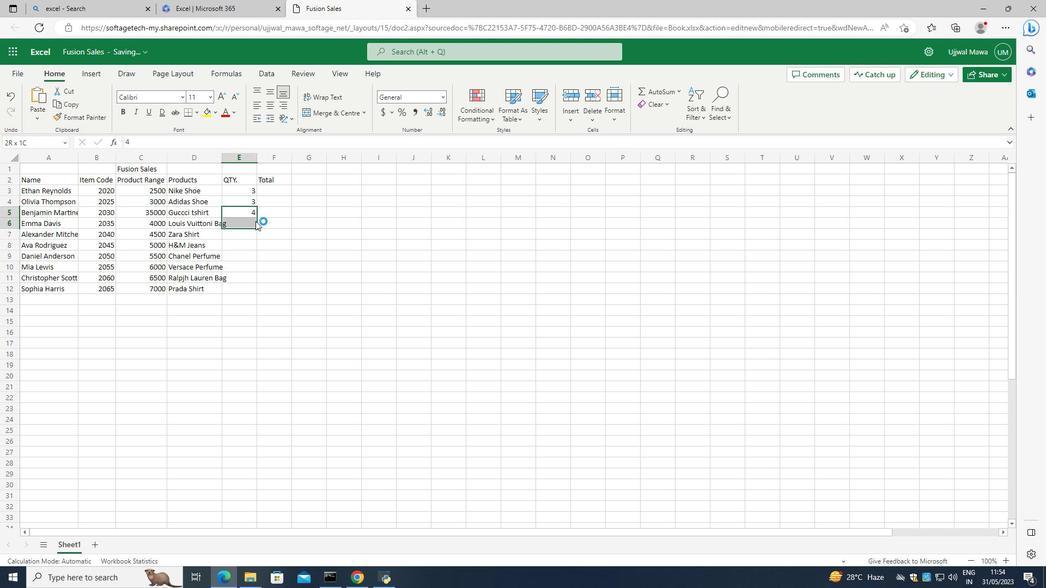 
Action: Mouse pressed left at (242, 233)
Screenshot: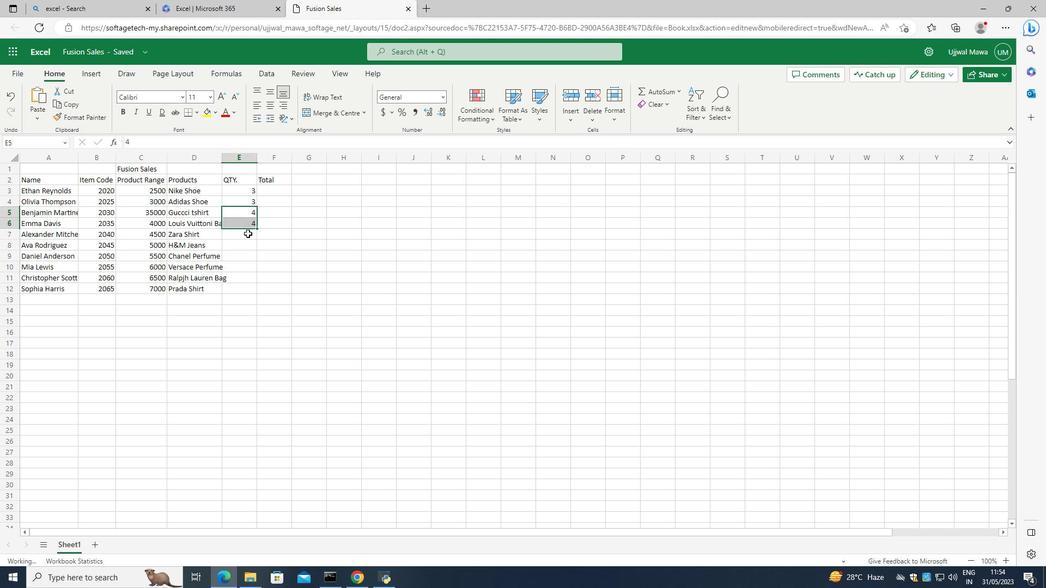 
Action: Key pressed 5
Screenshot: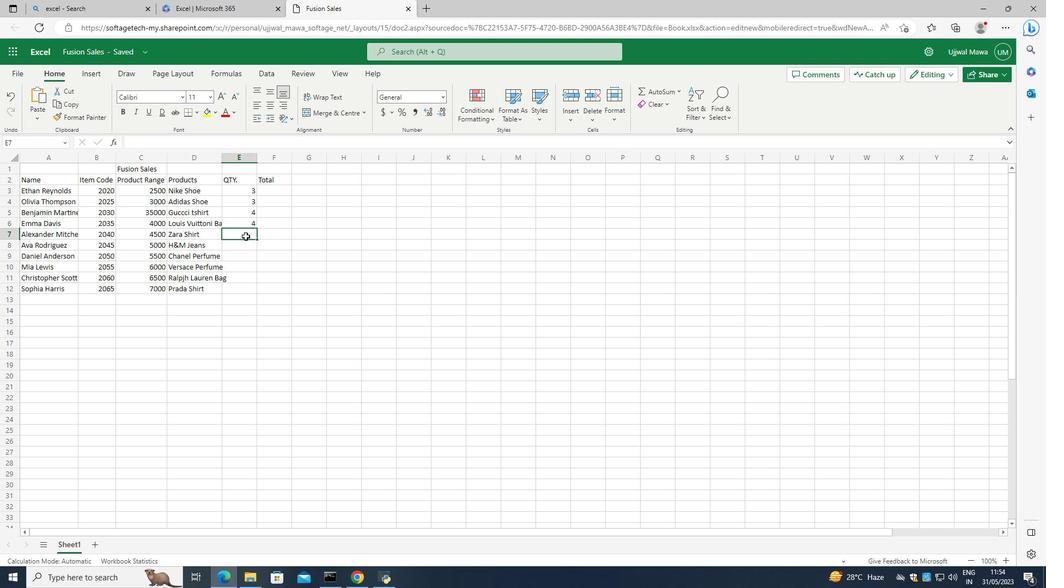 
Action: Mouse moved to (252, 247)
Screenshot: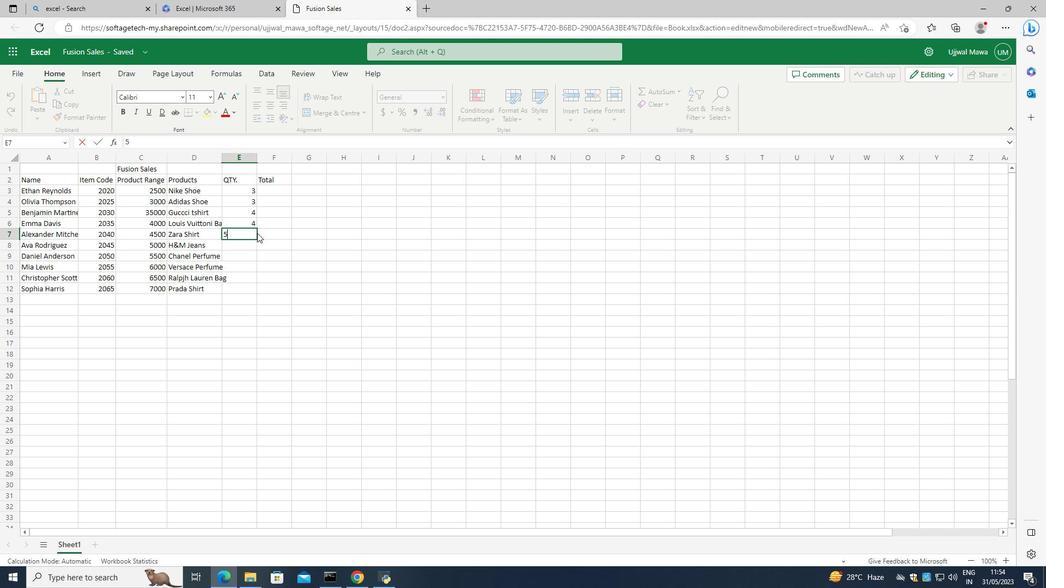 
Action: Mouse pressed left at (252, 247)
Screenshot: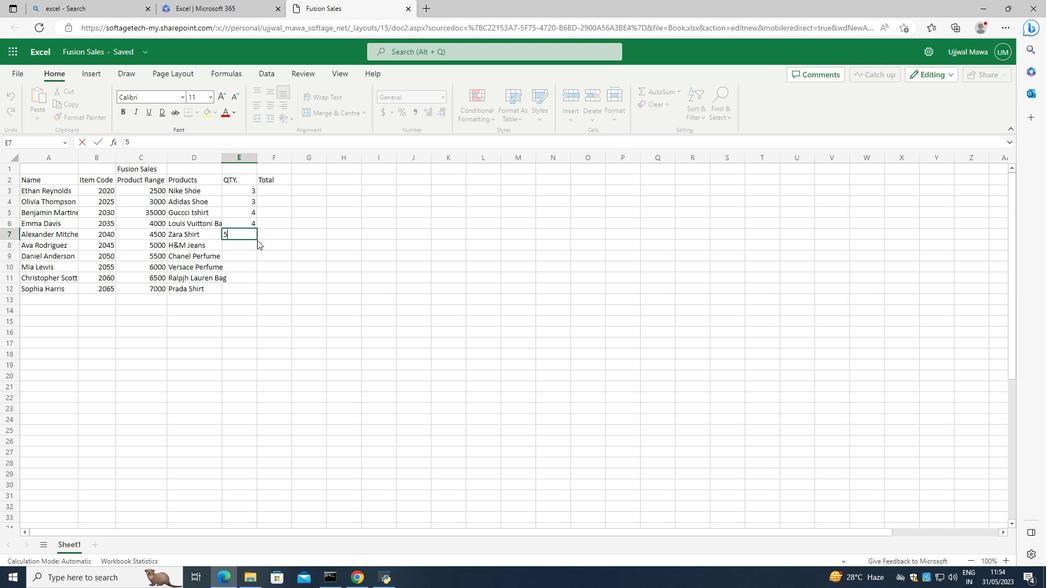 
Action: Mouse moved to (251, 225)
Screenshot: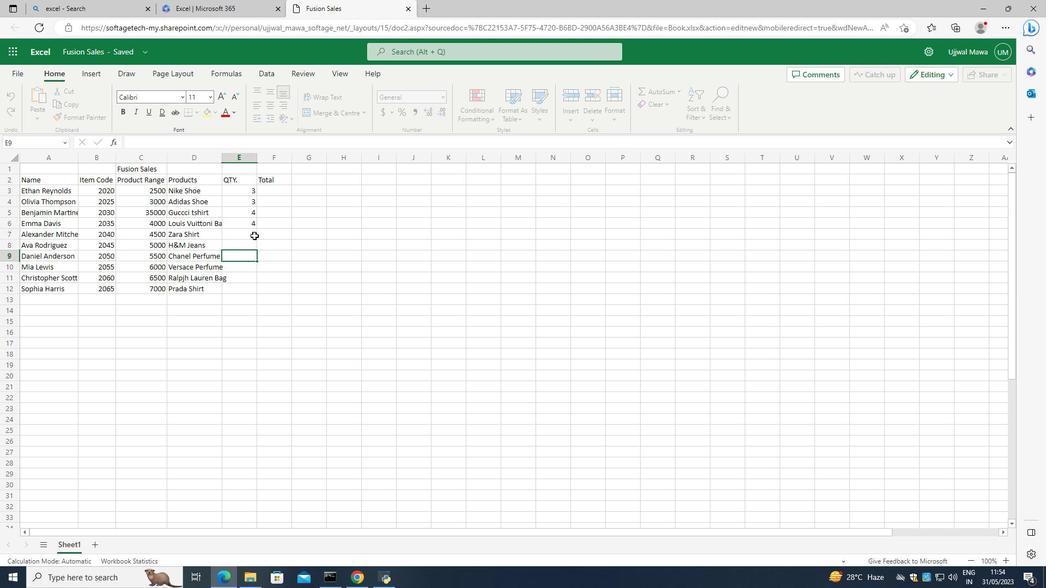 
Action: Mouse pressed left at (251, 225)
Screenshot: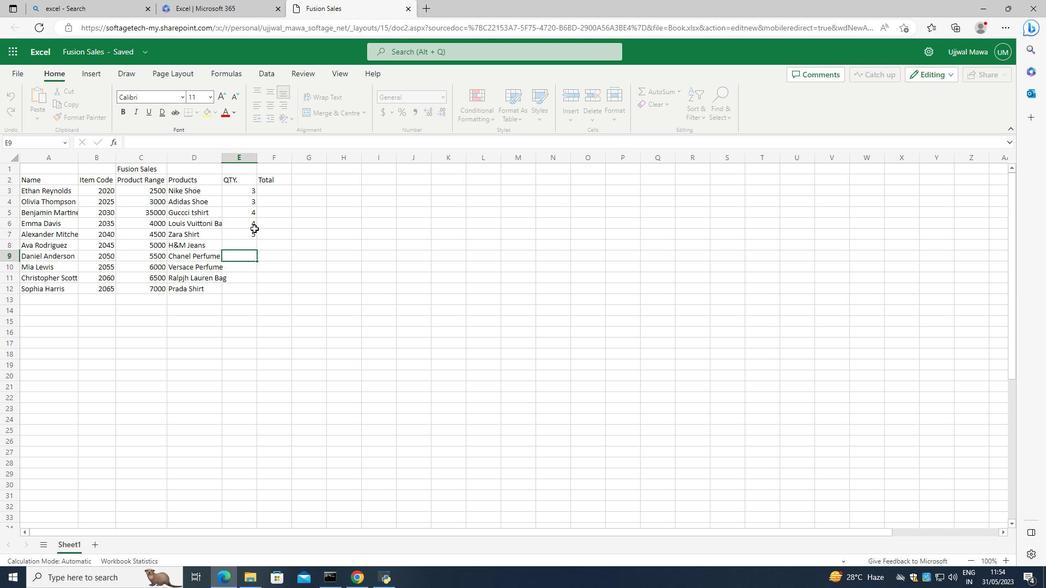 
Action: Mouse moved to (247, 234)
Screenshot: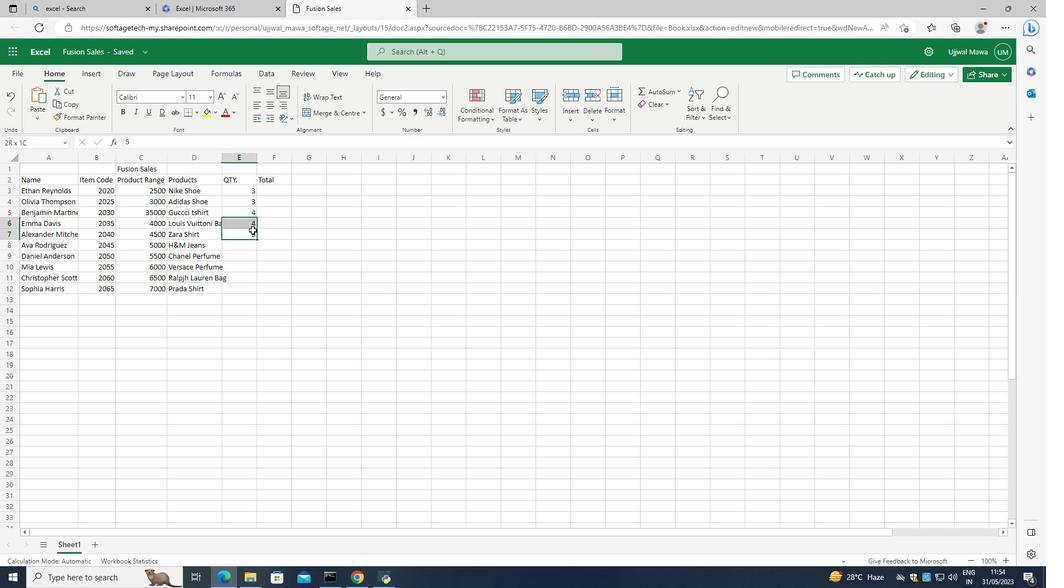 
Action: Mouse pressed left at (247, 234)
Screenshot: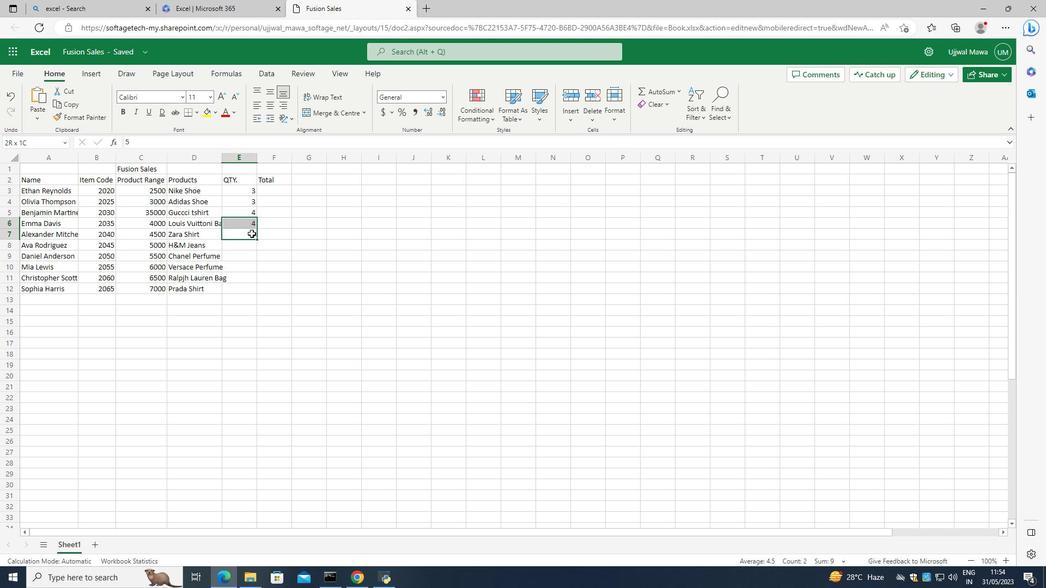 
Action: Mouse moved to (261, 235)
Screenshot: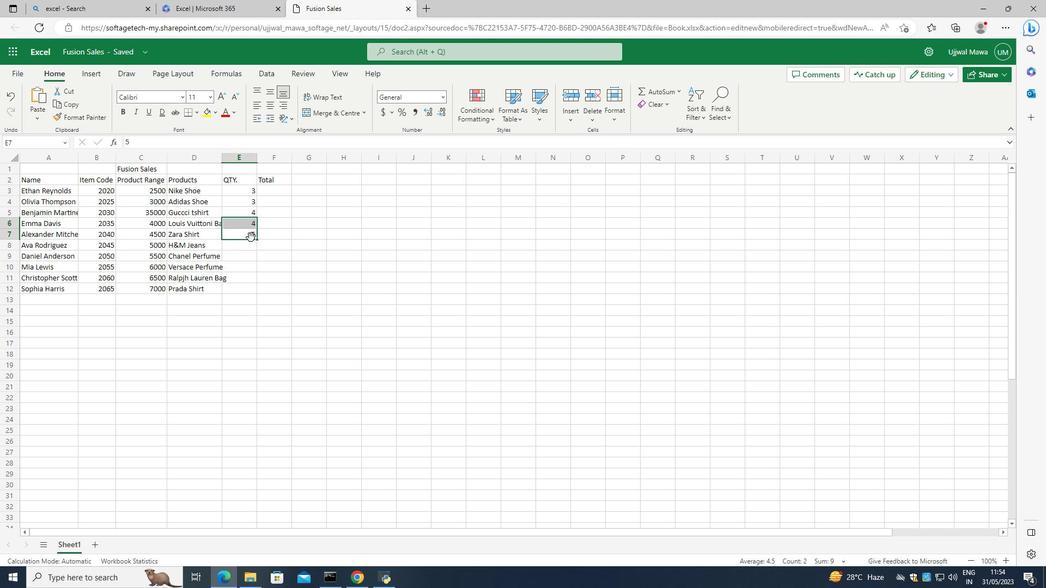 
Action: Mouse pressed left at (261, 235)
Screenshot: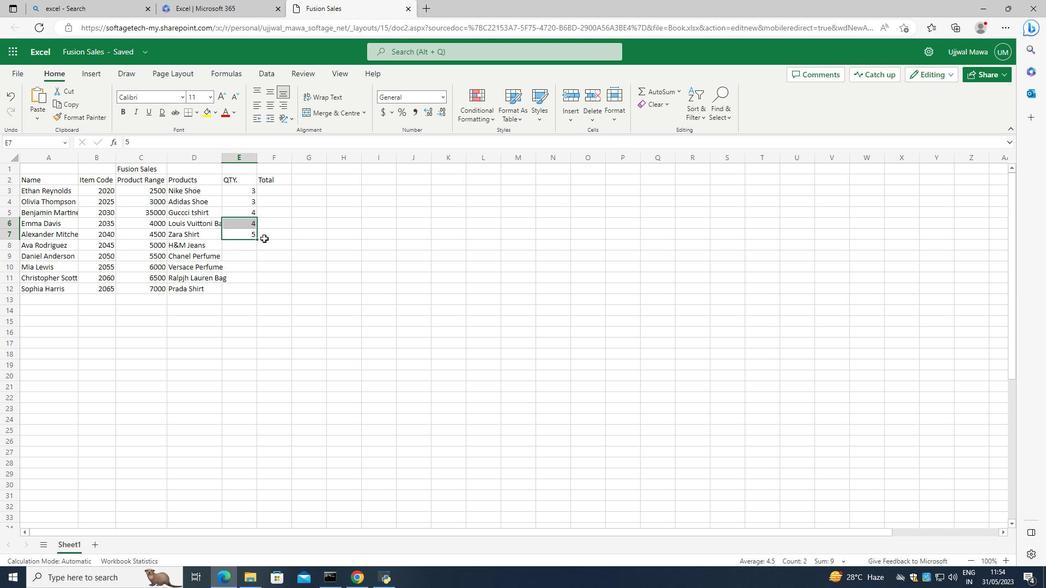 
Action: Mouse moved to (257, 233)
Screenshot: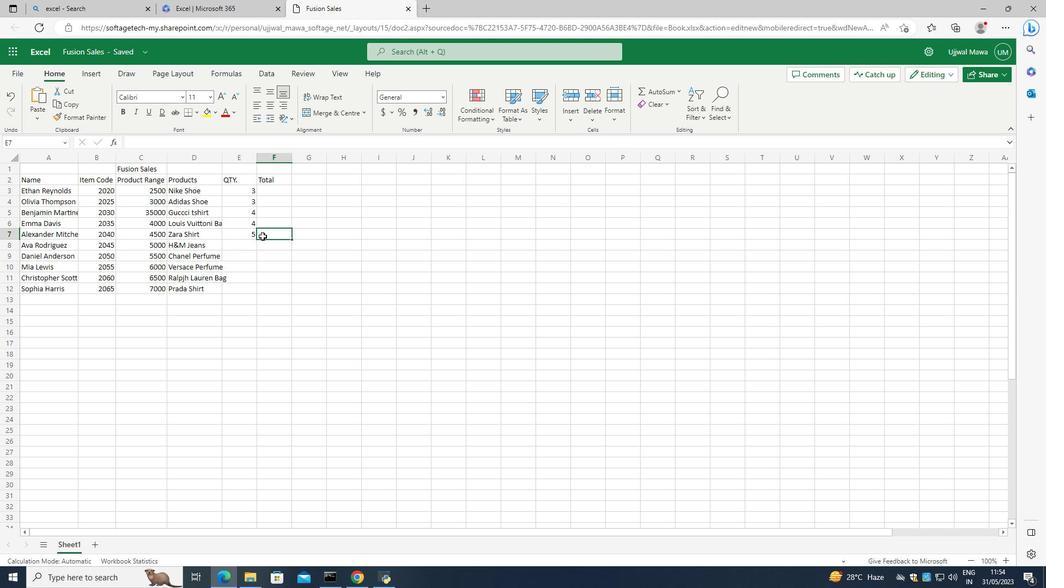 
Action: Mouse pressed left at (257, 233)
Screenshot: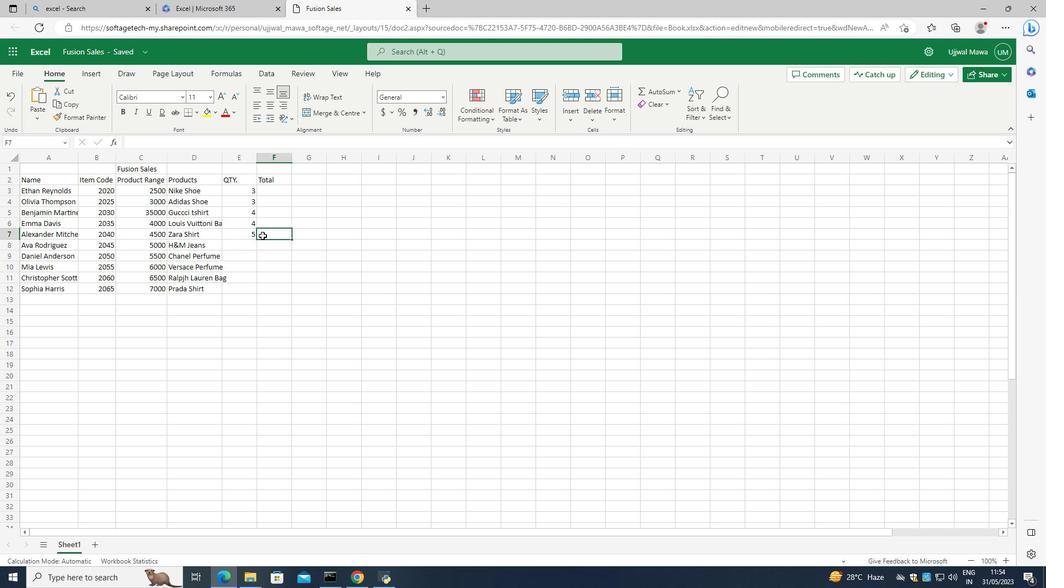 
Action: Mouse moved to (252, 234)
Screenshot: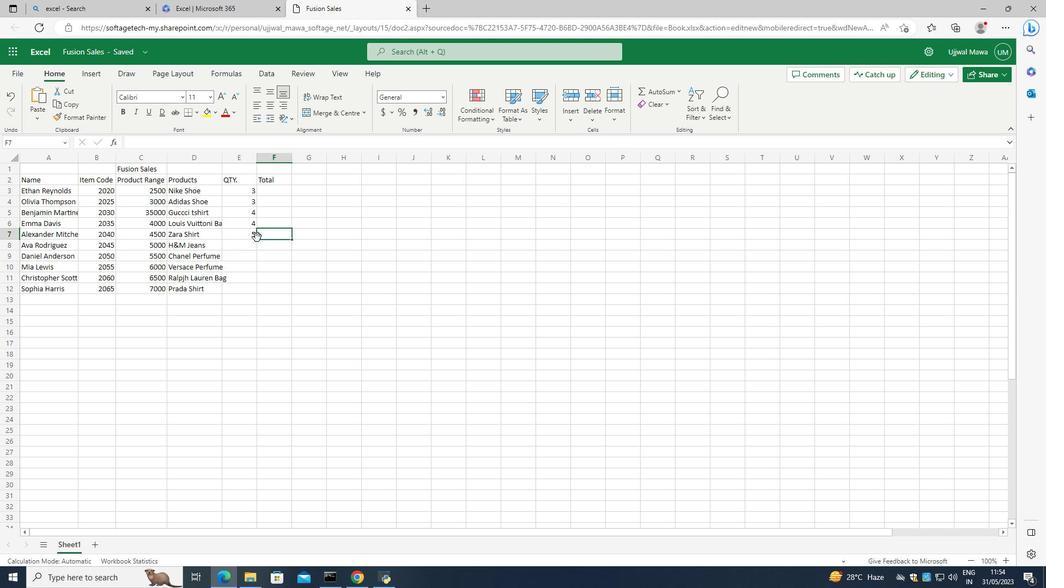
Action: Mouse pressed left at (252, 234)
Screenshot: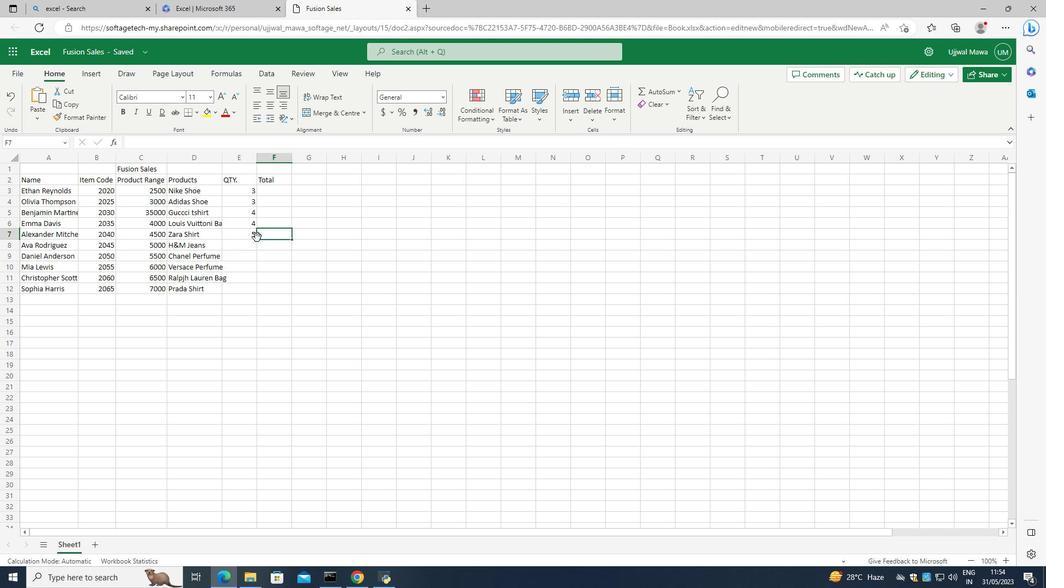 
Action: Mouse moved to (246, 229)
Screenshot: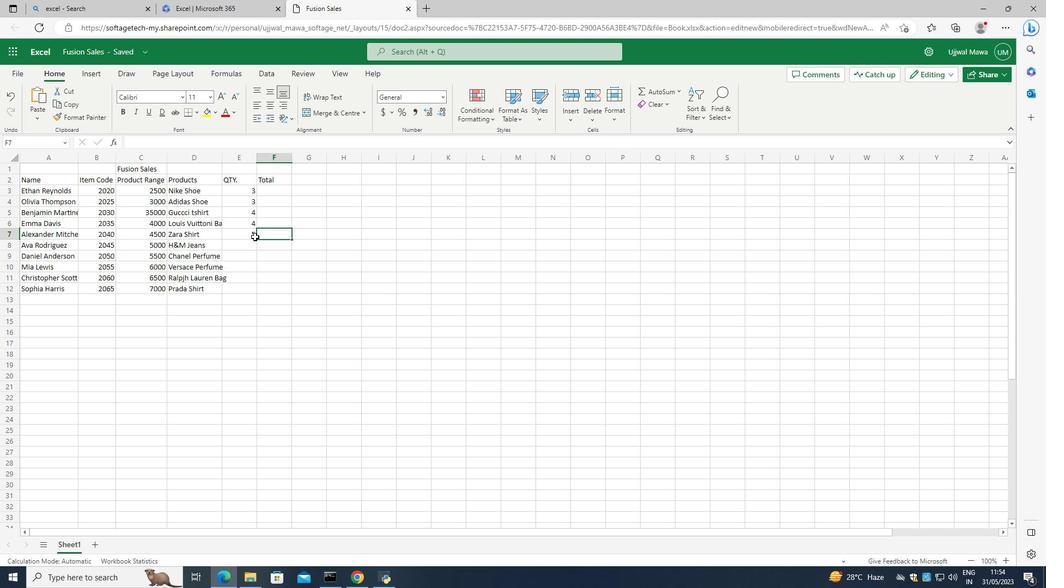 
Action: Mouse pressed left at (246, 229)
Screenshot: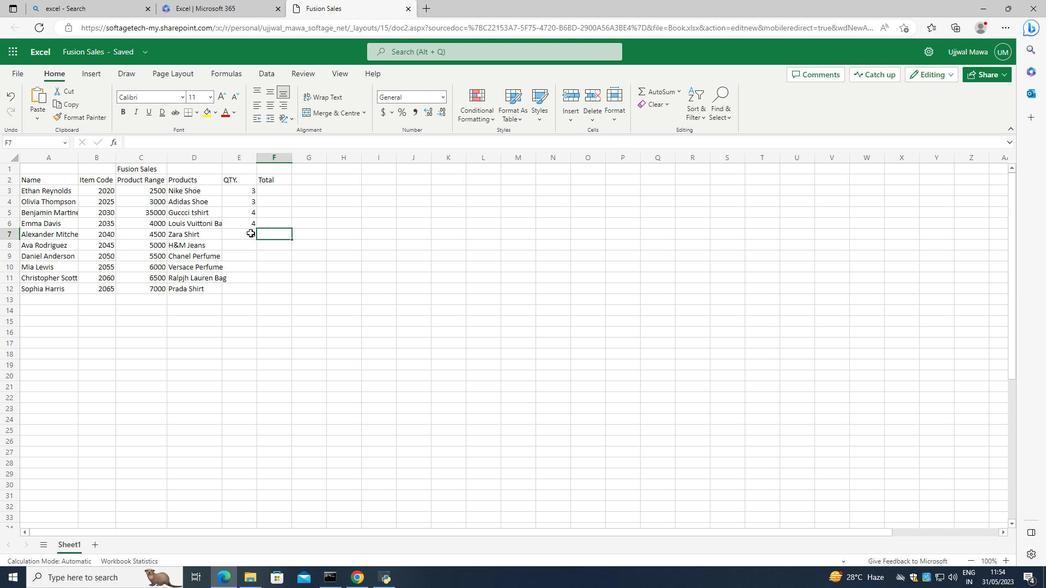 
Action: Mouse moved to (254, 238)
Screenshot: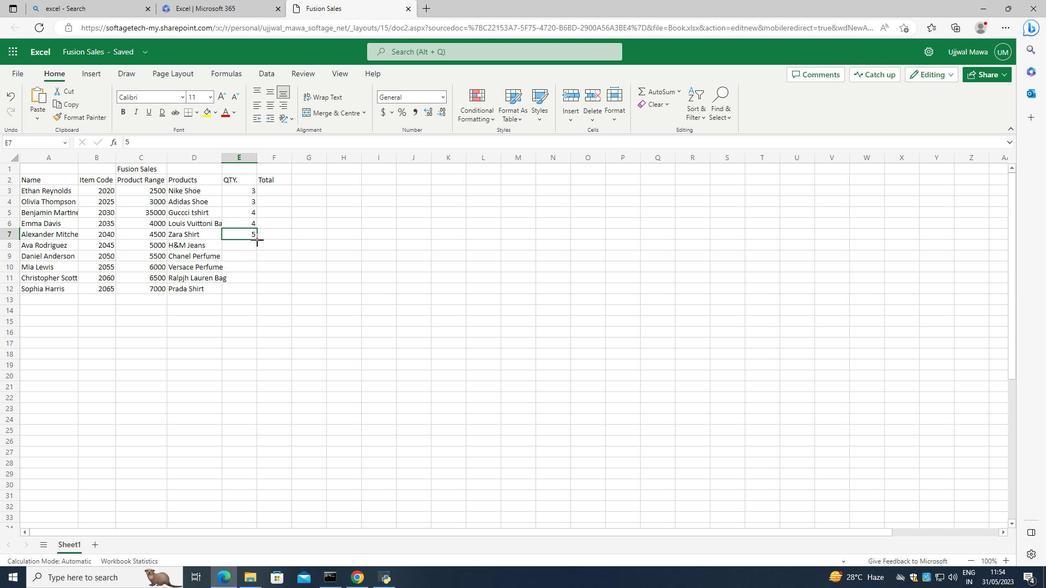 
Action: Mouse pressed left at (254, 238)
Screenshot: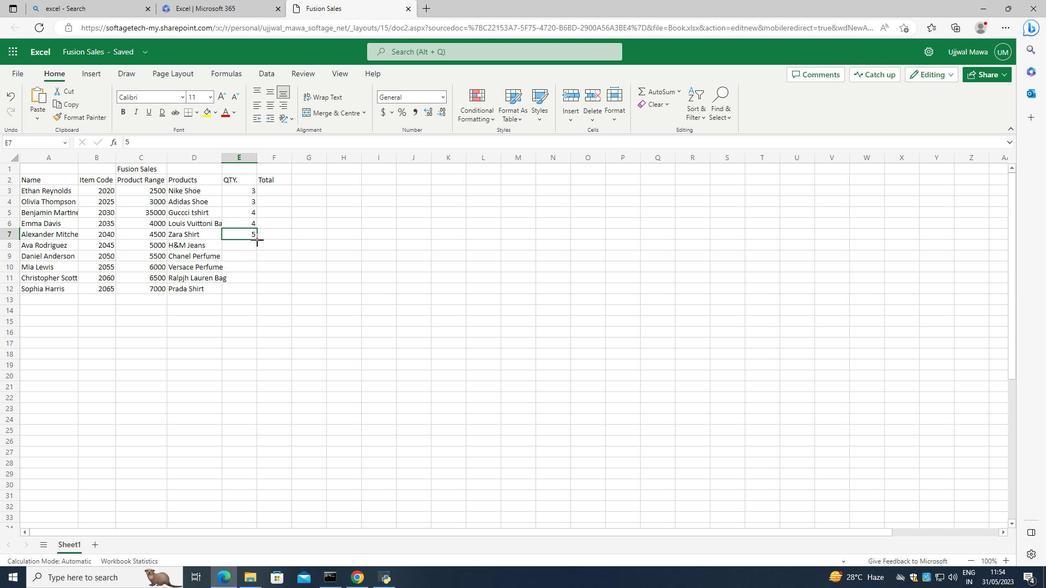 
Action: Mouse moved to (247, 253)
